Task: Look for Airbnb options in Jaroslaw, Poland from 2nd December, 2023 to 10th December, 2023 for 1 adult. Place can be private room with 1  bedroom having 1 bed and 1 bathroom. Property type can be hotel.
Action: Mouse moved to (493, 107)
Screenshot: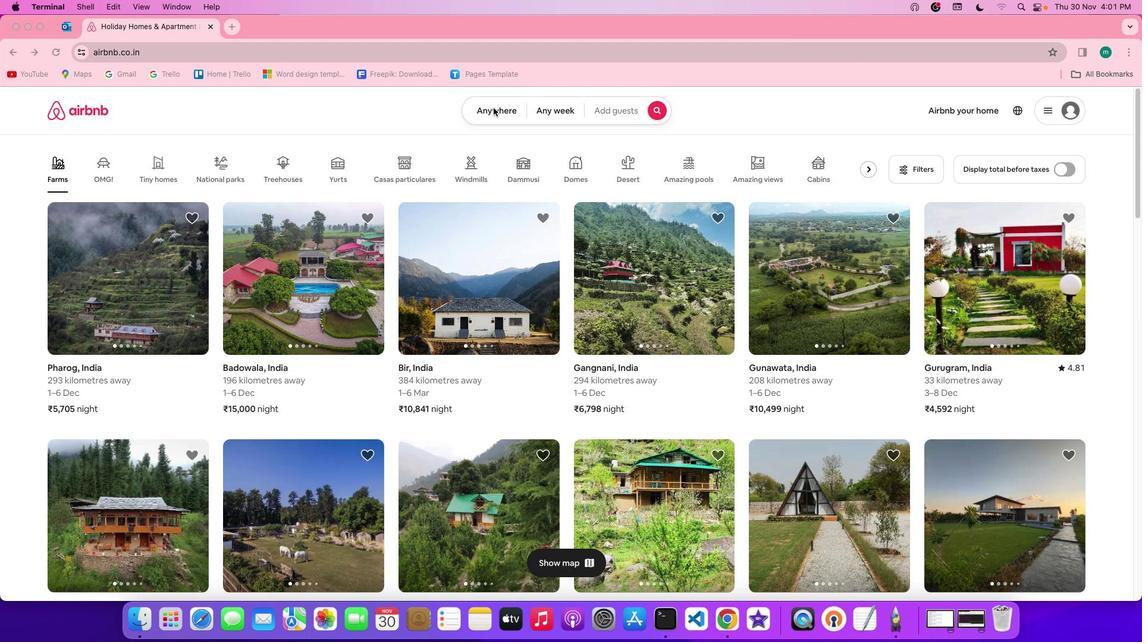 
Action: Mouse pressed left at (493, 107)
Screenshot: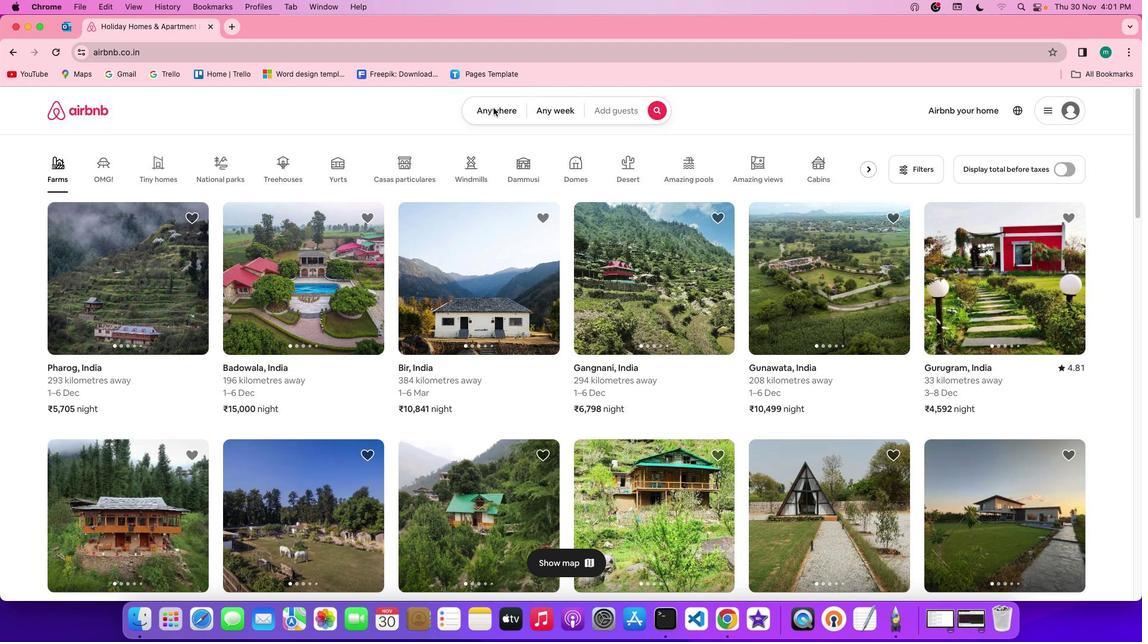 
Action: Mouse pressed left at (493, 107)
Screenshot: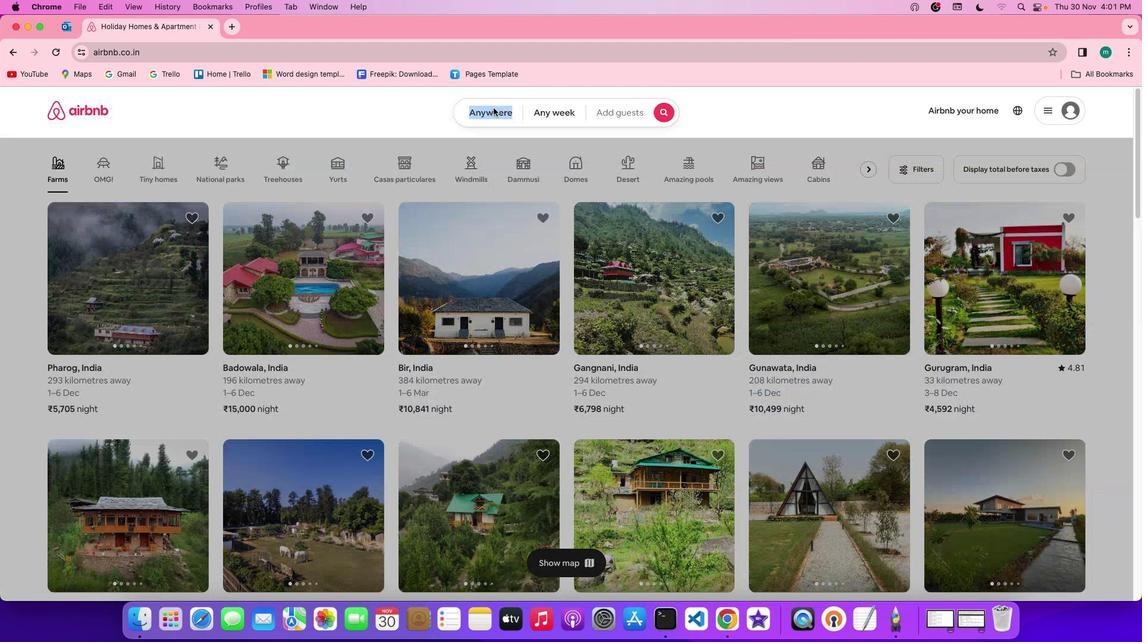 
Action: Mouse moved to (441, 152)
Screenshot: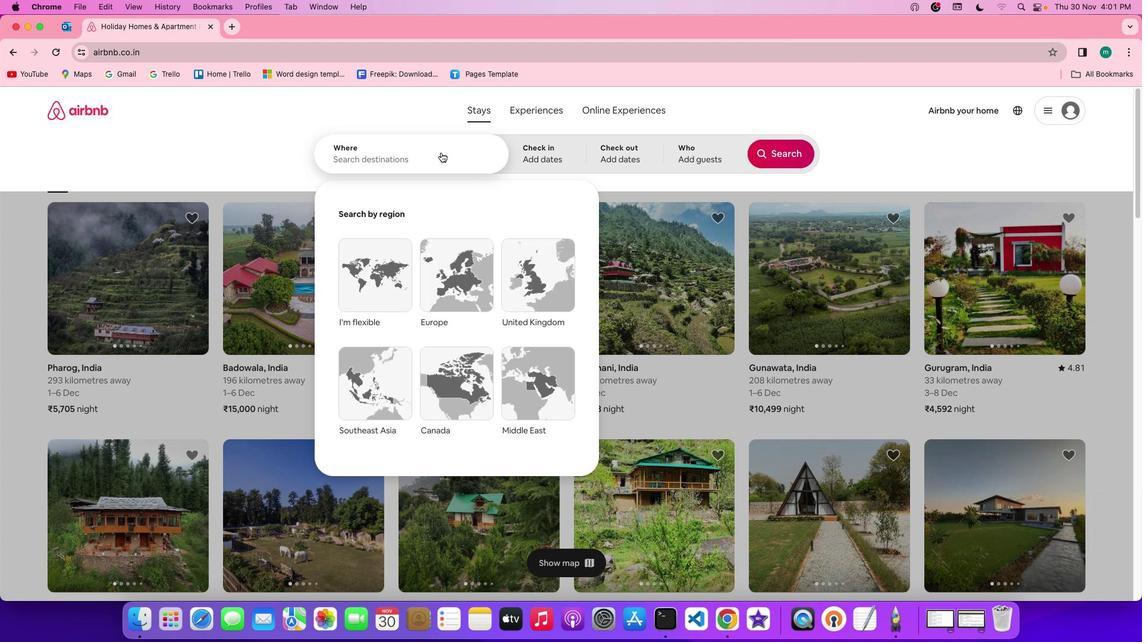 
Action: Mouse pressed left at (441, 152)
Screenshot: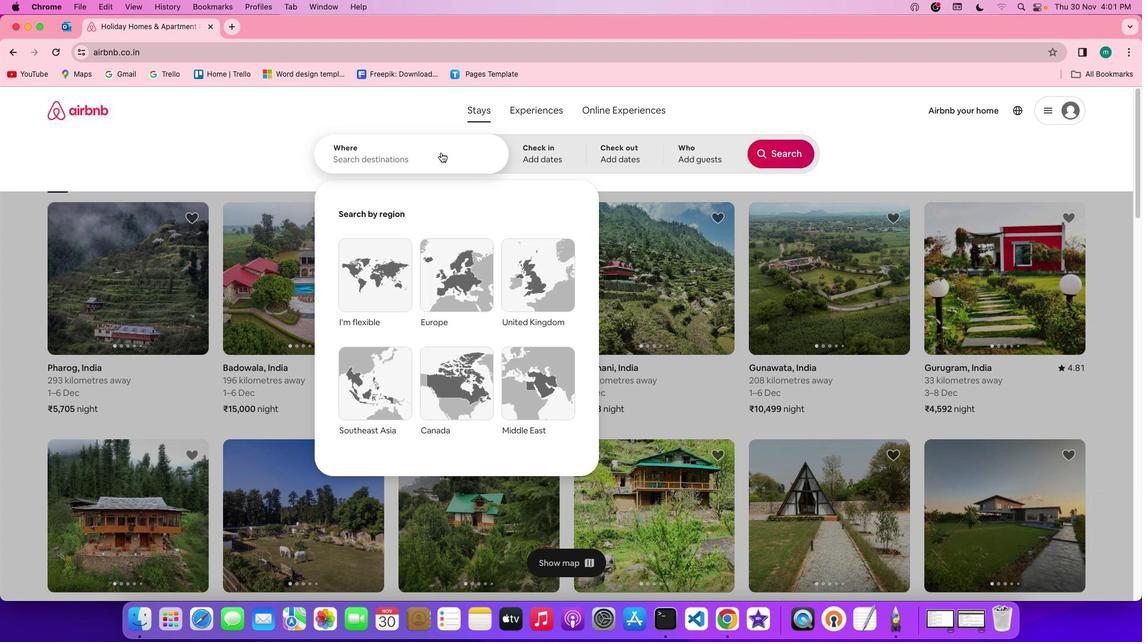
Action: Mouse moved to (435, 163)
Screenshot: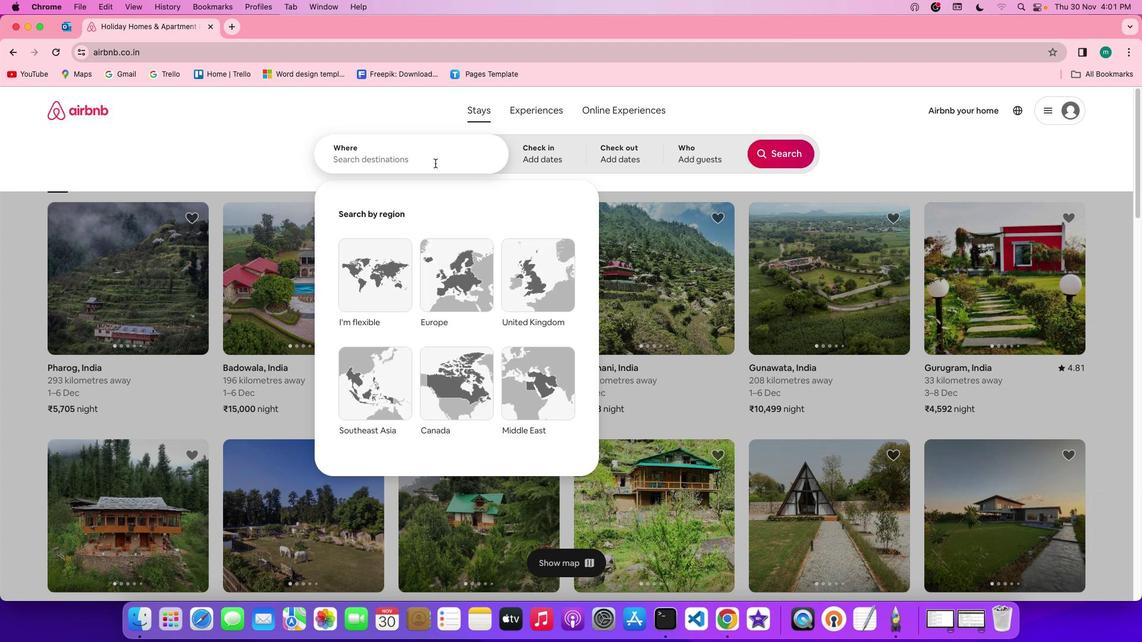 
Action: Mouse pressed left at (435, 163)
Screenshot: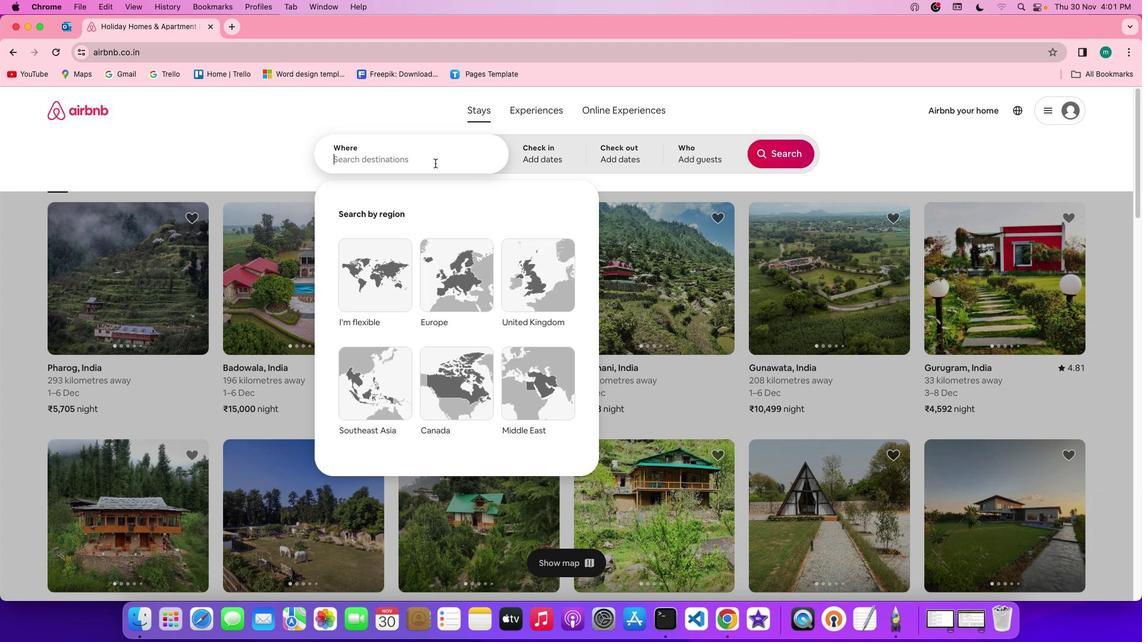 
Action: Key pressed Key.shift'J''a''r''o''s''l''a''w'','Key.spaceKey.shift'p''o''l''a''n''d'
Screenshot: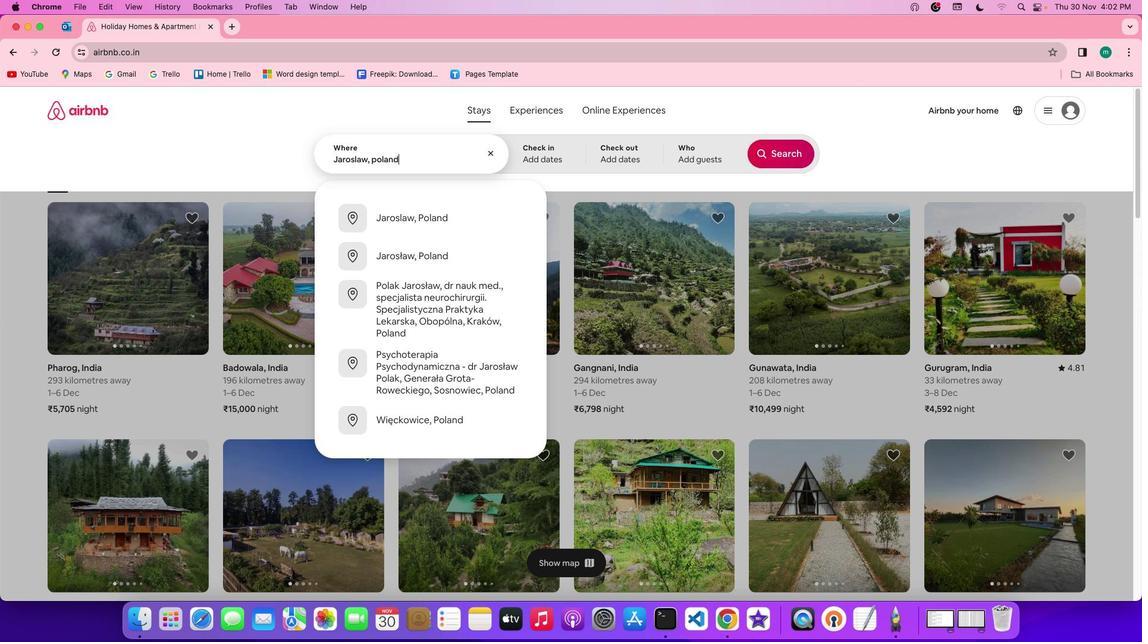 
Action: Mouse moved to (541, 151)
Screenshot: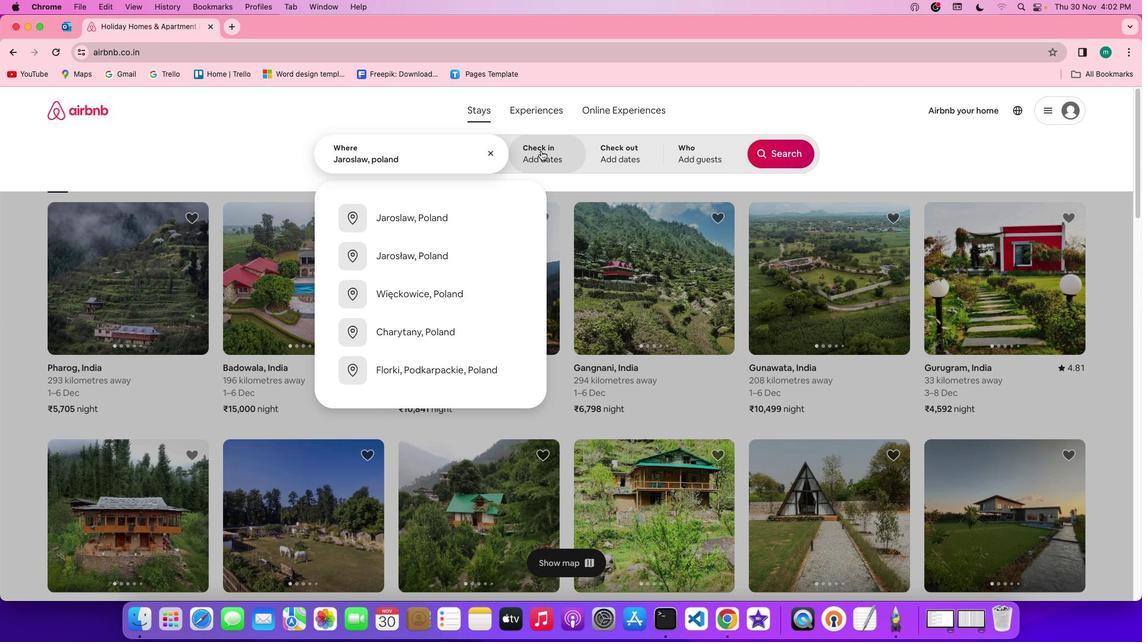 
Action: Mouse pressed left at (541, 151)
Screenshot: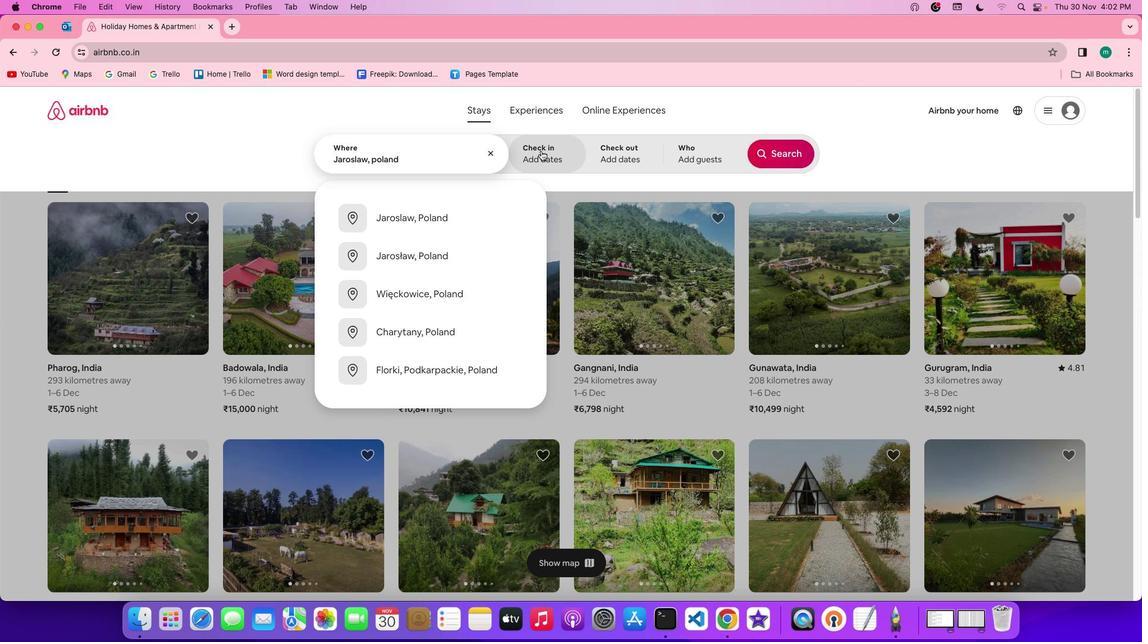 
Action: Mouse moved to (774, 295)
Screenshot: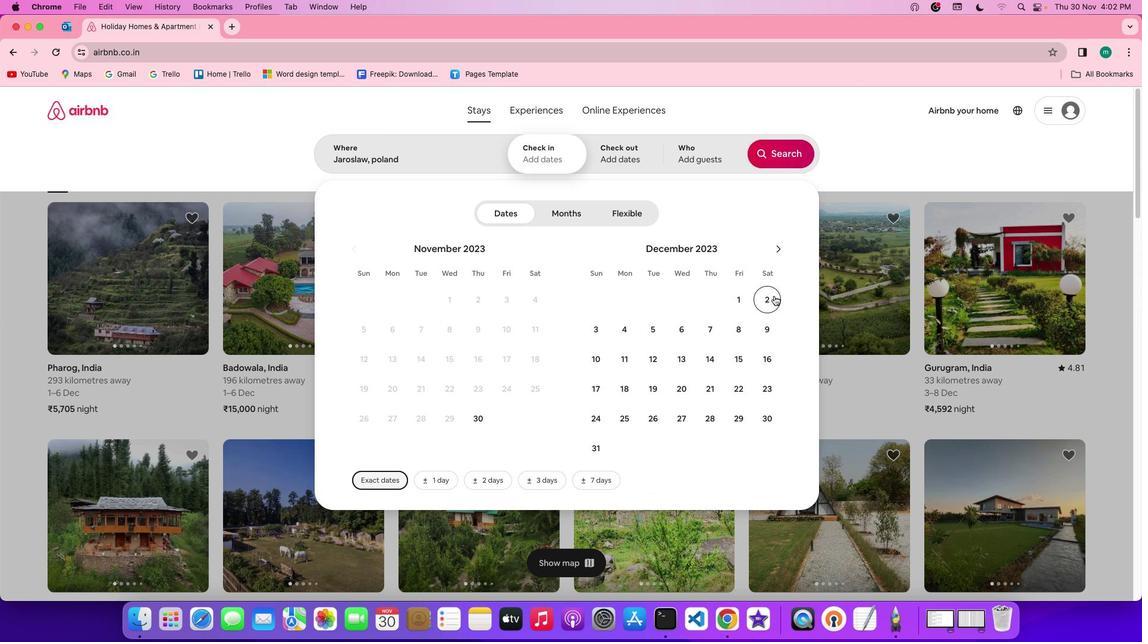 
Action: Mouse pressed left at (774, 295)
Screenshot: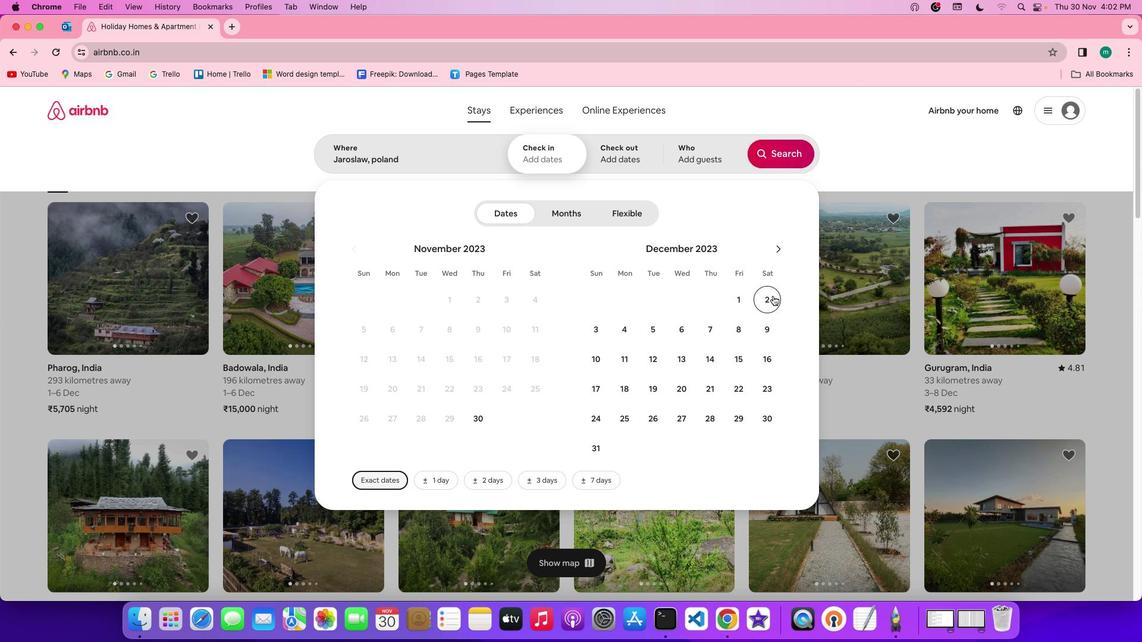 
Action: Mouse moved to (595, 365)
Screenshot: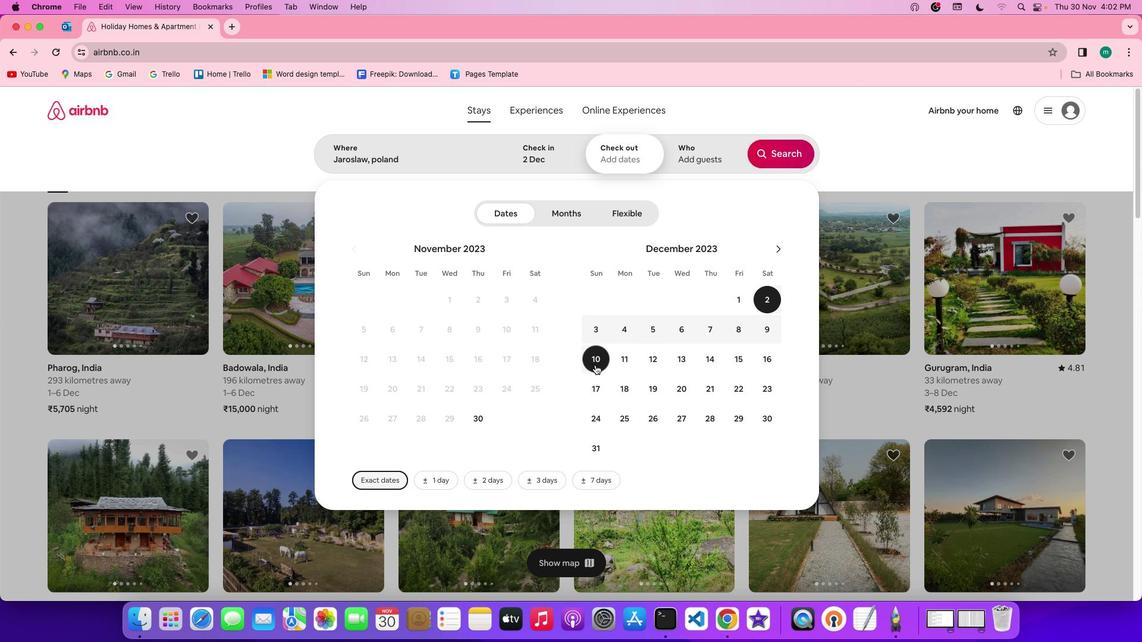 
Action: Mouse pressed left at (595, 365)
Screenshot: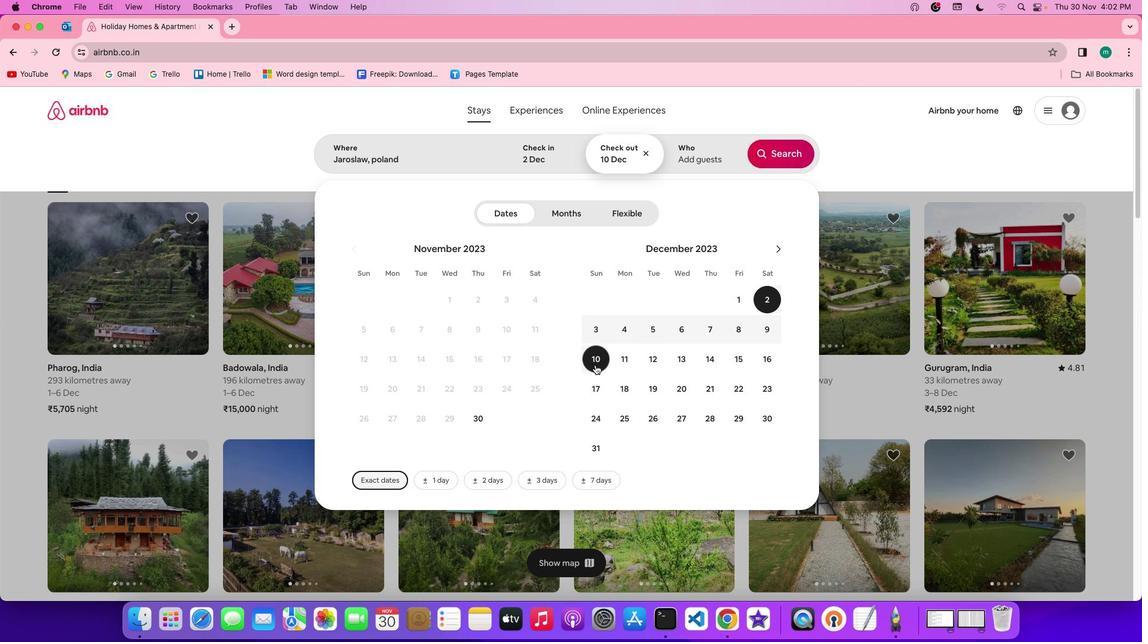 
Action: Mouse moved to (700, 160)
Screenshot: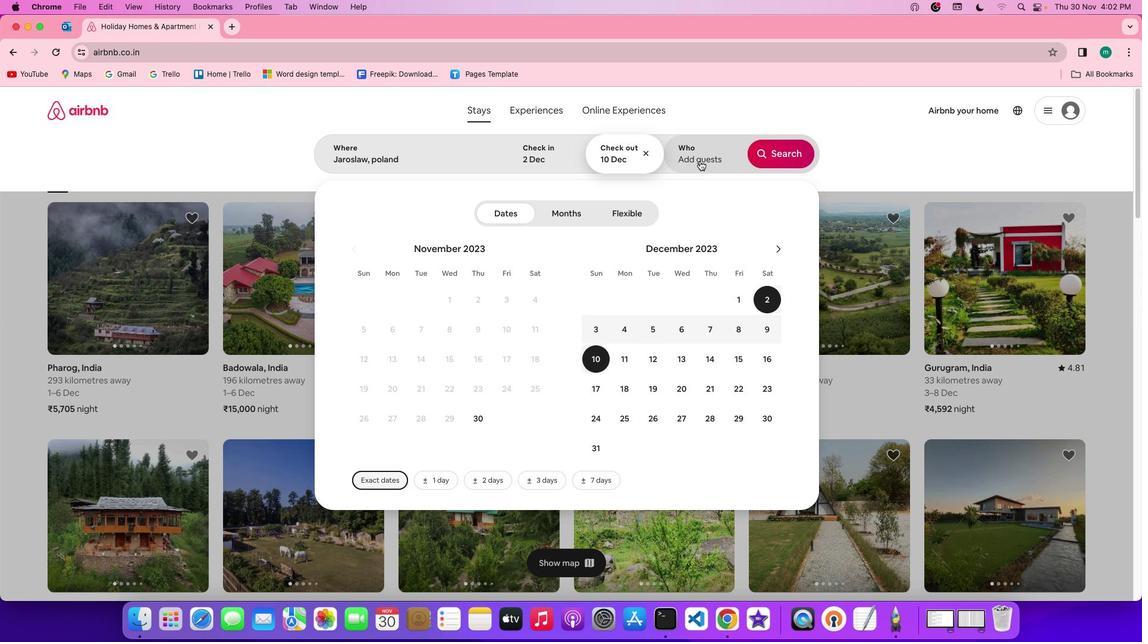 
Action: Mouse pressed left at (700, 160)
Screenshot: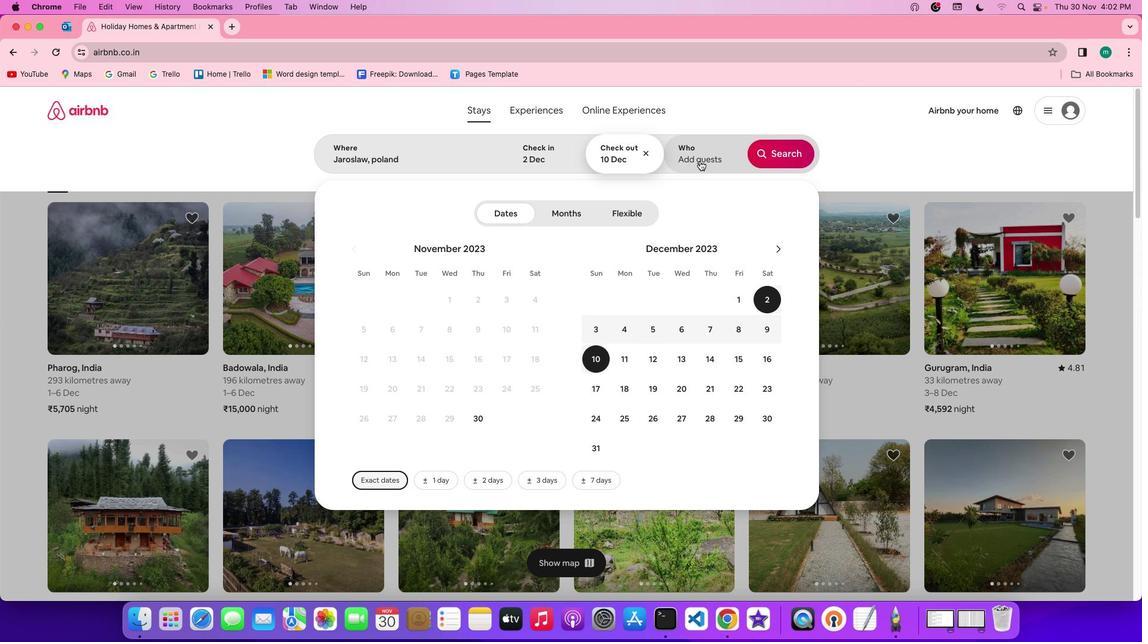 
Action: Mouse moved to (783, 212)
Screenshot: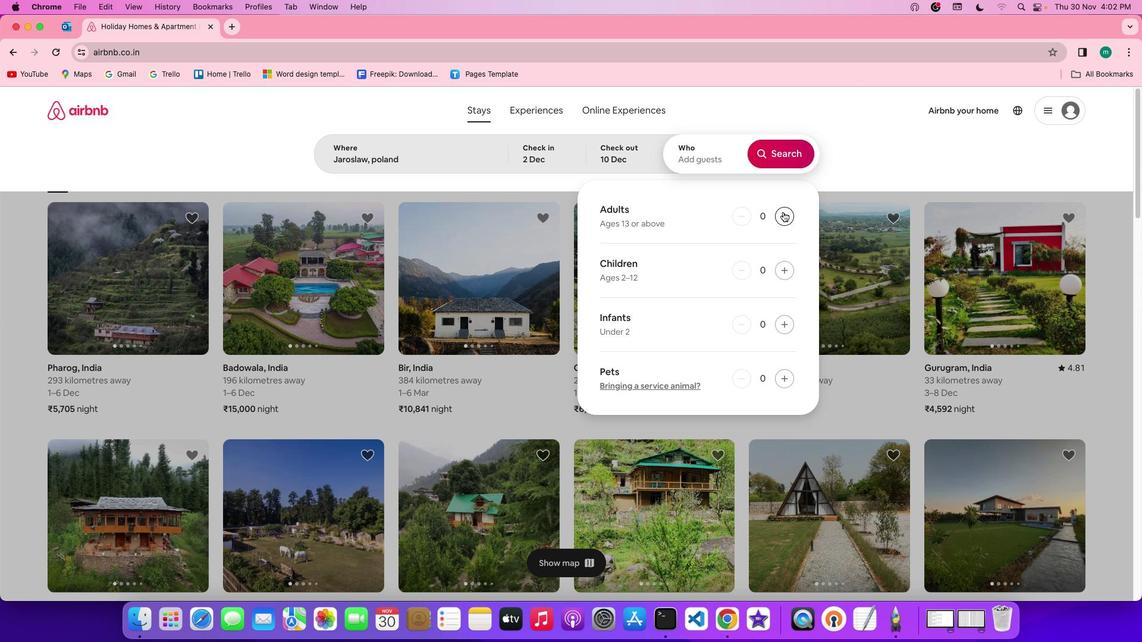 
Action: Mouse pressed left at (783, 212)
Screenshot: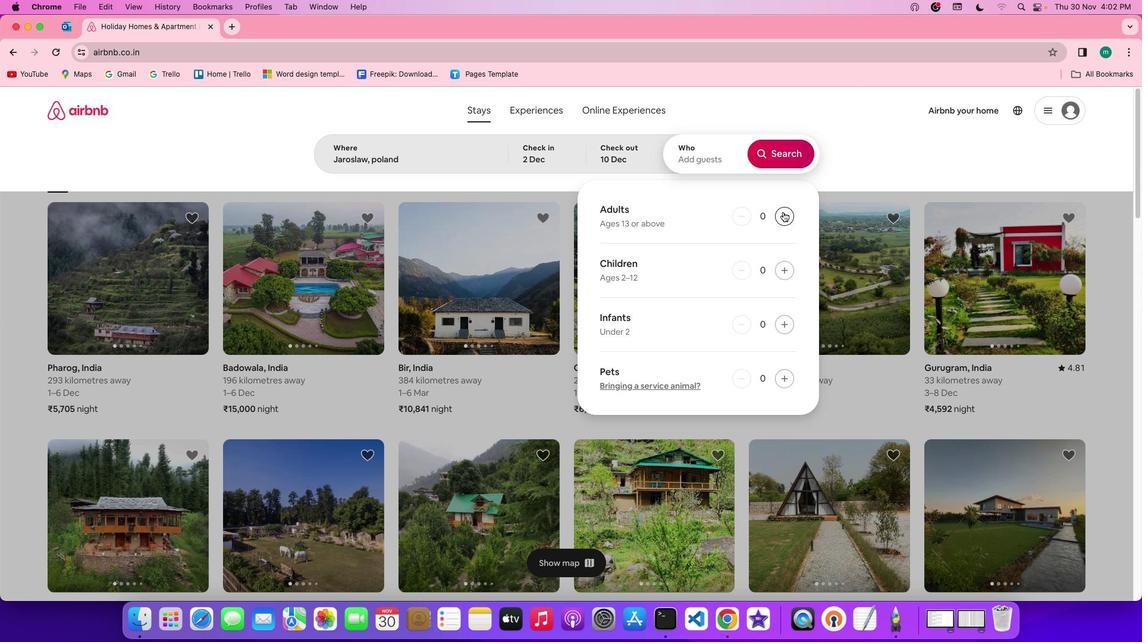 
Action: Mouse moved to (772, 151)
Screenshot: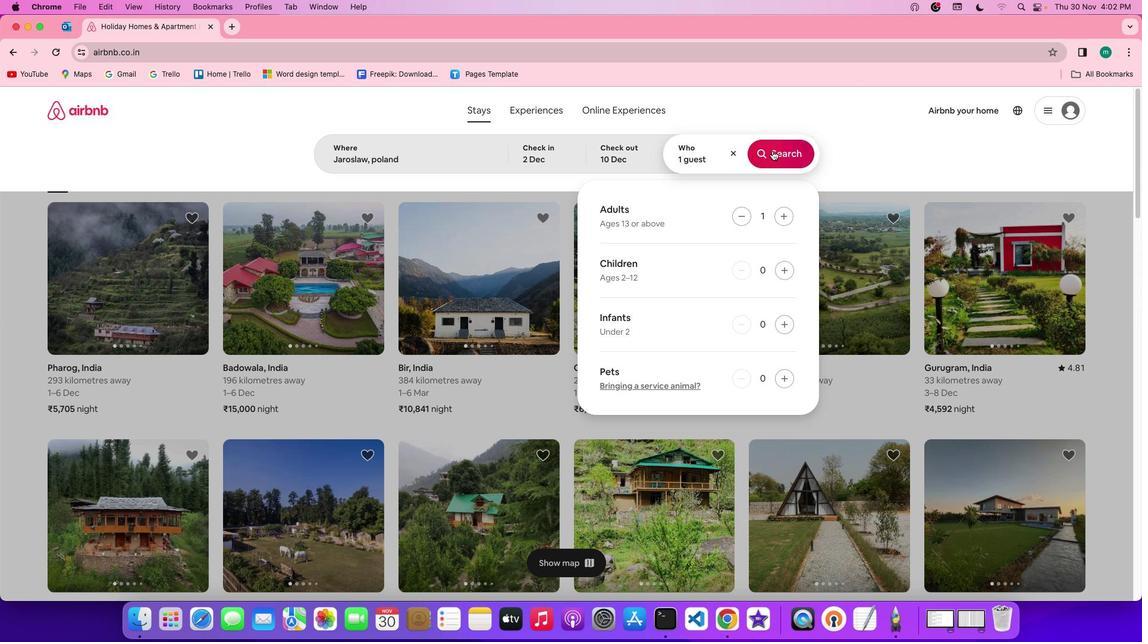 
Action: Mouse pressed left at (772, 151)
Screenshot: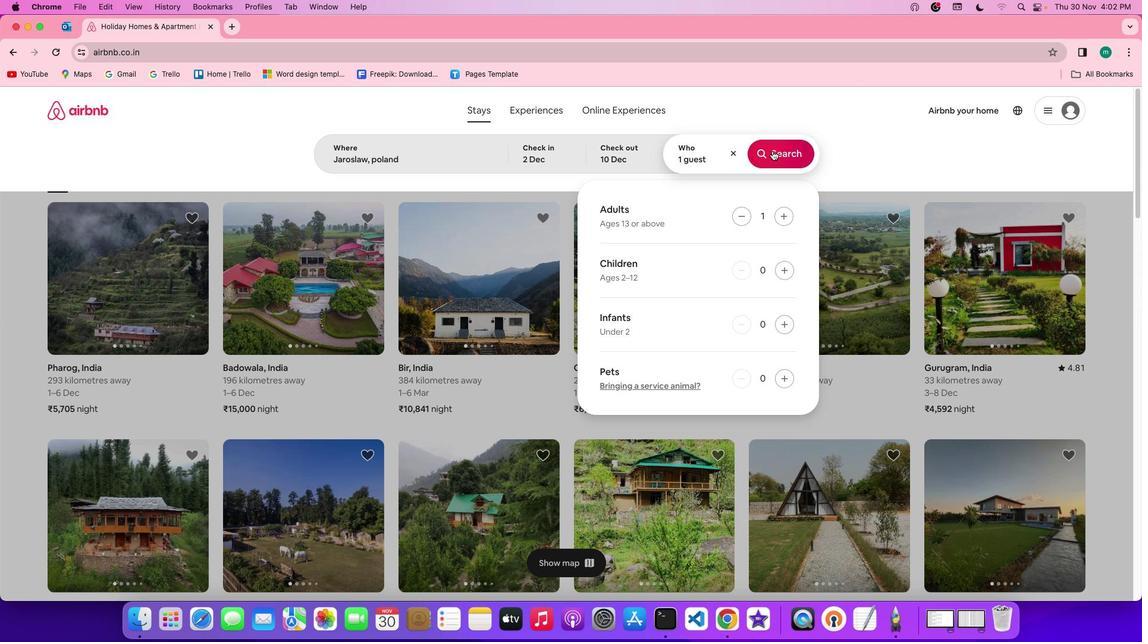 
Action: Mouse moved to (936, 161)
Screenshot: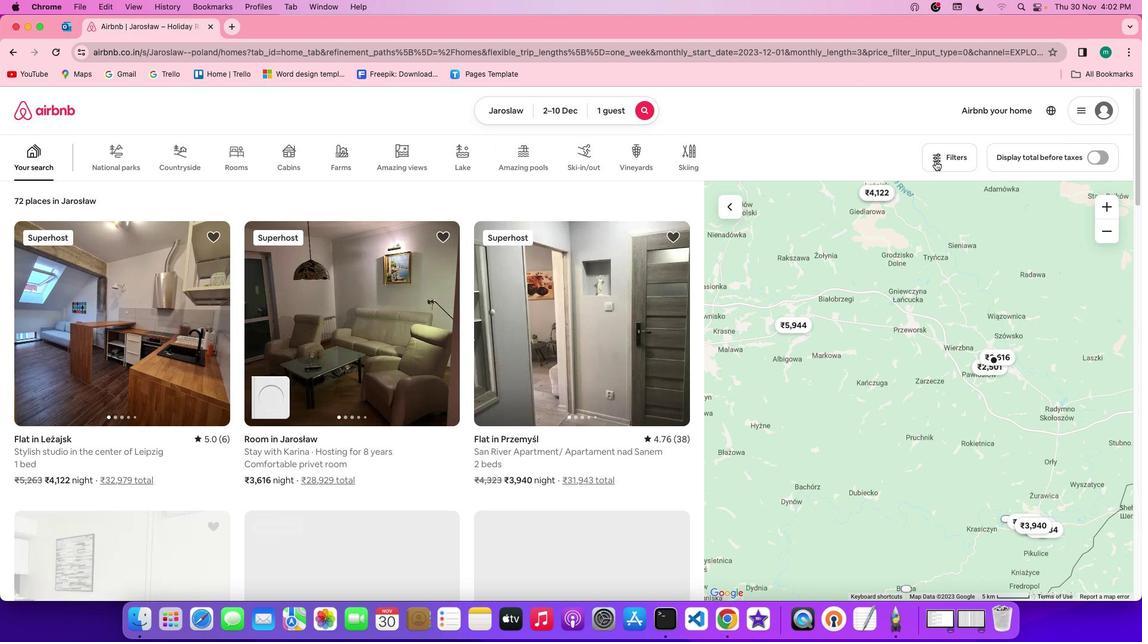 
Action: Mouse pressed left at (936, 161)
Screenshot: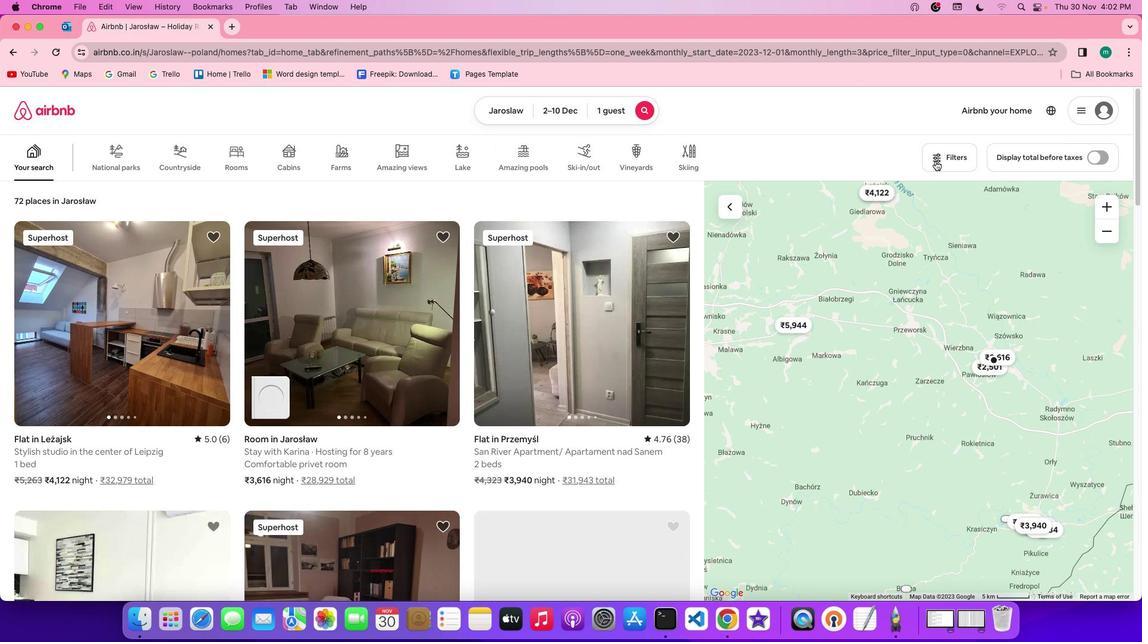 
Action: Mouse moved to (652, 317)
Screenshot: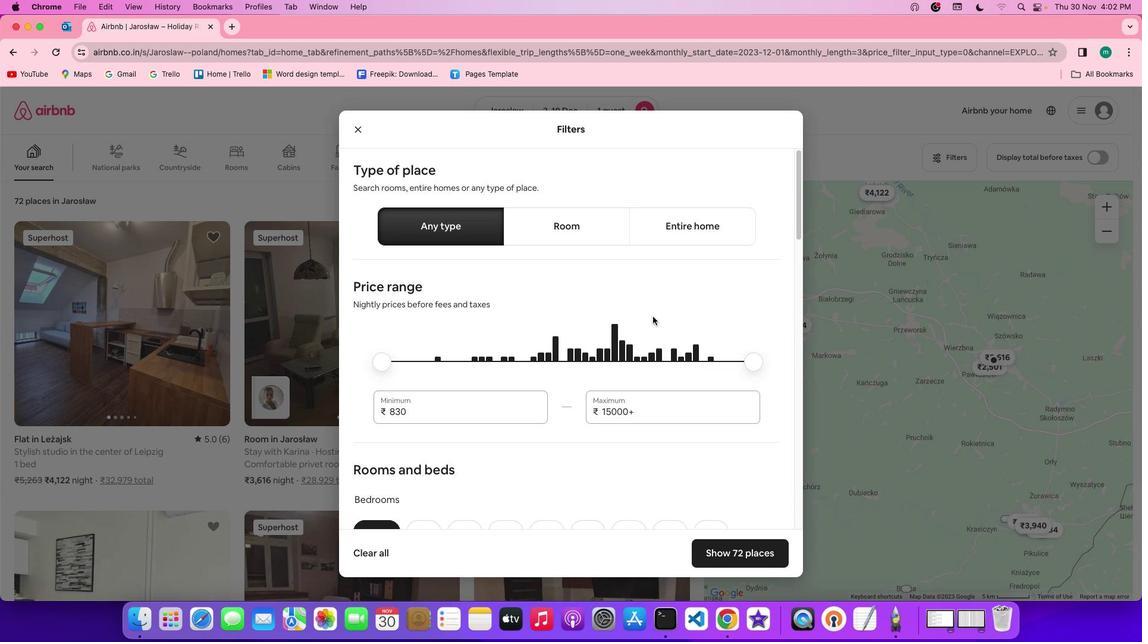
Action: Mouse scrolled (652, 317) with delta (0, 0)
Screenshot: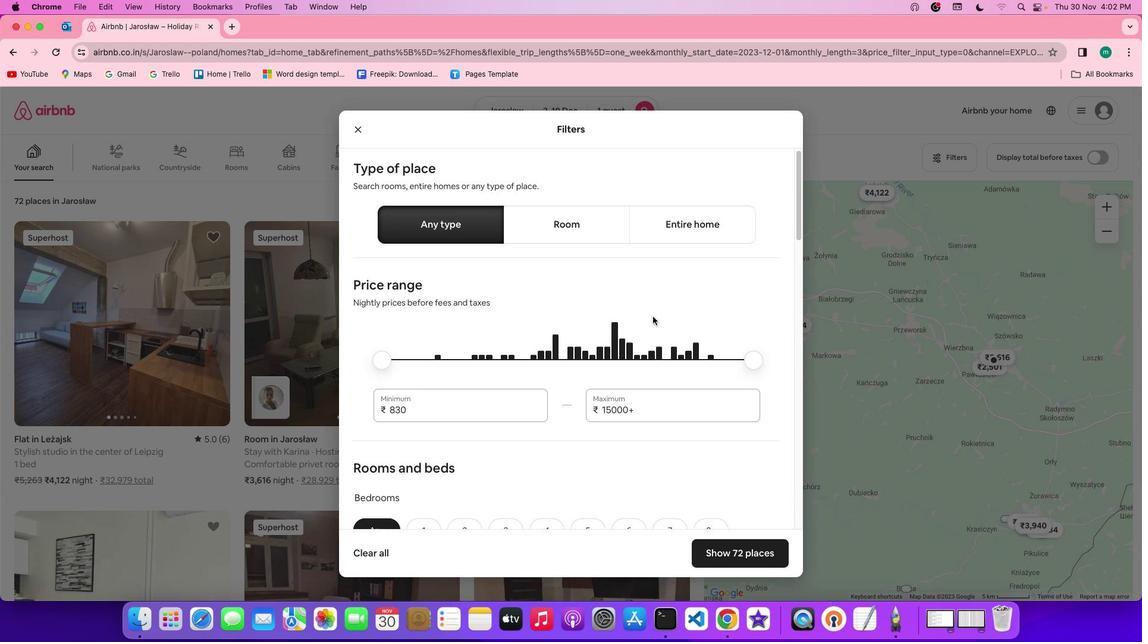 
Action: Mouse scrolled (652, 317) with delta (0, 0)
Screenshot: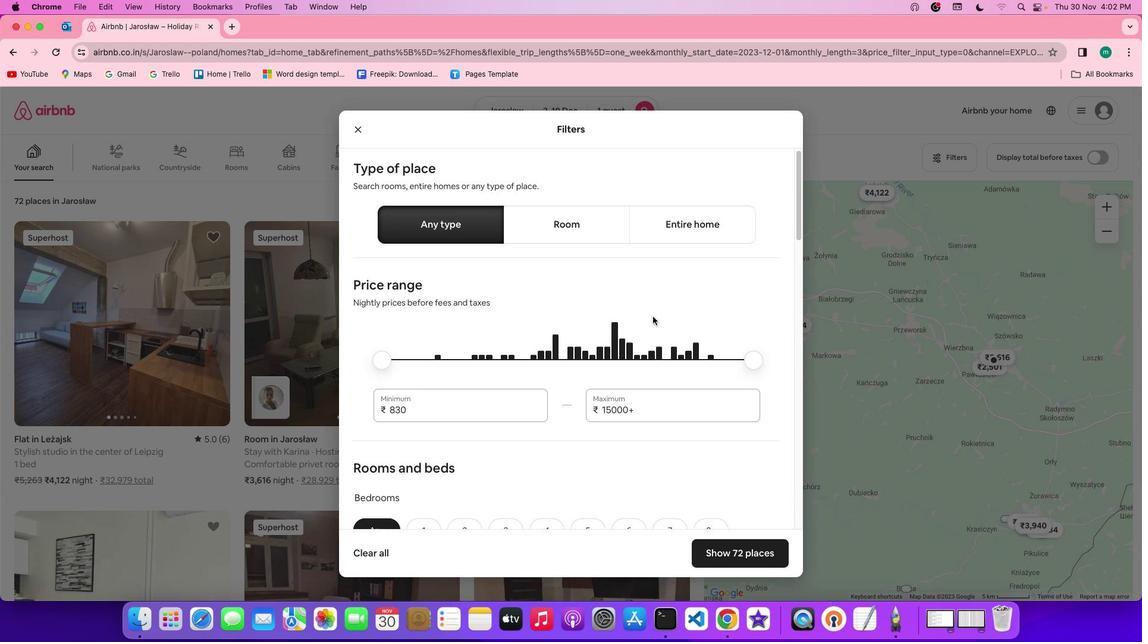 
Action: Mouse scrolled (652, 317) with delta (0, -1)
Screenshot: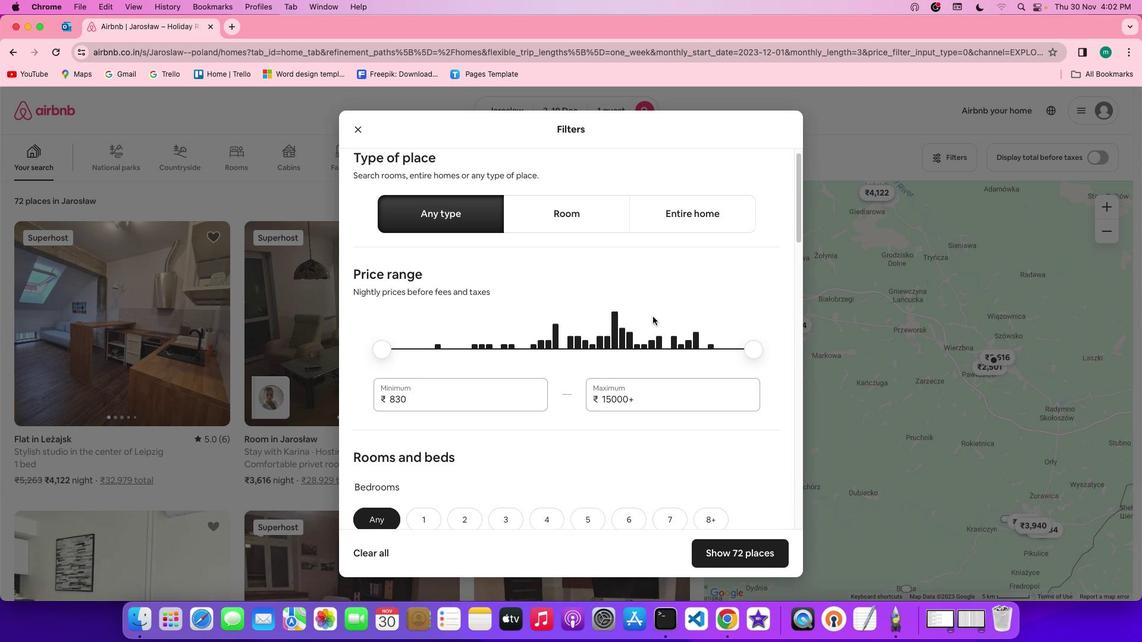 
Action: Mouse scrolled (652, 317) with delta (0, -1)
Screenshot: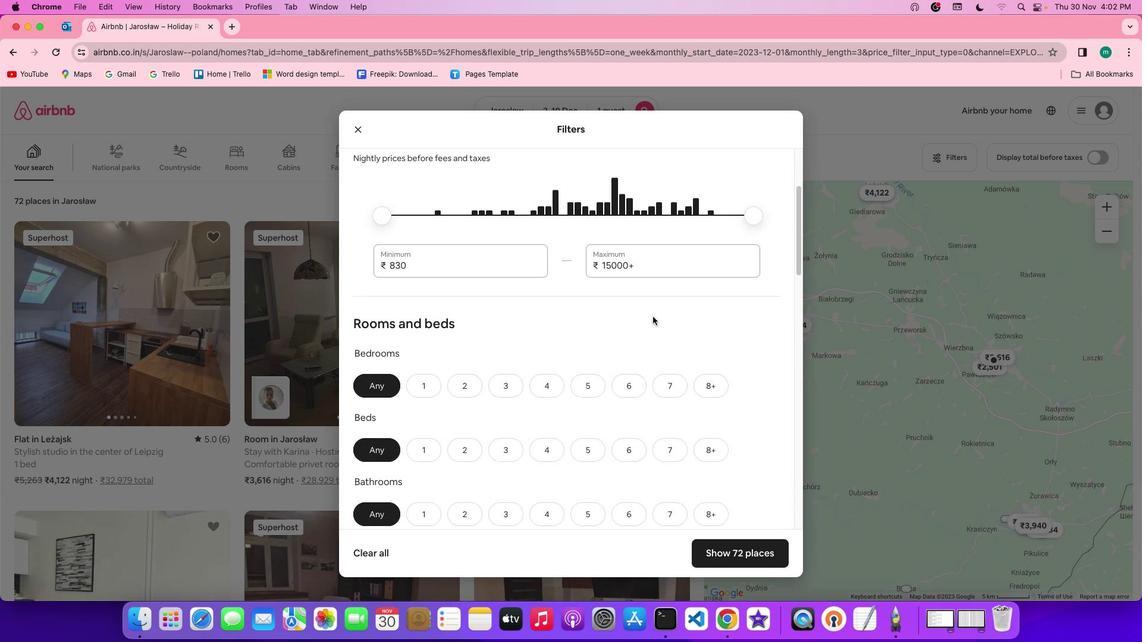 
Action: Mouse moved to (549, 311)
Screenshot: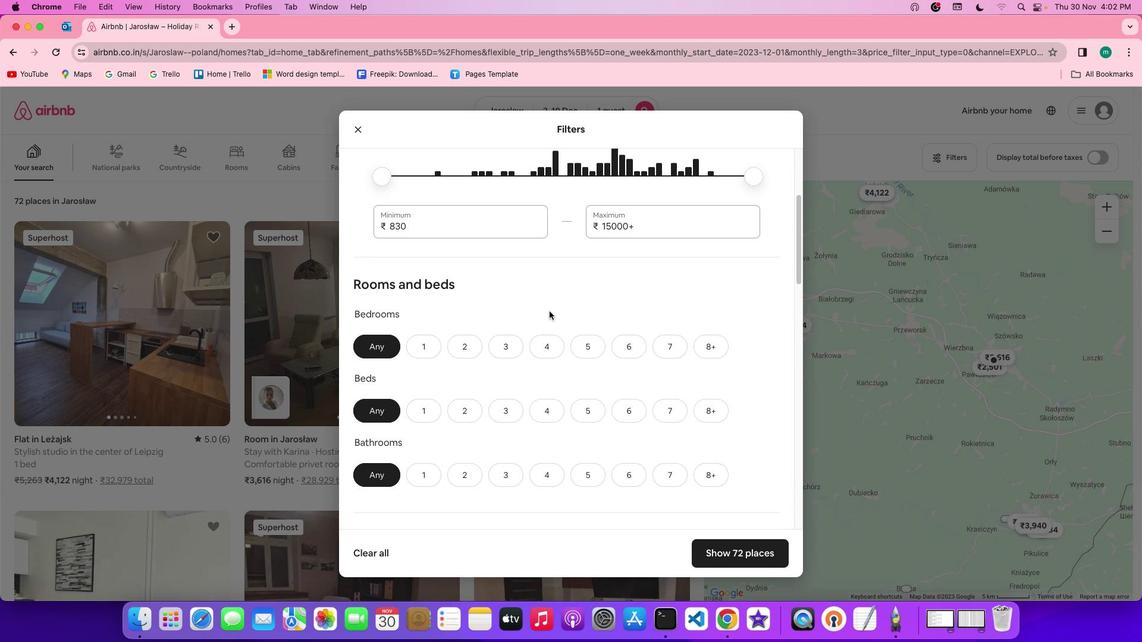 
Action: Mouse scrolled (549, 311) with delta (0, 0)
Screenshot: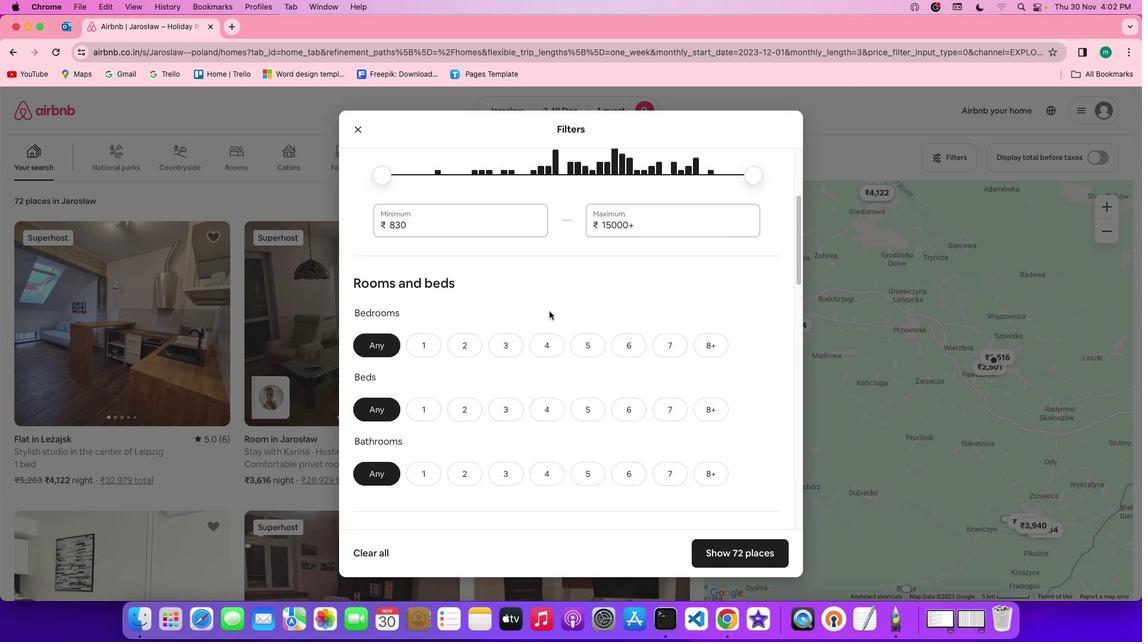 
Action: Mouse scrolled (549, 311) with delta (0, 0)
Screenshot: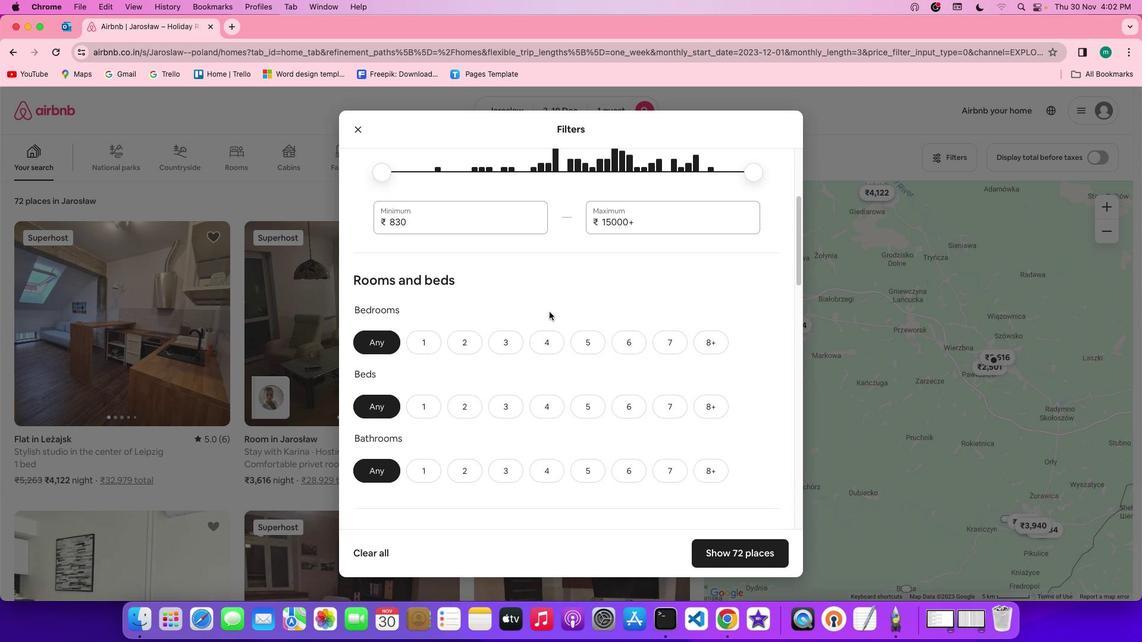 
Action: Mouse scrolled (549, 311) with delta (0, 0)
Screenshot: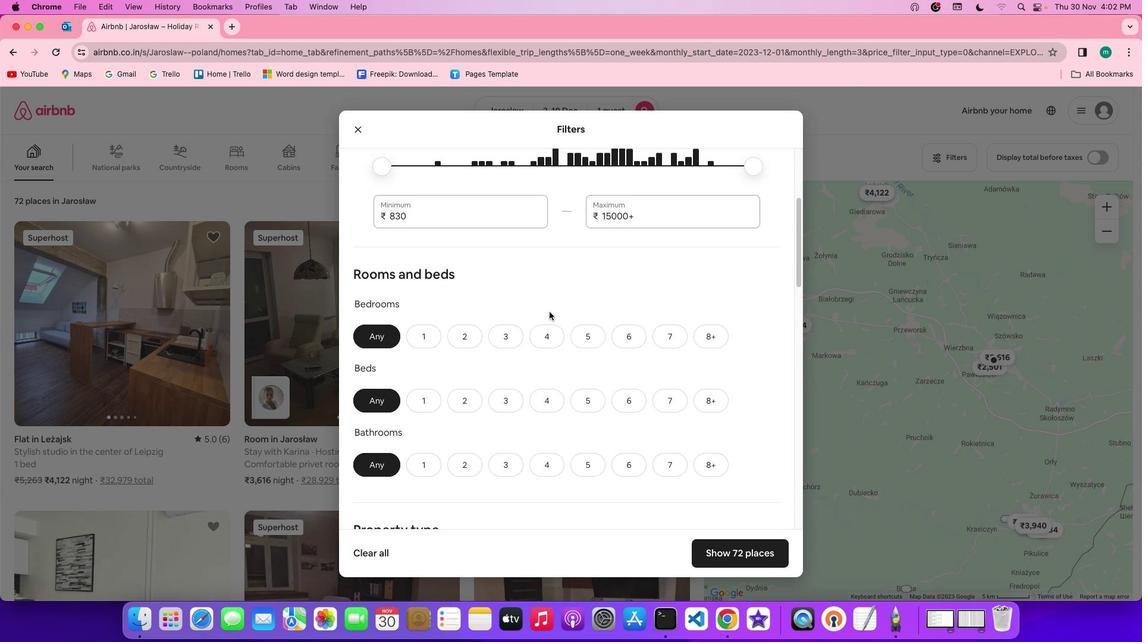 
Action: Mouse moved to (568, 311)
Screenshot: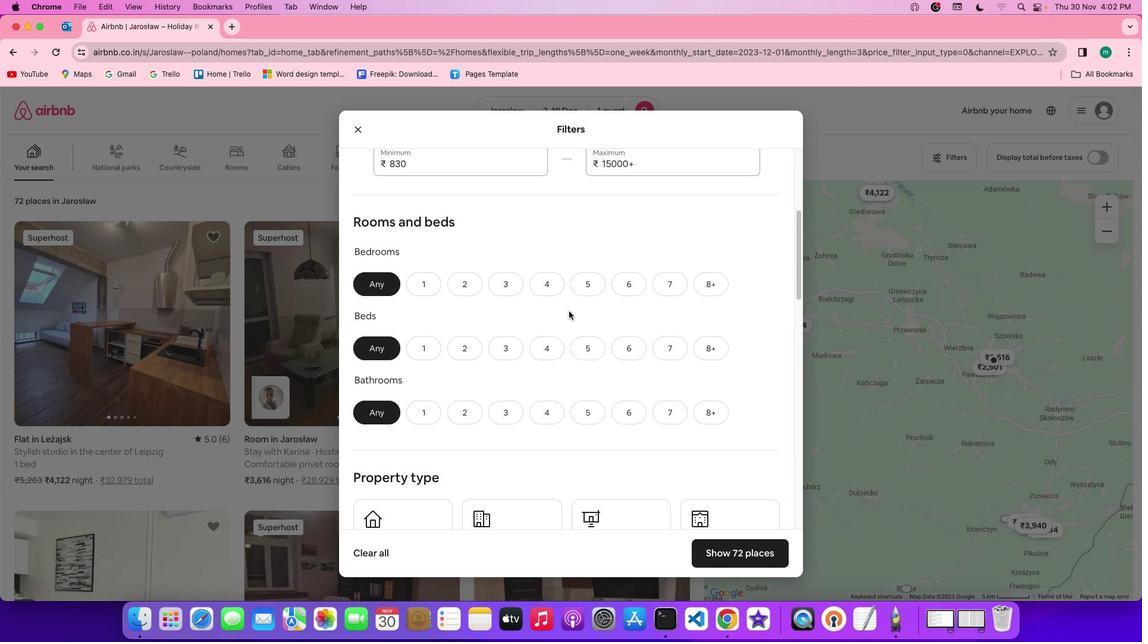 
Action: Mouse scrolled (568, 311) with delta (0, 0)
Screenshot: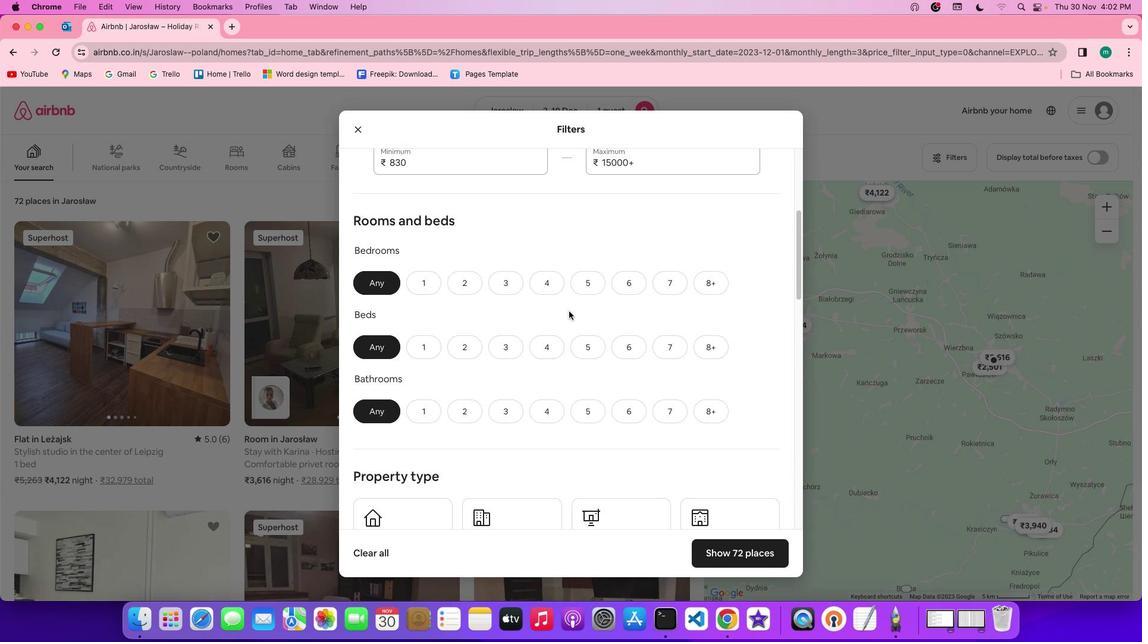 
Action: Mouse scrolled (568, 311) with delta (0, 0)
Screenshot: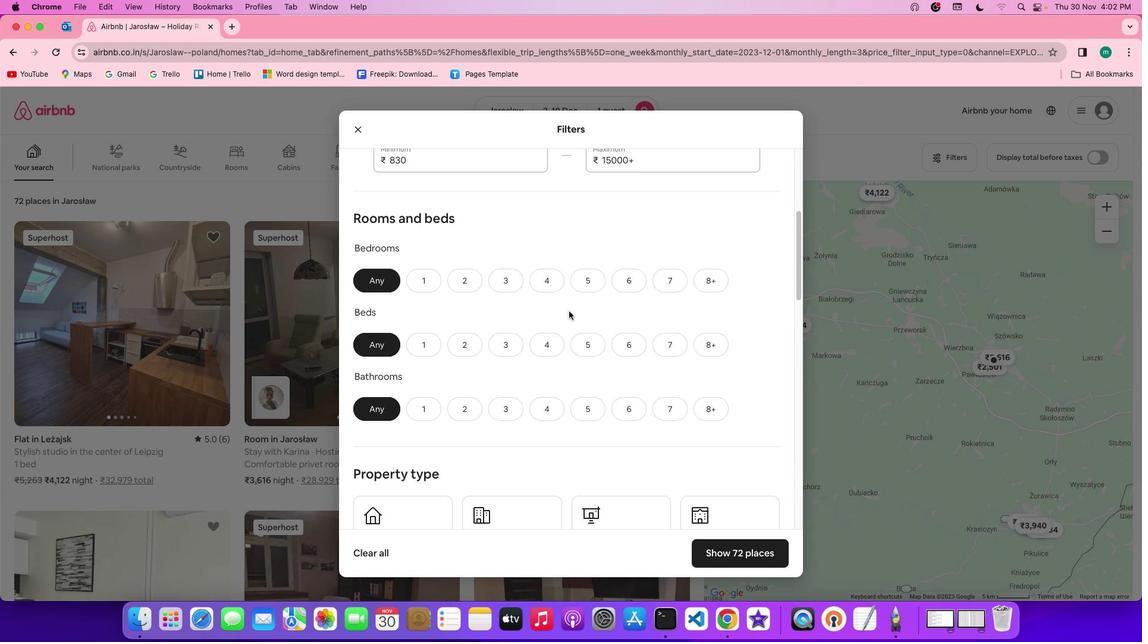 
Action: Mouse moved to (429, 282)
Screenshot: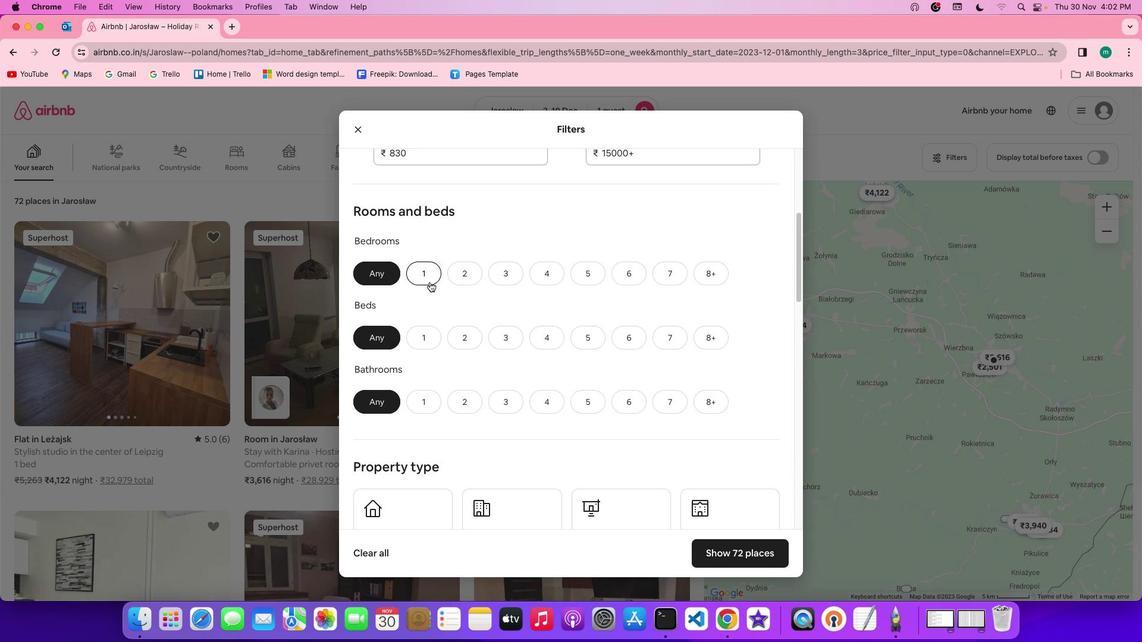 
Action: Mouse pressed left at (429, 282)
Screenshot: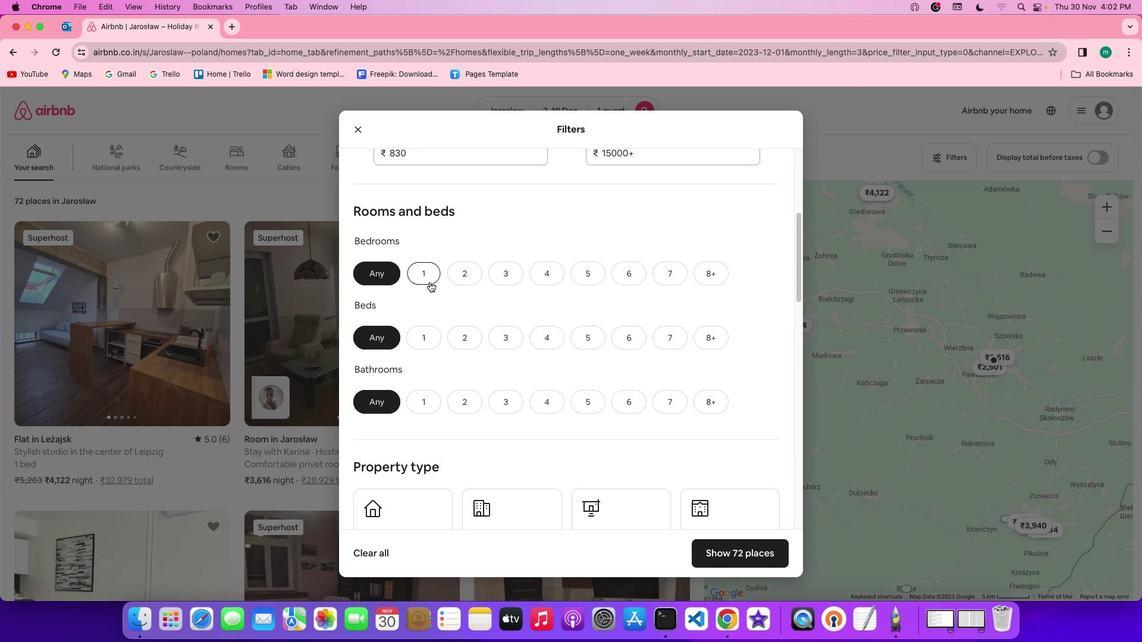 
Action: Mouse moved to (429, 337)
Screenshot: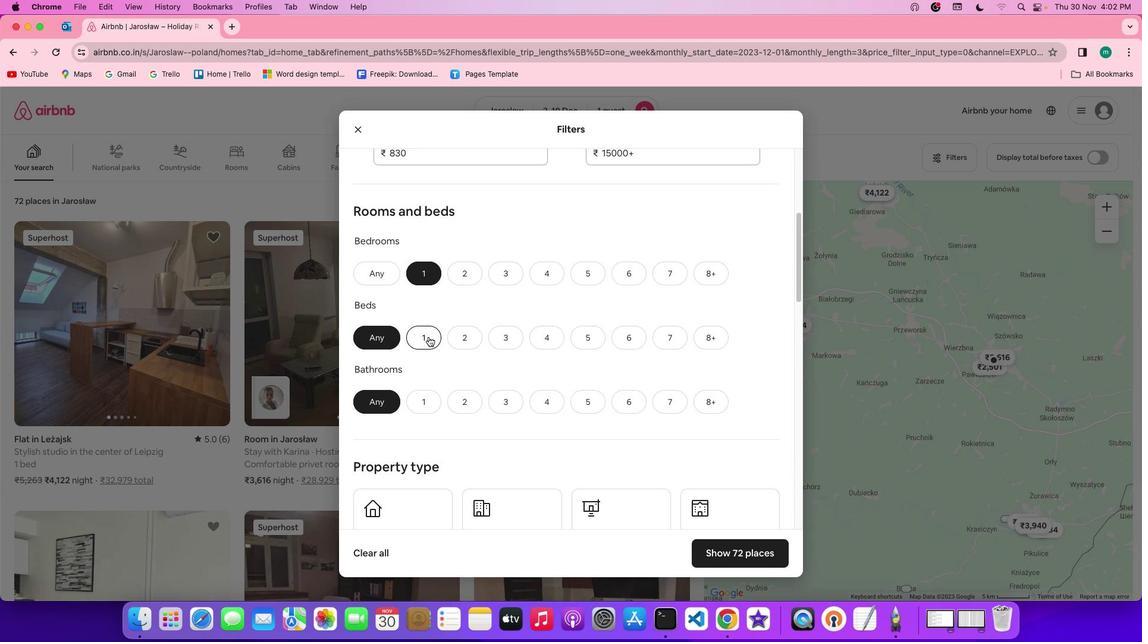
Action: Mouse pressed left at (429, 337)
Screenshot: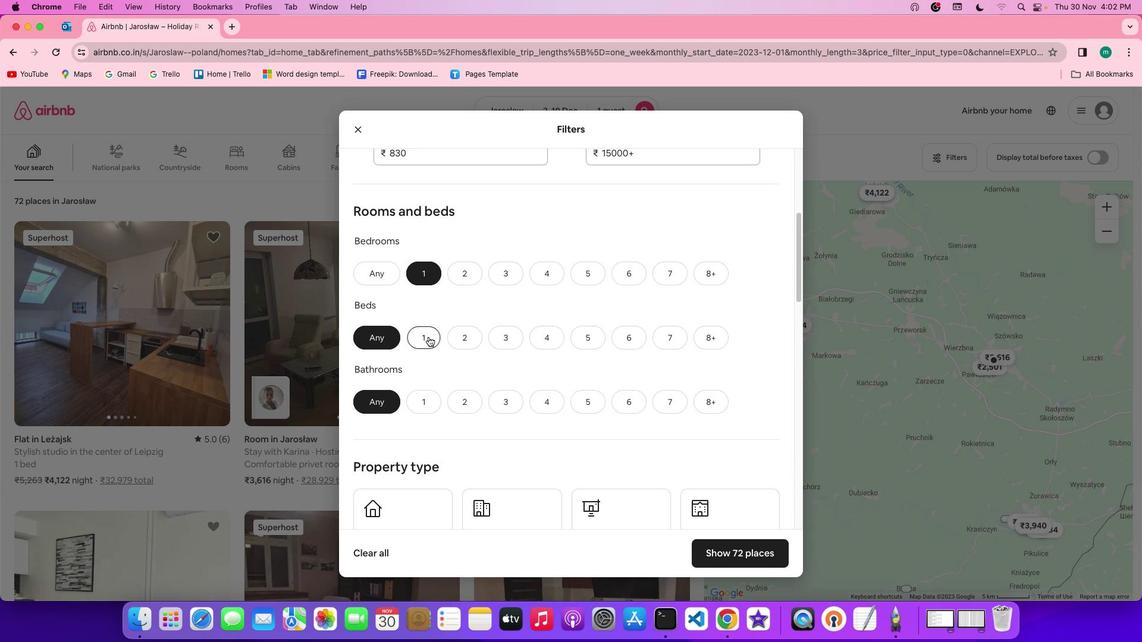 
Action: Mouse moved to (427, 404)
Screenshot: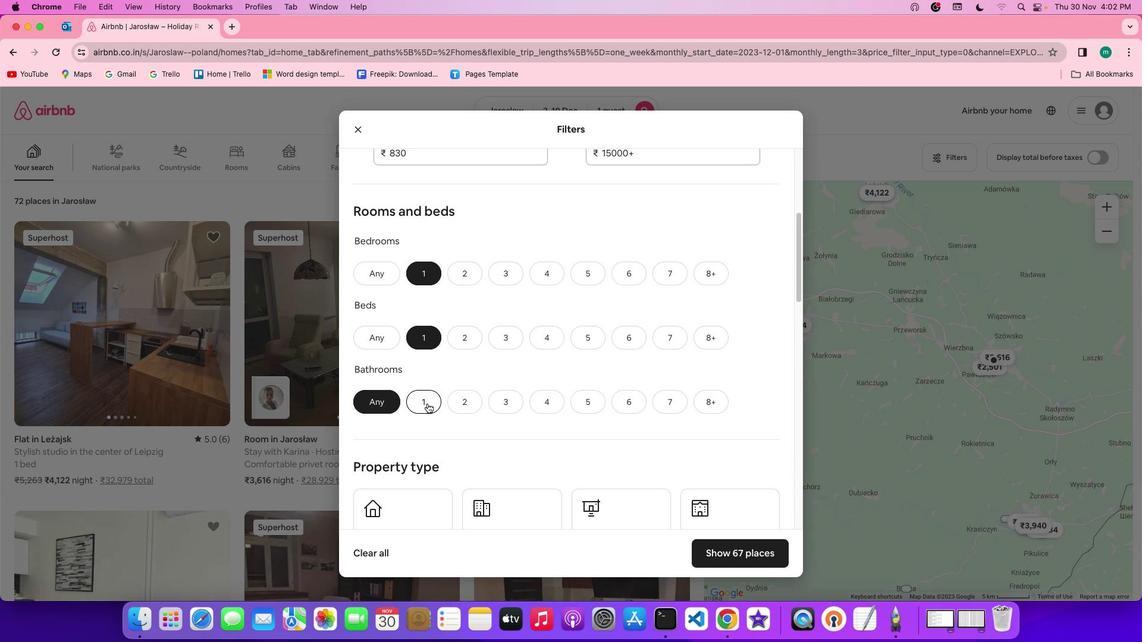 
Action: Mouse pressed left at (427, 404)
Screenshot: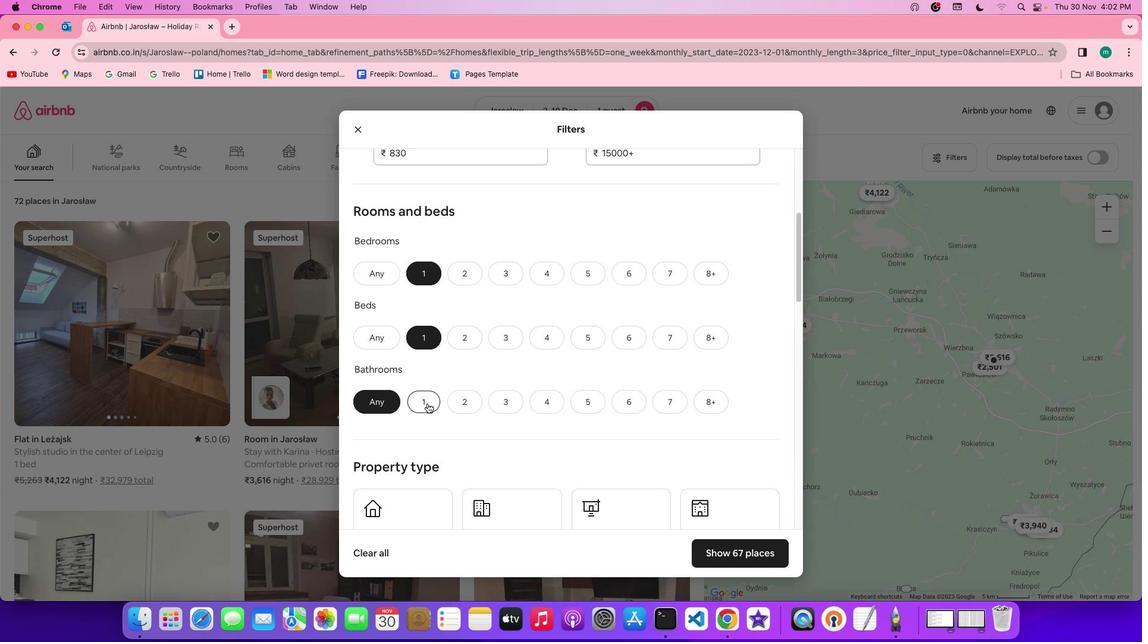
Action: Mouse moved to (542, 395)
Screenshot: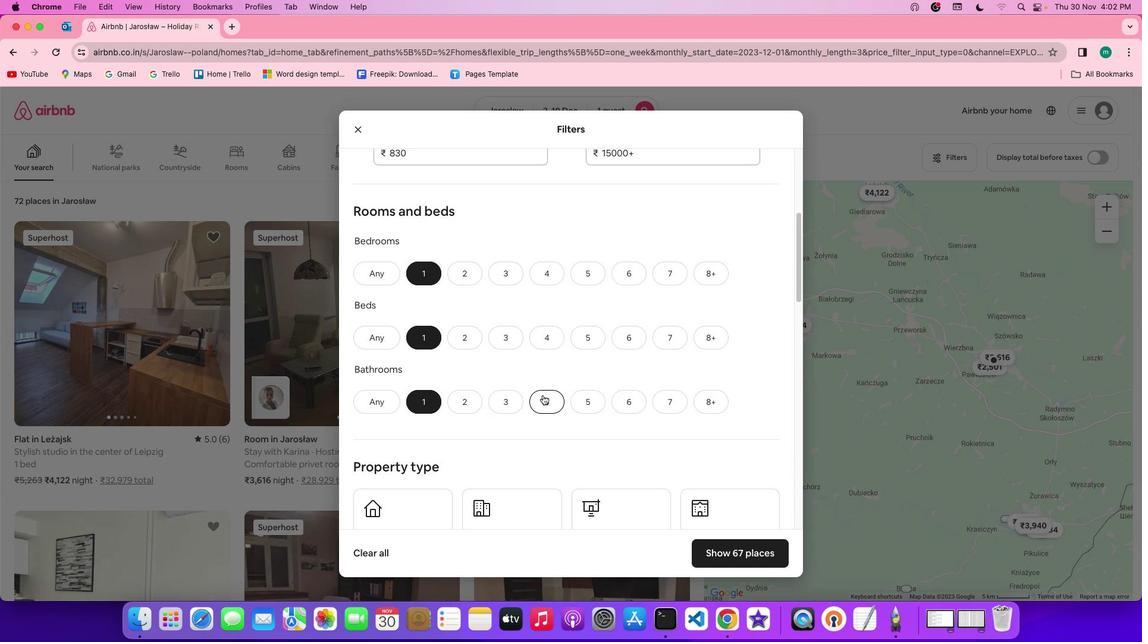 
Action: Mouse scrolled (542, 395) with delta (0, 0)
Screenshot: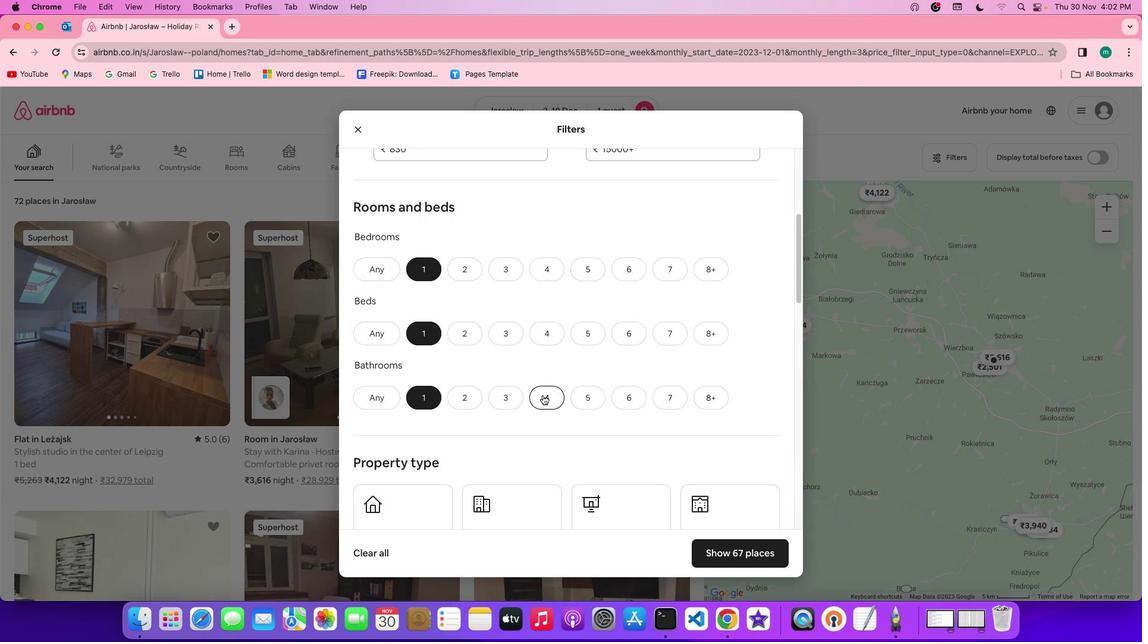 
Action: Mouse scrolled (542, 395) with delta (0, 0)
Screenshot: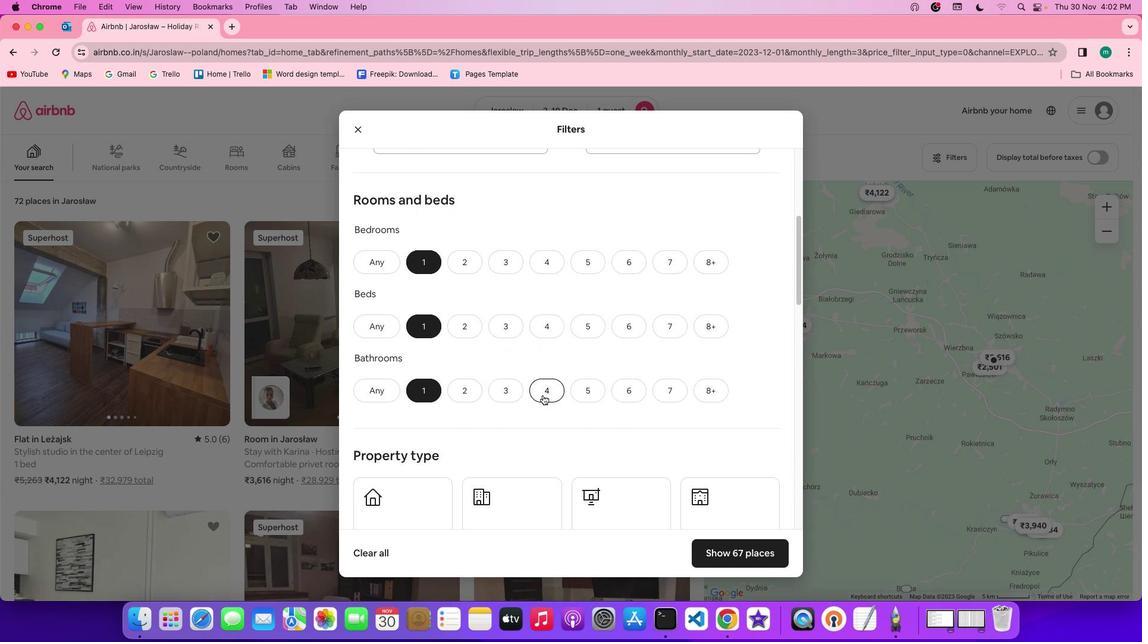 
Action: Mouse scrolled (542, 395) with delta (0, -1)
Screenshot: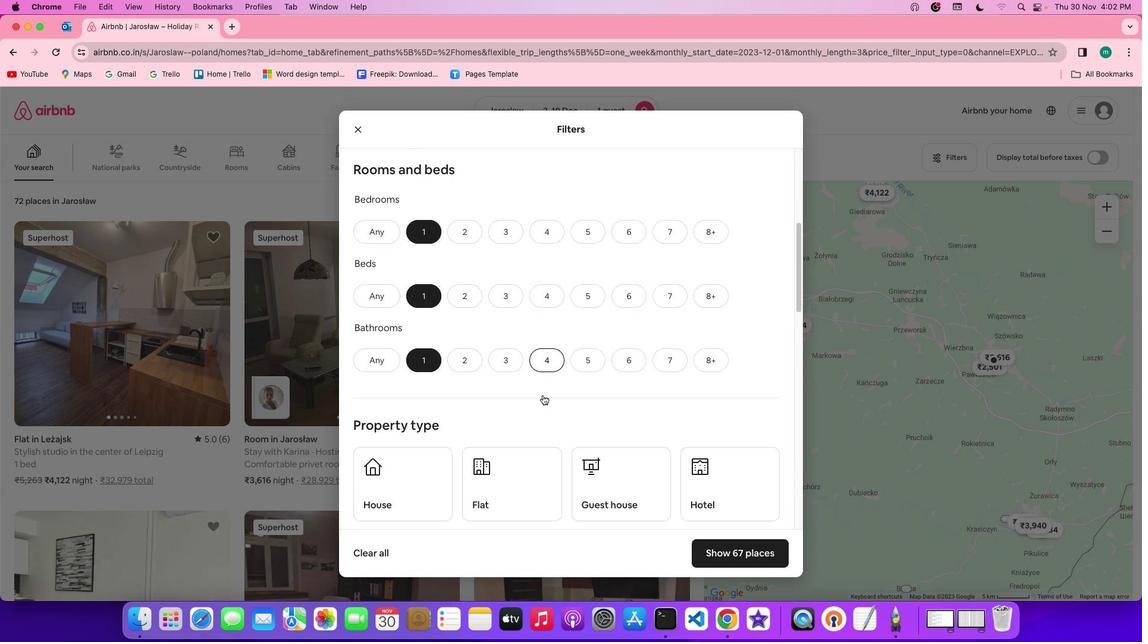 
Action: Mouse scrolled (542, 395) with delta (0, 0)
Screenshot: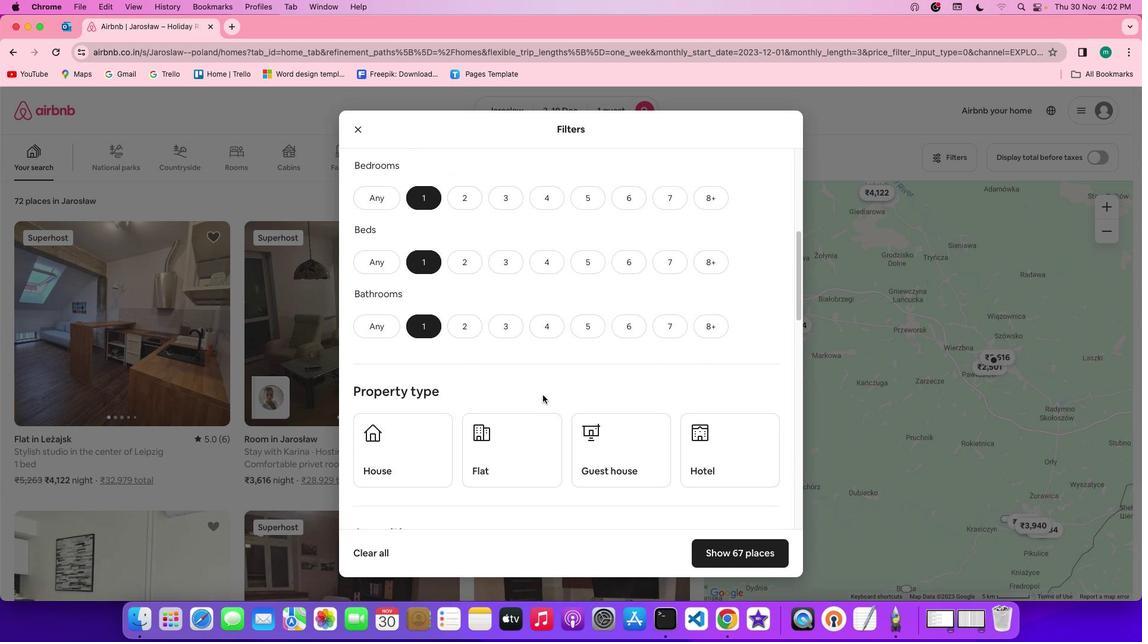 
Action: Mouse scrolled (542, 395) with delta (0, 0)
Screenshot: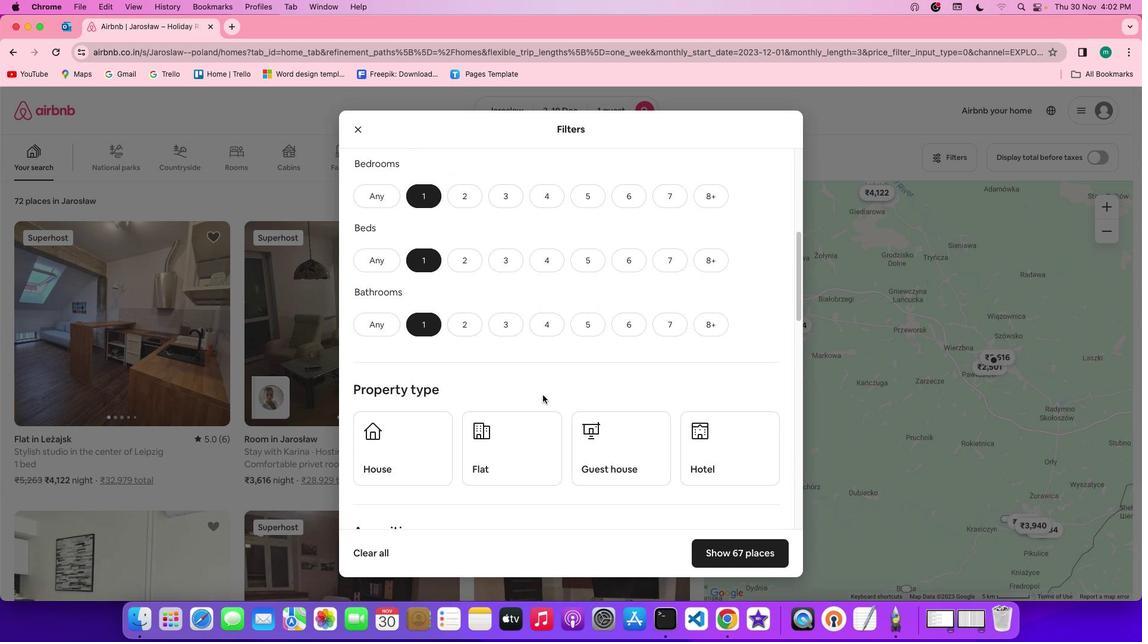 
Action: Mouse scrolled (542, 395) with delta (0, 0)
Screenshot: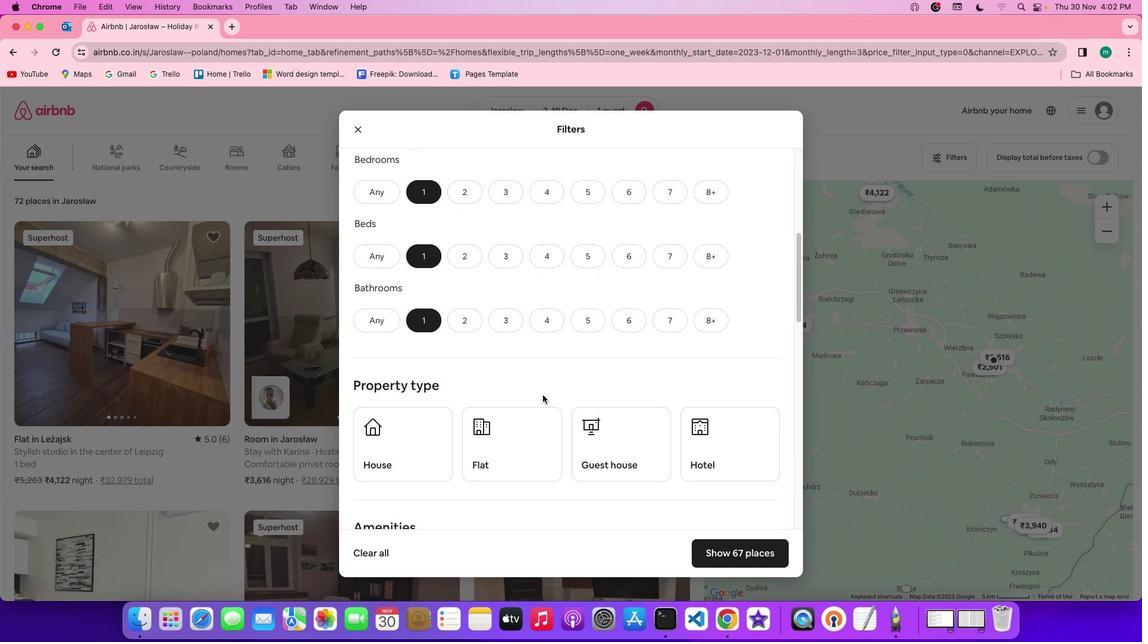 
Action: Mouse scrolled (542, 395) with delta (0, 0)
Screenshot: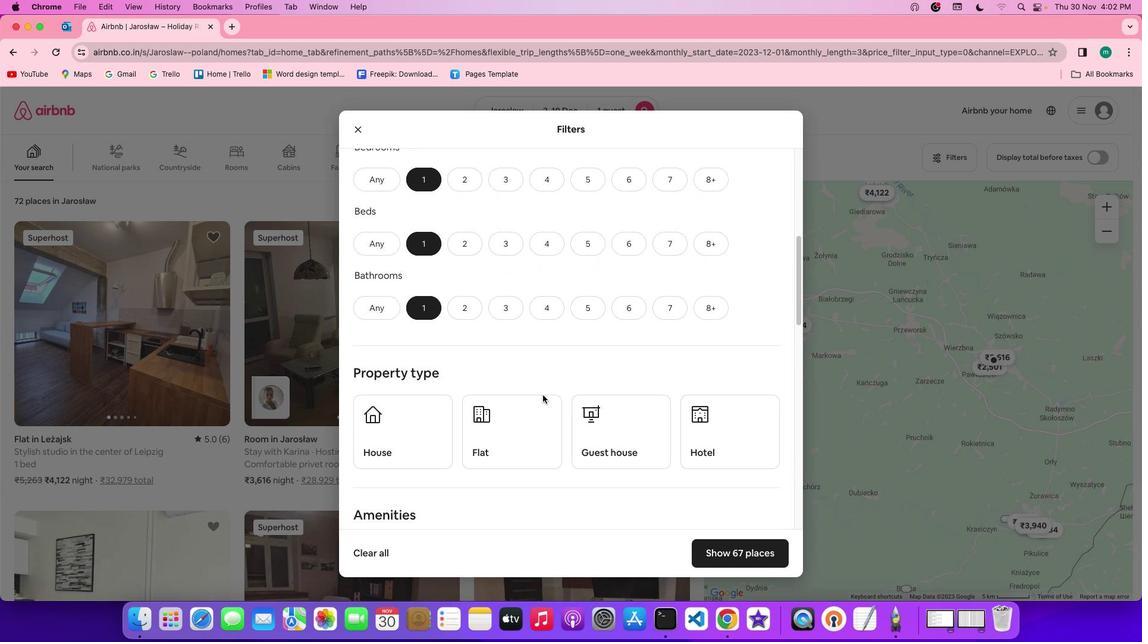 
Action: Mouse moved to (745, 395)
Screenshot: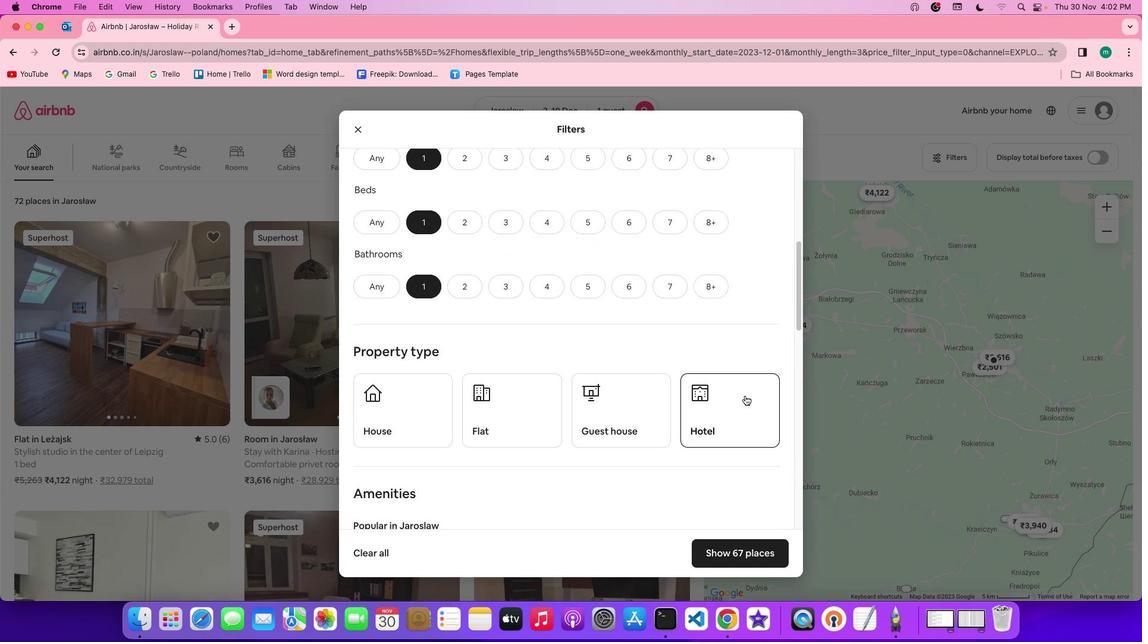 
Action: Mouse pressed left at (745, 395)
Screenshot: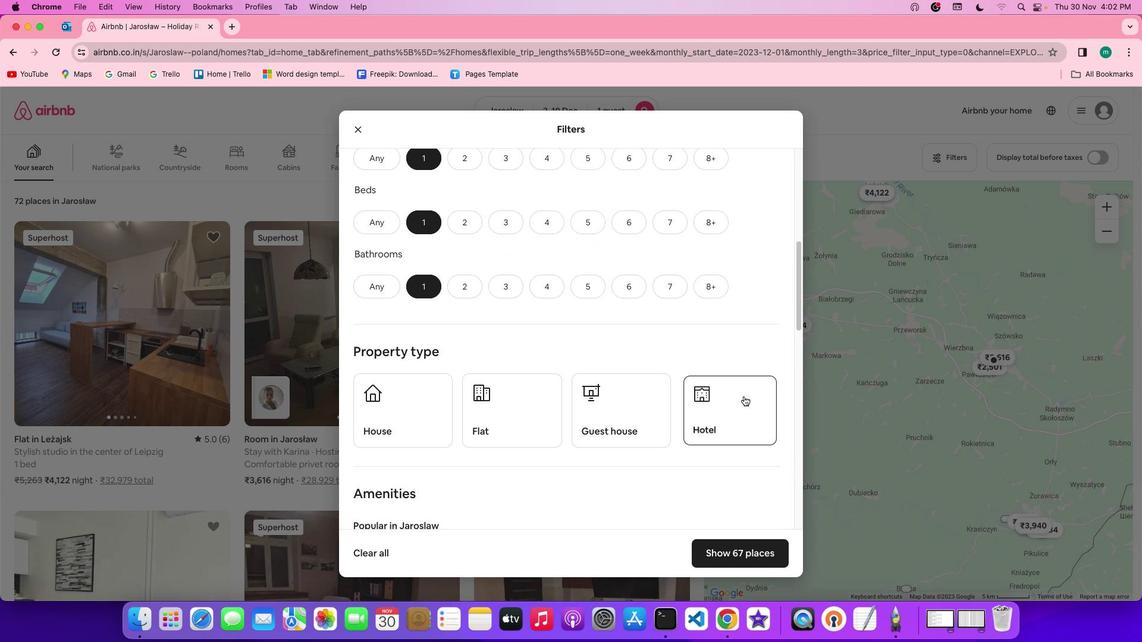 
Action: Mouse moved to (668, 429)
Screenshot: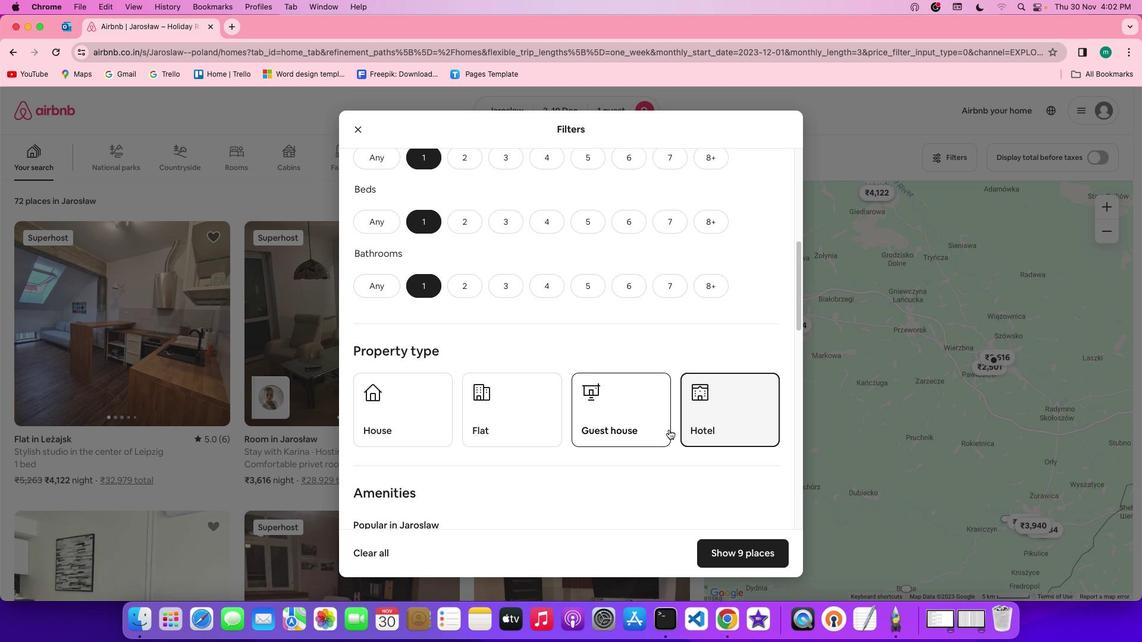 
Action: Mouse scrolled (668, 429) with delta (0, 0)
Screenshot: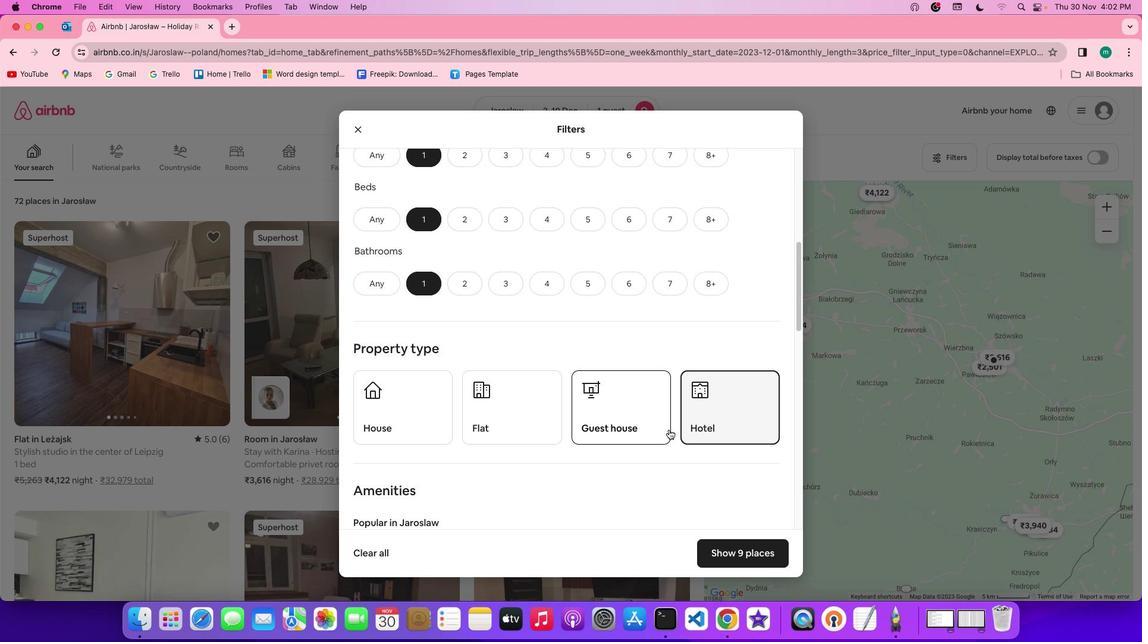 
Action: Mouse scrolled (668, 429) with delta (0, 0)
Screenshot: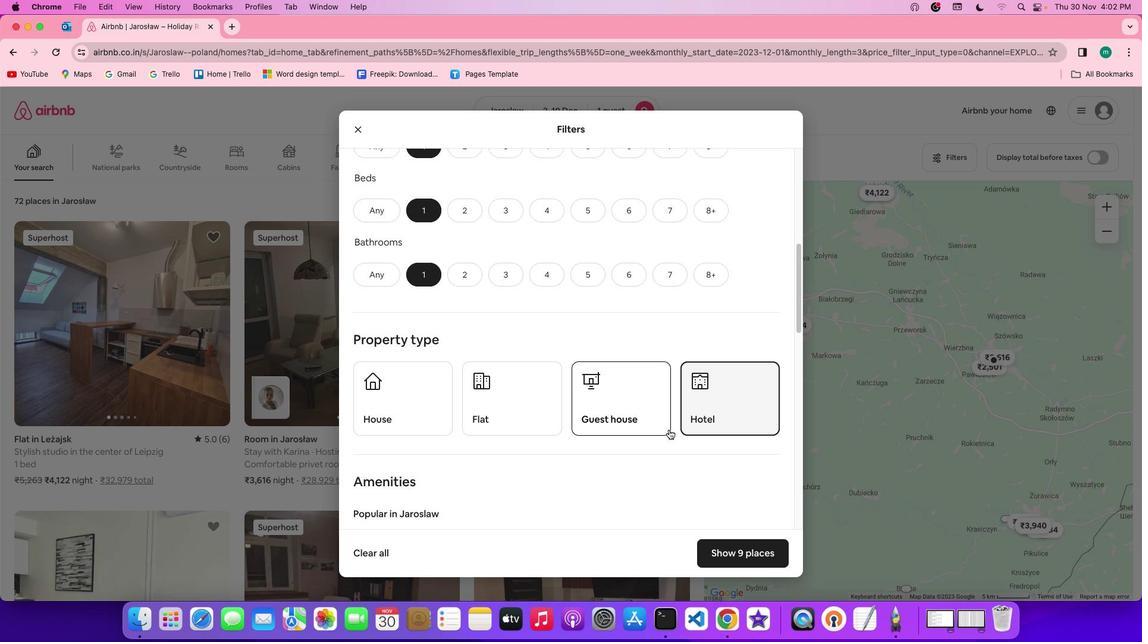 
Action: Mouse scrolled (668, 429) with delta (0, -1)
Screenshot: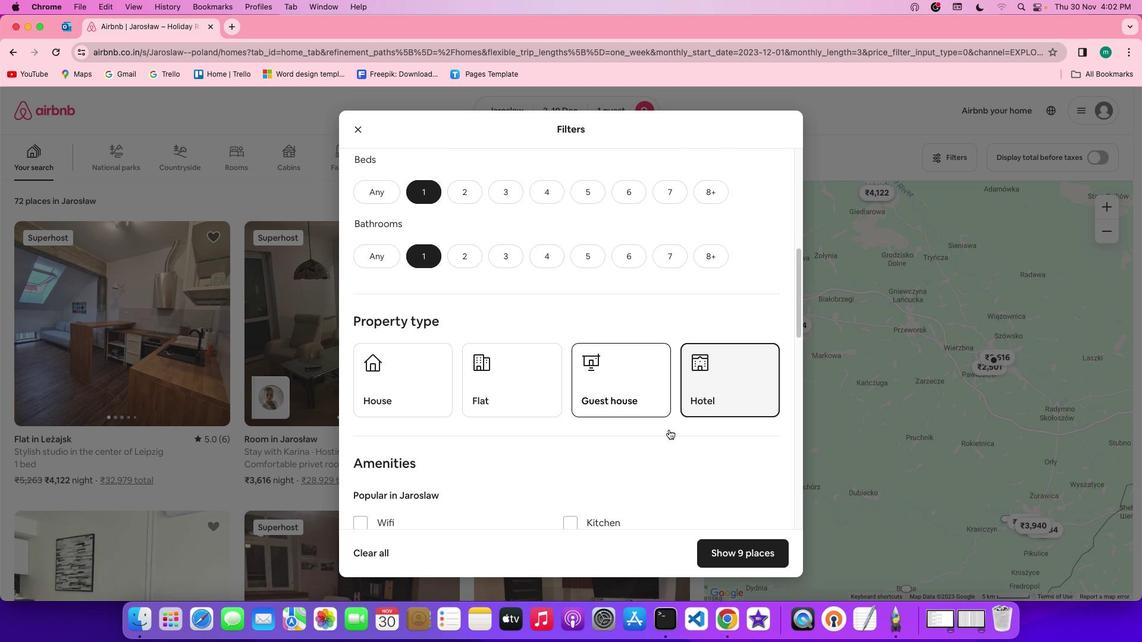 
Action: Mouse scrolled (668, 429) with delta (0, 0)
Screenshot: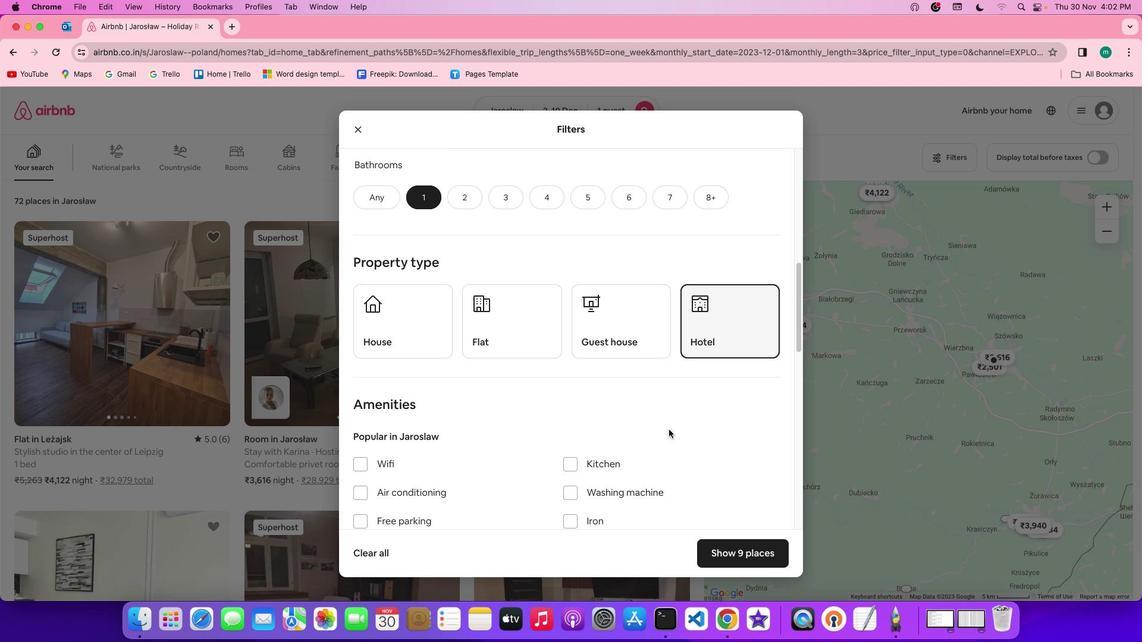 
Action: Mouse scrolled (668, 429) with delta (0, 0)
Screenshot: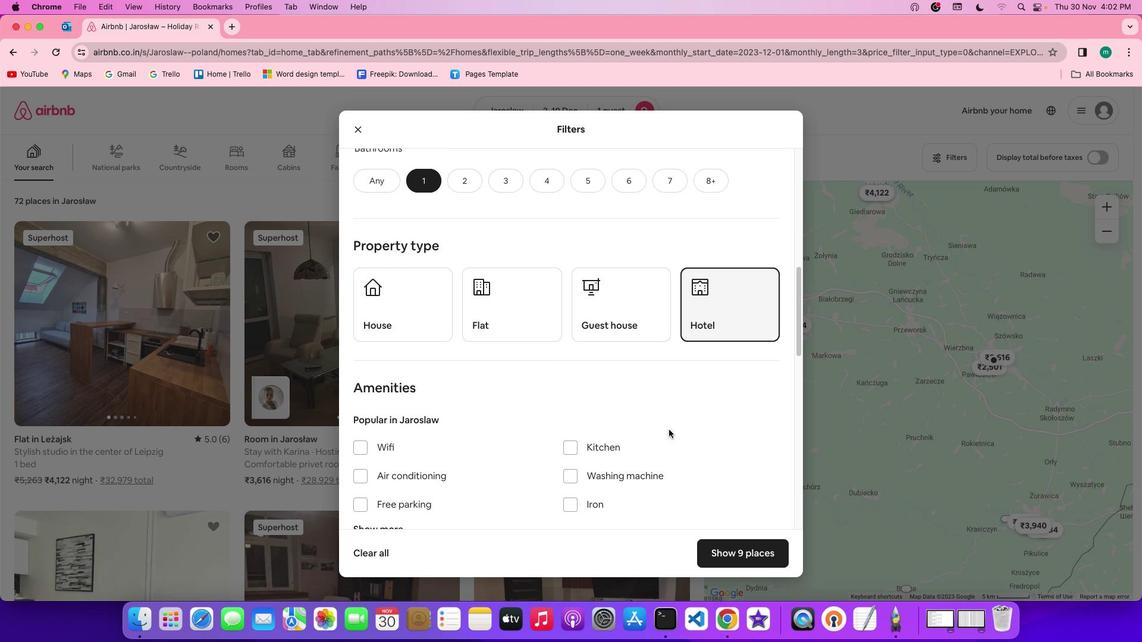 
Action: Mouse scrolled (668, 429) with delta (0, -1)
Screenshot: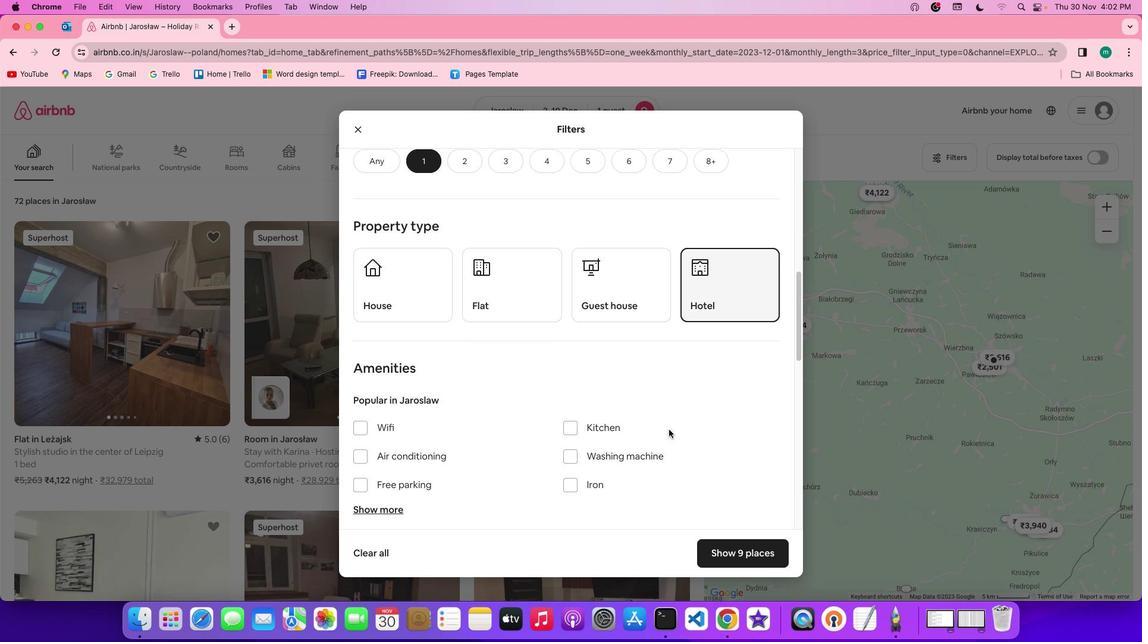 
Action: Mouse scrolled (668, 429) with delta (0, 0)
Screenshot: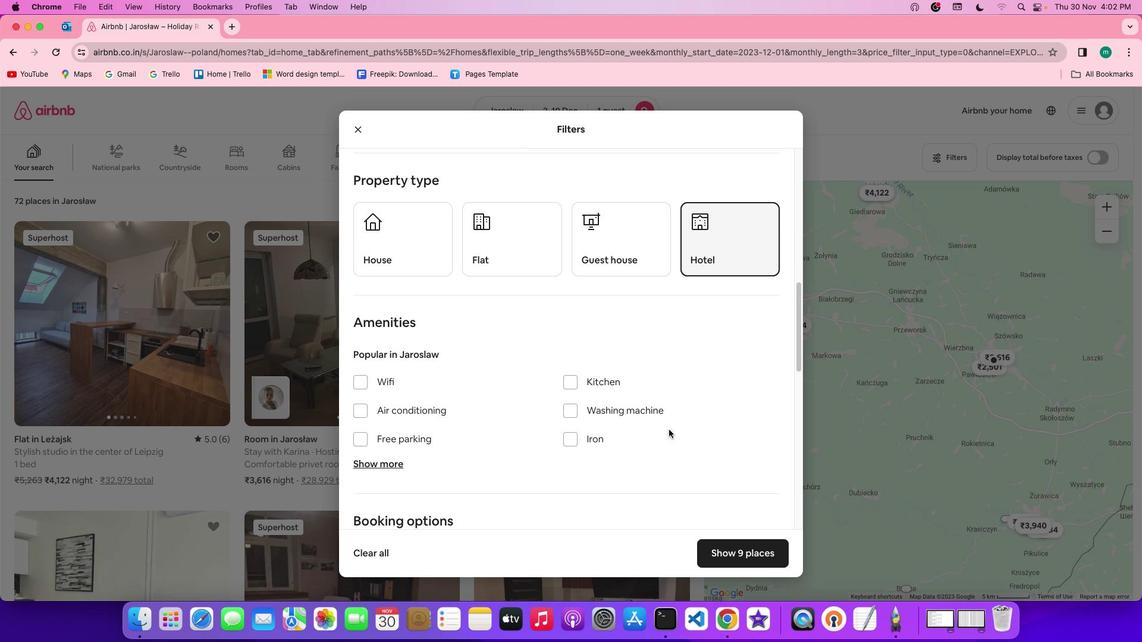 
Action: Mouse scrolled (668, 429) with delta (0, 0)
Screenshot: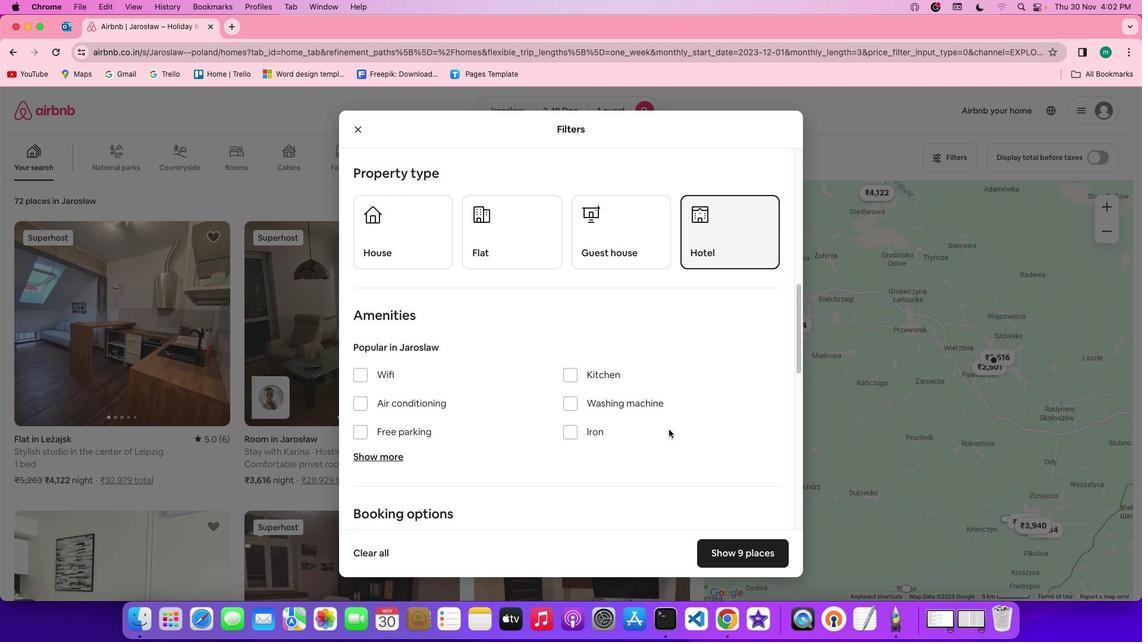 
Action: Mouse scrolled (668, 429) with delta (0, 0)
Screenshot: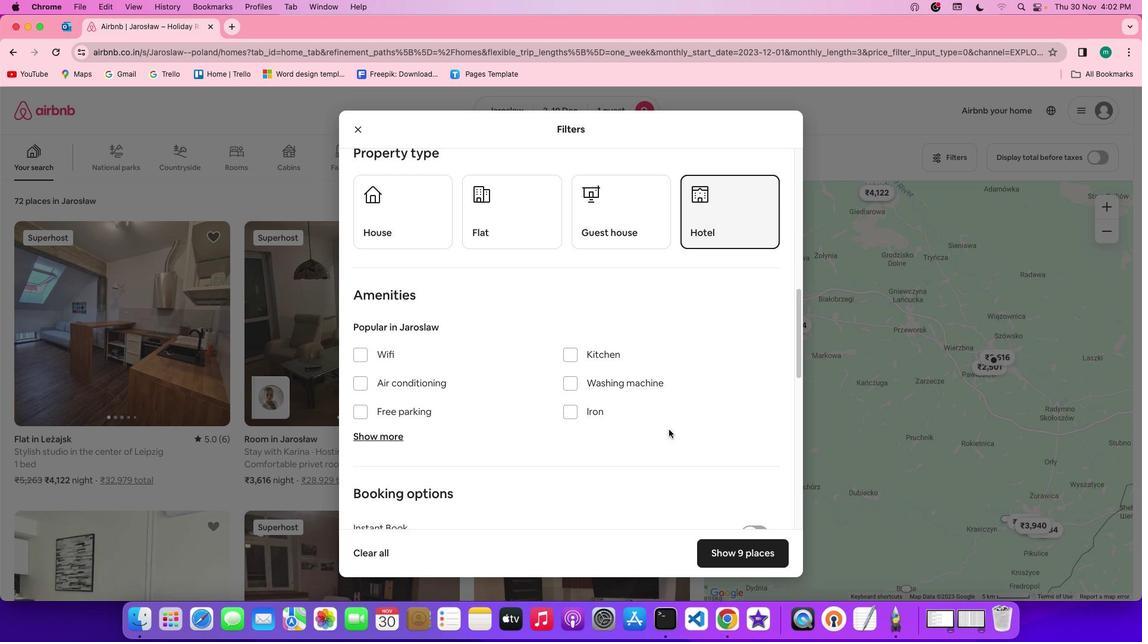 
Action: Mouse scrolled (668, 429) with delta (0, 0)
Screenshot: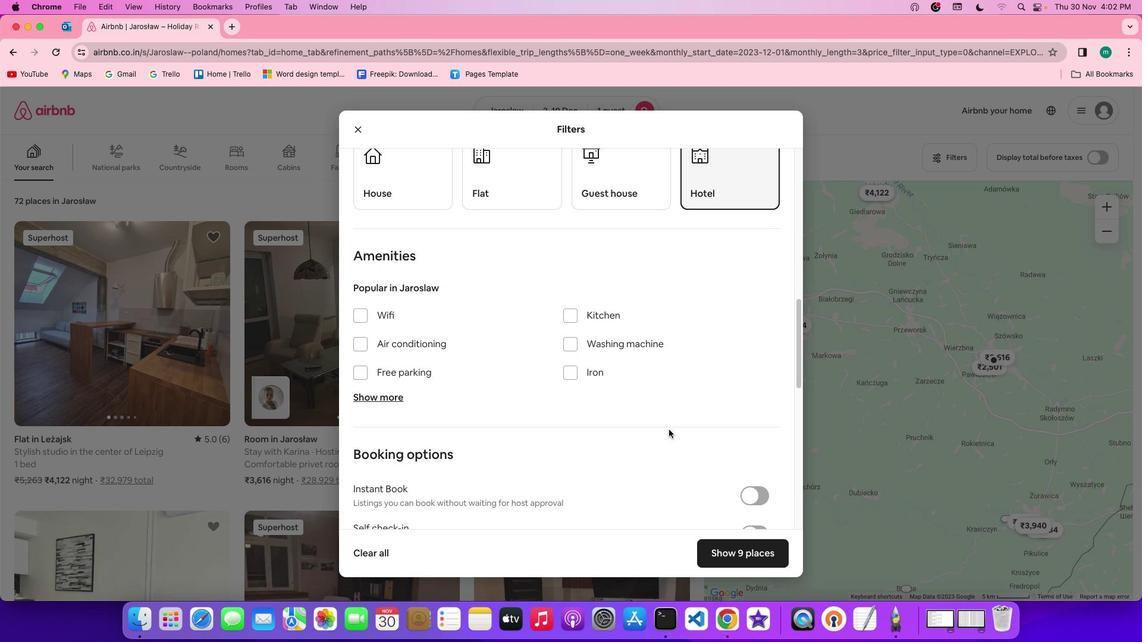 
Action: Mouse scrolled (668, 429) with delta (0, 0)
Screenshot: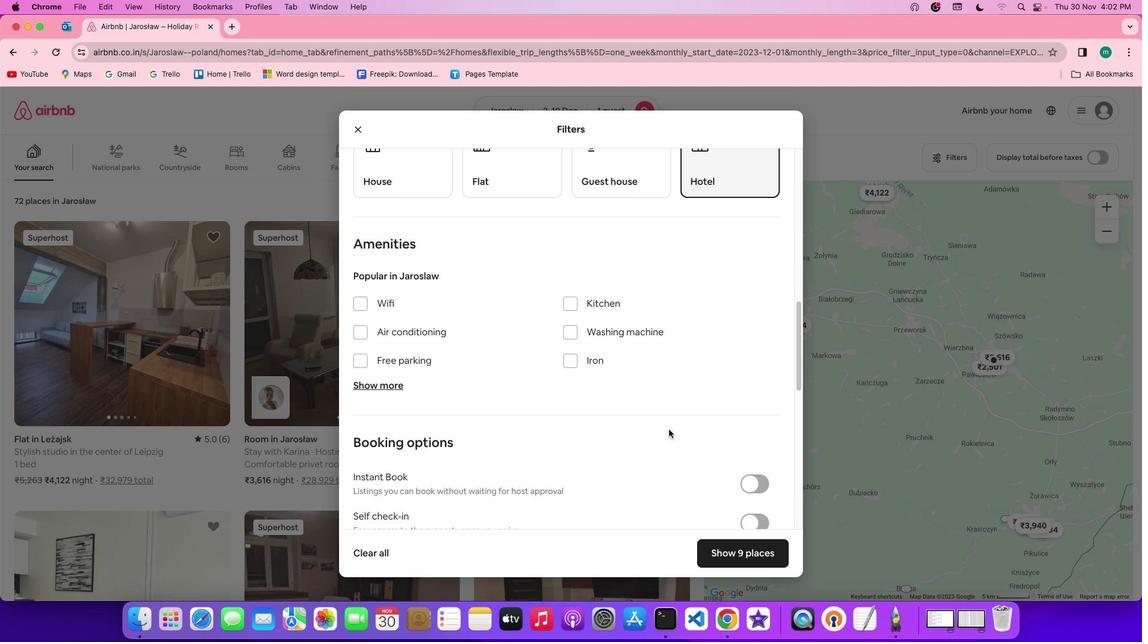 
Action: Mouse scrolled (668, 429) with delta (0, -1)
Screenshot: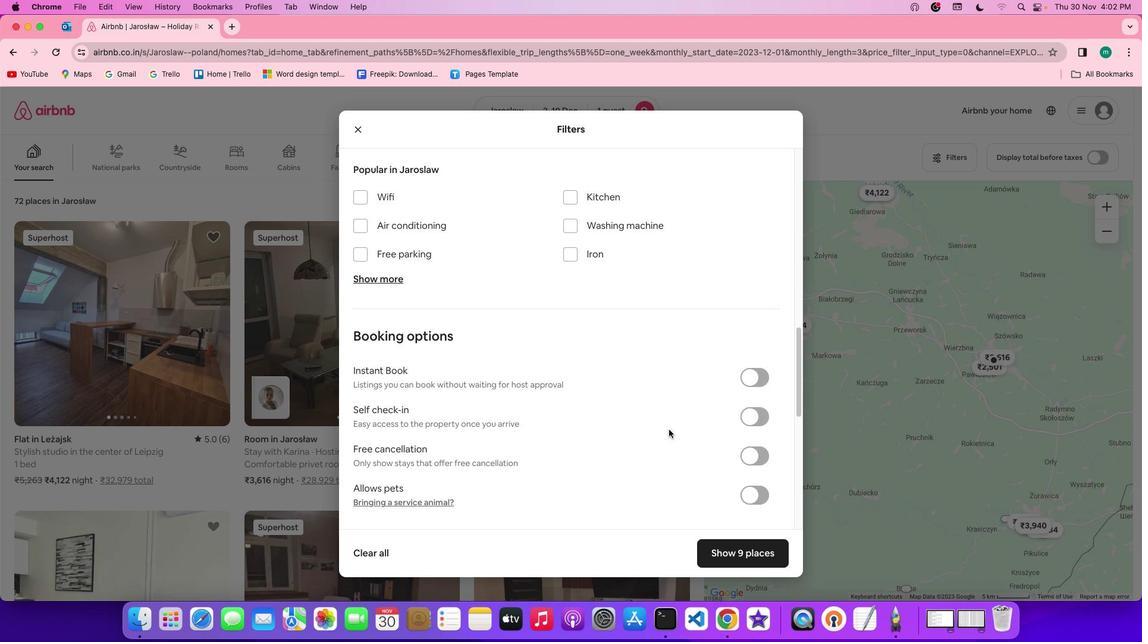 
Action: Mouse scrolled (668, 429) with delta (0, -2)
Screenshot: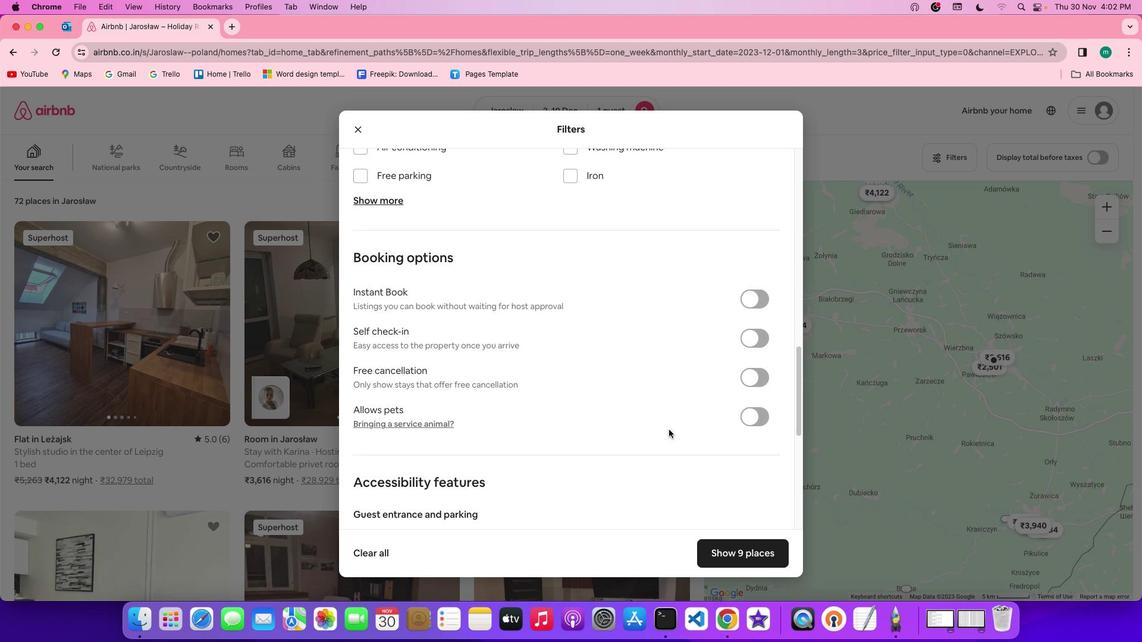 
Action: Mouse scrolled (668, 429) with delta (0, 0)
Screenshot: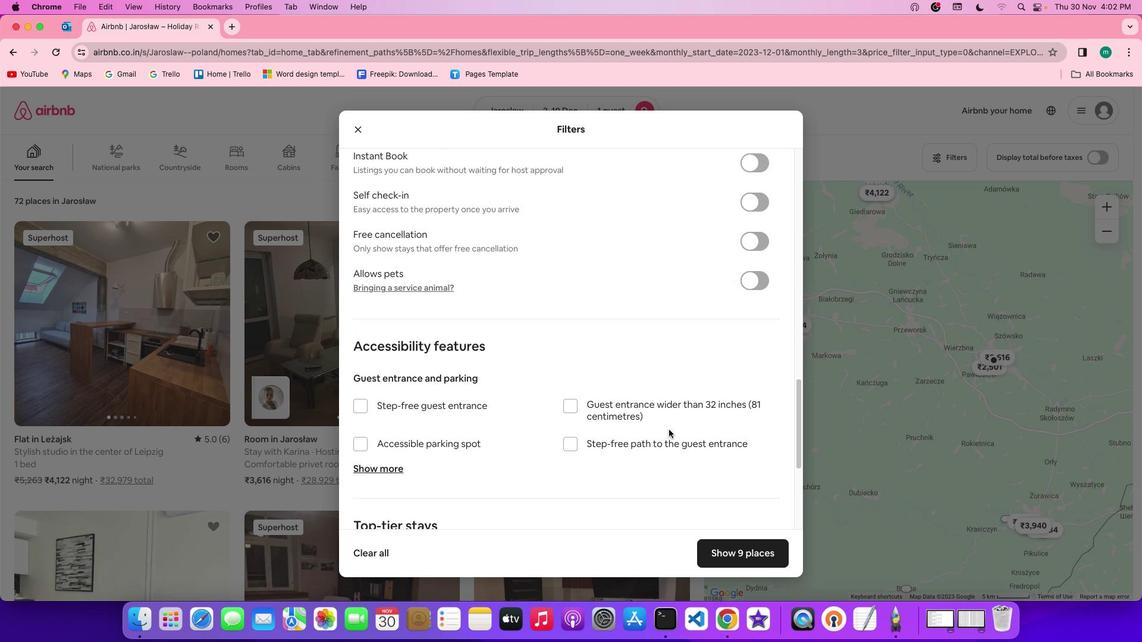 
Action: Mouse scrolled (668, 429) with delta (0, 0)
Screenshot: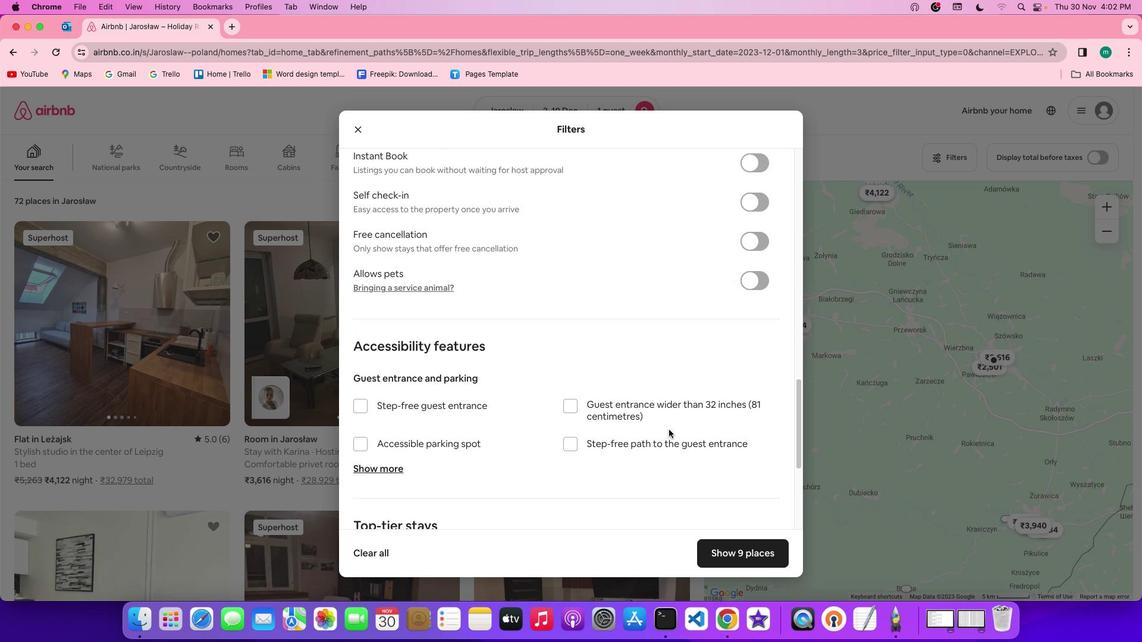 
Action: Mouse scrolled (668, 429) with delta (0, -1)
Screenshot: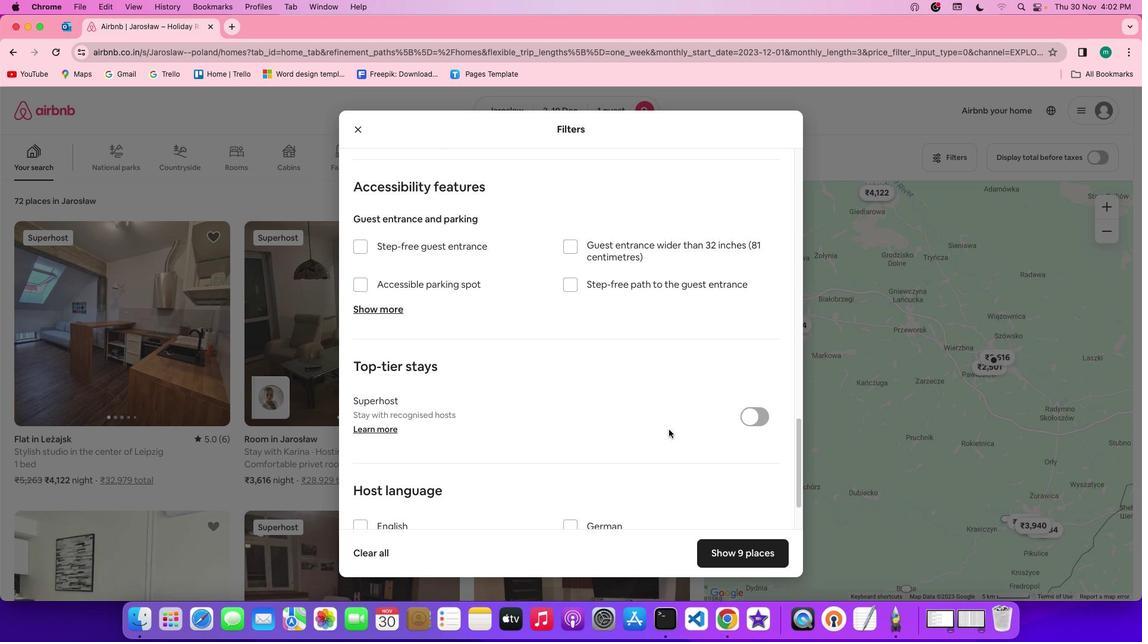 
Action: Mouse scrolled (668, 429) with delta (0, -2)
Screenshot: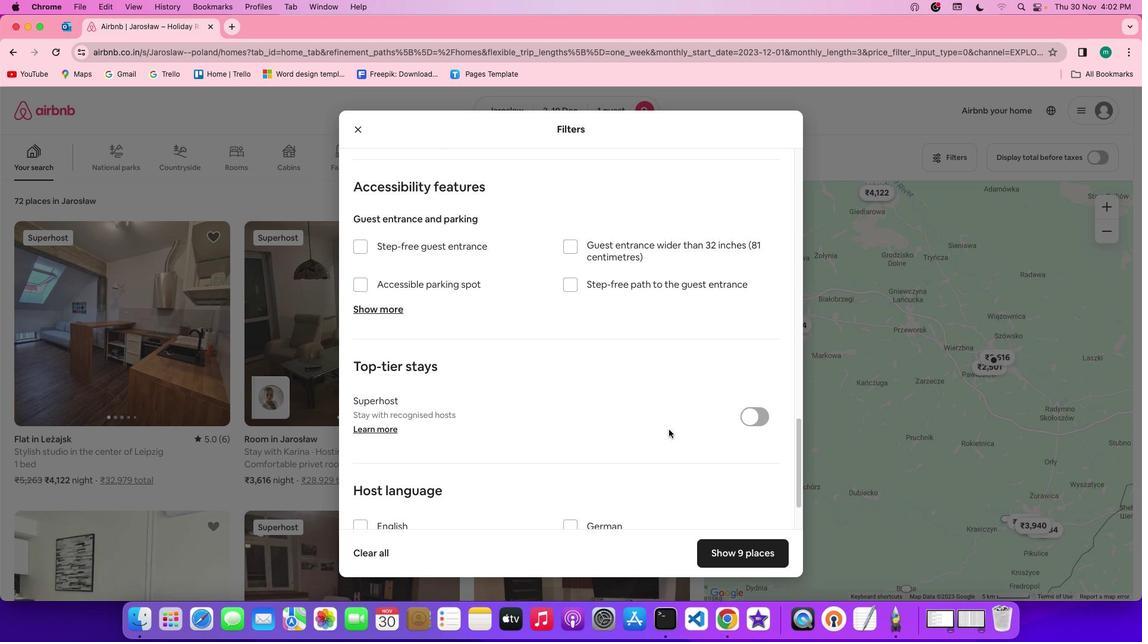 
Action: Mouse scrolled (668, 429) with delta (0, -3)
Screenshot: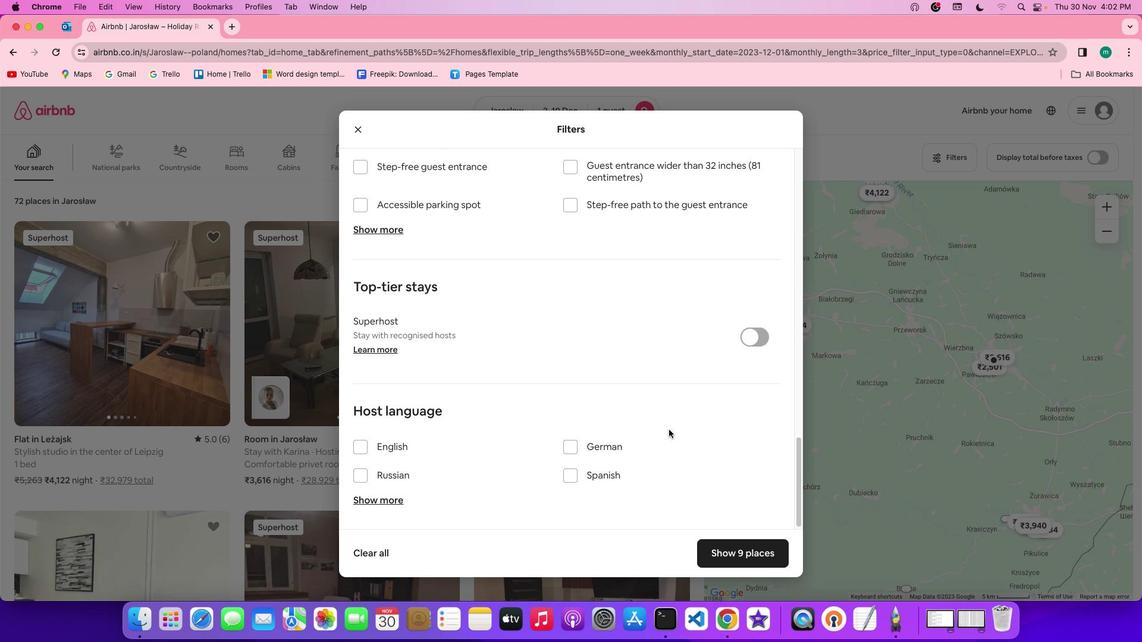 
Action: Mouse scrolled (668, 429) with delta (0, -3)
Screenshot: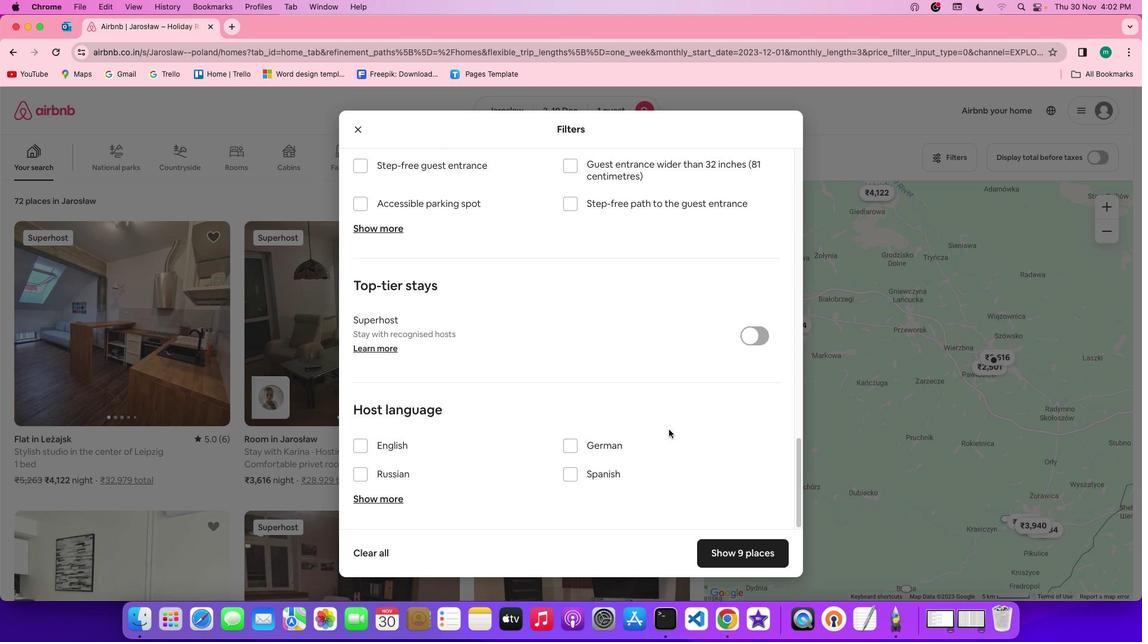 
Action: Mouse scrolled (668, 429) with delta (0, 0)
Screenshot: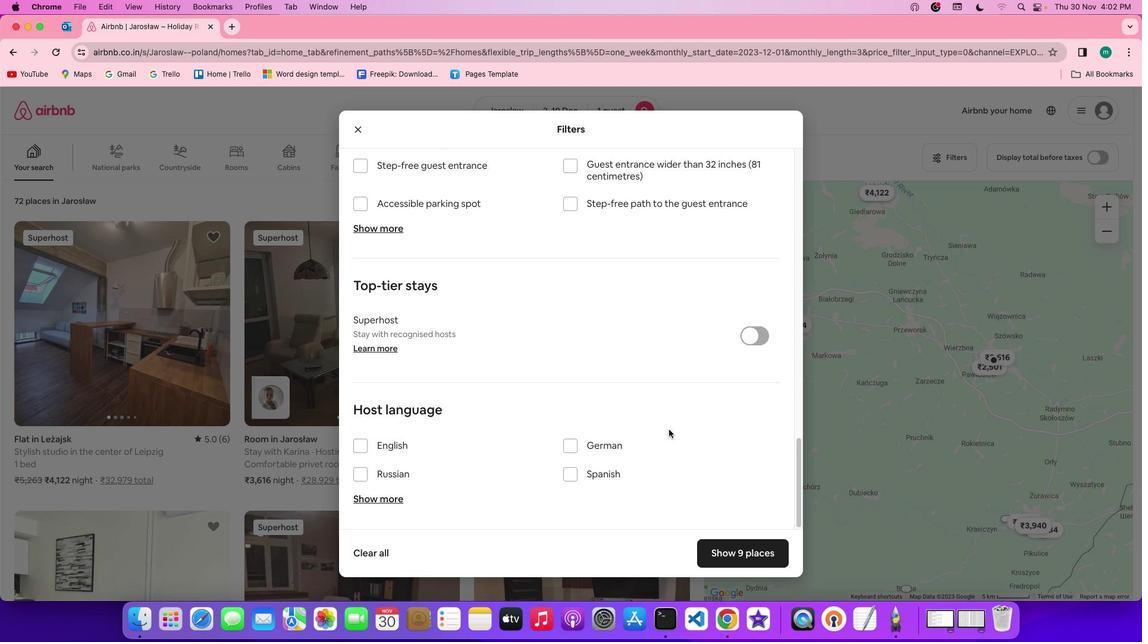 
Action: Mouse scrolled (668, 429) with delta (0, 0)
Screenshot: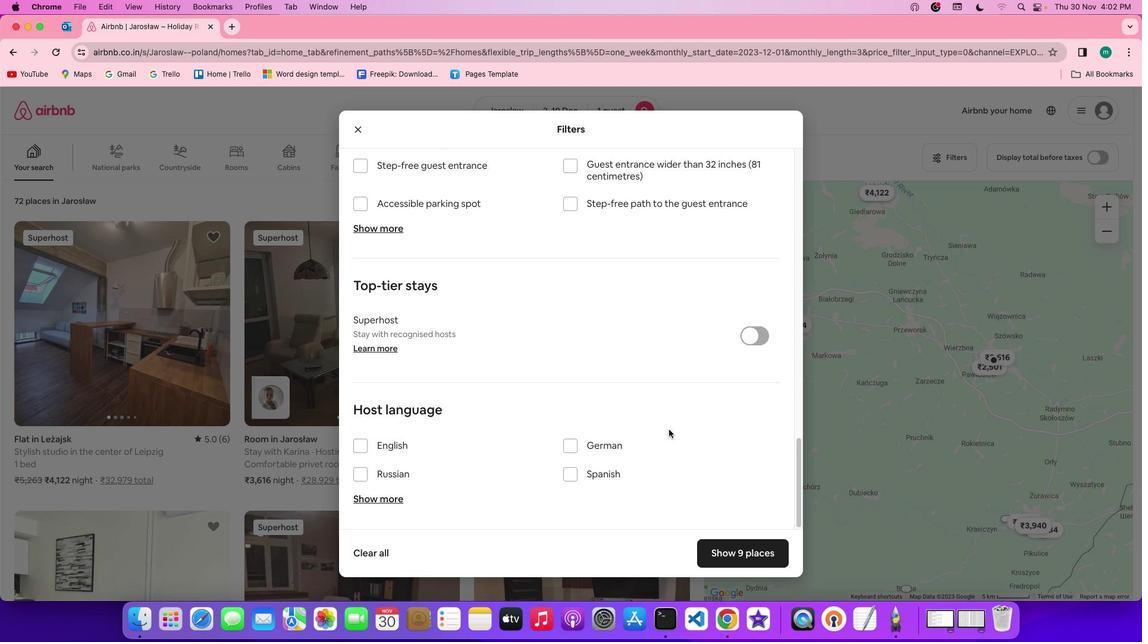 
Action: Mouse scrolled (668, 429) with delta (0, -1)
Screenshot: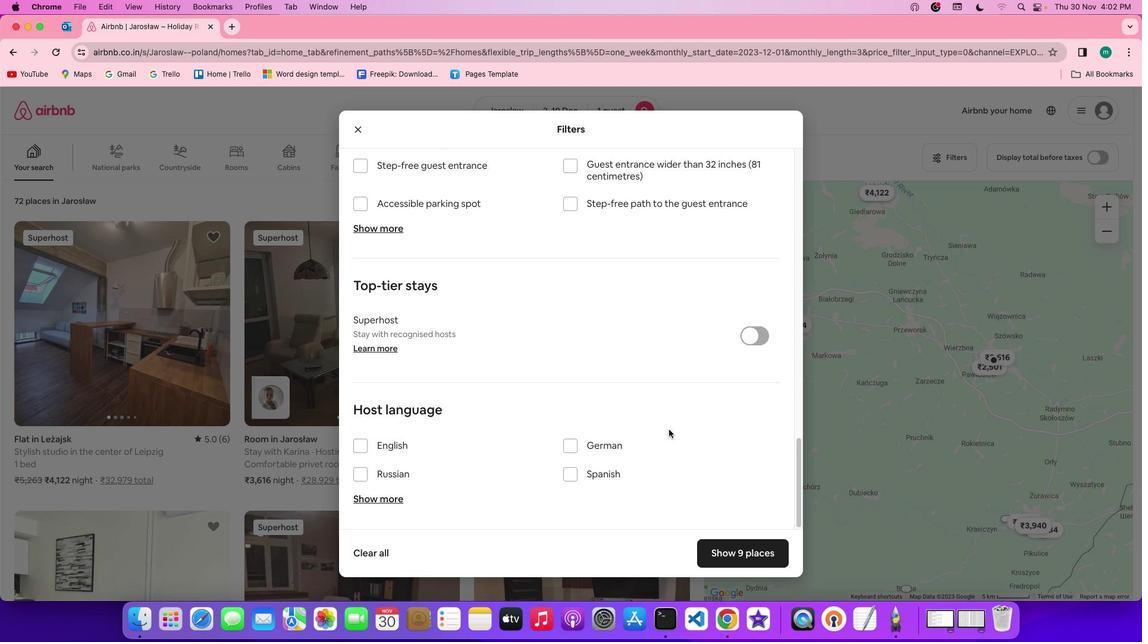 
Action: Mouse scrolled (668, 429) with delta (0, -2)
Screenshot: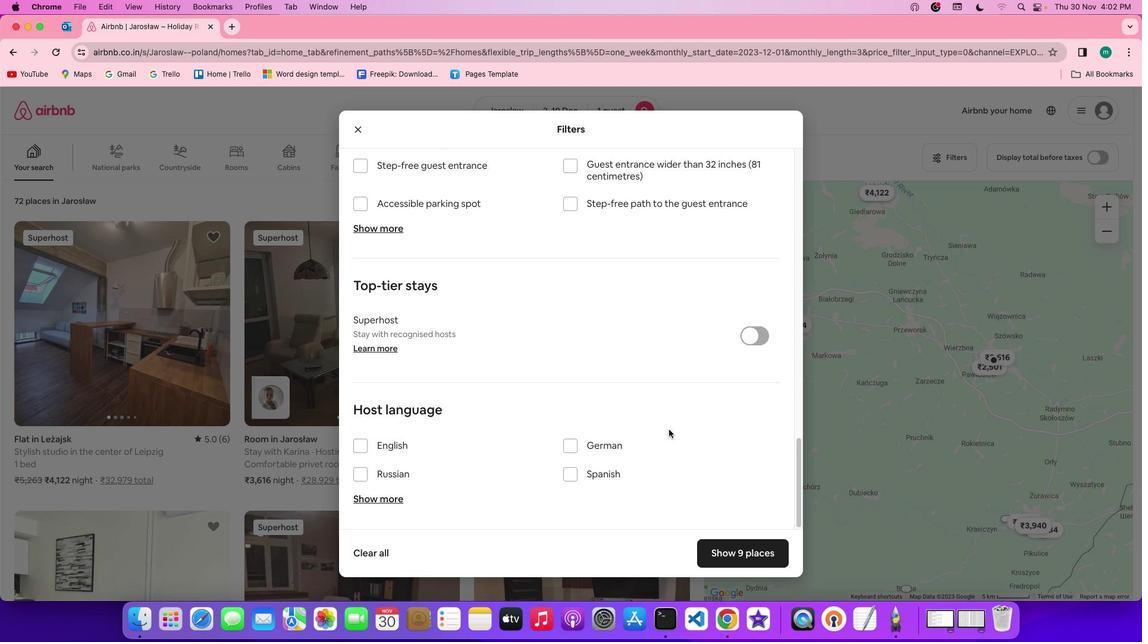 
Action: Mouse scrolled (668, 429) with delta (0, -3)
Screenshot: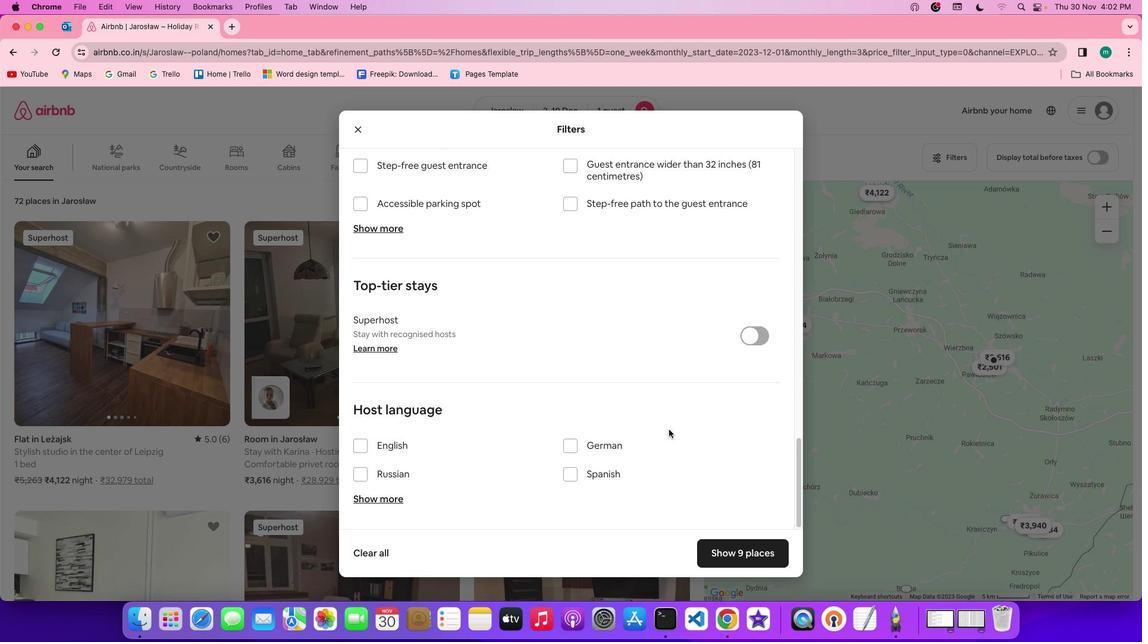 
Action: Mouse scrolled (668, 429) with delta (0, -3)
Screenshot: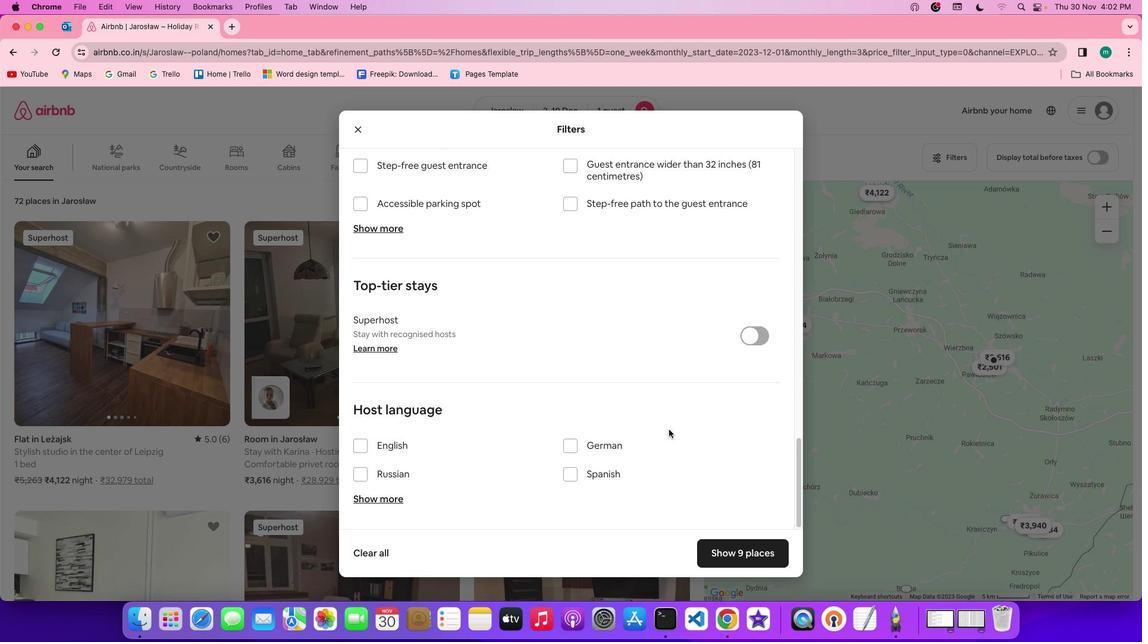 
Action: Mouse scrolled (668, 429) with delta (0, 0)
Screenshot: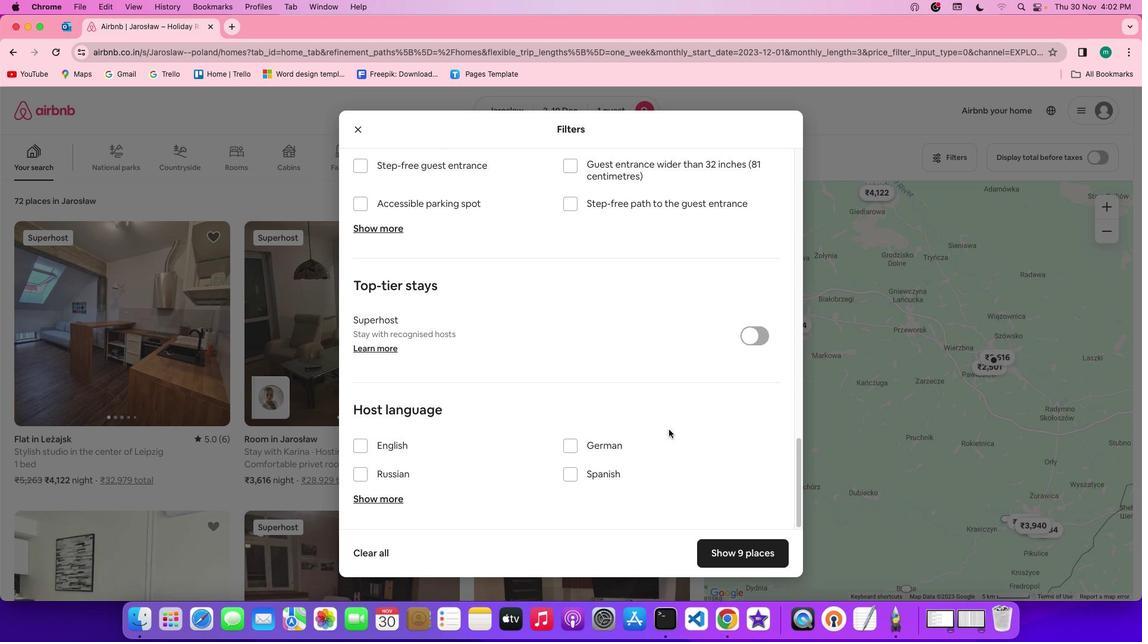 
Action: Mouse scrolled (668, 429) with delta (0, 0)
Screenshot: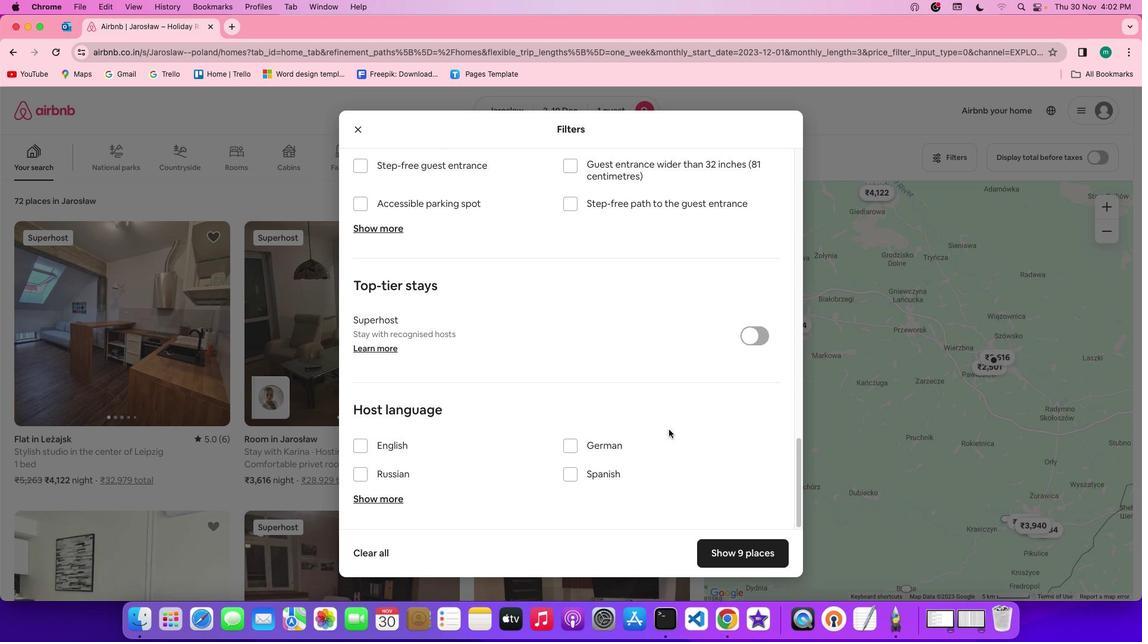 
Action: Mouse scrolled (668, 429) with delta (0, -1)
Screenshot: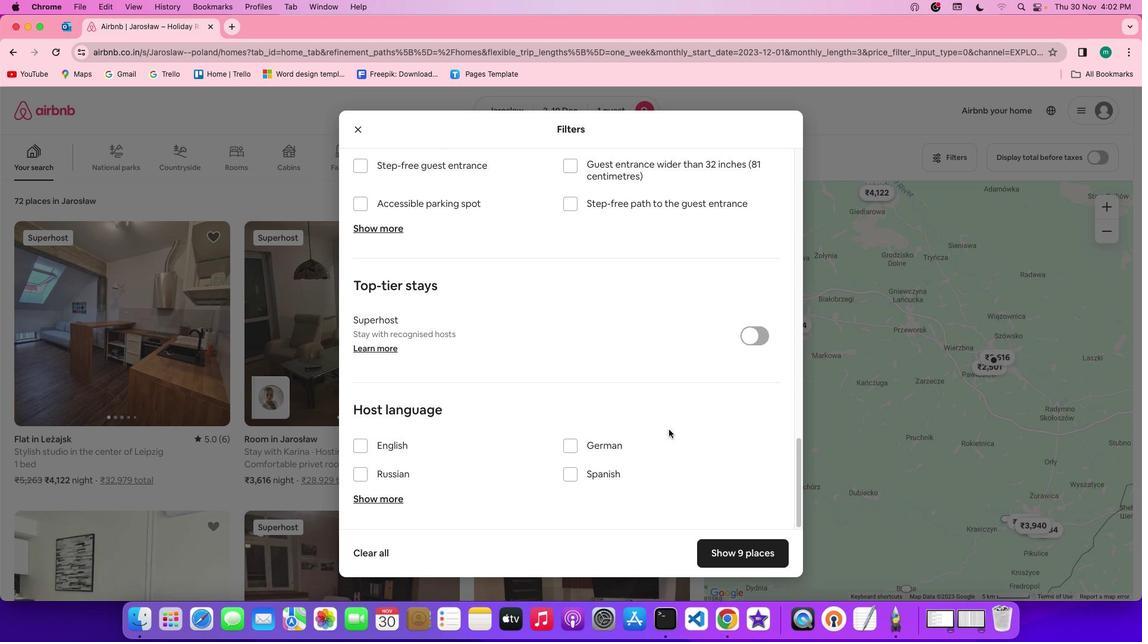 
Action: Mouse scrolled (668, 429) with delta (0, -2)
Screenshot: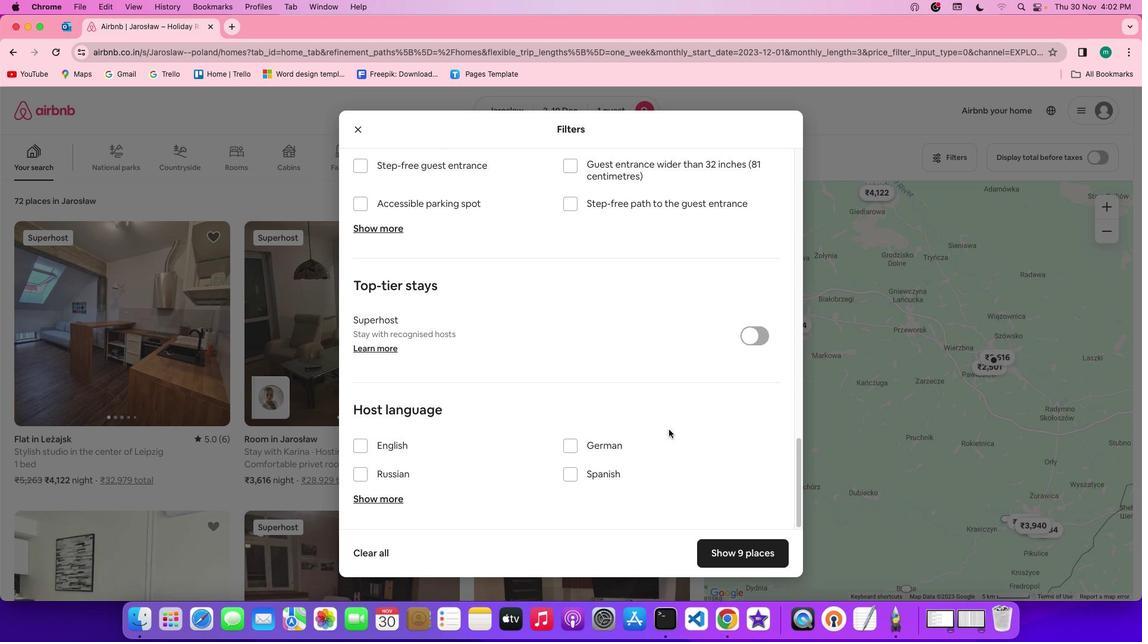 
Action: Mouse scrolled (668, 429) with delta (0, -3)
Screenshot: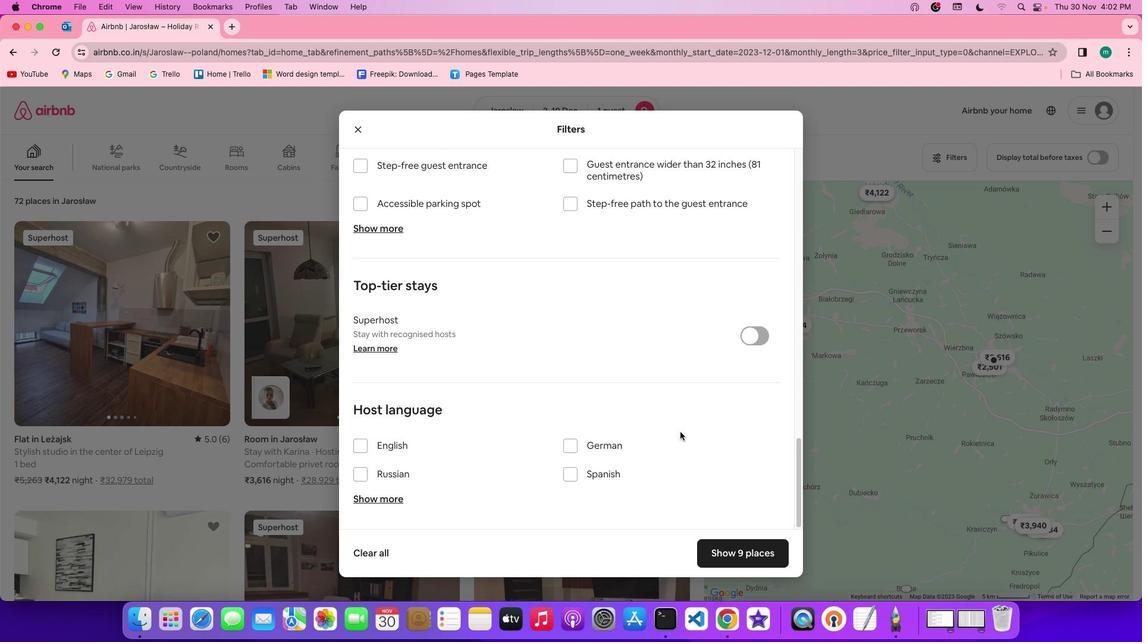 
Action: Mouse moved to (745, 551)
Screenshot: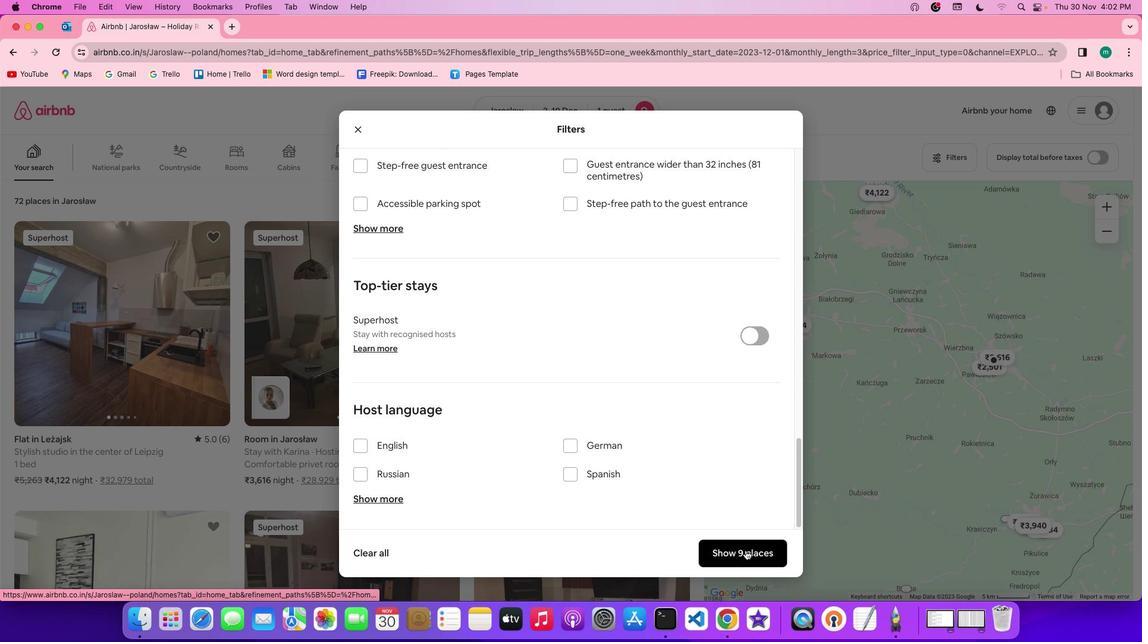 
Action: Mouse pressed left at (745, 551)
Screenshot: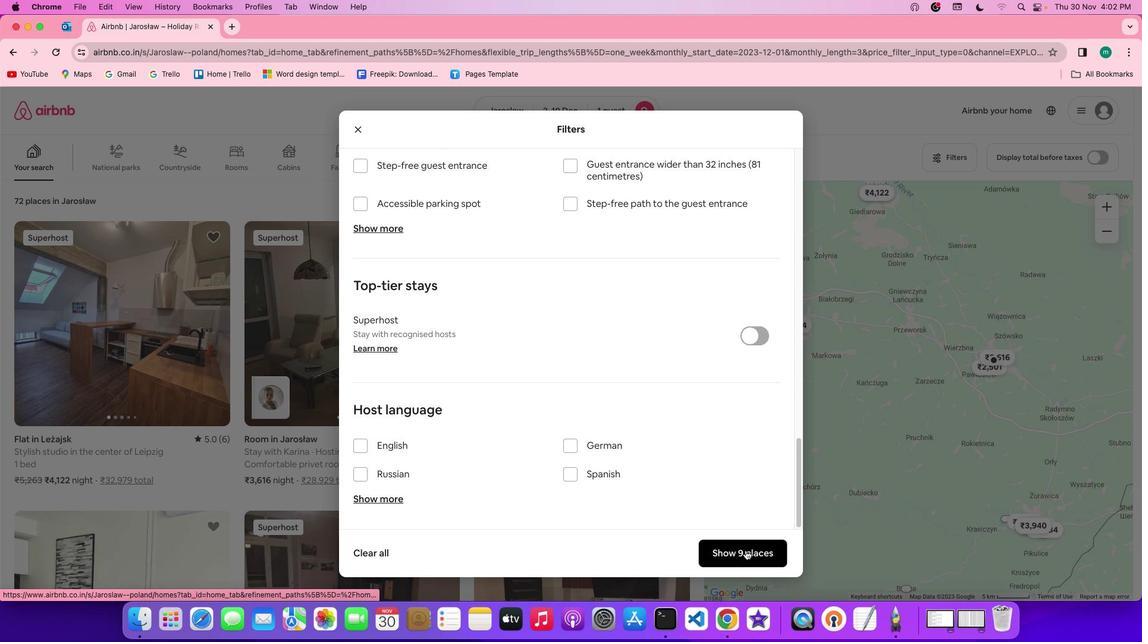 
Action: Mouse moved to (176, 357)
Screenshot: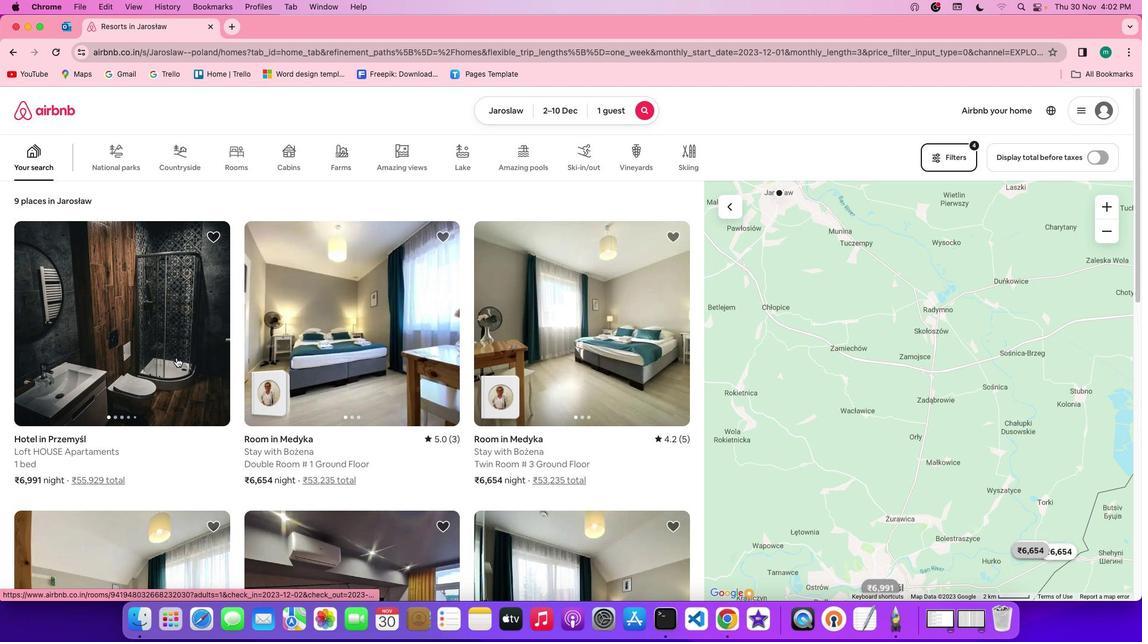 
Action: Mouse pressed left at (176, 357)
Screenshot: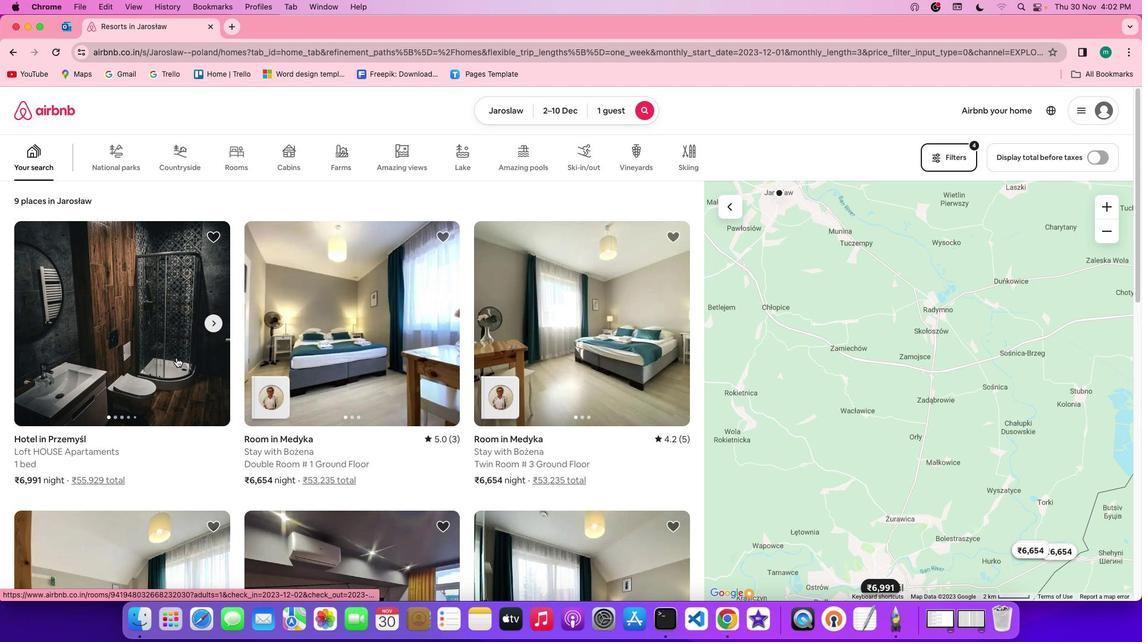 
Action: Mouse moved to (839, 451)
Screenshot: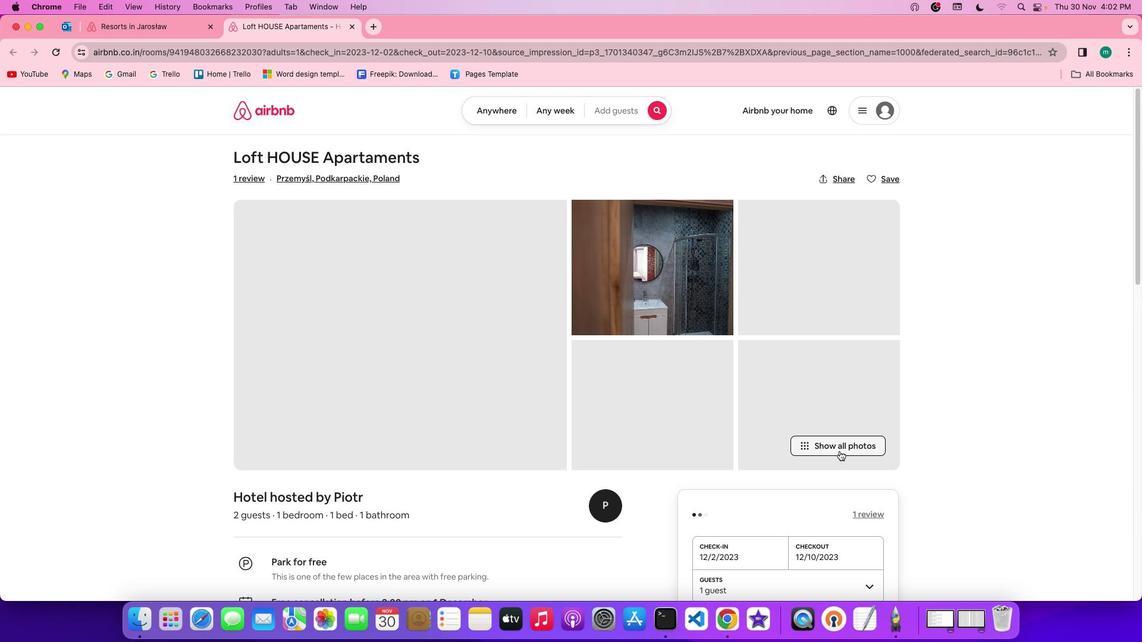 
Action: Mouse pressed left at (839, 451)
Screenshot: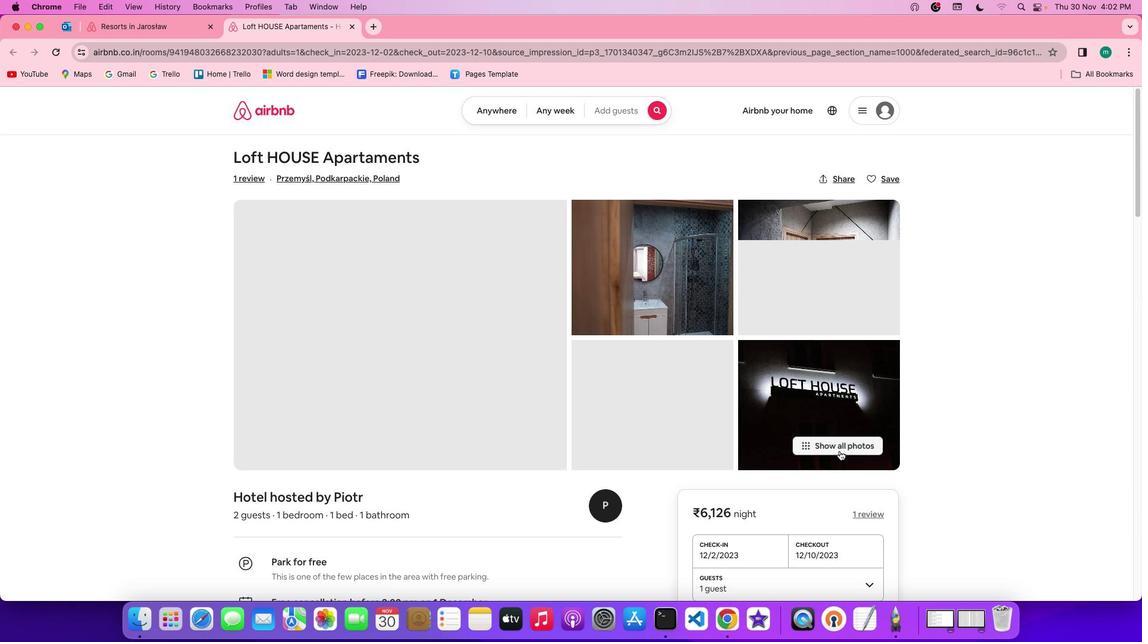 
Action: Mouse moved to (537, 508)
Screenshot: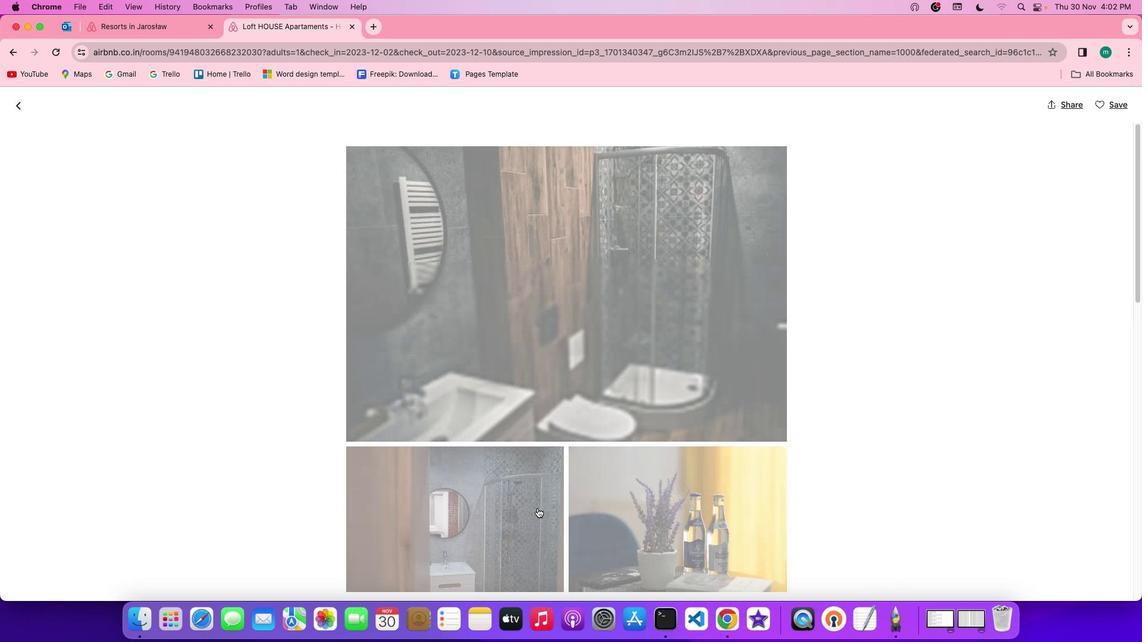 
Action: Mouse scrolled (537, 508) with delta (0, 0)
Screenshot: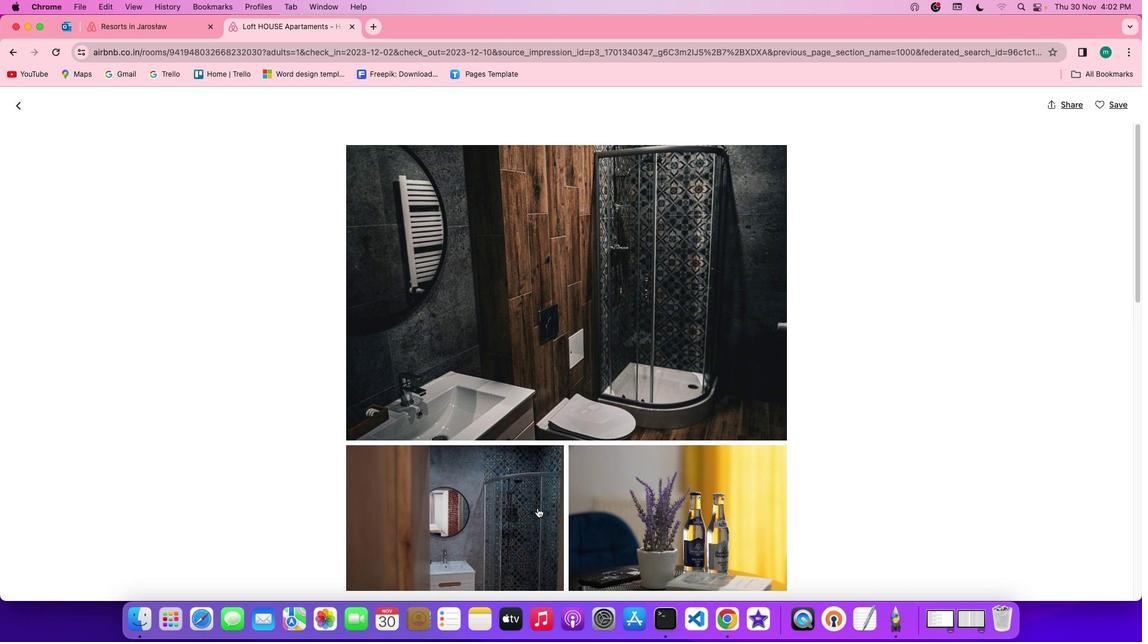 
Action: Mouse scrolled (537, 508) with delta (0, 0)
Screenshot: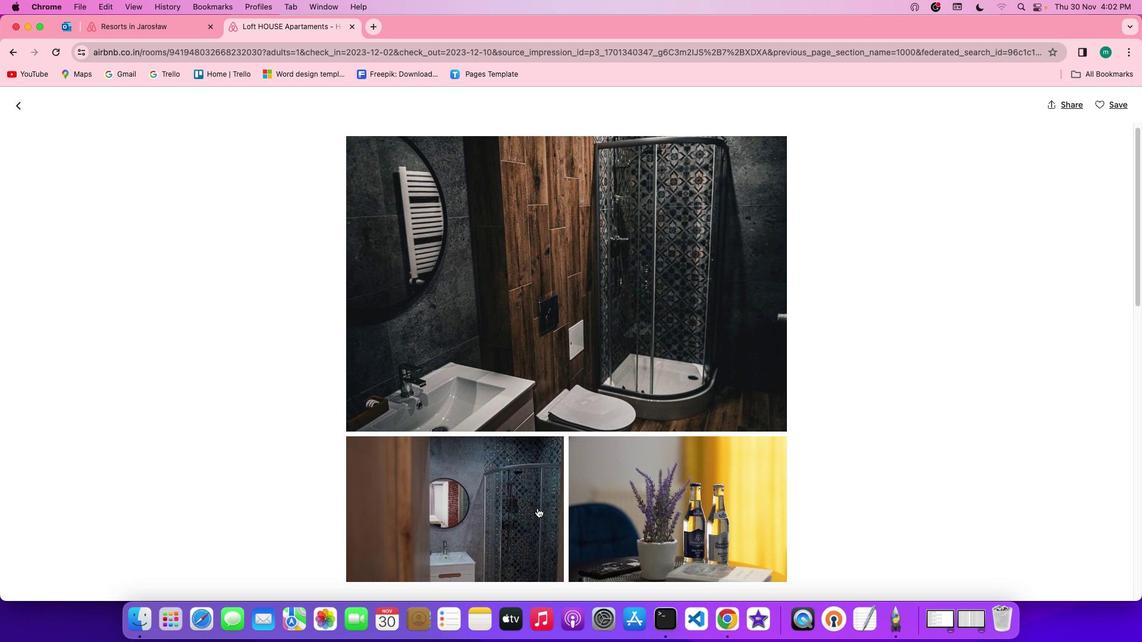 
Action: Mouse scrolled (537, 508) with delta (0, -1)
Screenshot: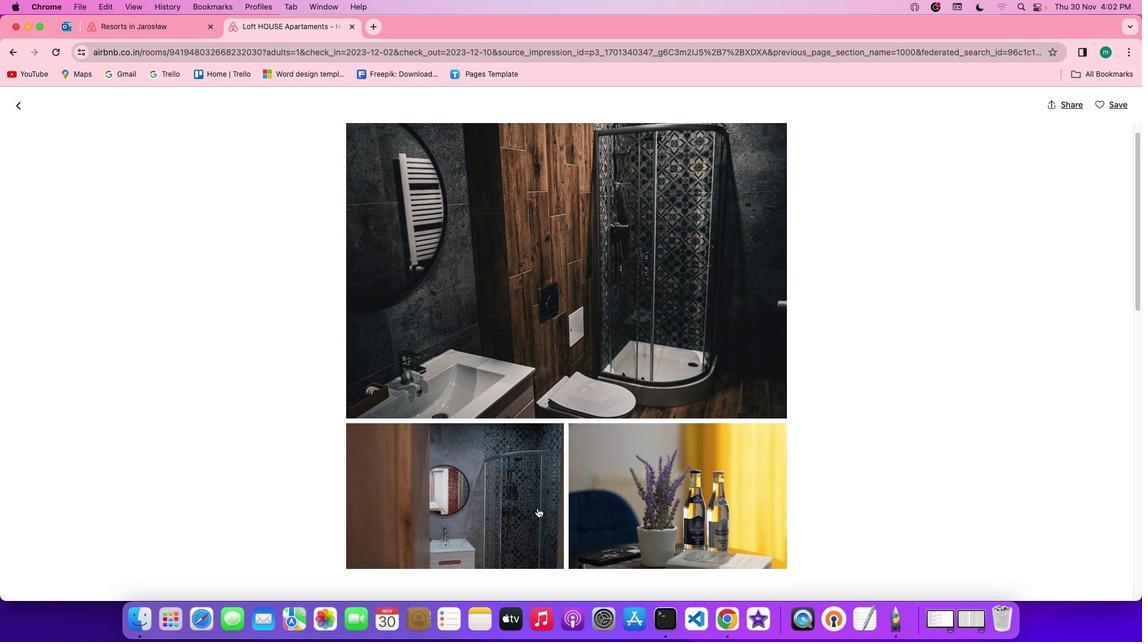 
Action: Mouse scrolled (537, 508) with delta (0, -1)
Screenshot: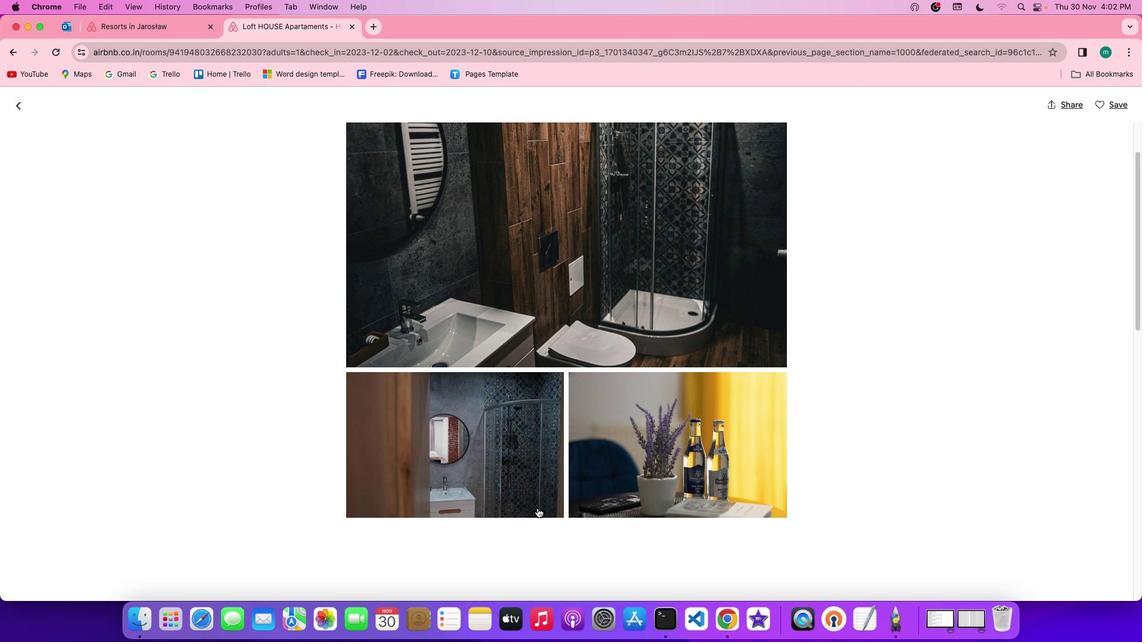 
Action: Mouse scrolled (537, 508) with delta (0, 0)
Screenshot: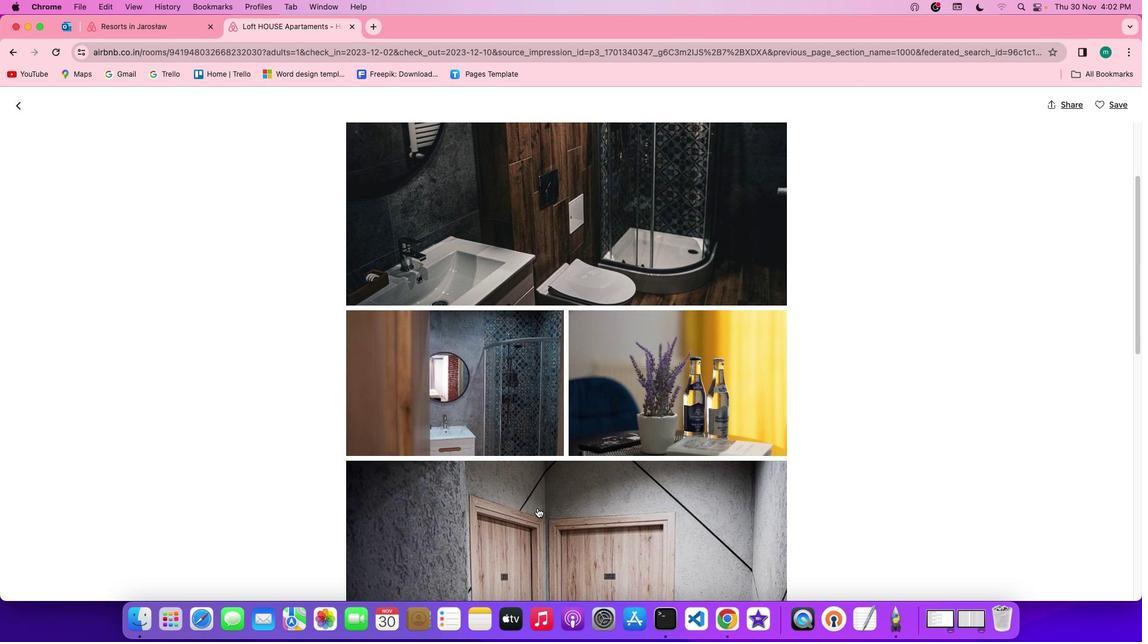 
Action: Mouse scrolled (537, 508) with delta (0, 0)
Screenshot: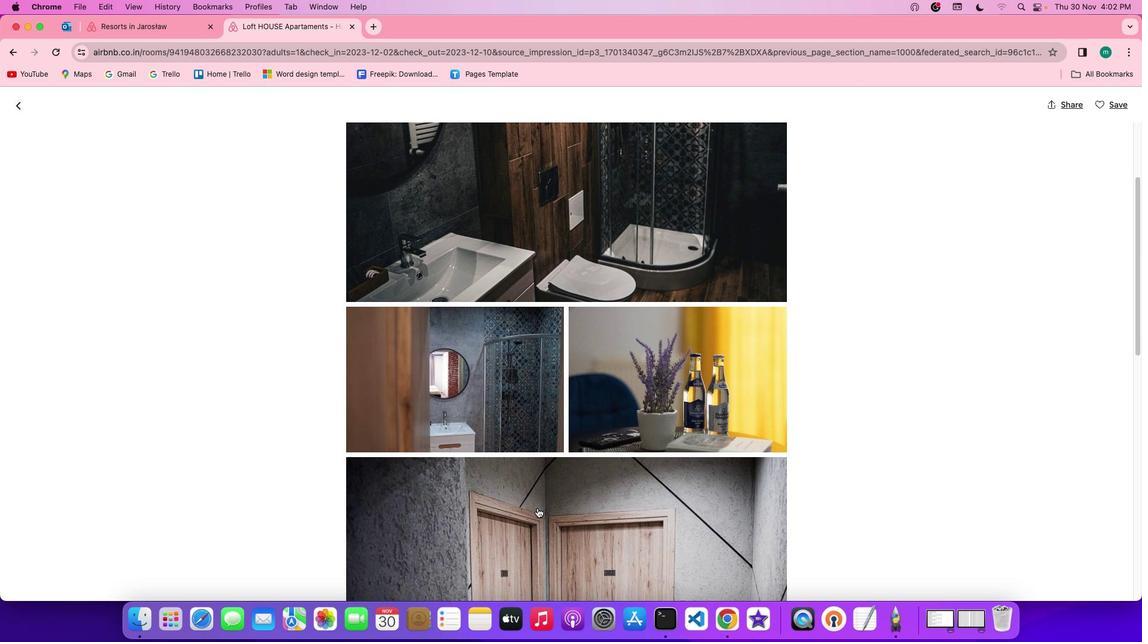 
Action: Mouse scrolled (537, 508) with delta (0, 0)
Screenshot: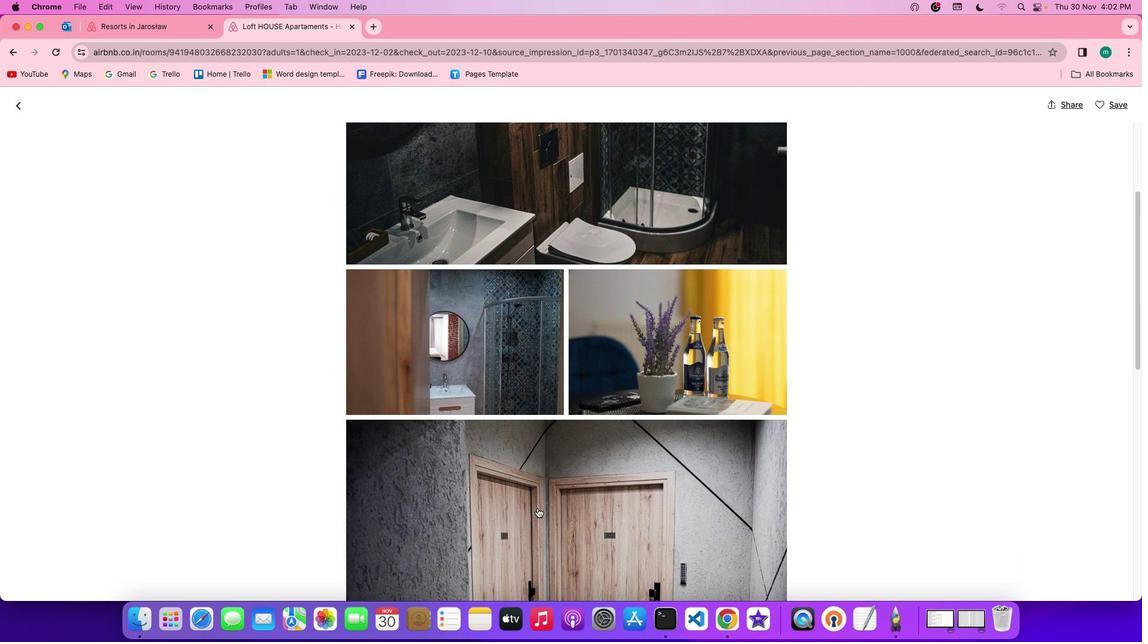 
Action: Mouse scrolled (537, 508) with delta (0, 0)
Screenshot: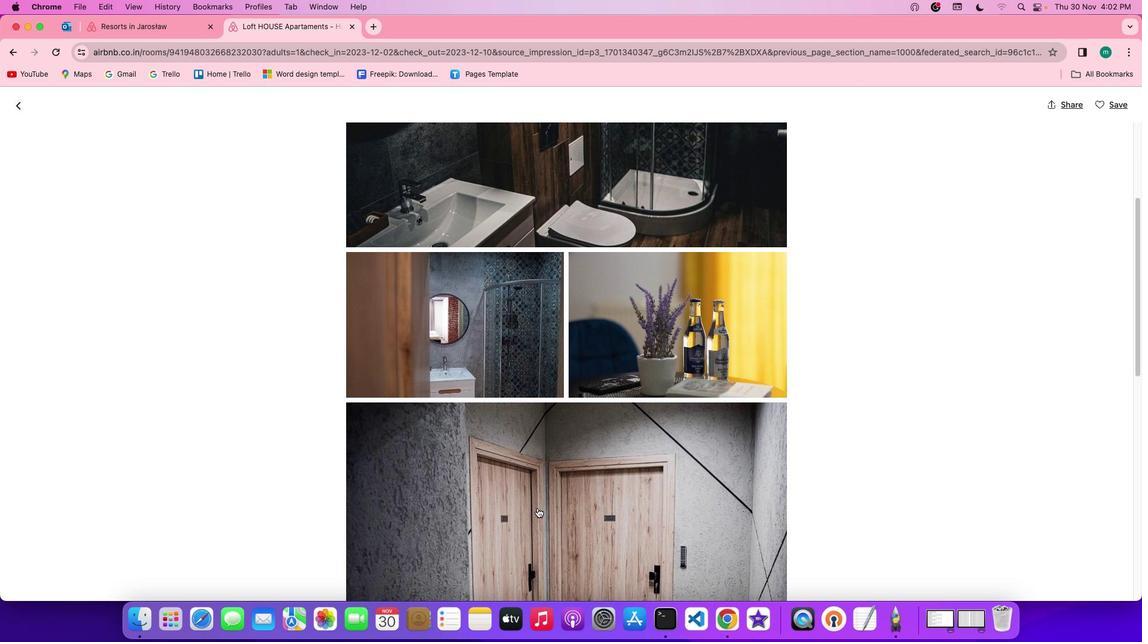 
Action: Mouse scrolled (537, 508) with delta (0, 0)
Screenshot: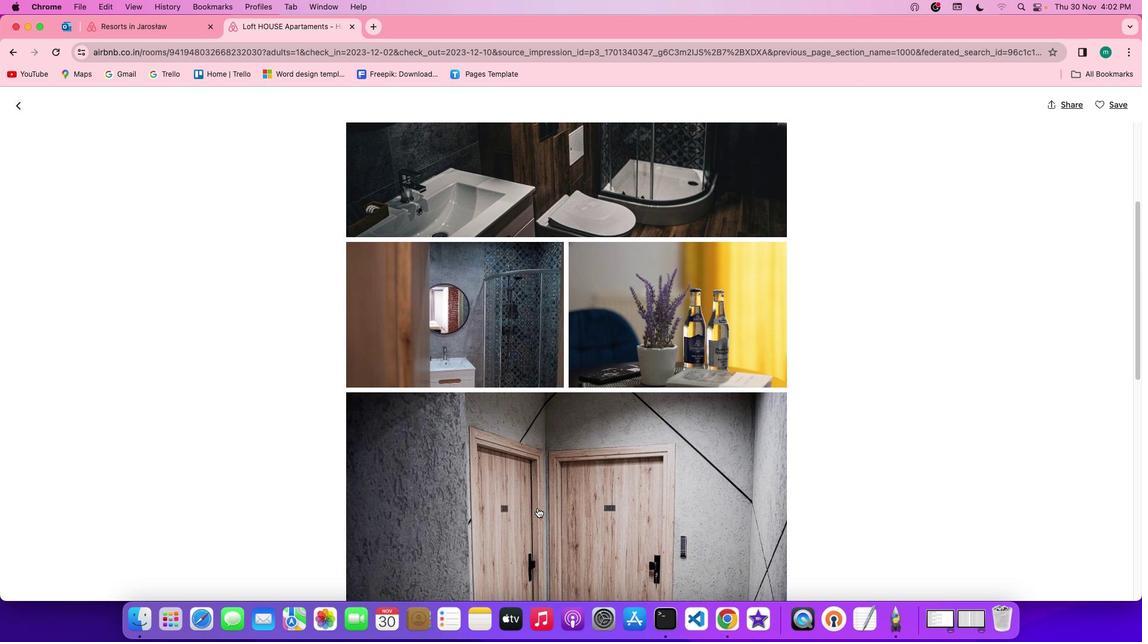 
Action: Mouse scrolled (537, 508) with delta (0, 0)
Screenshot: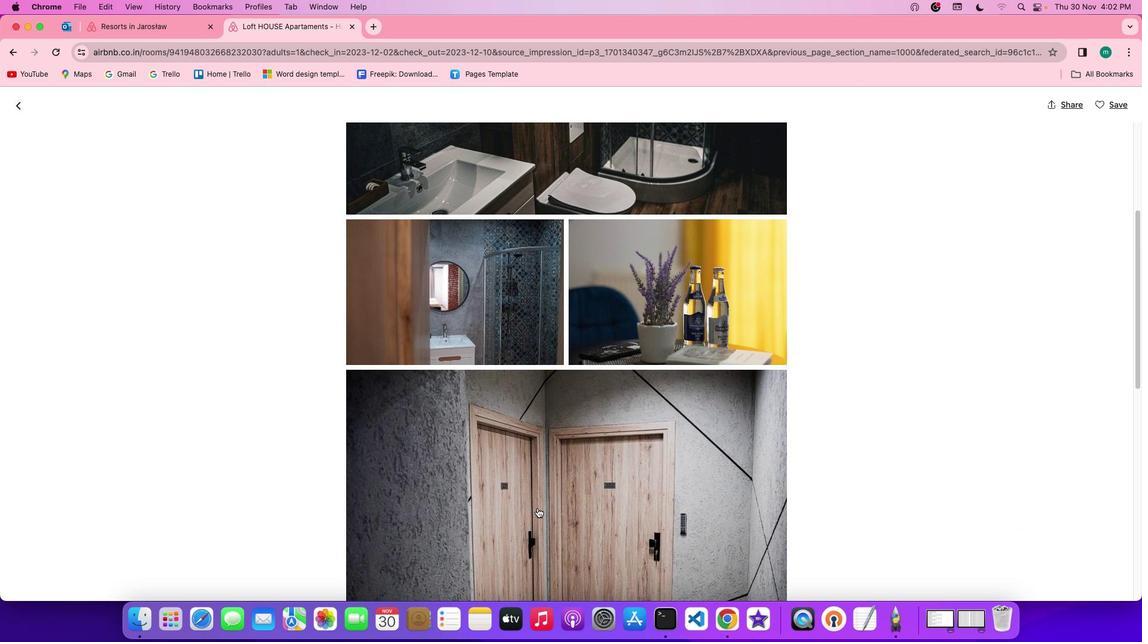 
Action: Mouse scrolled (537, 508) with delta (0, 0)
Screenshot: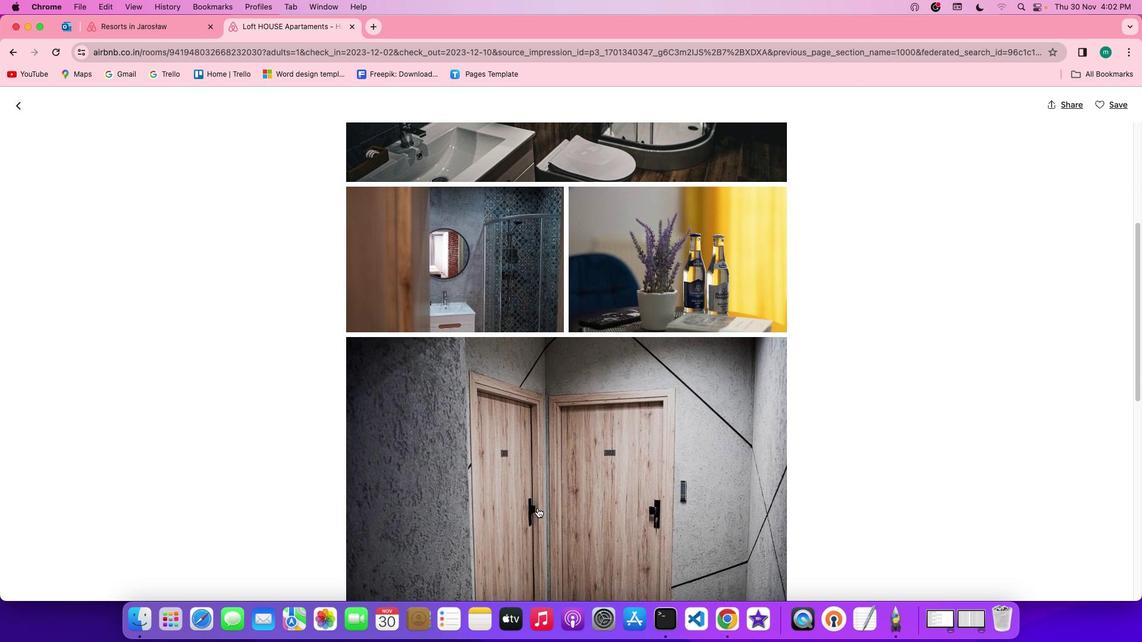 
Action: Mouse scrolled (537, 508) with delta (0, 0)
Screenshot: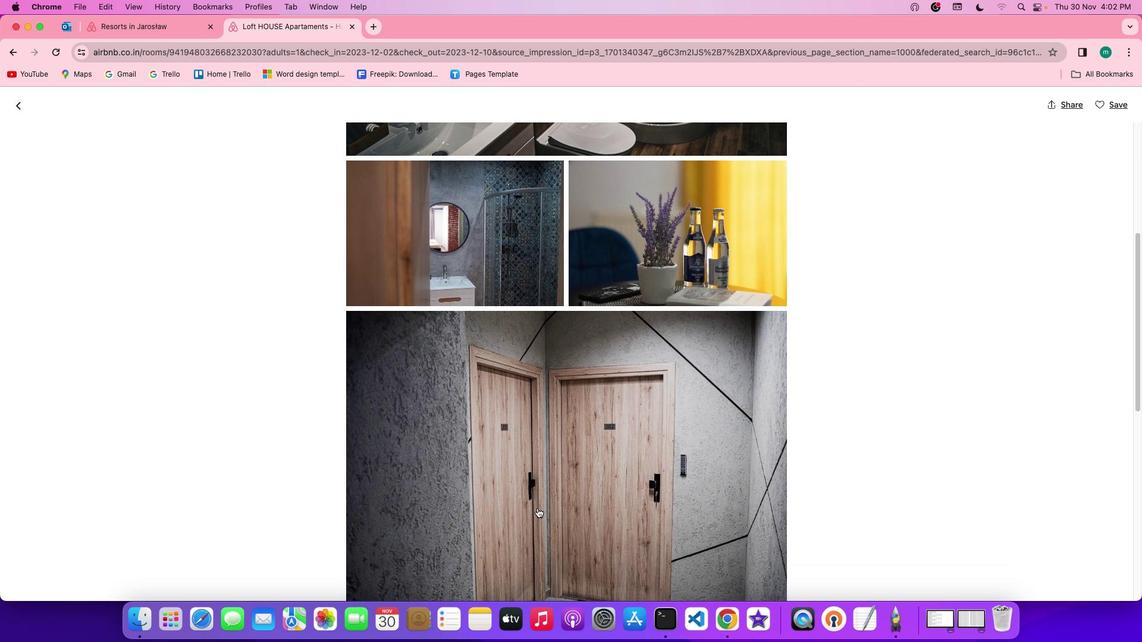 
Action: Mouse scrolled (537, 508) with delta (0, 0)
Screenshot: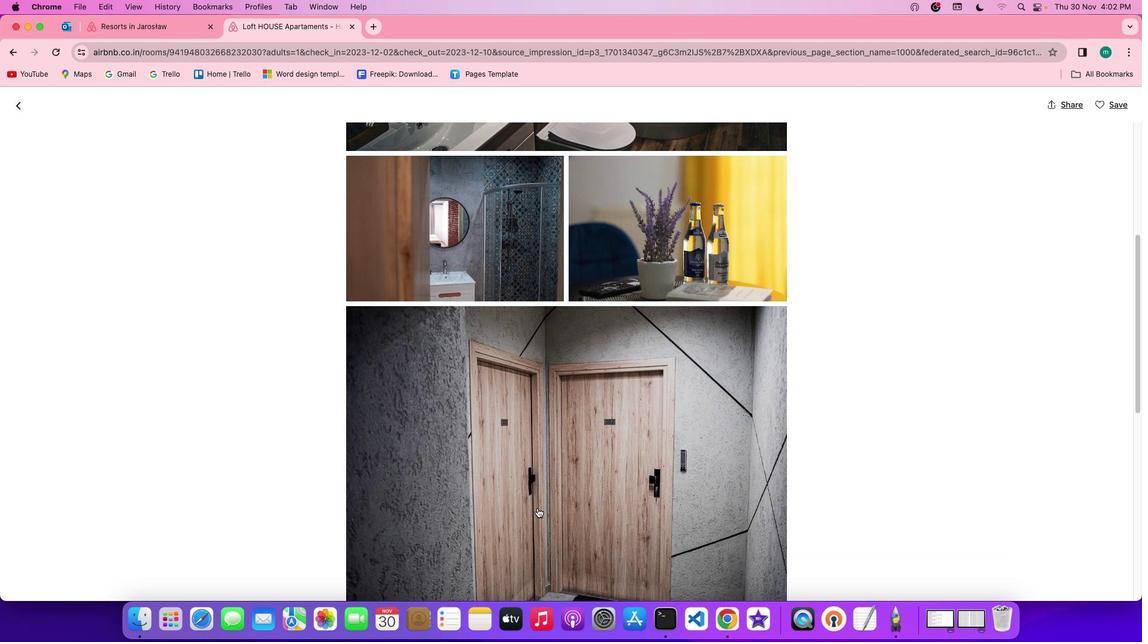 
Action: Mouse scrolled (537, 508) with delta (0, 0)
Screenshot: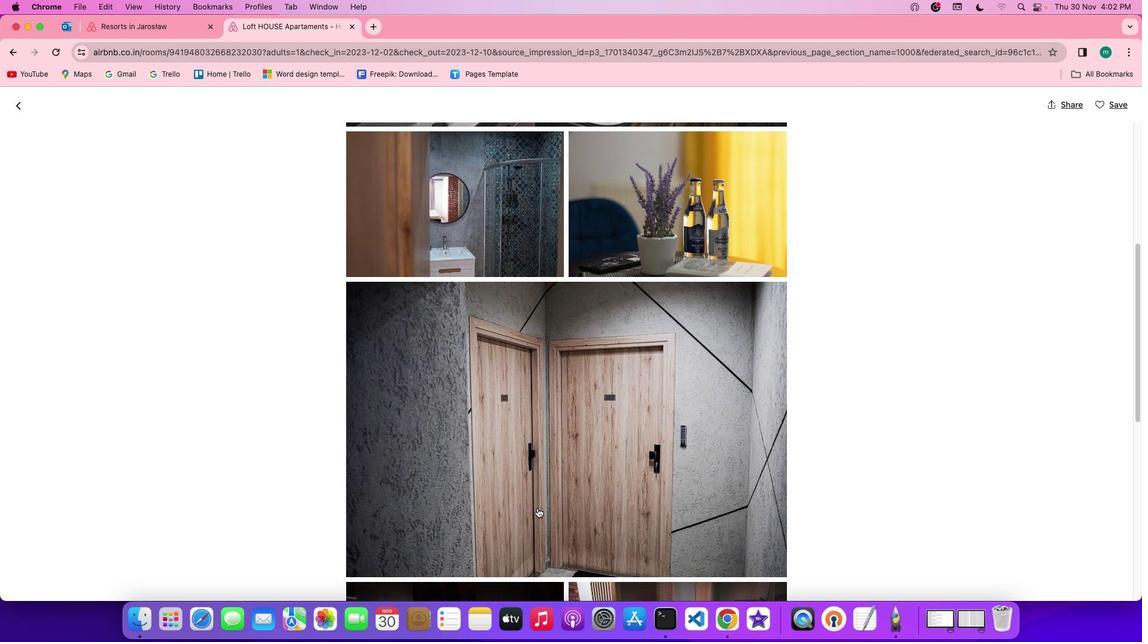 
Action: Mouse scrolled (537, 508) with delta (0, 0)
Screenshot: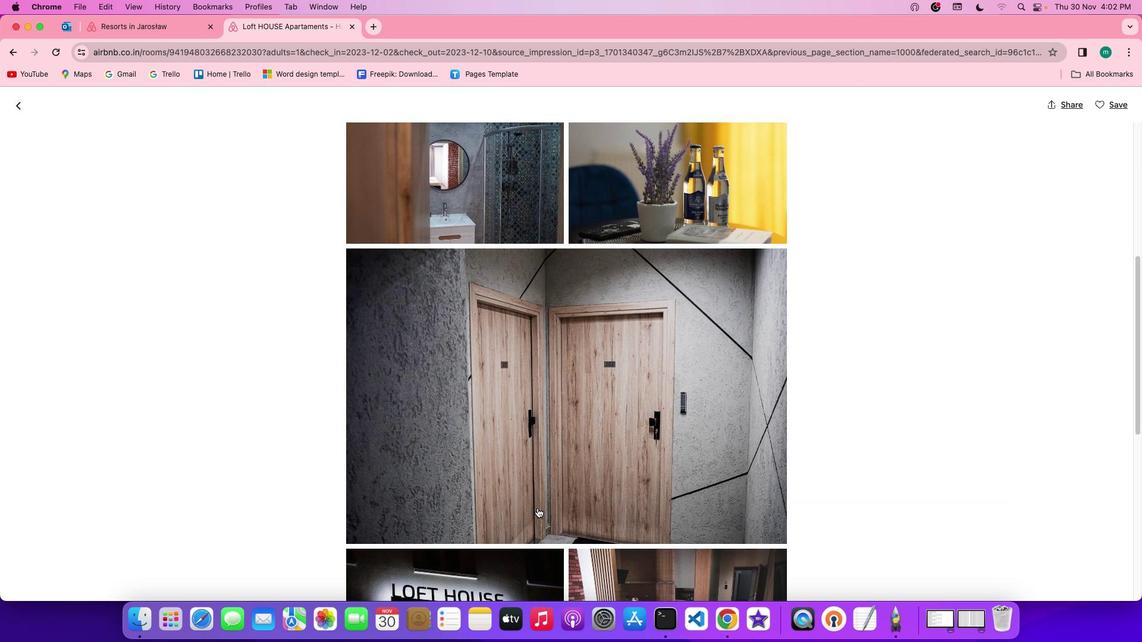 
Action: Mouse scrolled (537, 508) with delta (0, 0)
Screenshot: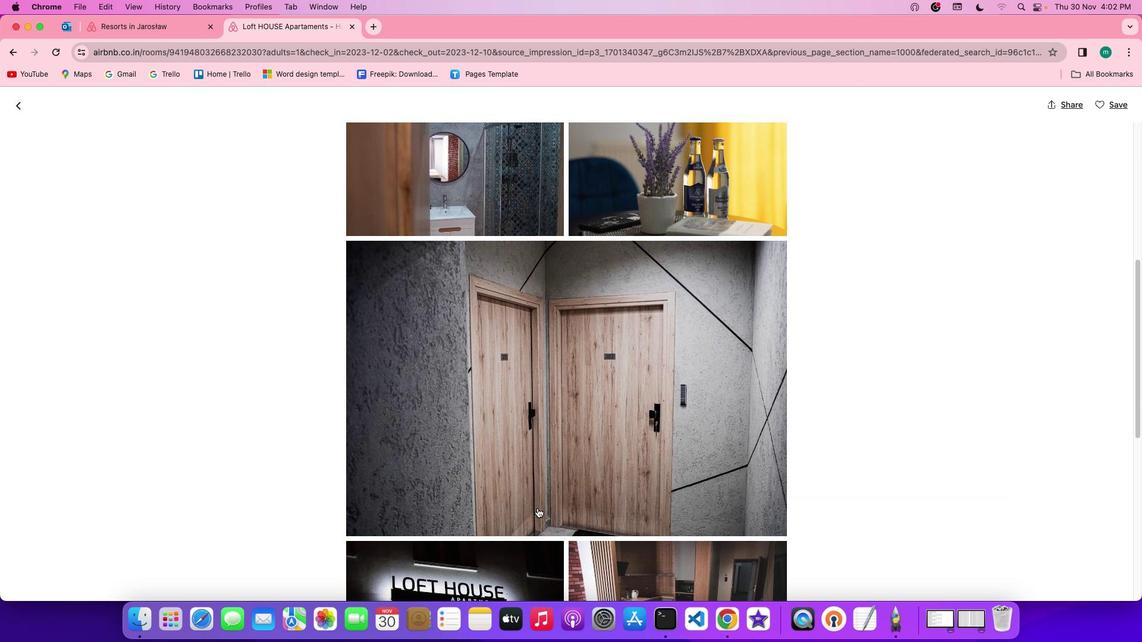 
Action: Mouse scrolled (537, 508) with delta (0, 0)
Screenshot: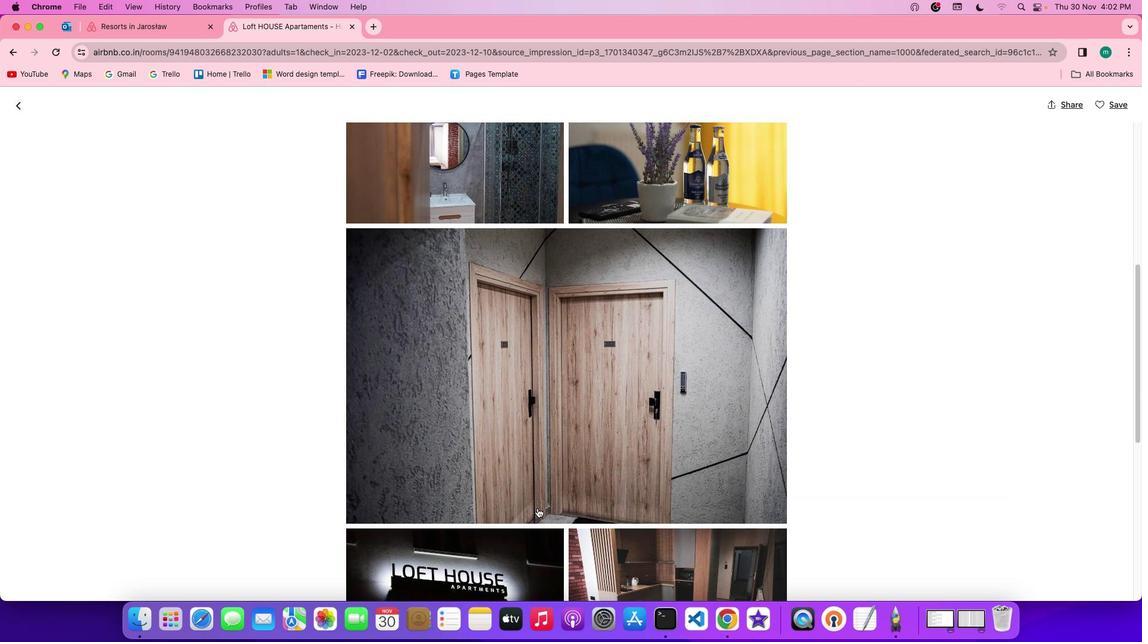 
Action: Mouse scrolled (537, 508) with delta (0, 0)
Screenshot: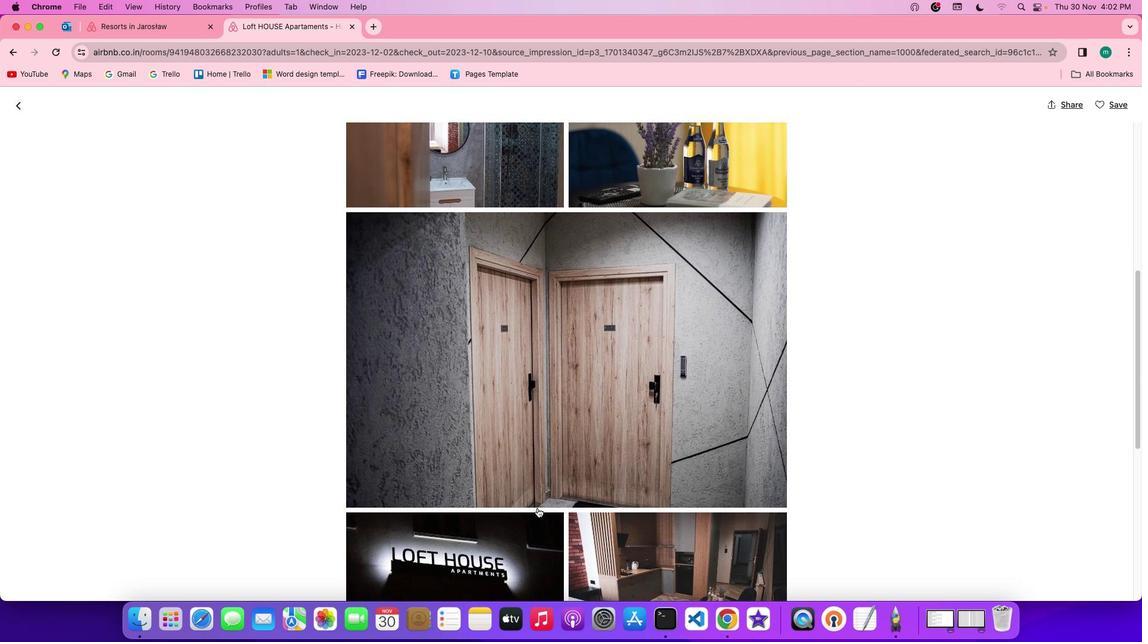 
Action: Mouse scrolled (537, 508) with delta (0, 0)
Screenshot: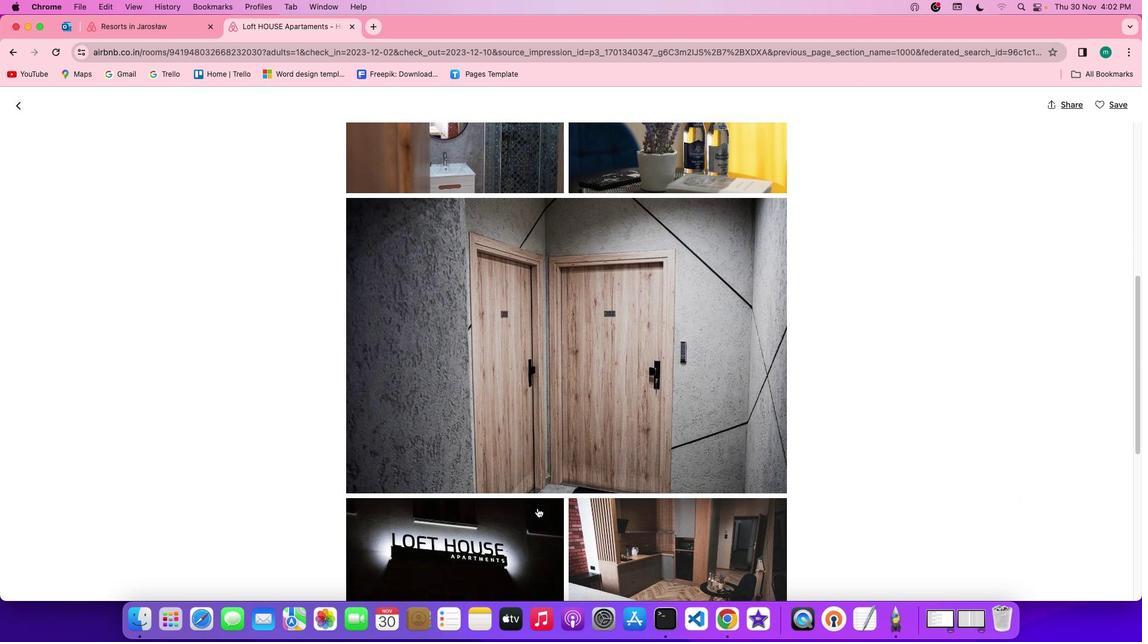 
Action: Mouse scrolled (537, 508) with delta (0, 0)
Screenshot: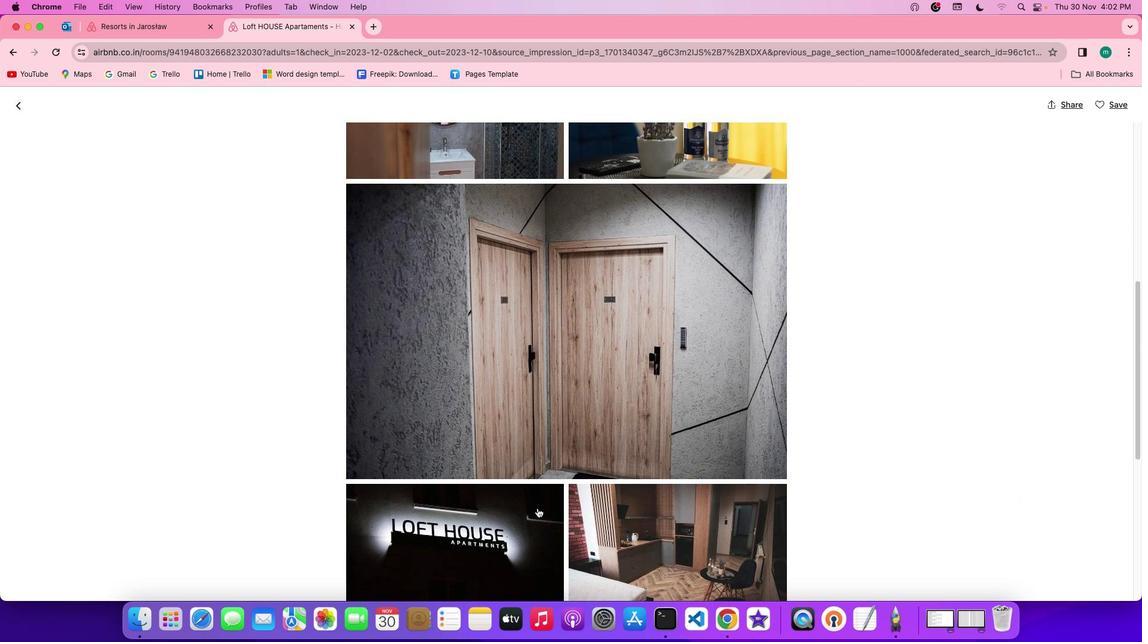 
Action: Mouse scrolled (537, 508) with delta (0, -1)
Screenshot: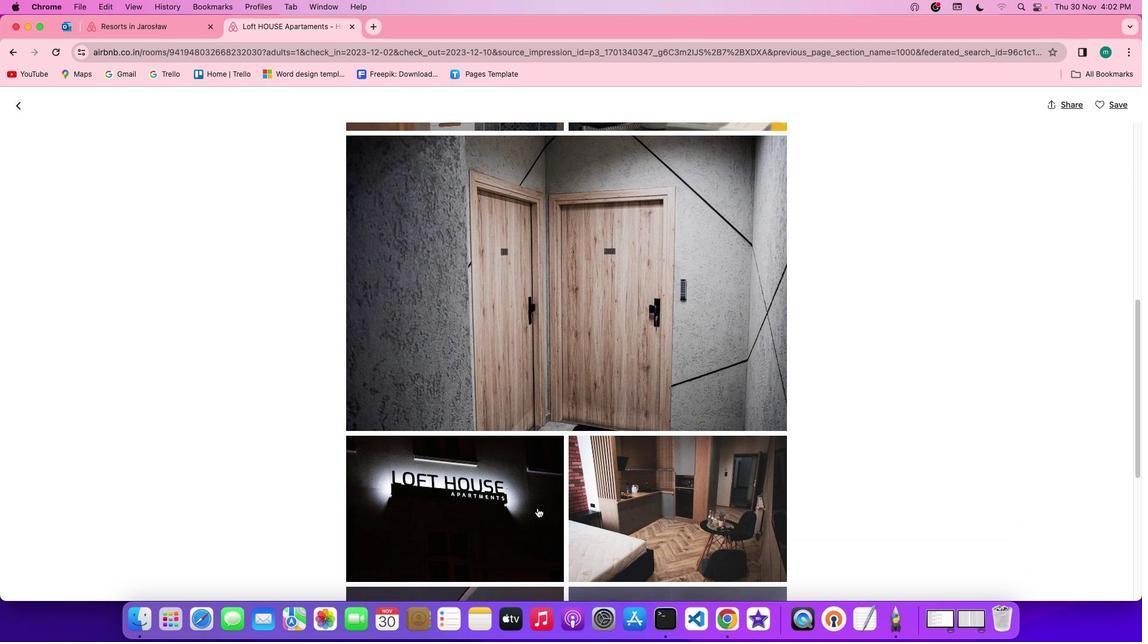 
Action: Mouse scrolled (537, 508) with delta (0, 0)
Screenshot: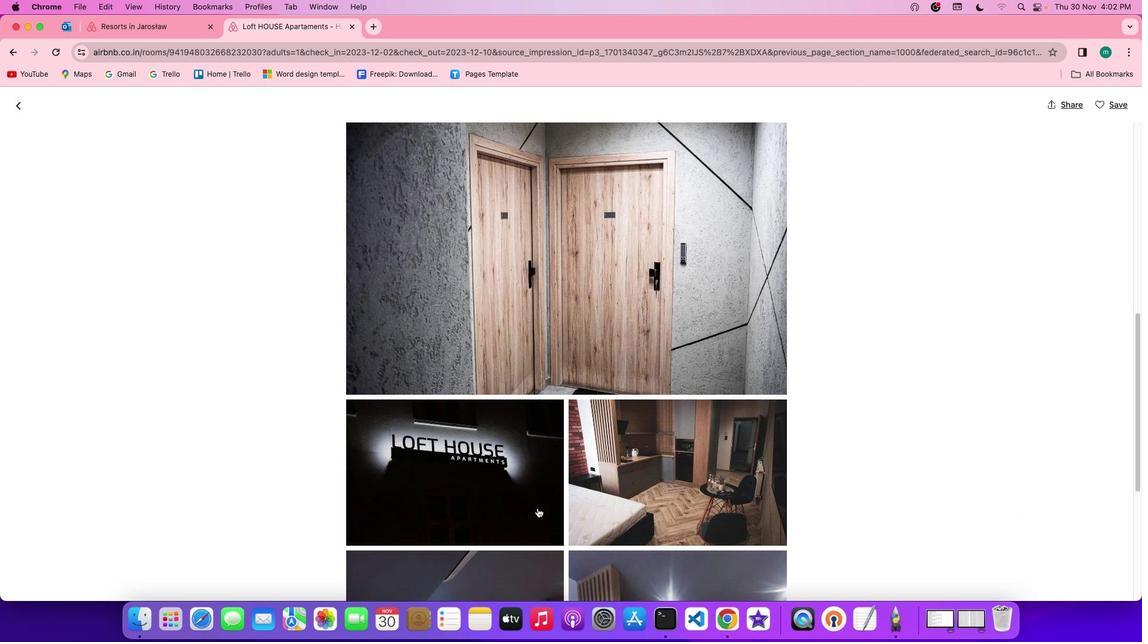 
Action: Mouse scrolled (537, 508) with delta (0, 0)
Screenshot: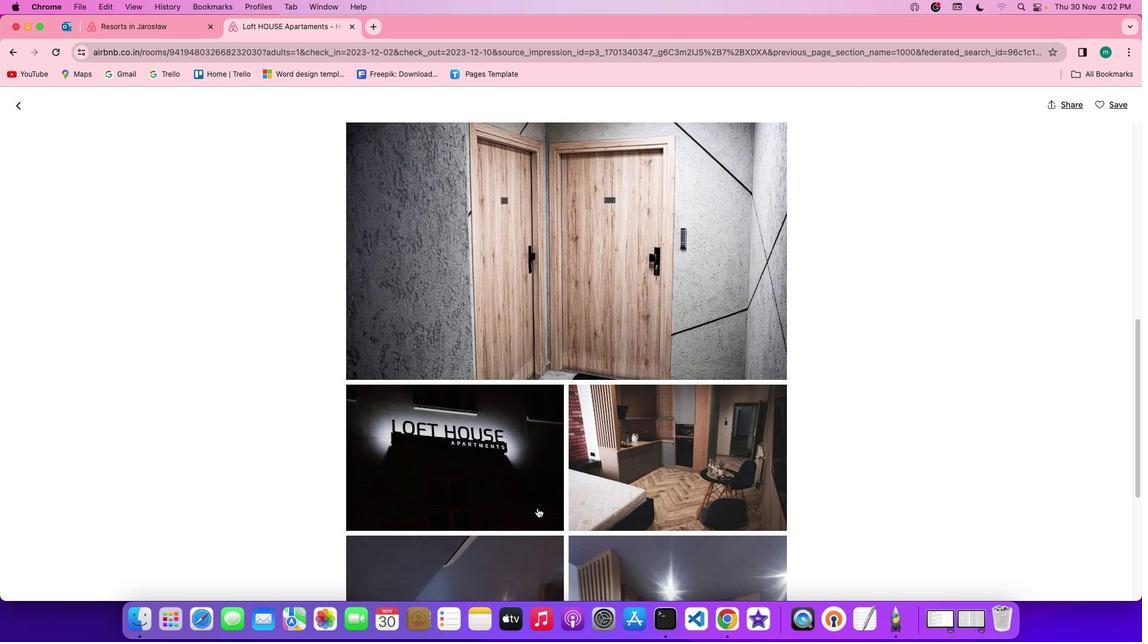 
Action: Mouse scrolled (537, 508) with delta (0, 0)
Screenshot: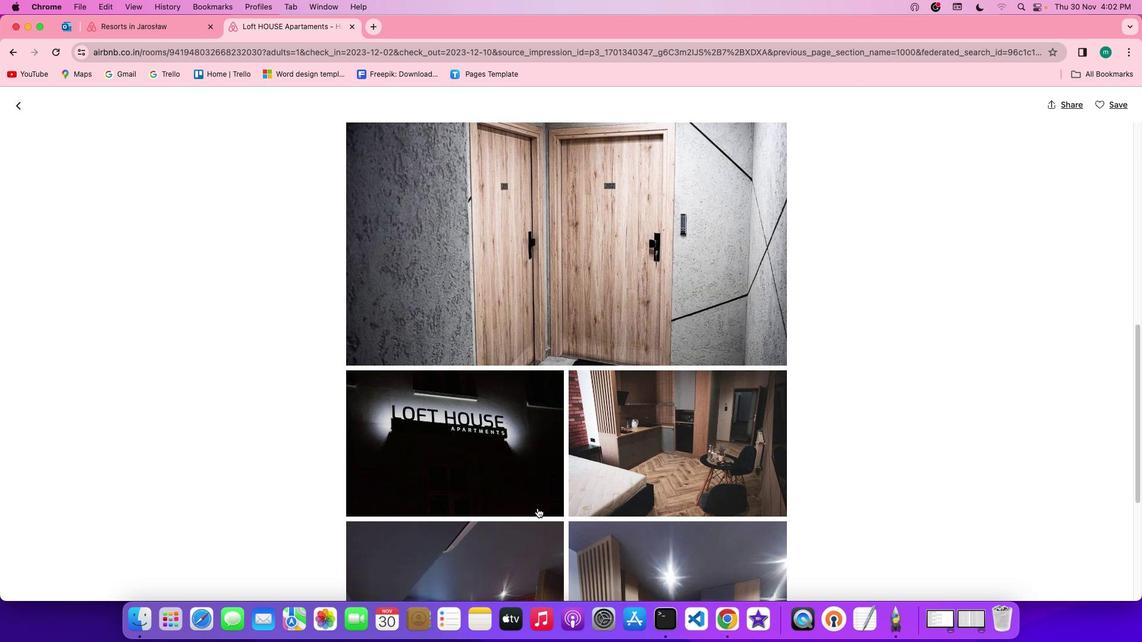 
Action: Mouse scrolled (537, 508) with delta (0, 0)
Screenshot: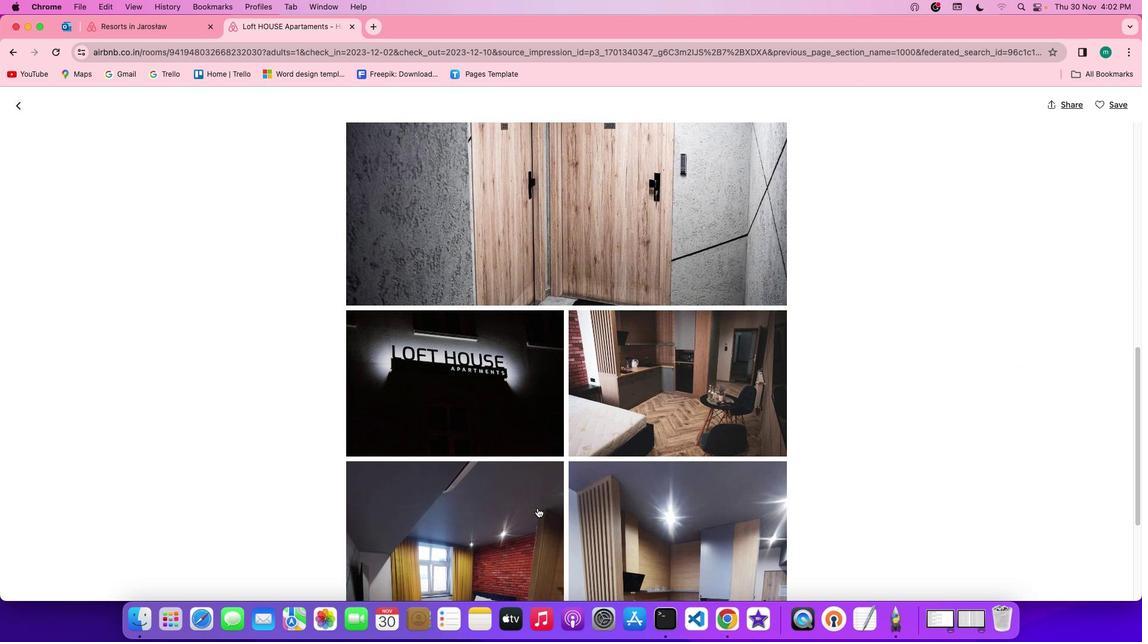 
Action: Mouse scrolled (537, 508) with delta (0, 0)
Screenshot: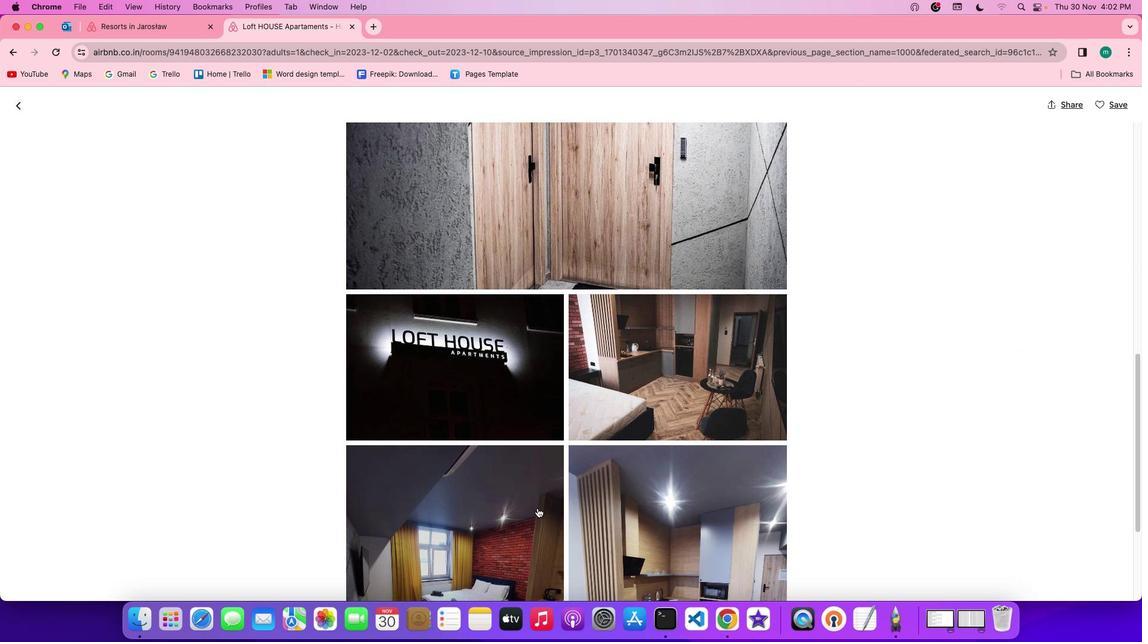 
Action: Mouse scrolled (537, 508) with delta (0, 0)
Screenshot: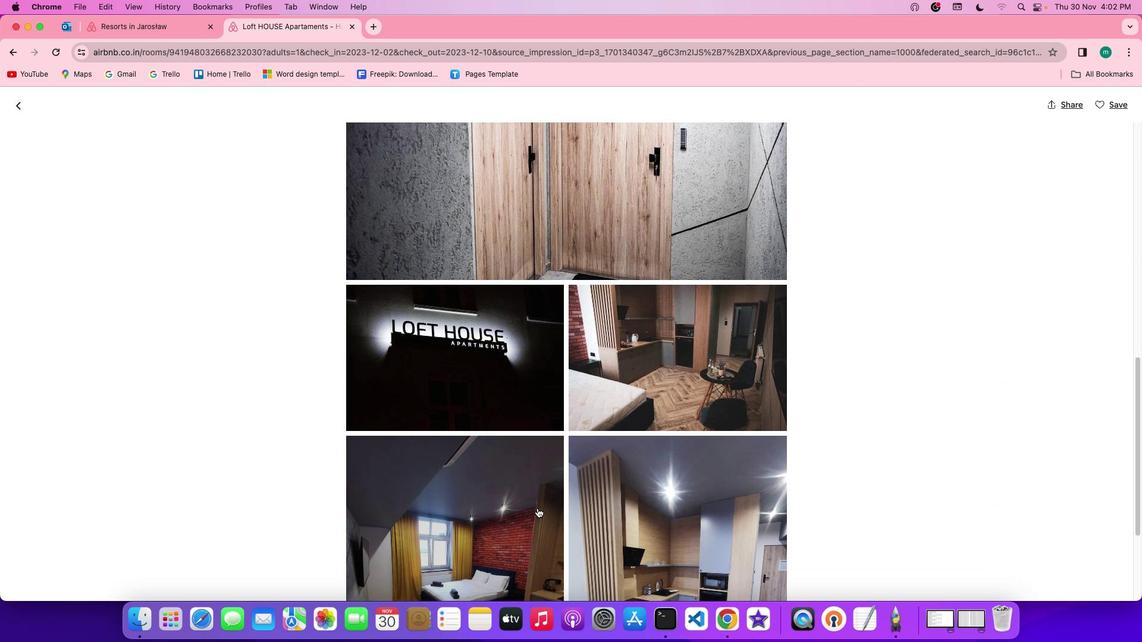 
Action: Mouse scrolled (537, 508) with delta (0, -1)
Screenshot: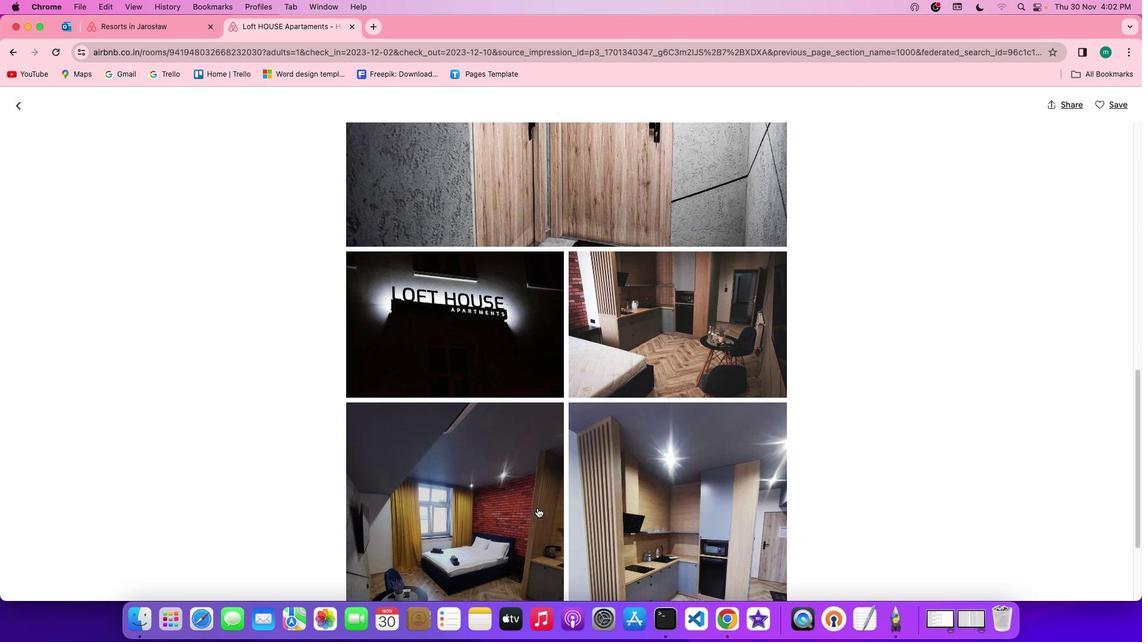 
Action: Mouse scrolled (537, 508) with delta (0, -1)
Screenshot: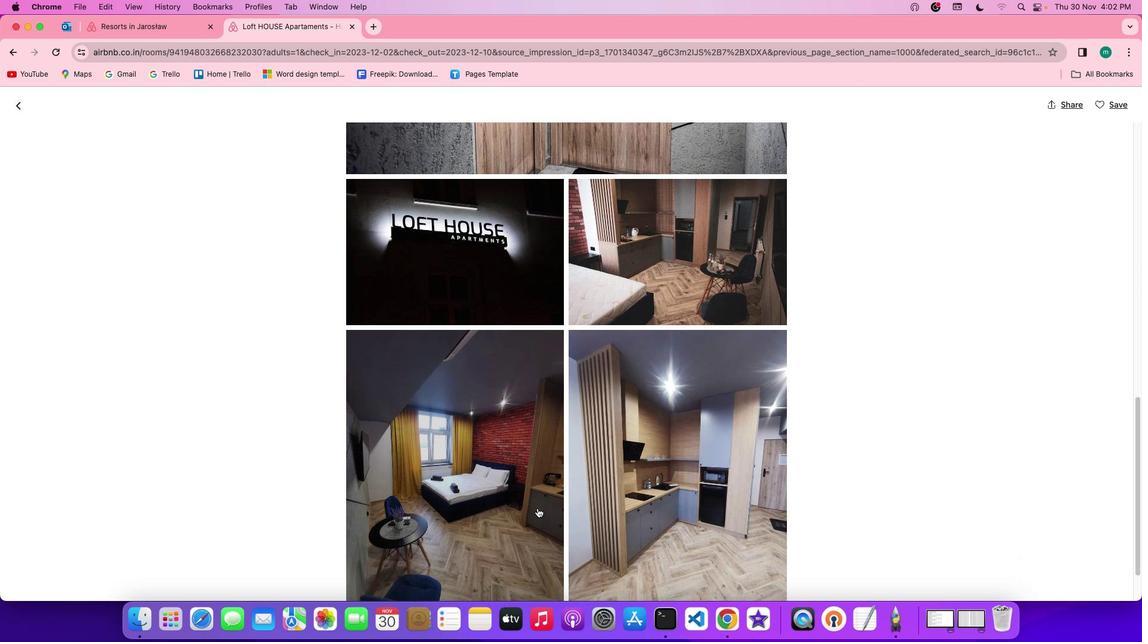 
Action: Mouse scrolled (537, 508) with delta (0, 0)
Screenshot: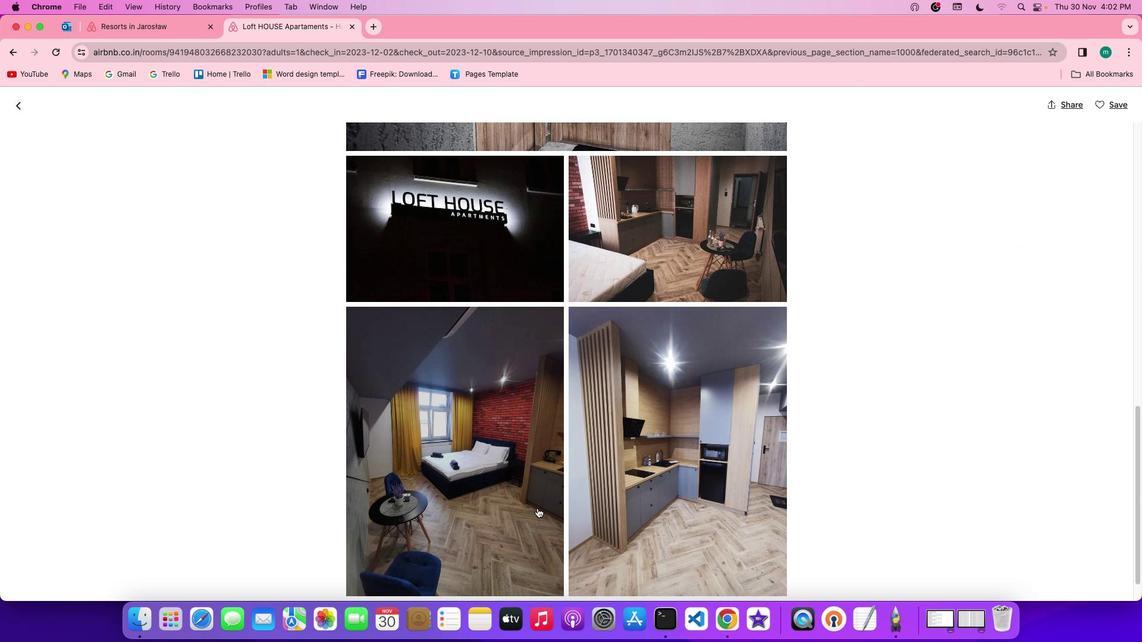 
Action: Mouse scrolled (537, 508) with delta (0, 0)
Screenshot: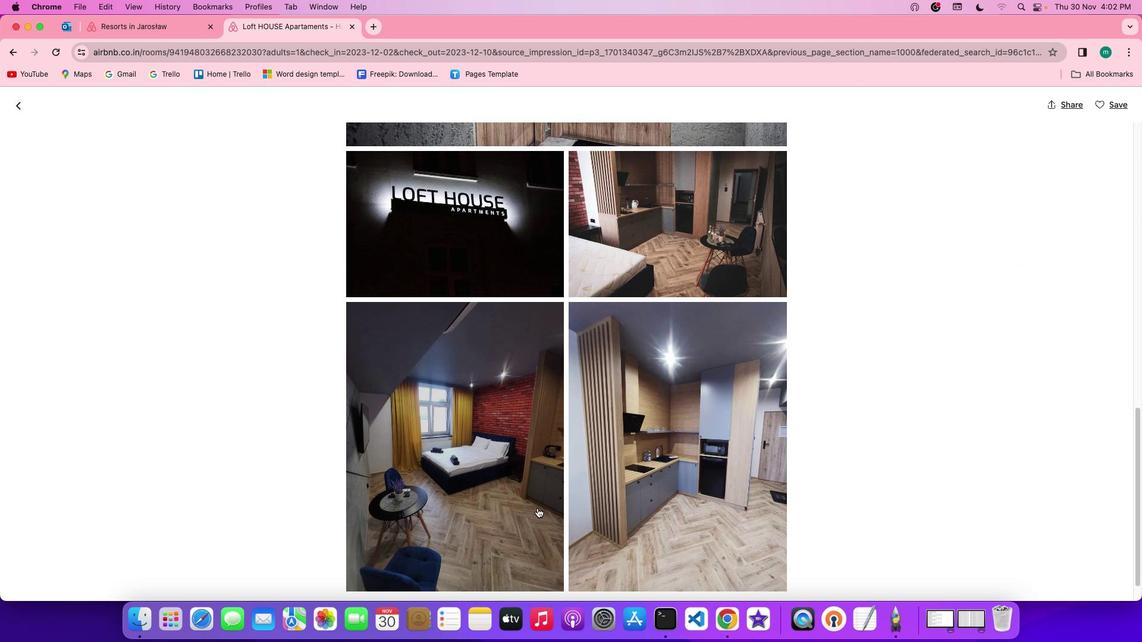 
Action: Mouse scrolled (537, 508) with delta (0, -1)
Screenshot: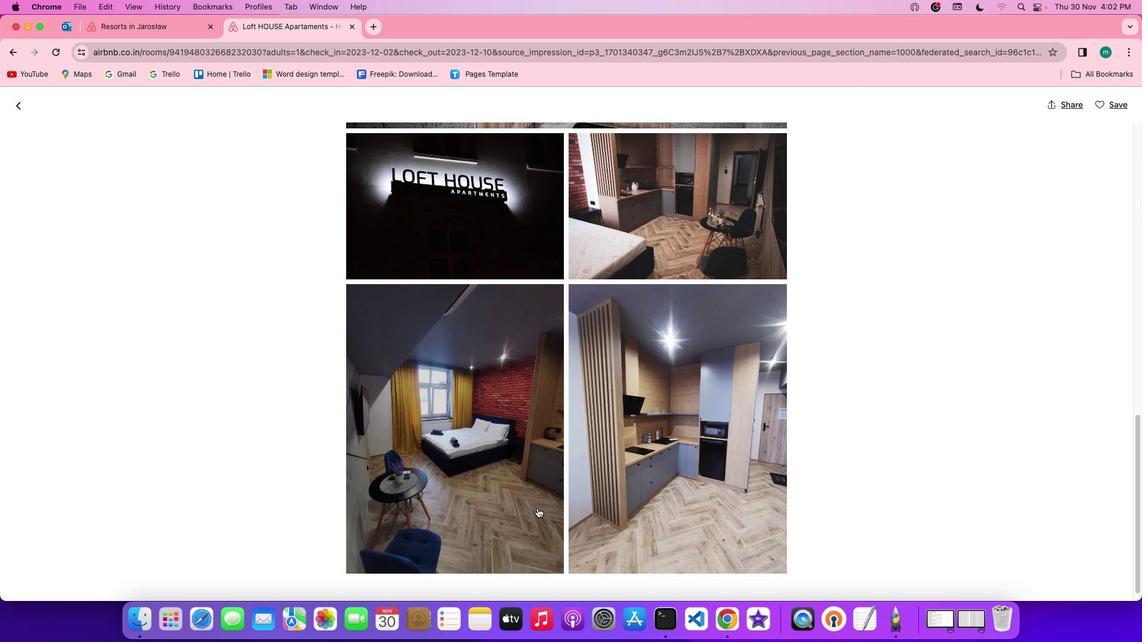 
Action: Mouse scrolled (537, 508) with delta (0, -1)
Screenshot: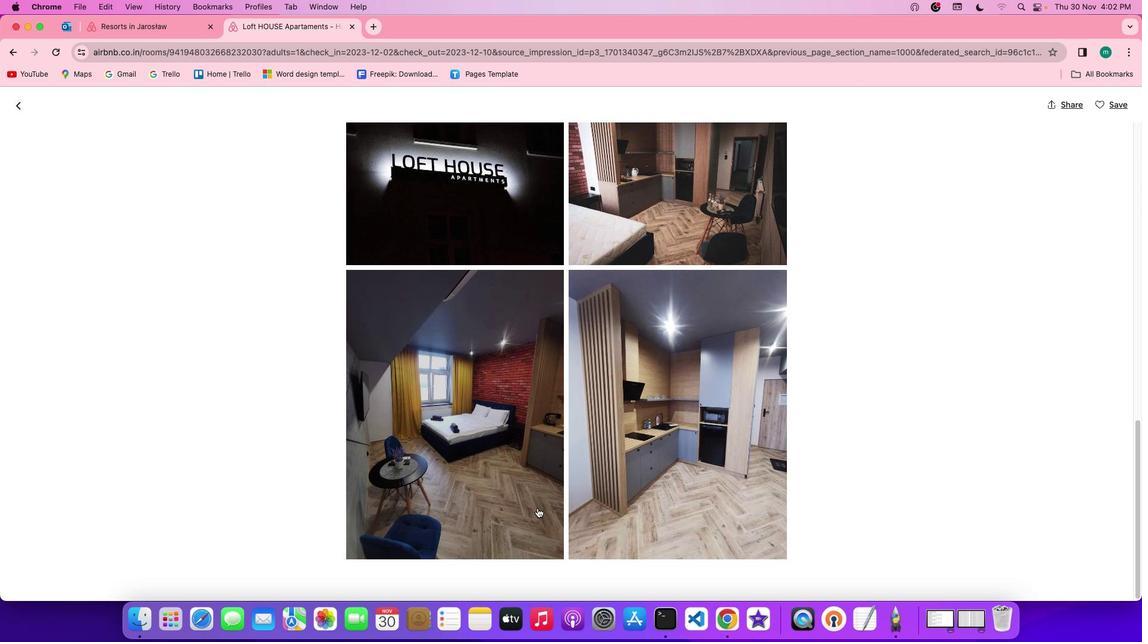 
Action: Mouse scrolled (537, 508) with delta (0, 0)
Screenshot: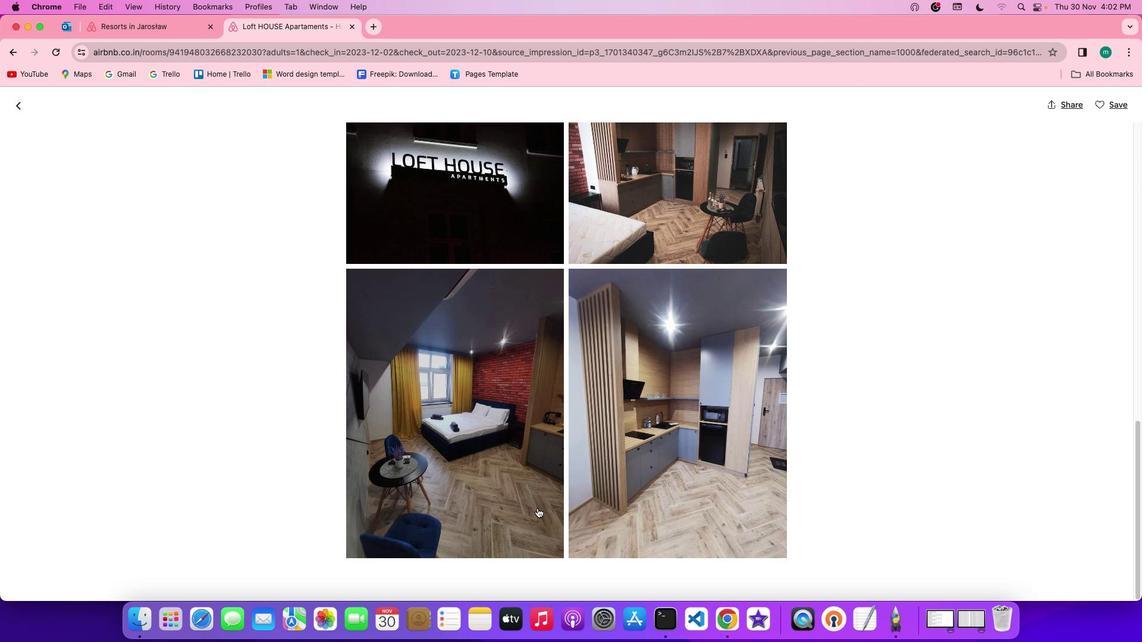 
Action: Mouse scrolled (537, 508) with delta (0, 0)
Screenshot: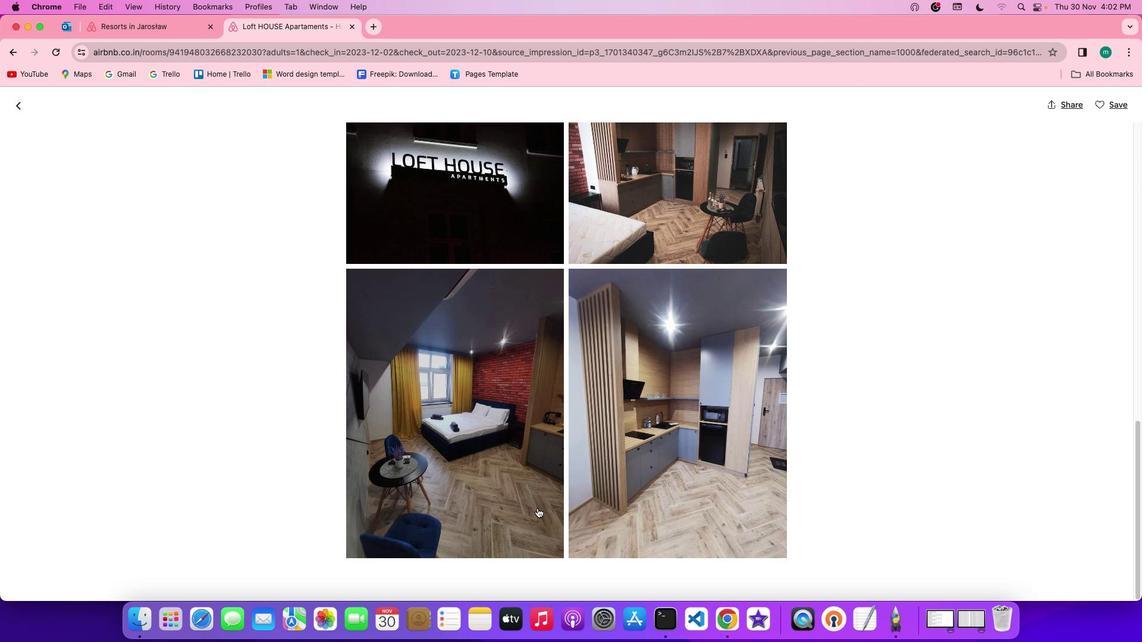 
Action: Mouse scrolled (537, 508) with delta (0, -1)
Screenshot: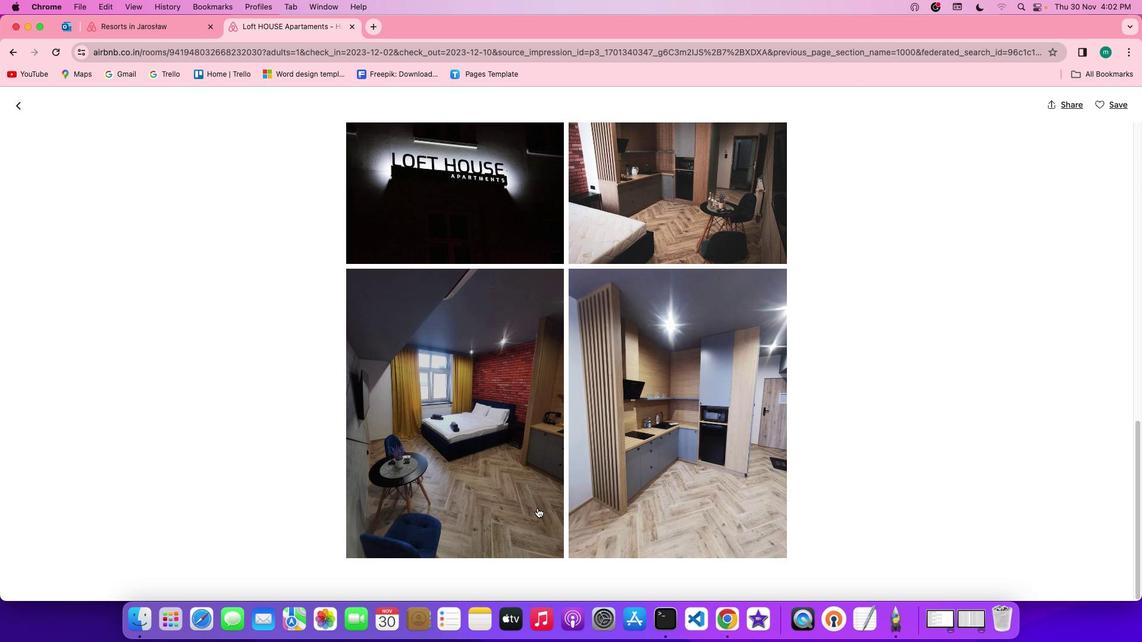 
Action: Mouse scrolled (537, 508) with delta (0, -1)
Screenshot: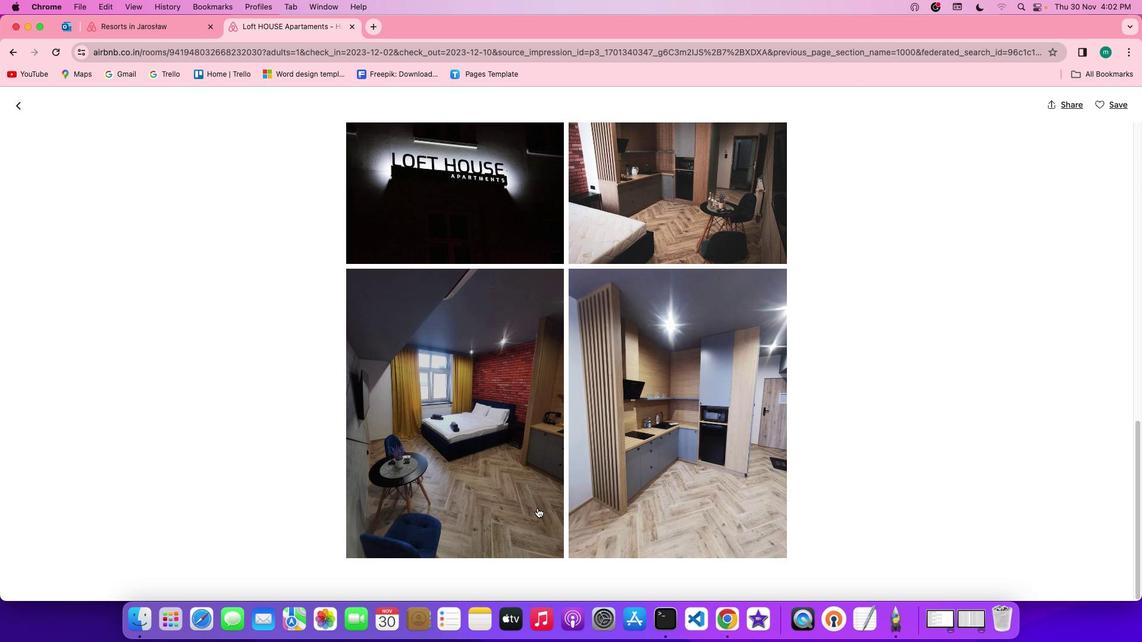 
Action: Mouse scrolled (537, 508) with delta (0, 0)
Screenshot: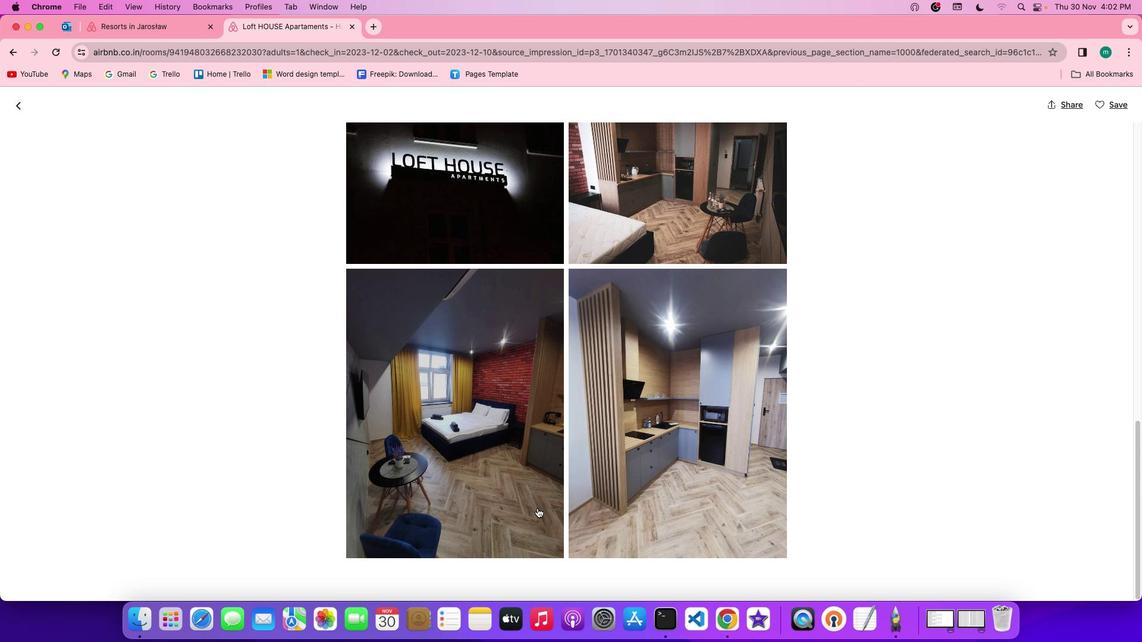 
Action: Mouse scrolled (537, 508) with delta (0, 0)
Screenshot: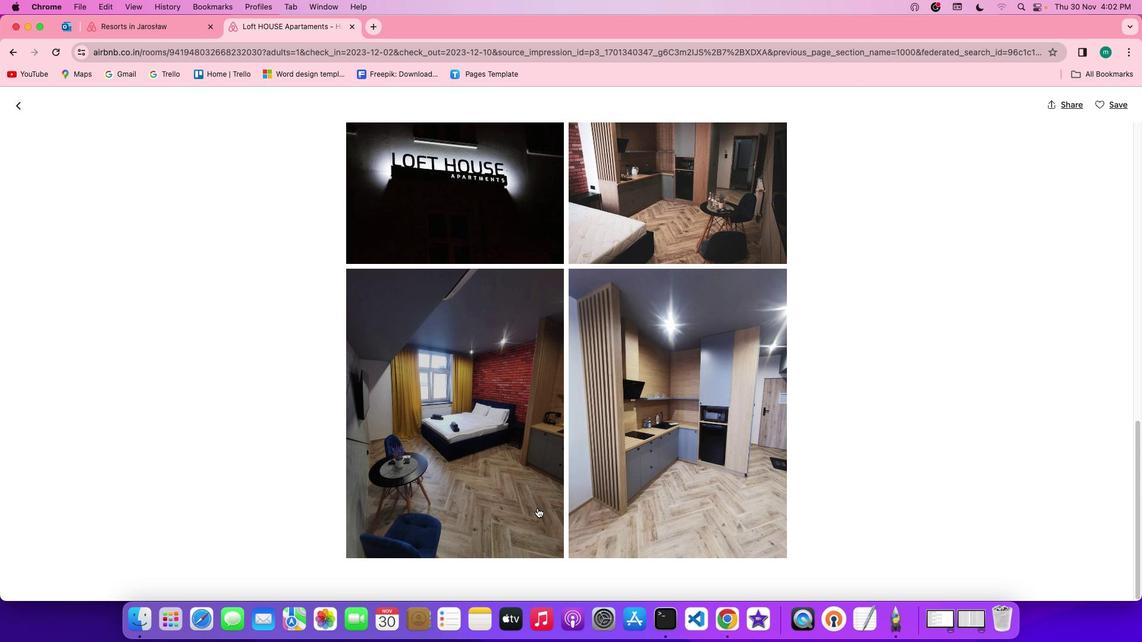 
Action: Mouse scrolled (537, 508) with delta (0, -1)
Screenshot: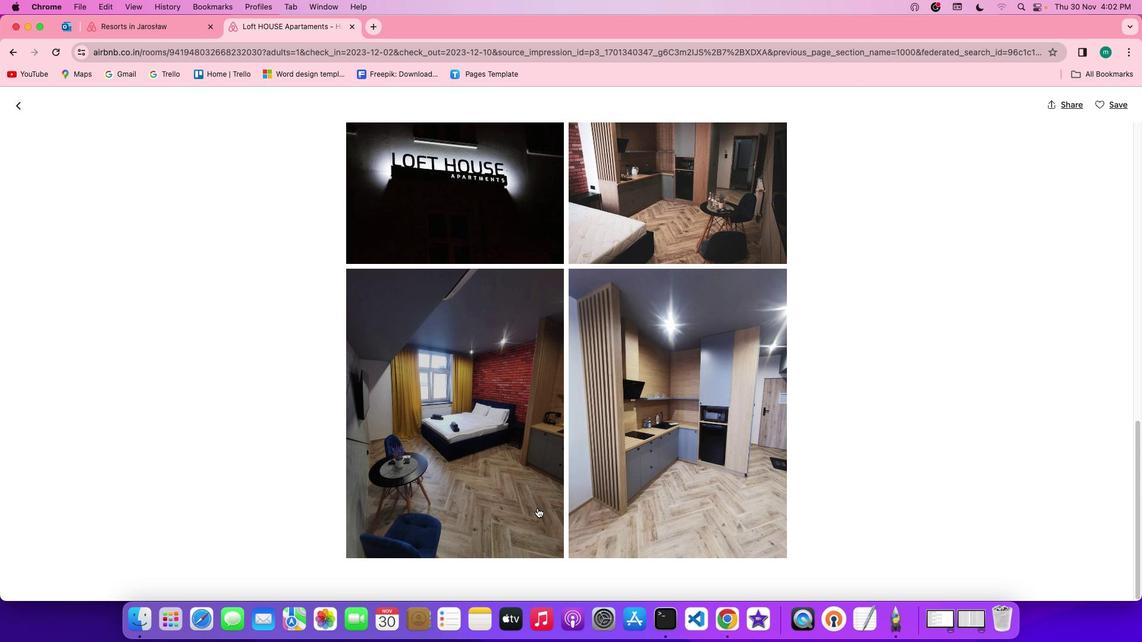 
Action: Mouse scrolled (537, 508) with delta (0, -2)
Screenshot: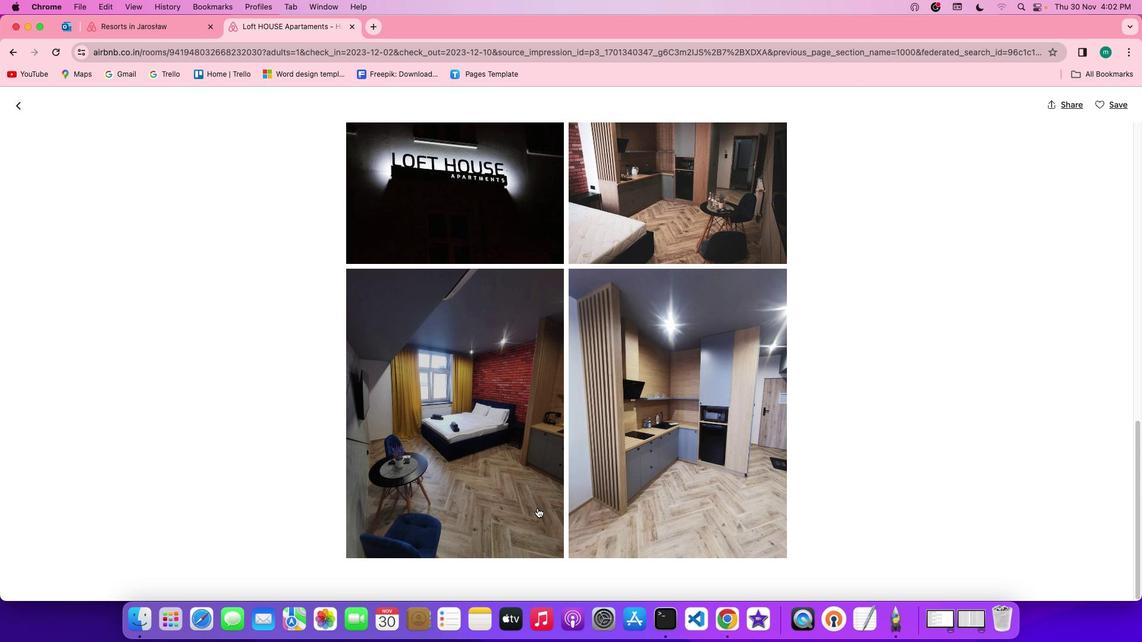 
Action: Mouse moved to (17, 105)
Screenshot: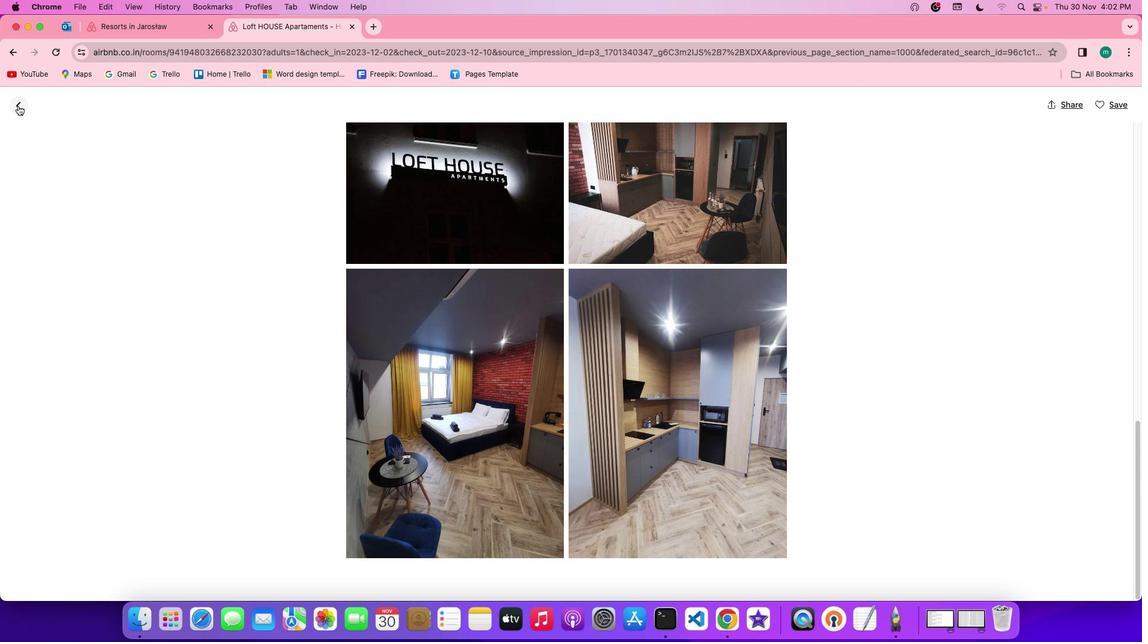 
Action: Mouse pressed left at (17, 105)
Screenshot: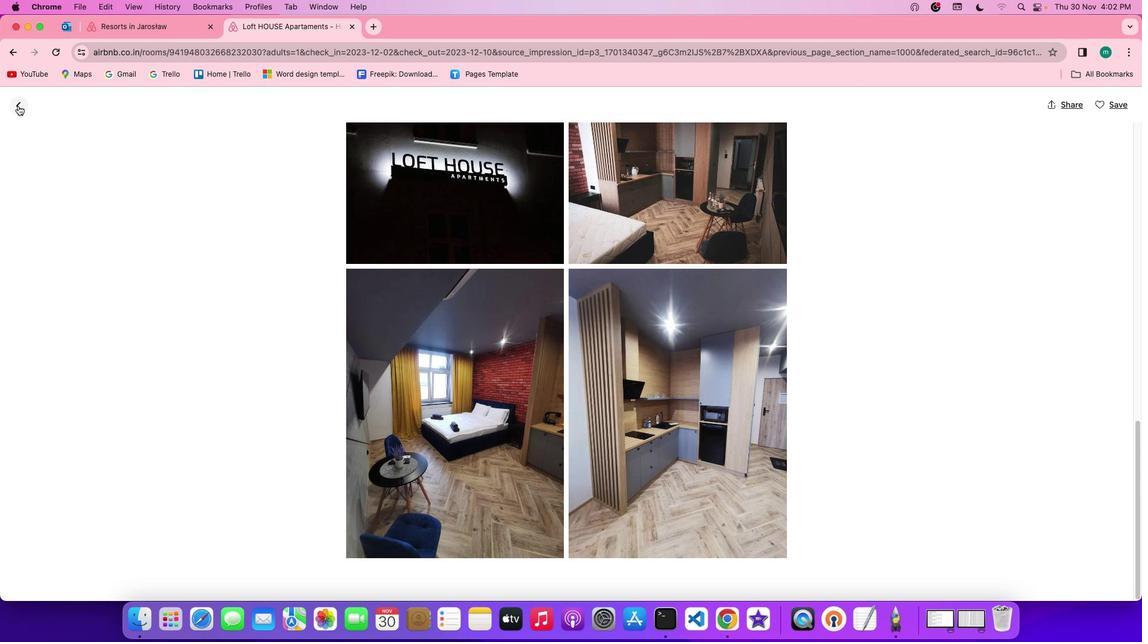 
Action: Mouse moved to (479, 329)
Screenshot: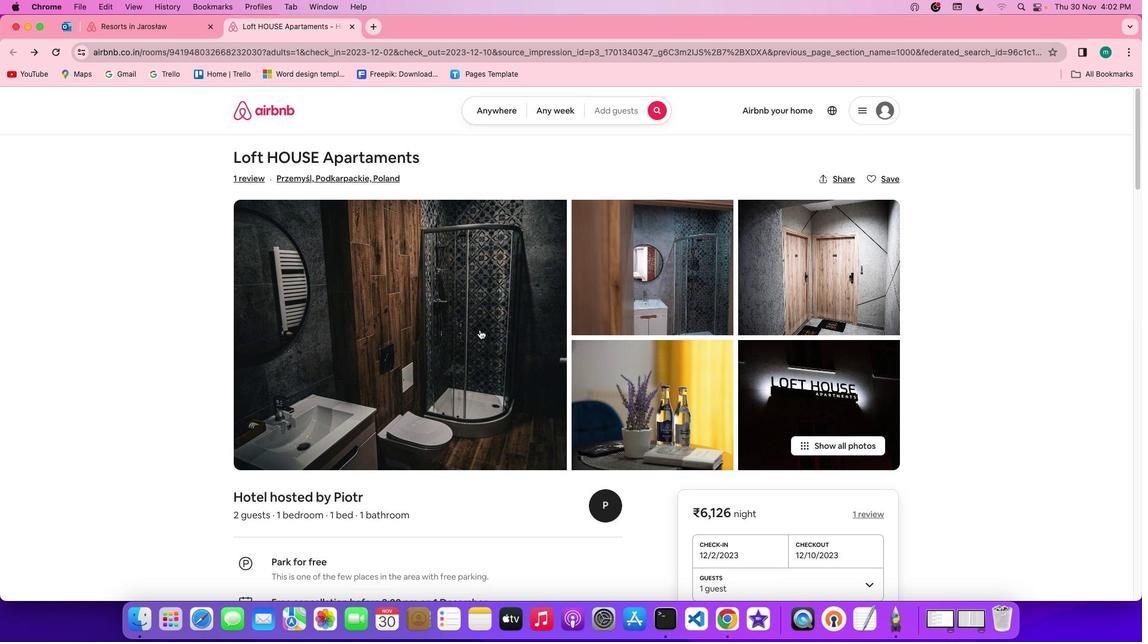 
Action: Mouse scrolled (479, 329) with delta (0, 0)
Screenshot: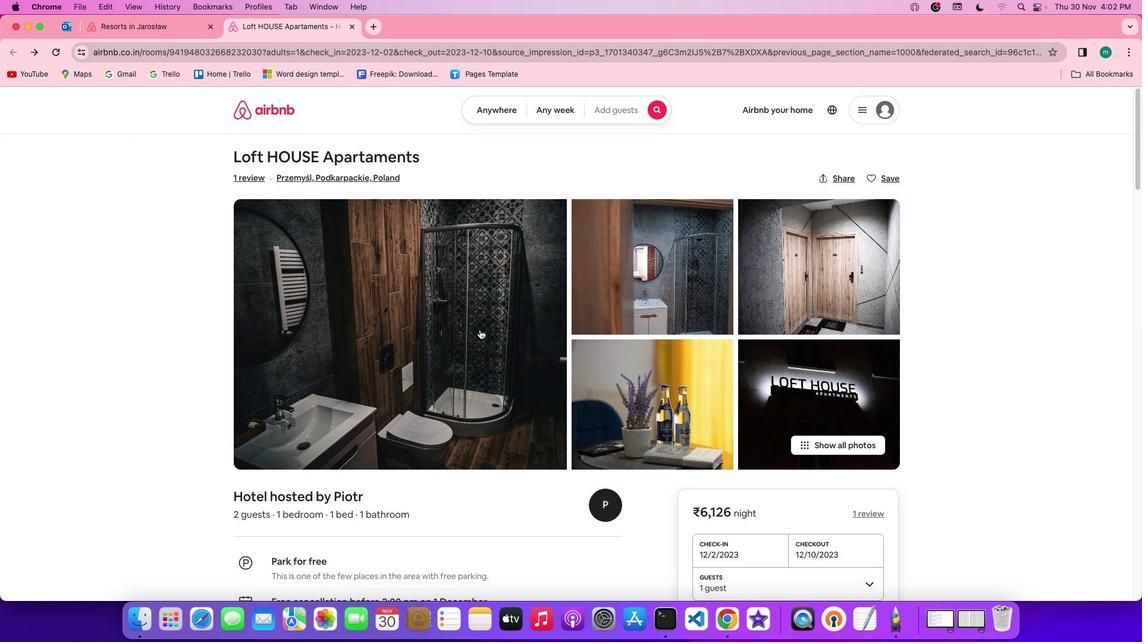 
Action: Mouse scrolled (479, 329) with delta (0, 0)
Screenshot: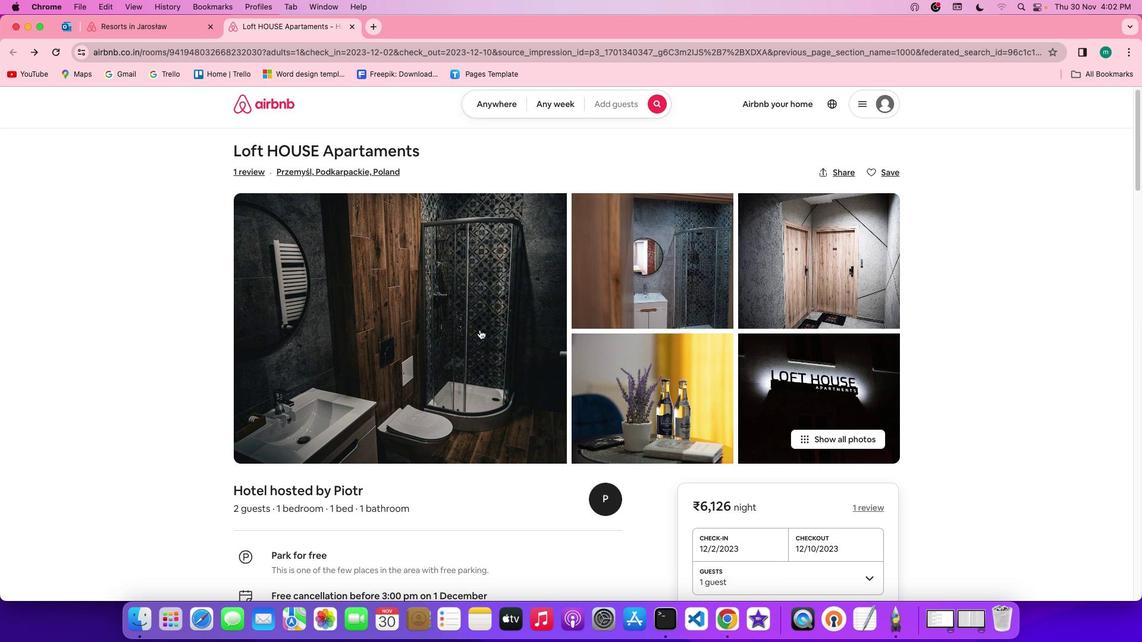 
Action: Mouse scrolled (479, 329) with delta (0, -1)
Screenshot: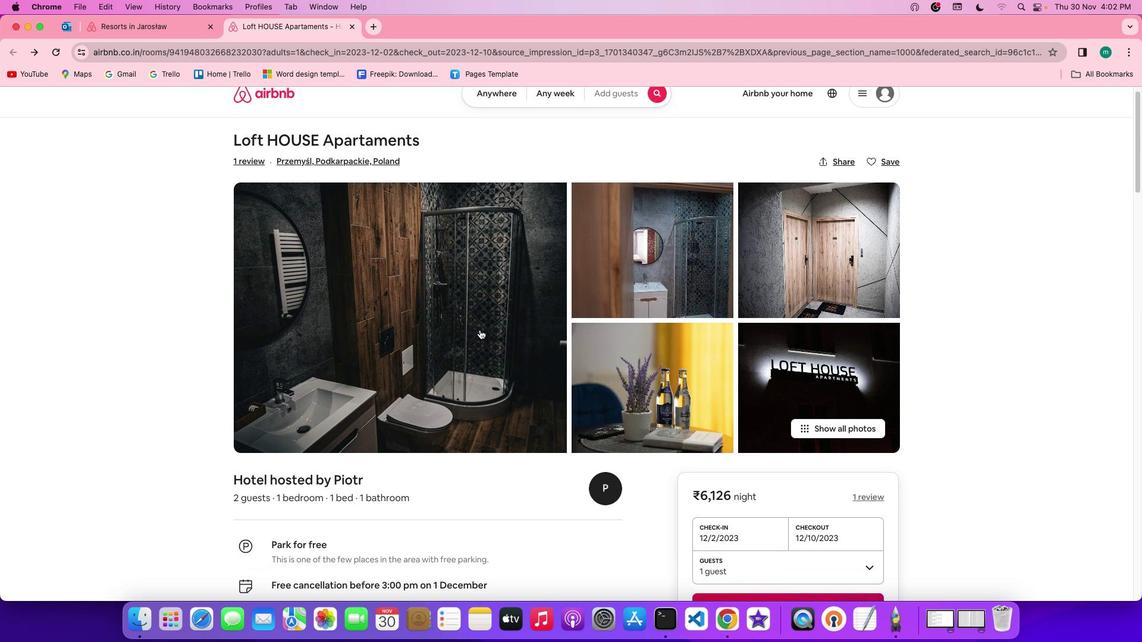 
Action: Mouse scrolled (479, 329) with delta (0, 0)
Screenshot: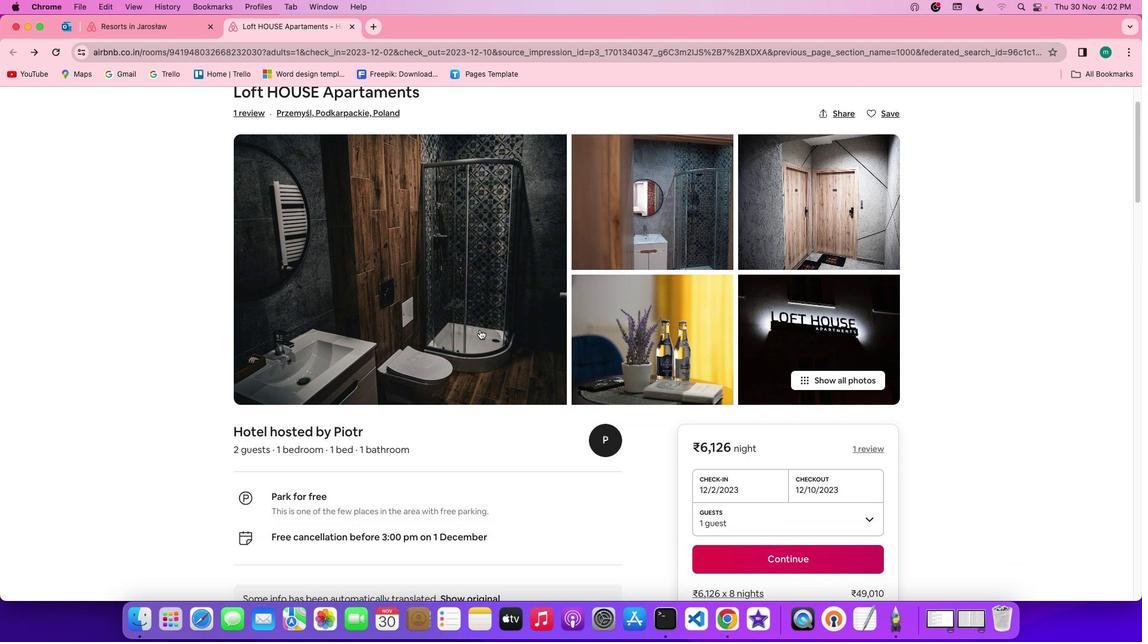 
Action: Mouse scrolled (479, 329) with delta (0, 0)
Screenshot: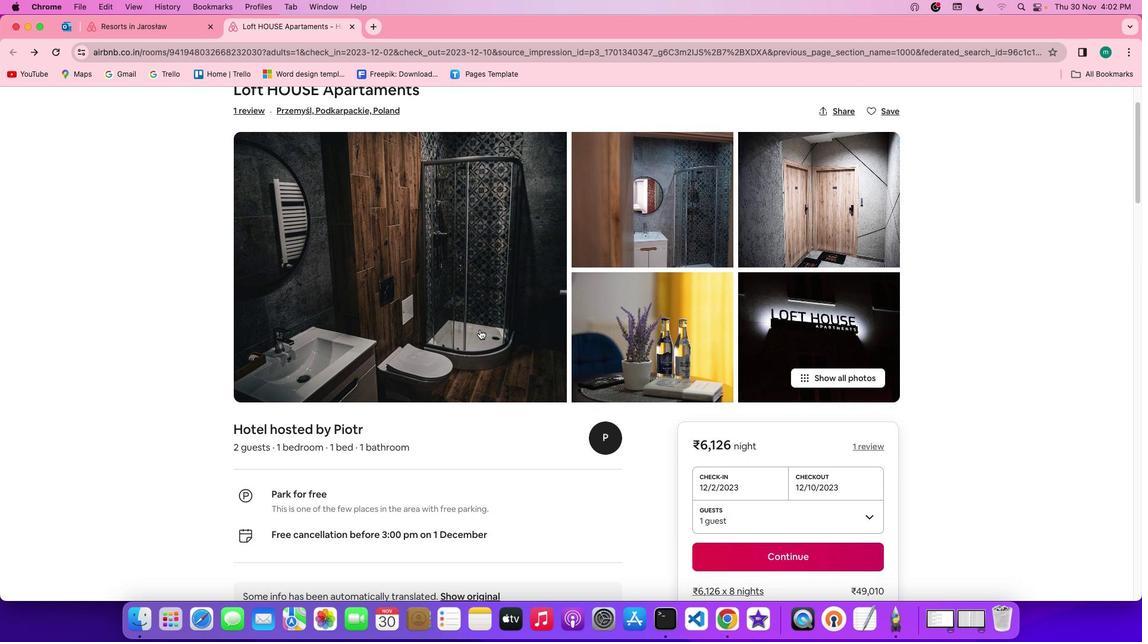 
Action: Mouse scrolled (479, 329) with delta (0, 0)
Screenshot: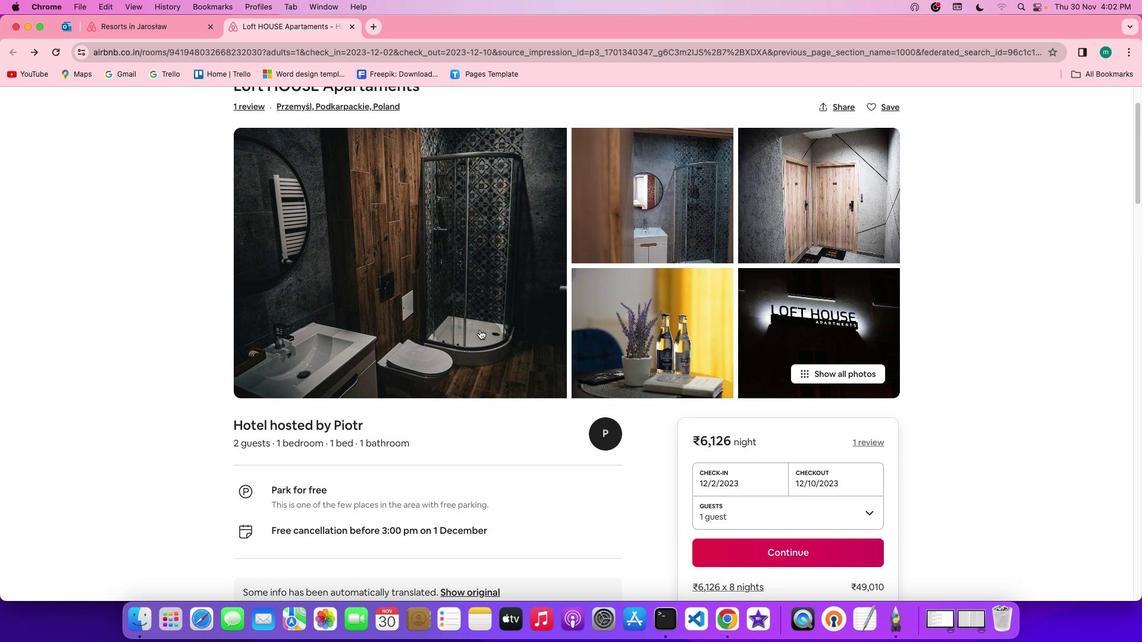 
Action: Mouse scrolled (479, 329) with delta (0, -1)
Screenshot: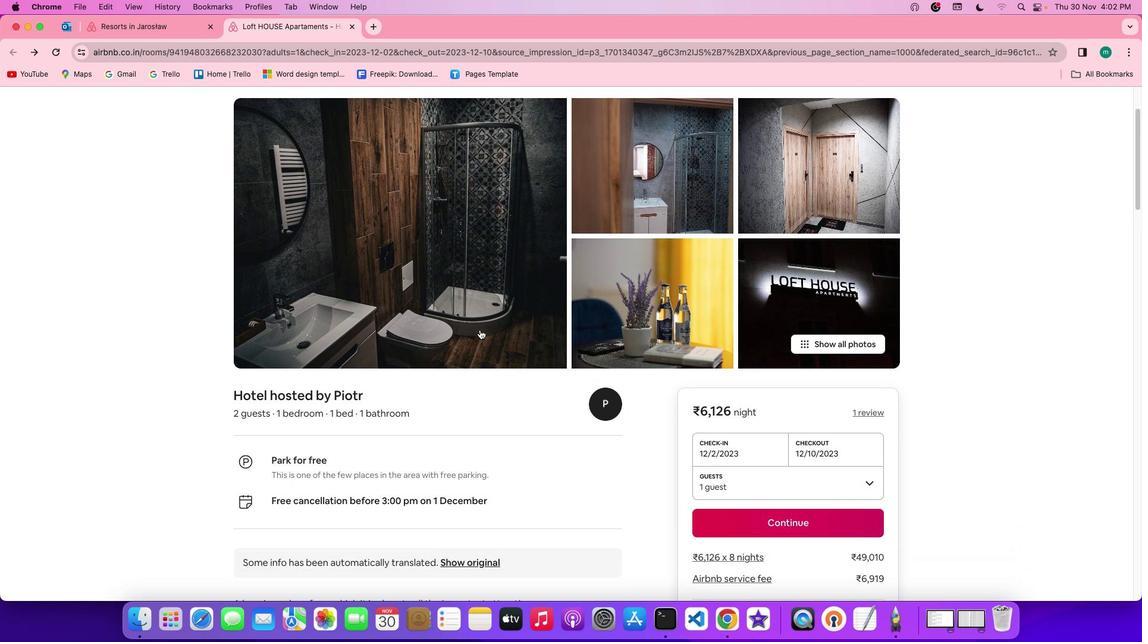 
Action: Mouse scrolled (479, 329) with delta (0, -1)
Screenshot: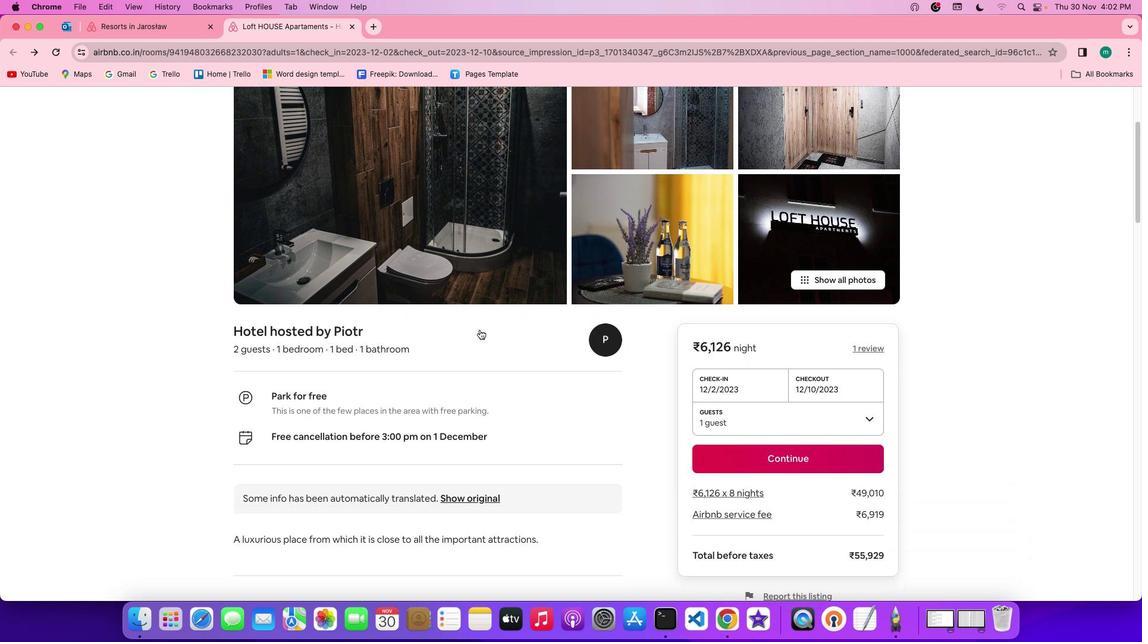 
Action: Mouse scrolled (479, 329) with delta (0, 0)
Screenshot: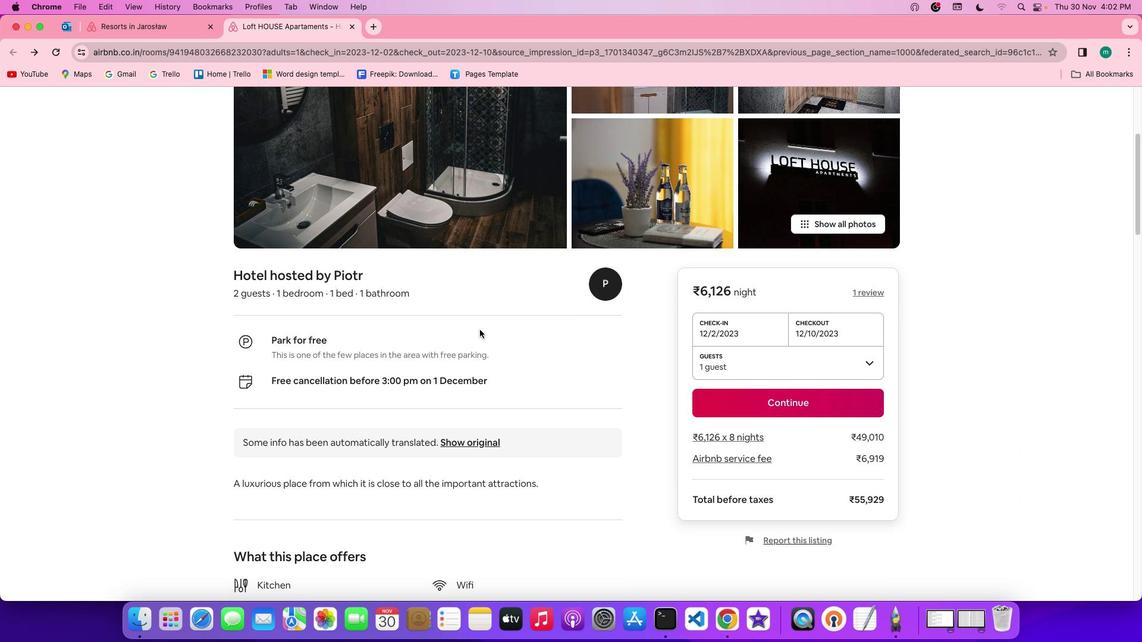 
Action: Mouse scrolled (479, 329) with delta (0, 0)
Screenshot: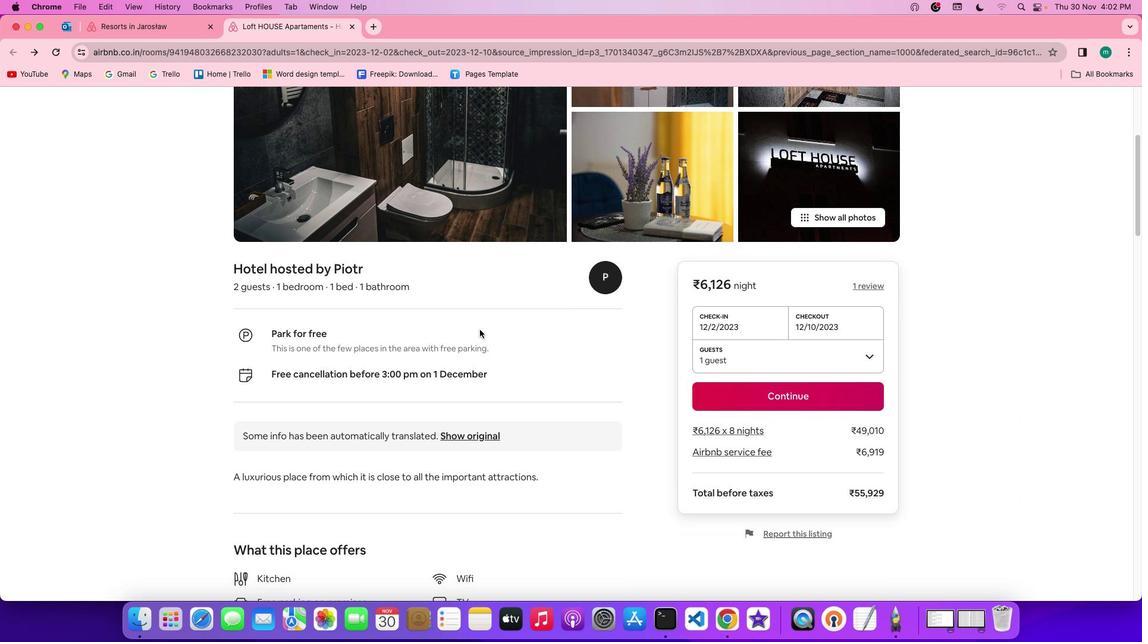 
Action: Mouse scrolled (479, 329) with delta (0, -1)
Screenshot: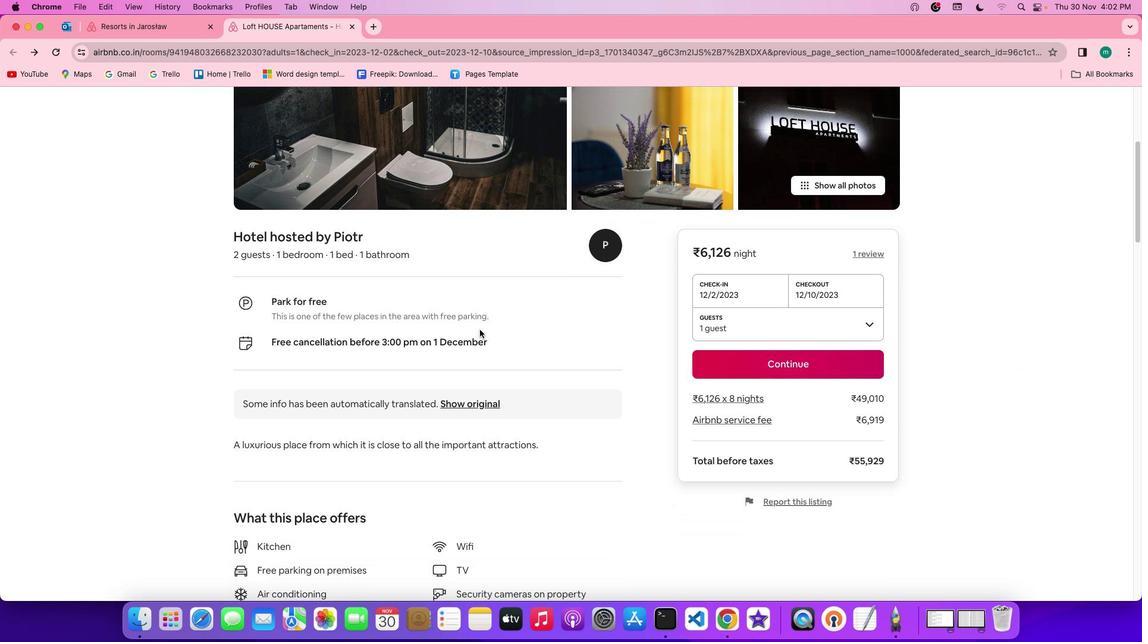 
Action: Mouse scrolled (479, 329) with delta (0, -1)
Screenshot: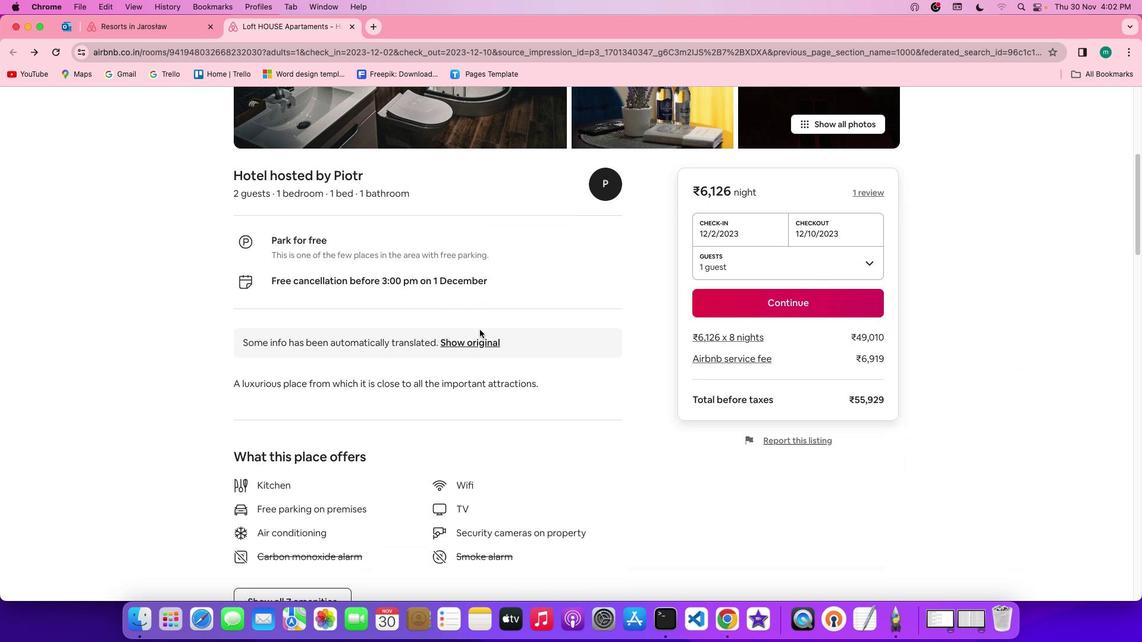 
Action: Mouse scrolled (479, 329) with delta (0, 0)
Screenshot: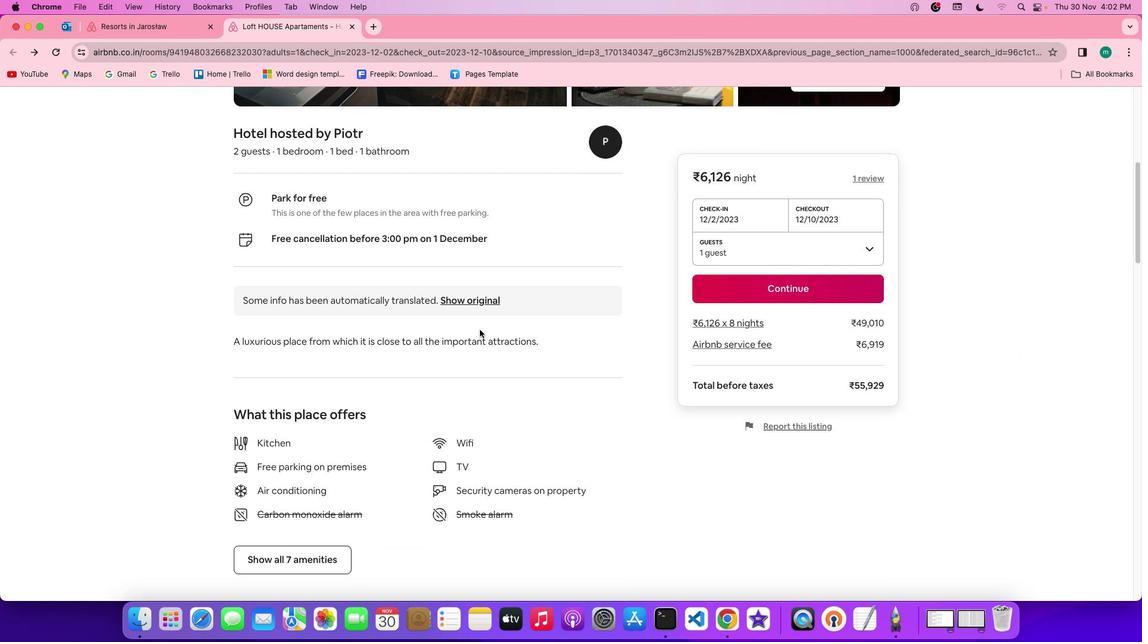 
Action: Mouse scrolled (479, 329) with delta (0, 0)
Screenshot: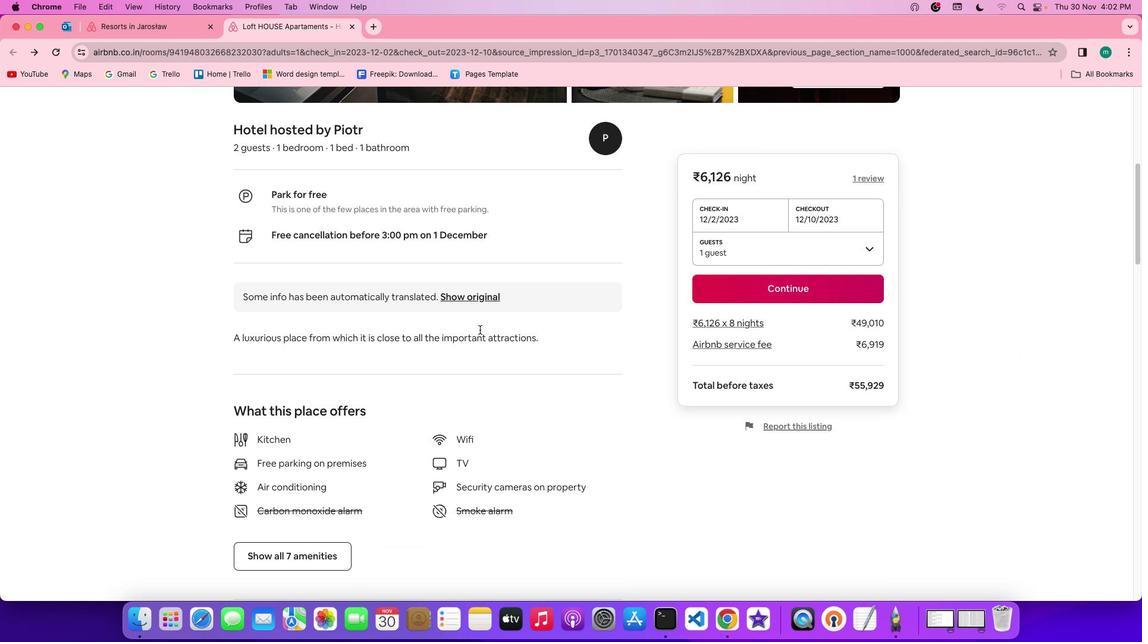 
Action: Mouse scrolled (479, 329) with delta (0, -1)
Screenshot: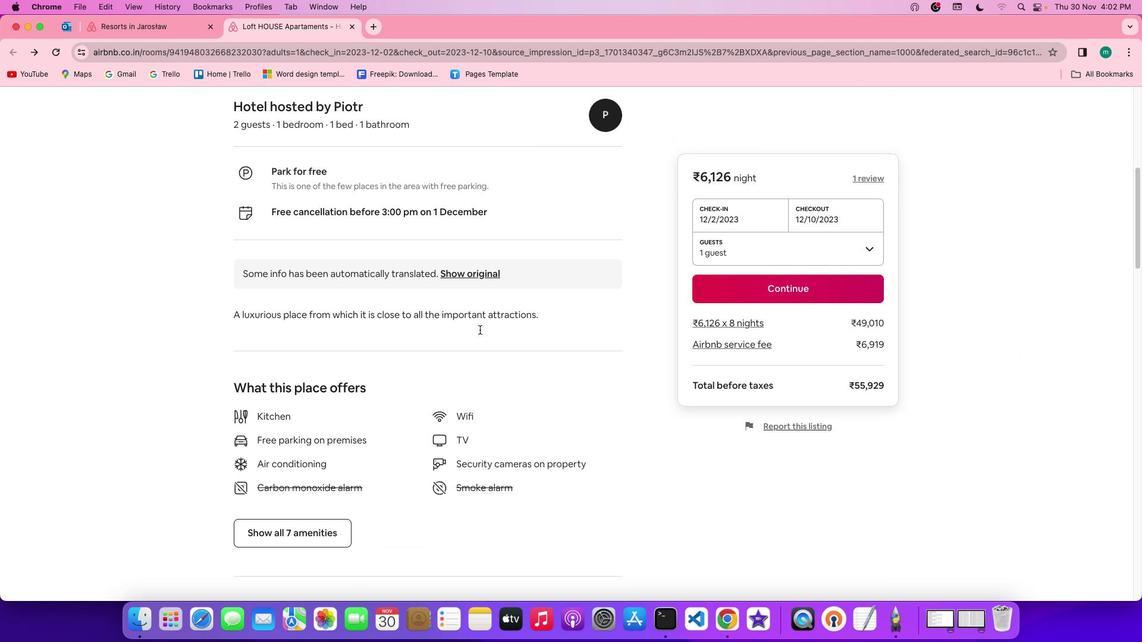 
Action: Mouse scrolled (479, 329) with delta (0, -1)
Screenshot: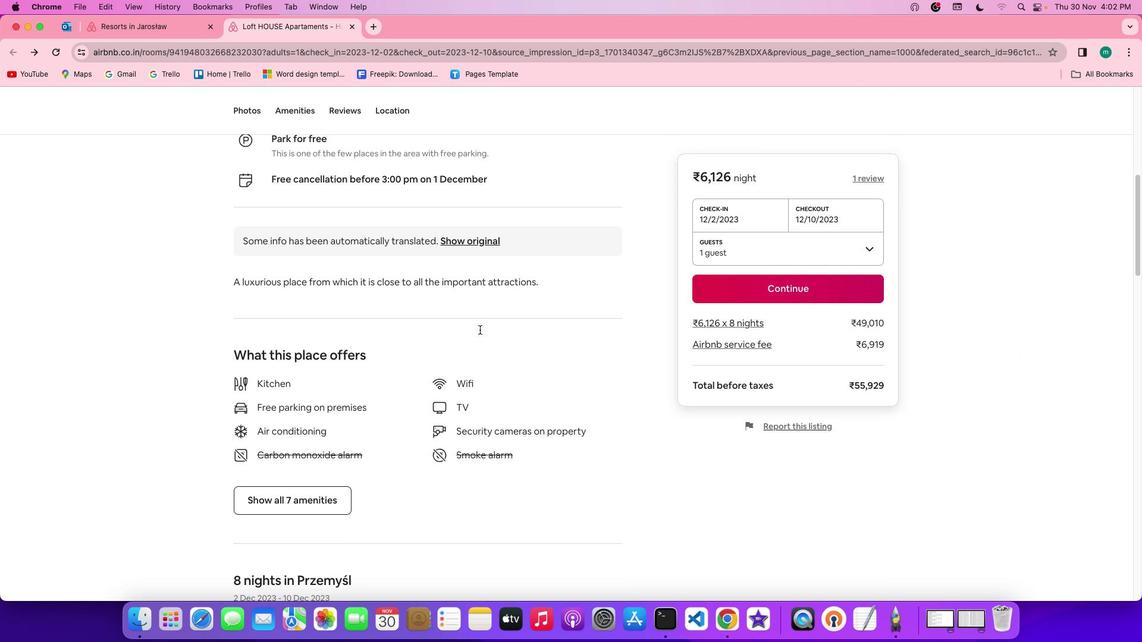 
Action: Mouse moved to (288, 426)
Screenshot: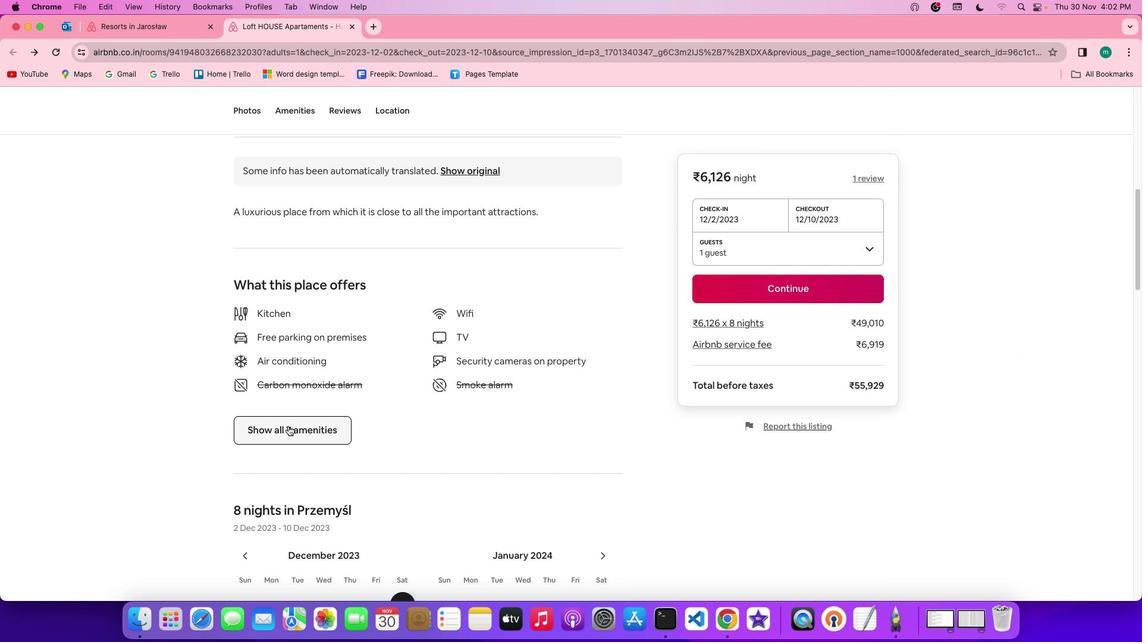 
Action: Mouse pressed left at (288, 426)
Screenshot: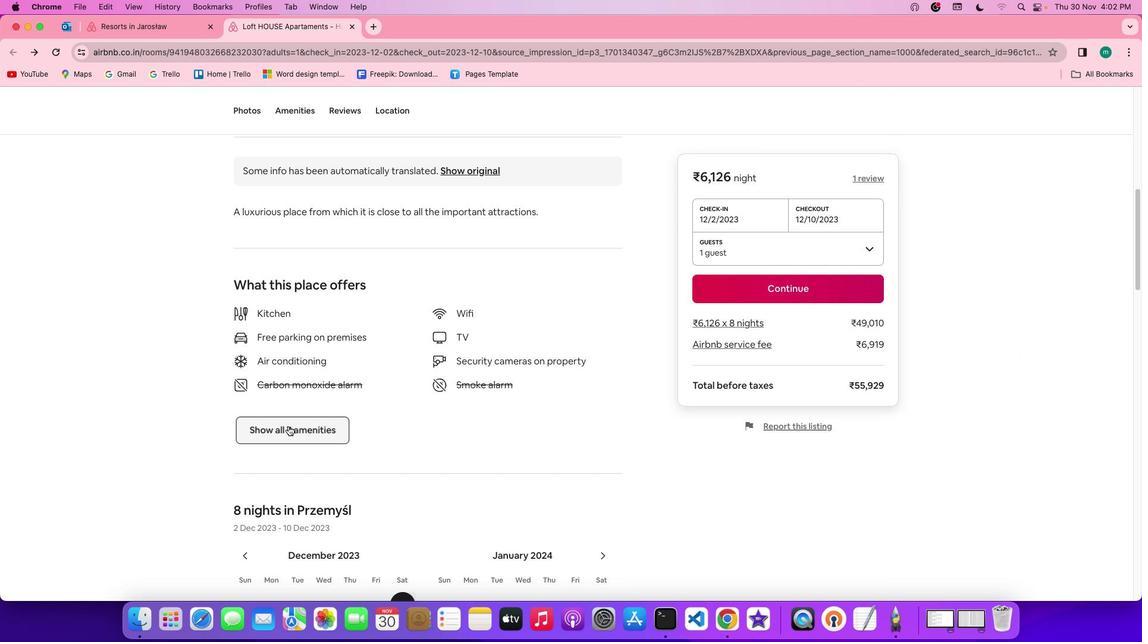 
Action: Mouse moved to (433, 507)
Screenshot: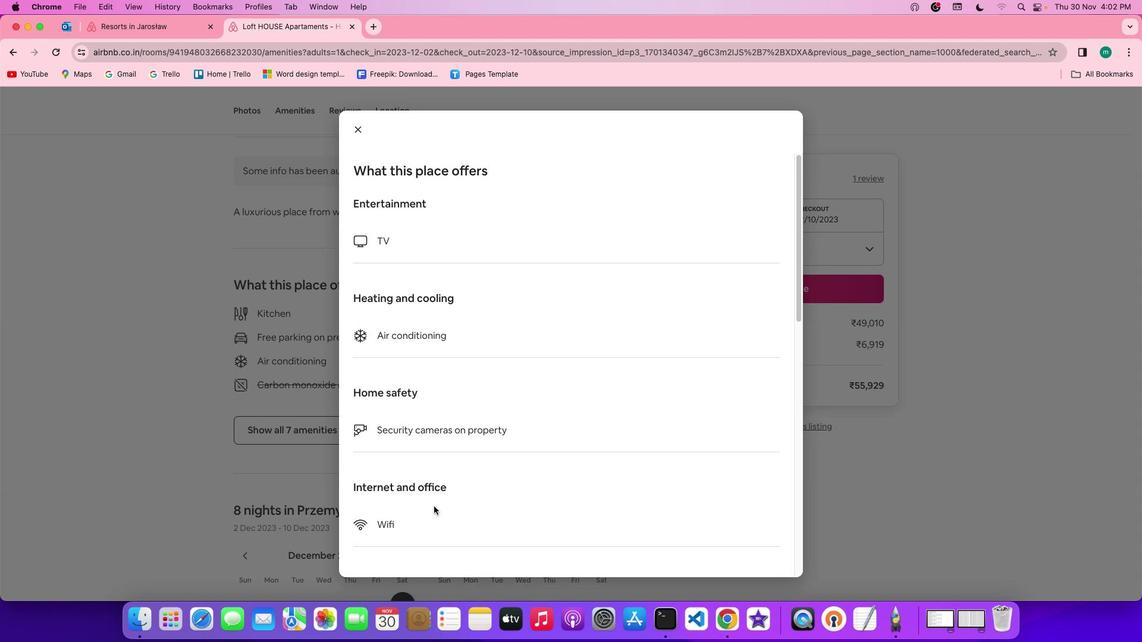 
Action: Mouse scrolled (433, 507) with delta (0, 0)
Screenshot: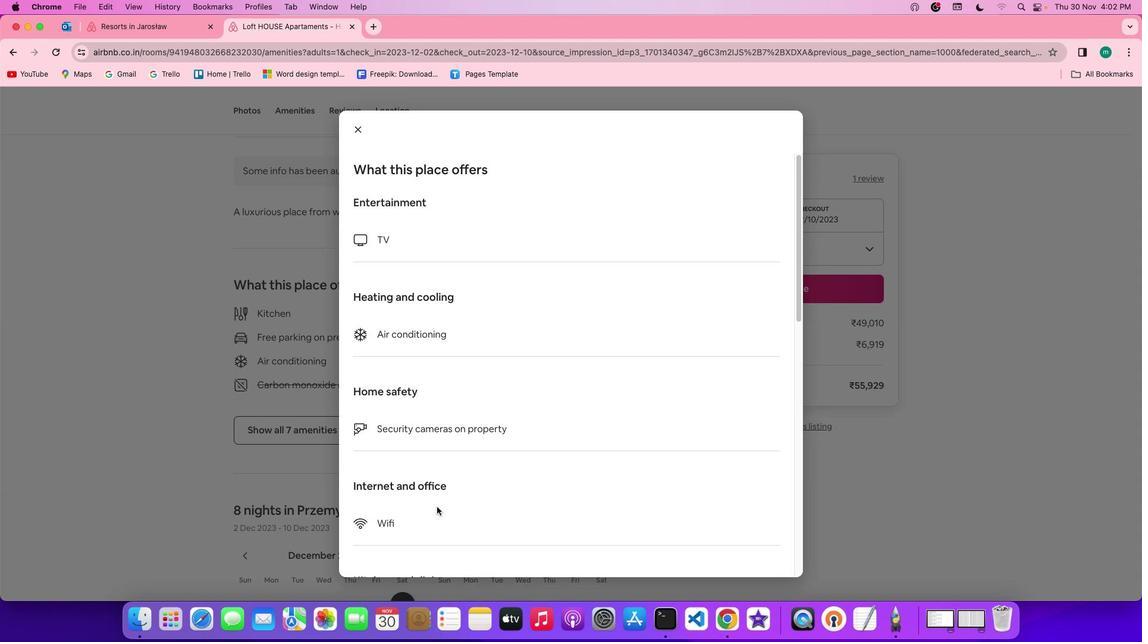 
Action: Mouse moved to (435, 507)
Screenshot: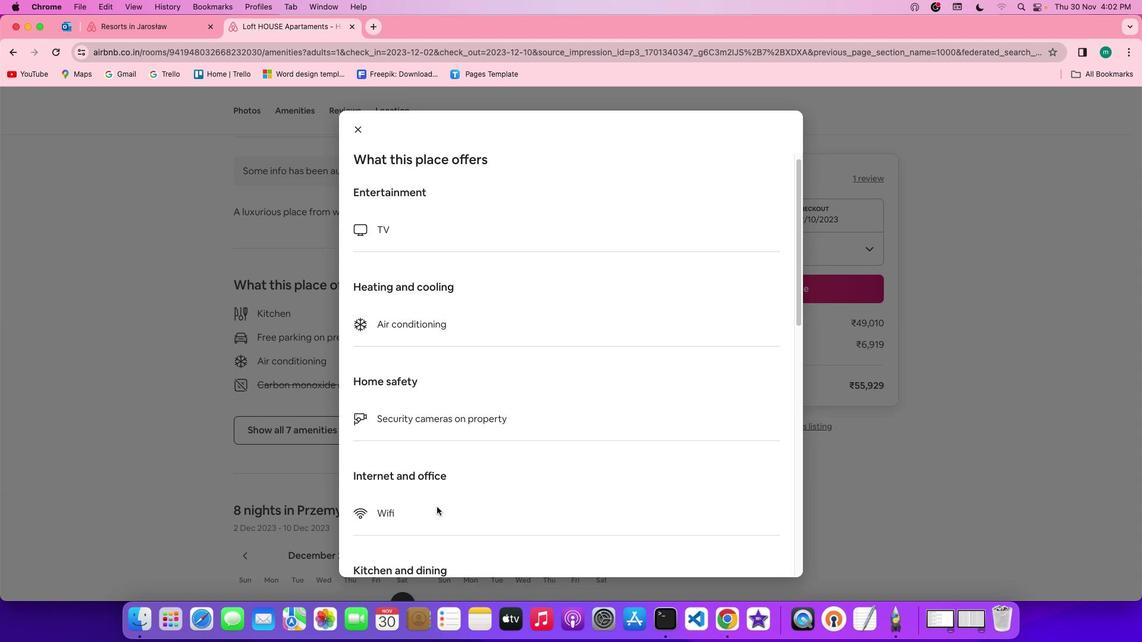 
Action: Mouse scrolled (435, 507) with delta (0, 0)
Screenshot: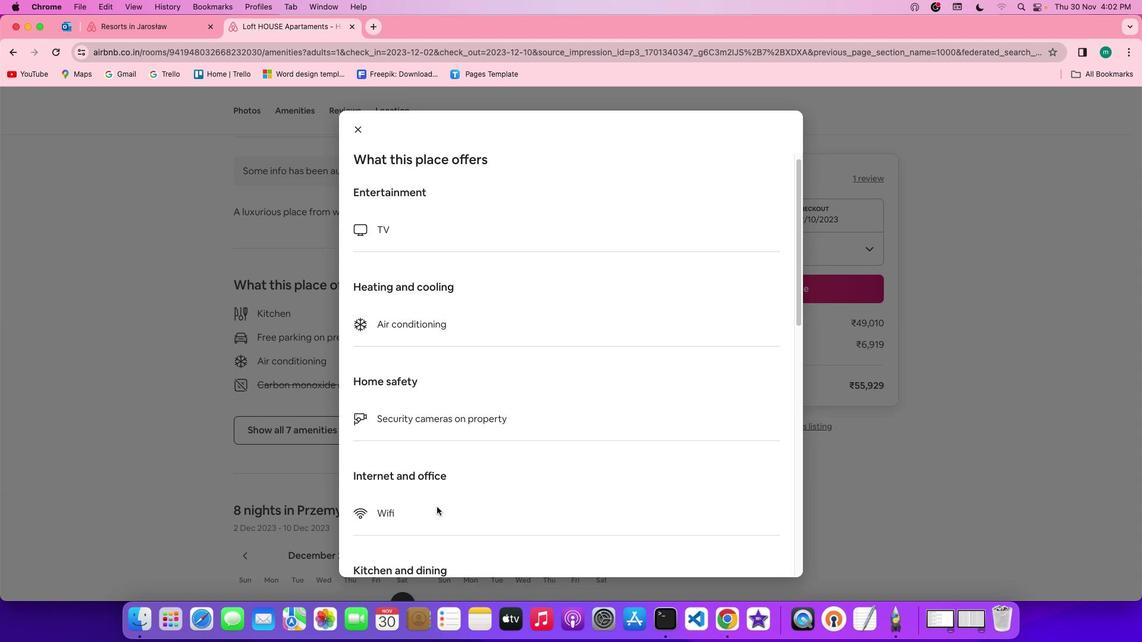 
Action: Mouse moved to (436, 507)
Screenshot: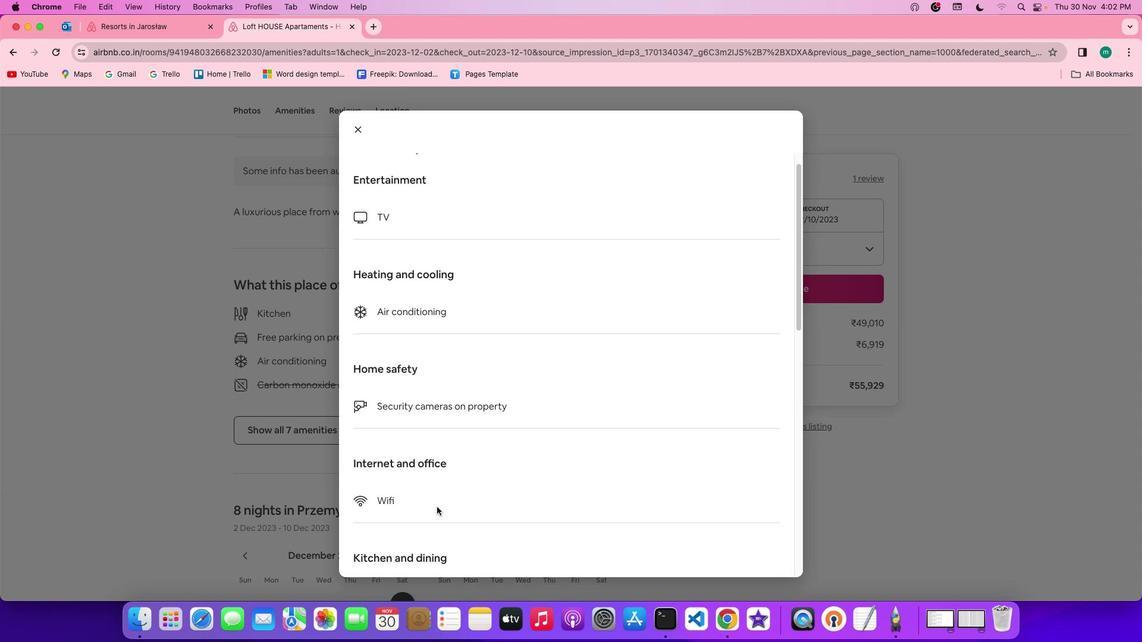 
Action: Mouse scrolled (436, 507) with delta (0, -1)
Screenshot: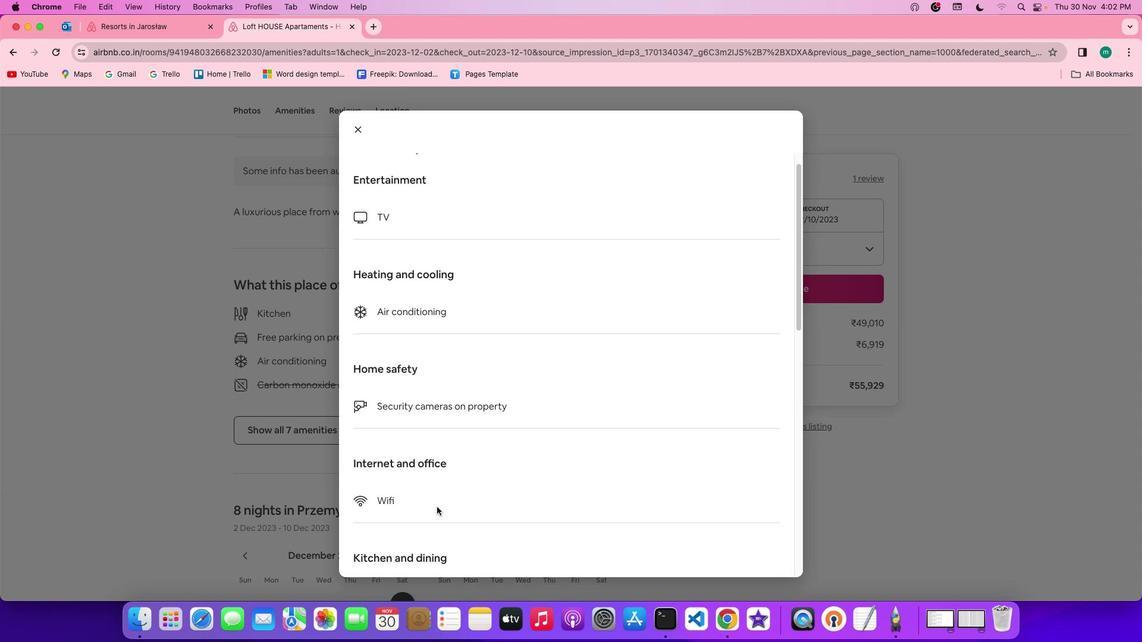 
Action: Mouse scrolled (436, 507) with delta (0, 0)
Screenshot: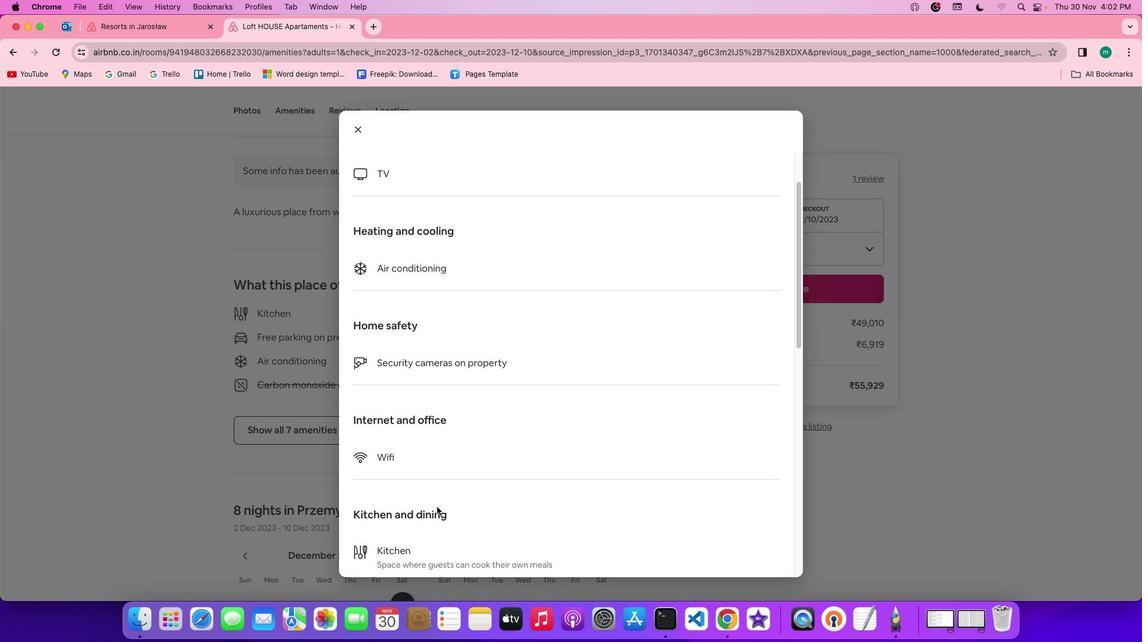 
Action: Mouse scrolled (436, 507) with delta (0, 0)
Screenshot: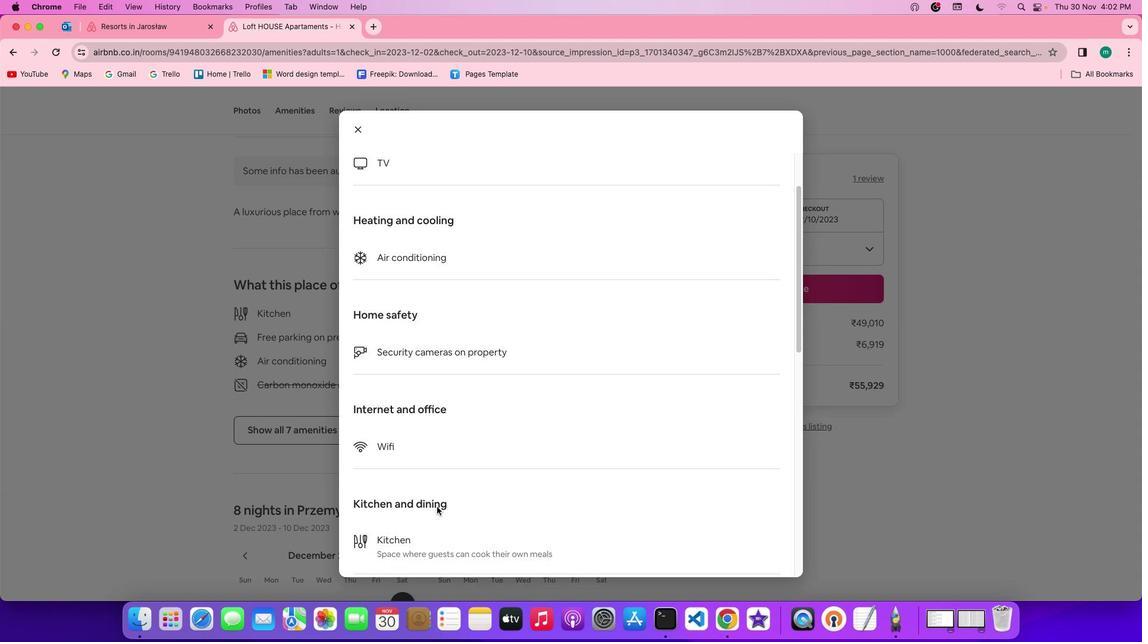 
Action: Mouse scrolled (436, 507) with delta (0, 0)
Screenshot: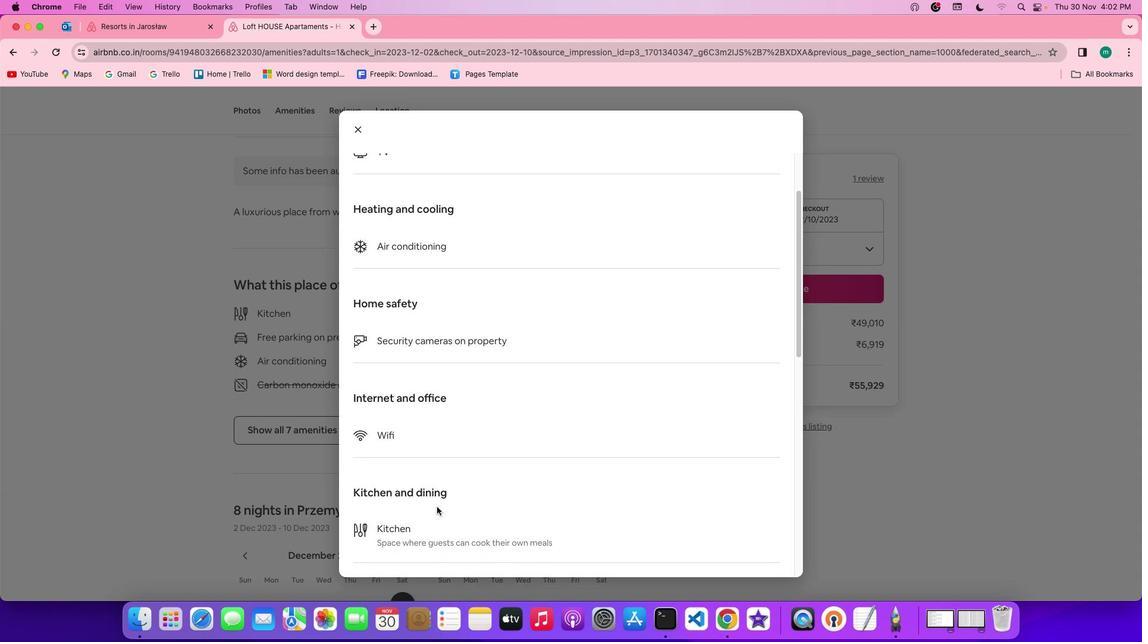 
Action: Mouse scrolled (436, 507) with delta (0, -1)
Screenshot: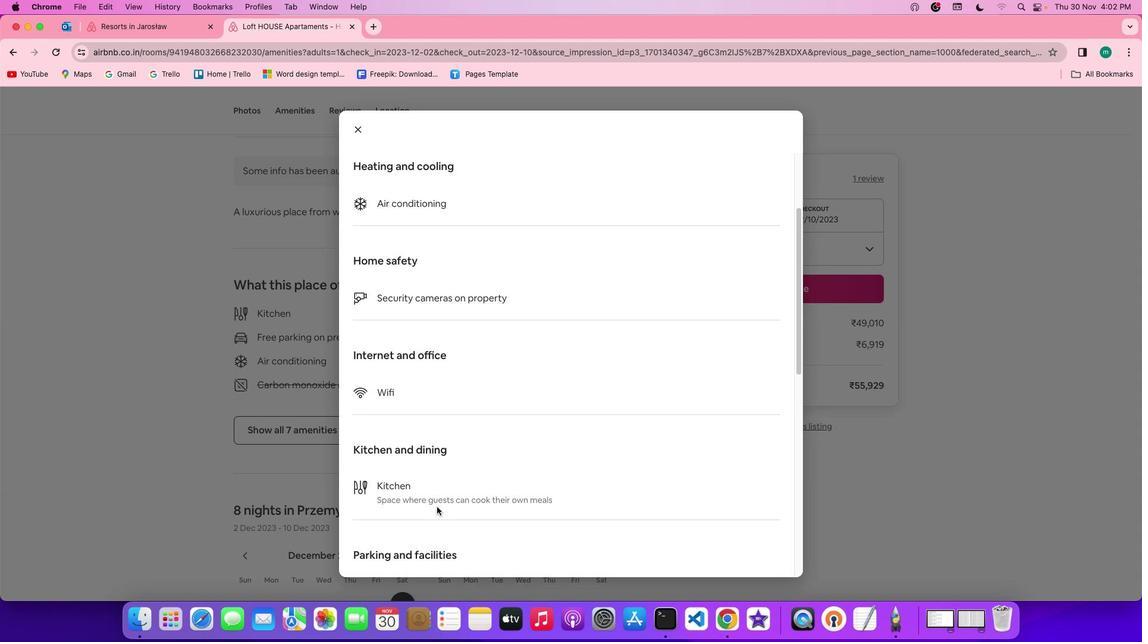 
Action: Mouse scrolled (436, 507) with delta (0, 0)
Screenshot: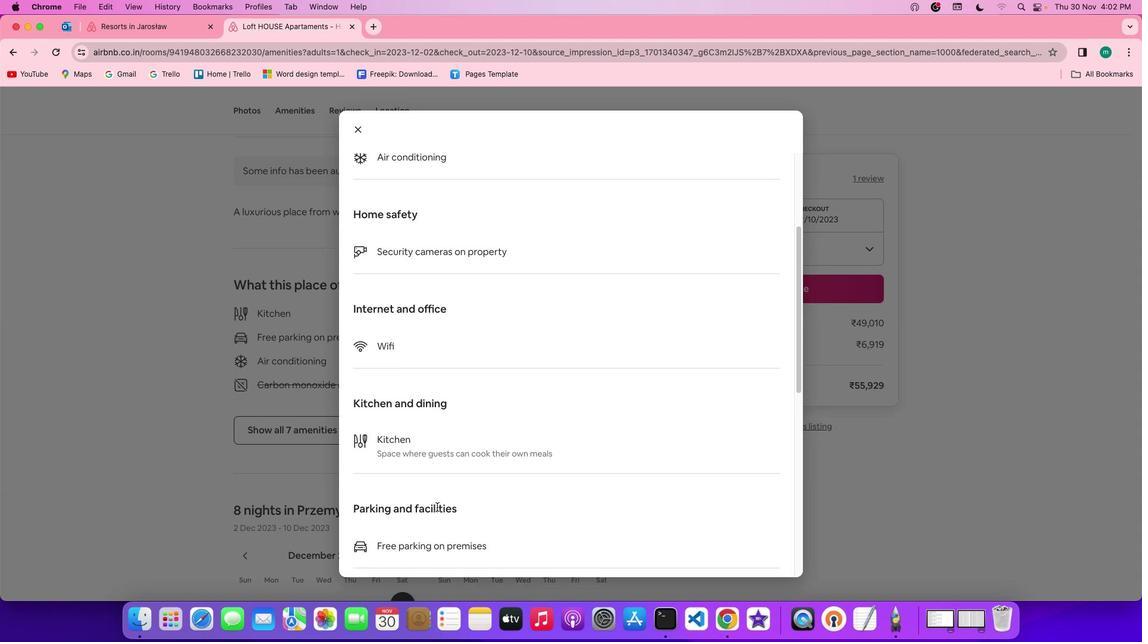 
Action: Mouse scrolled (436, 507) with delta (0, 0)
Screenshot: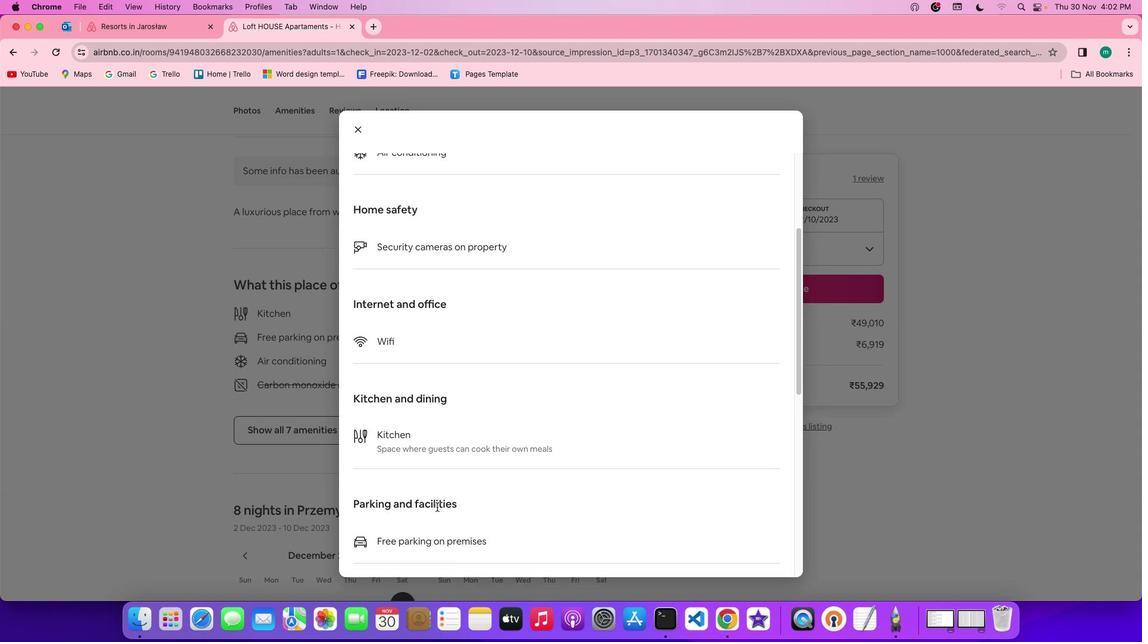 
Action: Mouse scrolled (436, 507) with delta (0, -1)
Screenshot: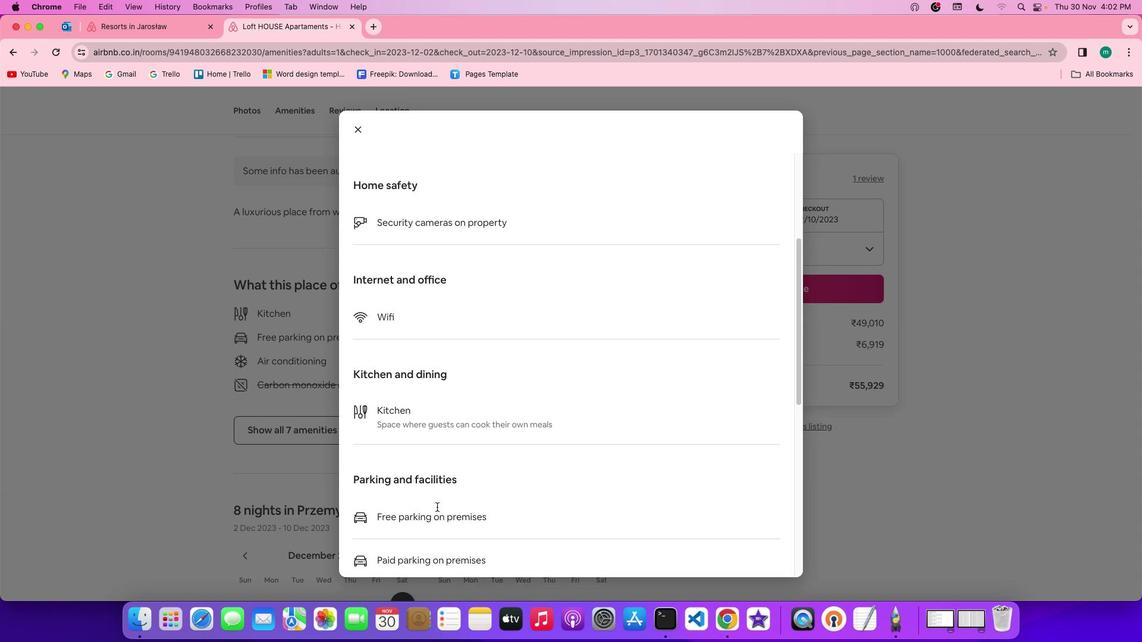 
Action: Mouse scrolled (436, 507) with delta (0, 0)
Screenshot: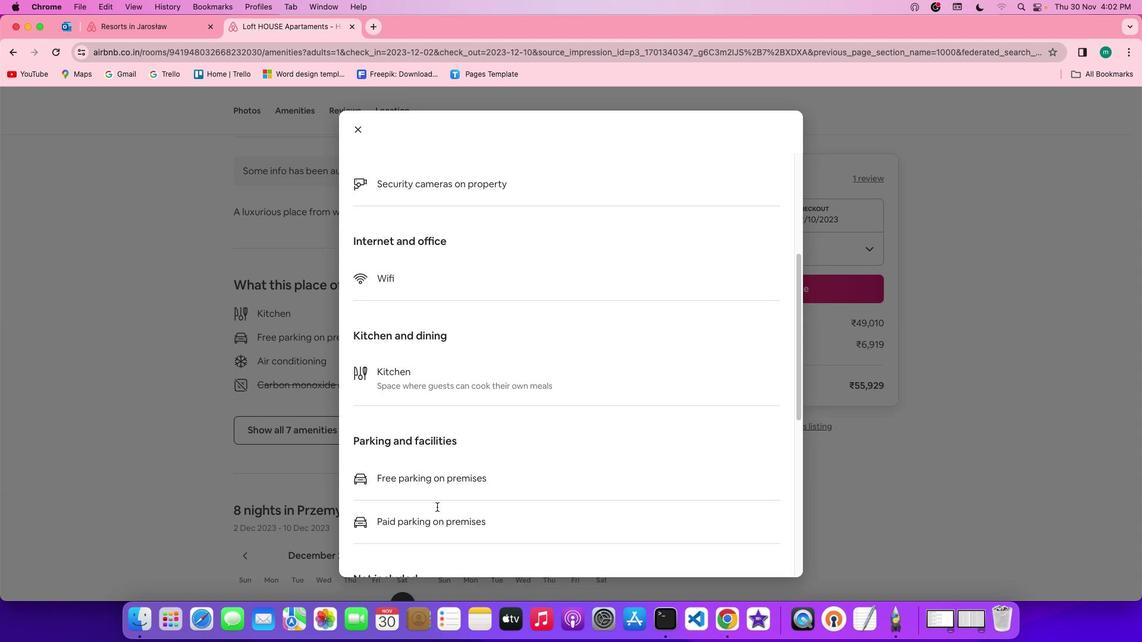 
Action: Mouse scrolled (436, 507) with delta (0, 0)
Screenshot: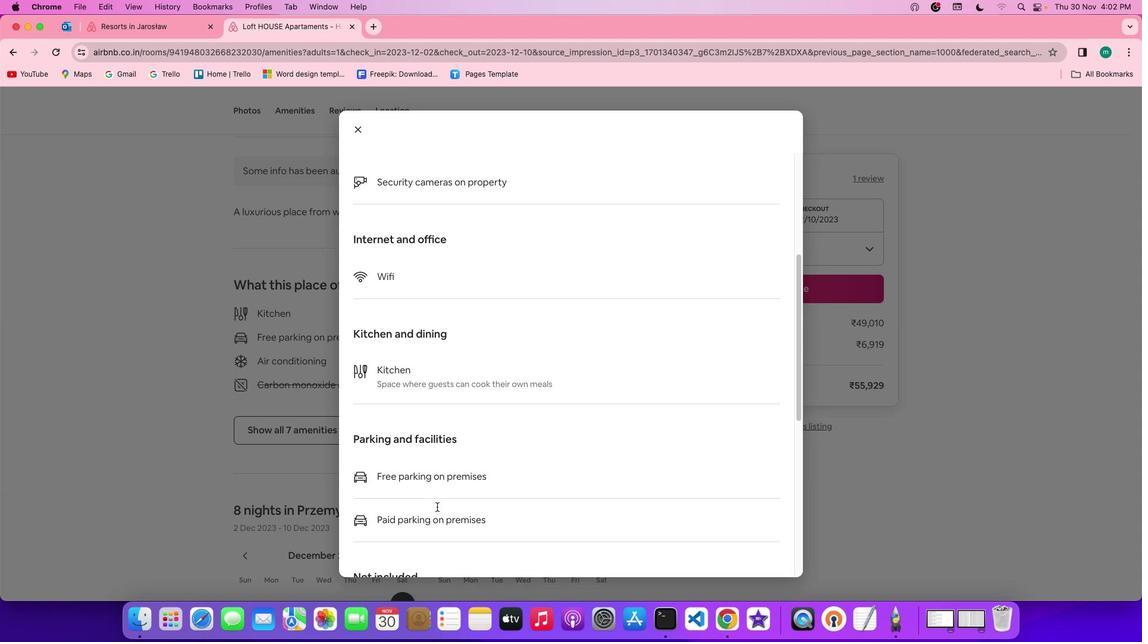 
Action: Mouse scrolled (436, 507) with delta (0, 0)
Screenshot: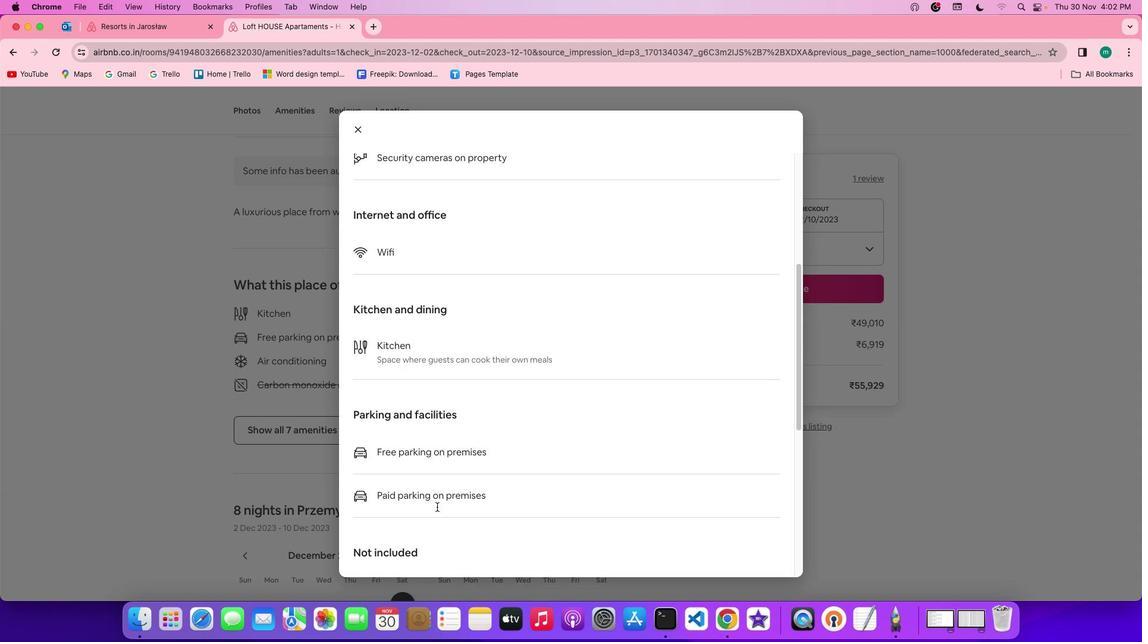 
Action: Mouse scrolled (436, 507) with delta (0, -1)
Screenshot: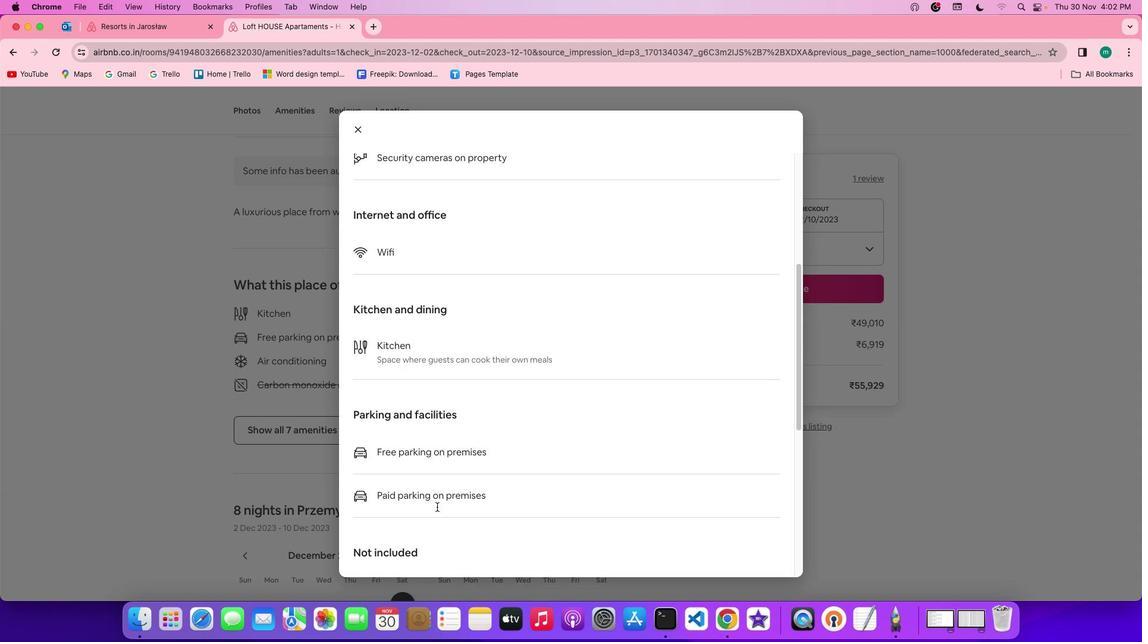 
Action: Mouse scrolled (436, 507) with delta (0, -1)
Screenshot: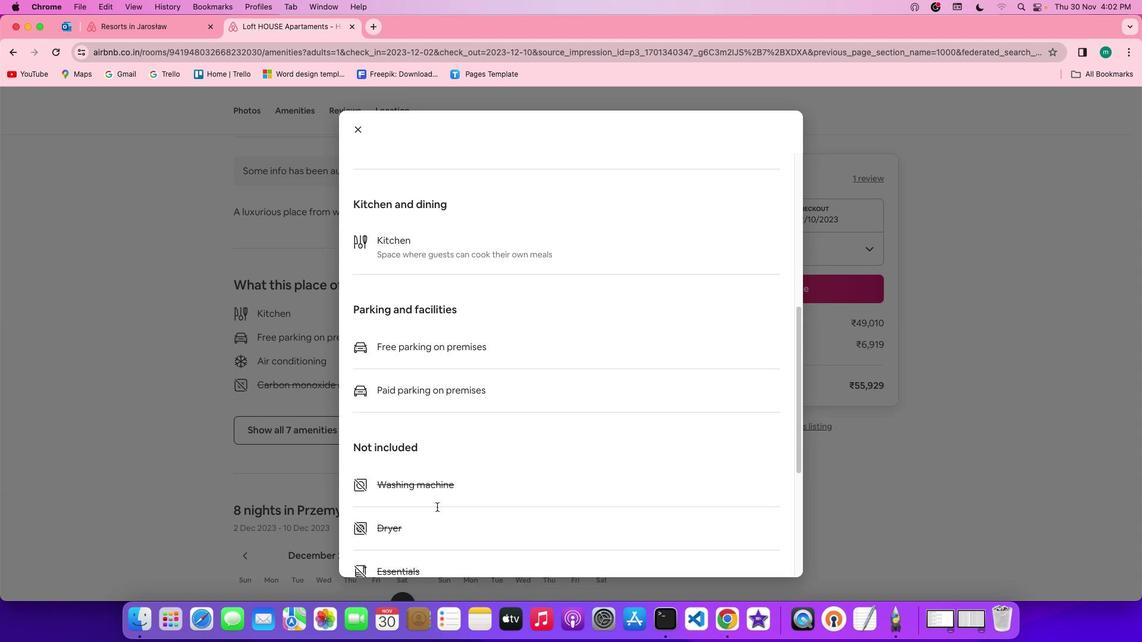 
Action: Mouse scrolled (436, 507) with delta (0, 0)
Screenshot: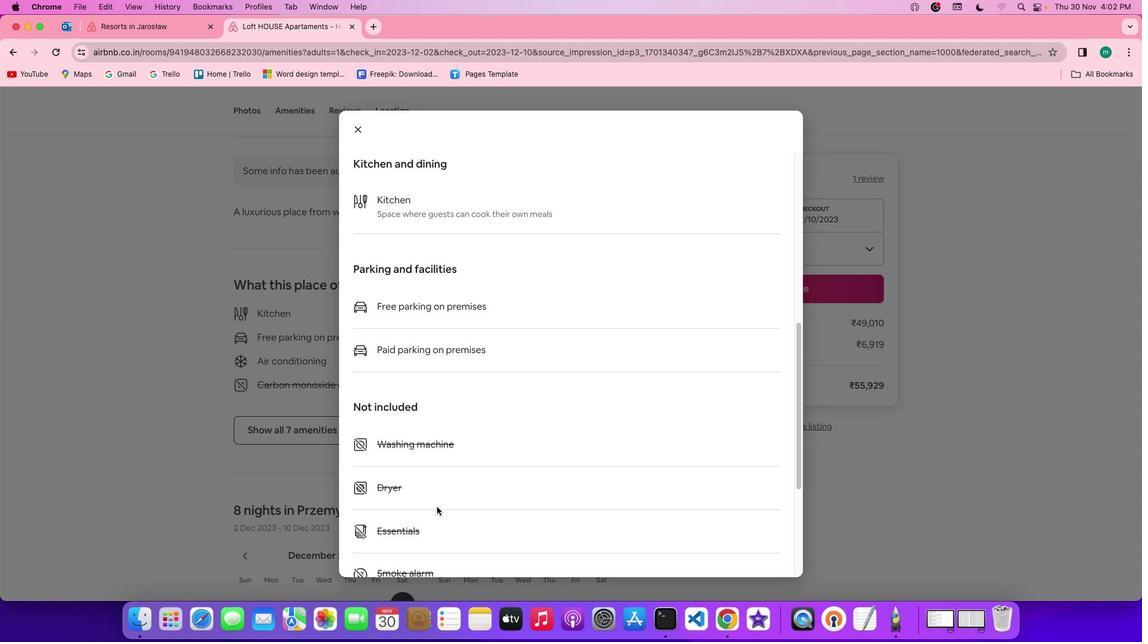 
Action: Mouse scrolled (436, 507) with delta (0, 0)
Screenshot: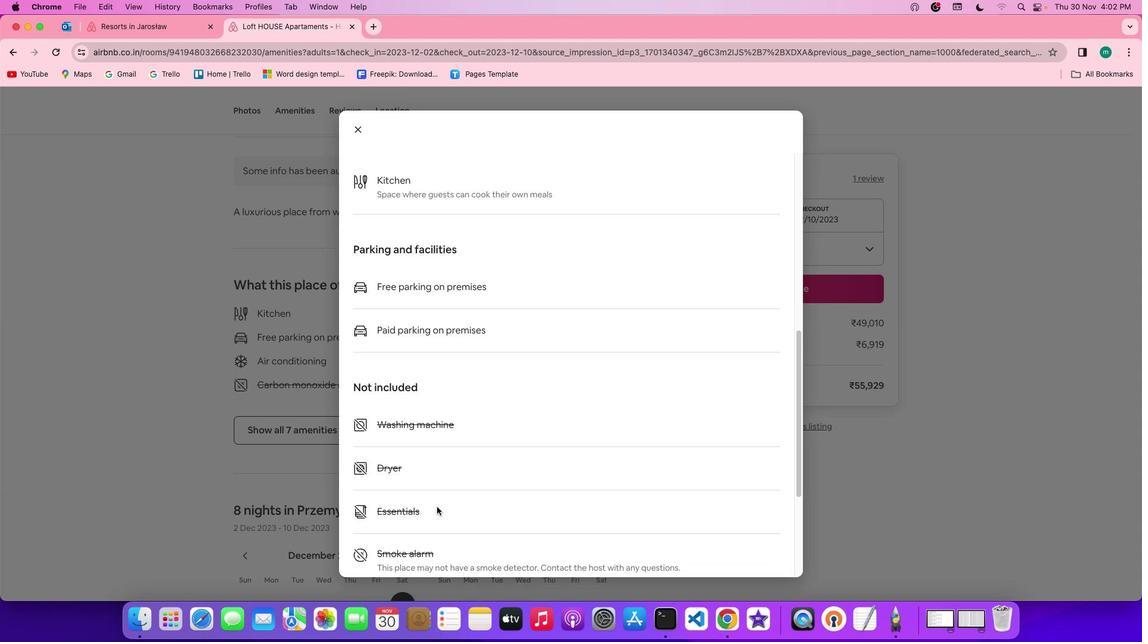 
Action: Mouse scrolled (436, 507) with delta (0, -1)
Screenshot: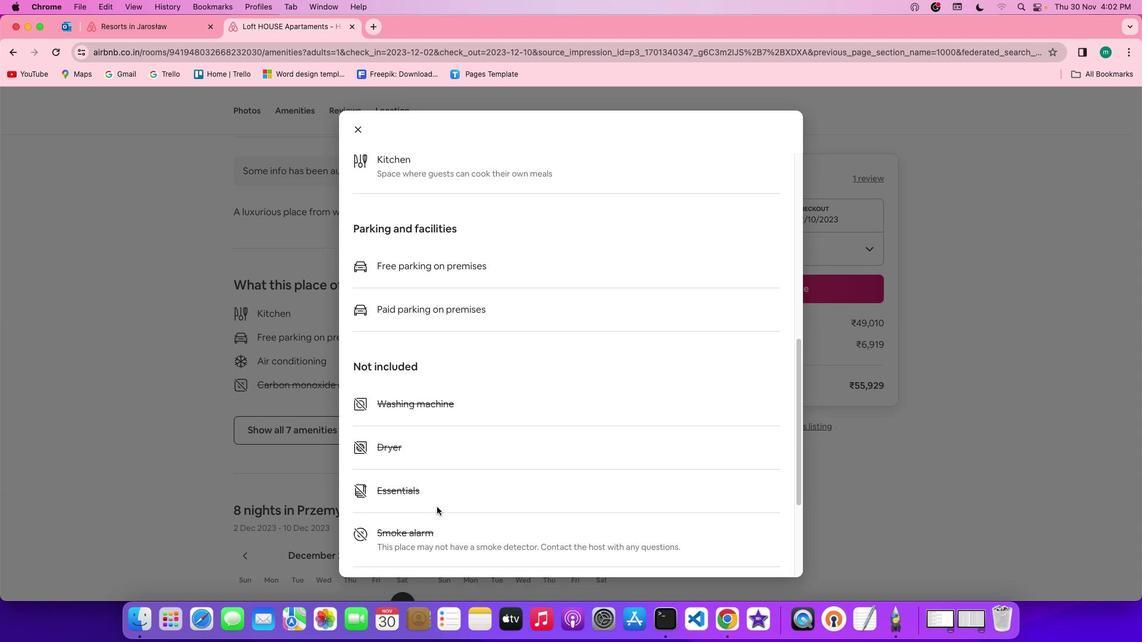 
Action: Mouse scrolled (436, 507) with delta (0, -1)
Screenshot: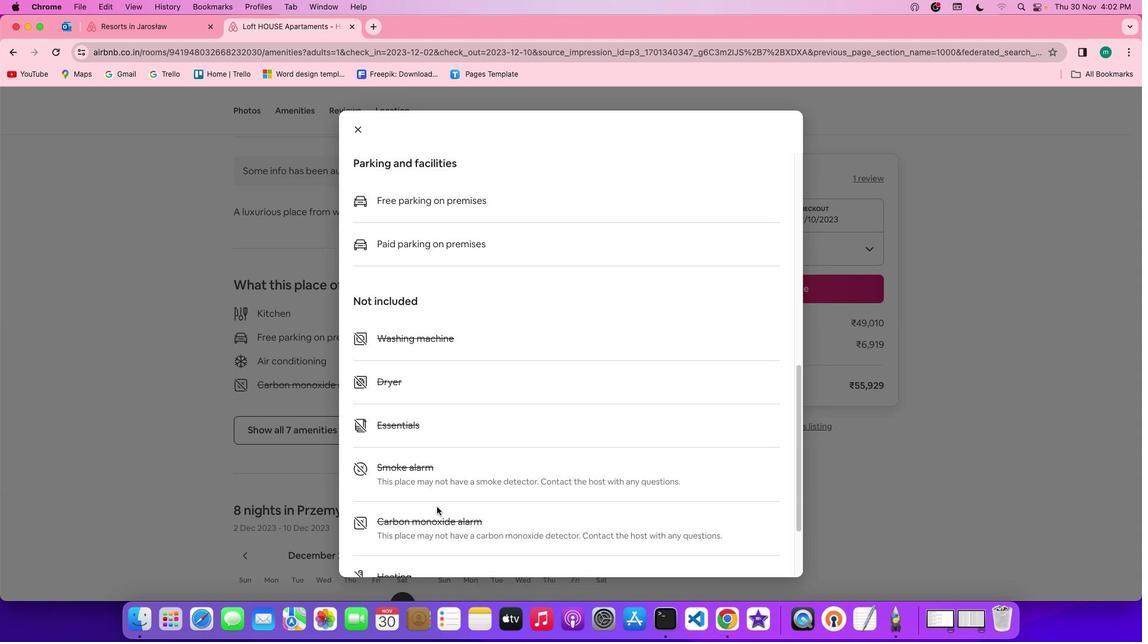 
Action: Mouse scrolled (436, 507) with delta (0, 0)
Screenshot: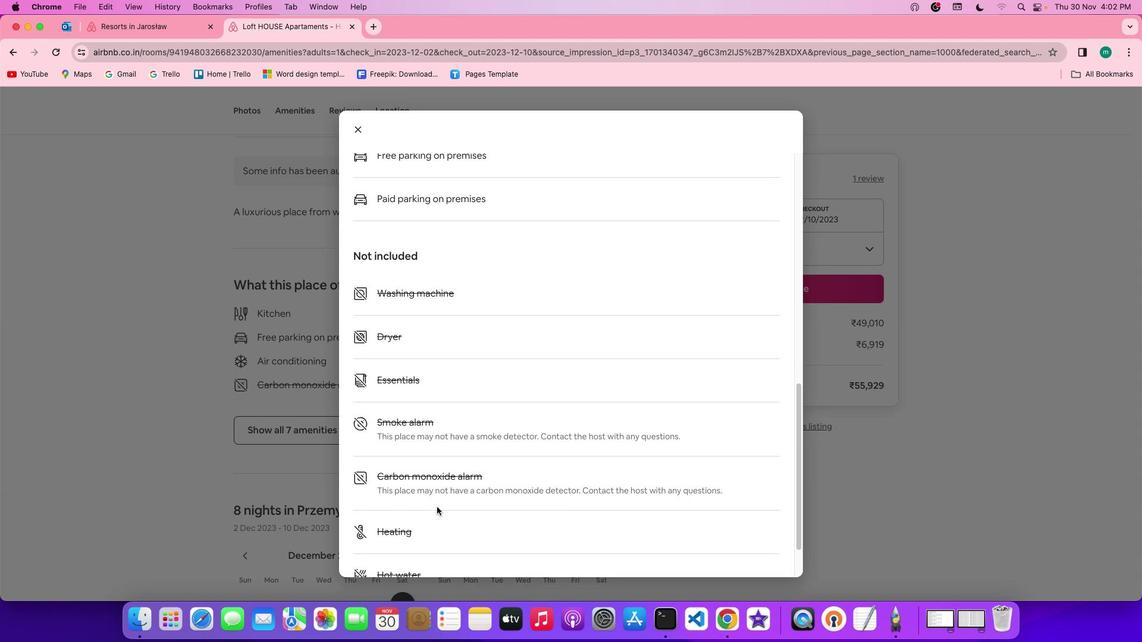 
Action: Mouse scrolled (436, 507) with delta (0, 0)
Screenshot: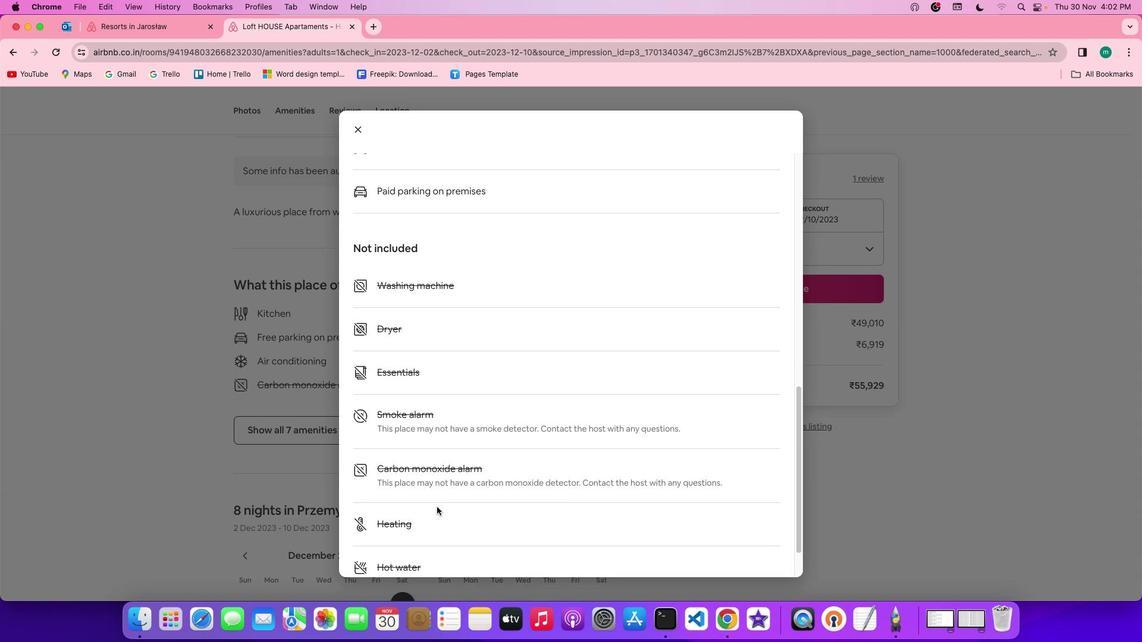 
Action: Mouse scrolled (436, 507) with delta (0, -1)
Screenshot: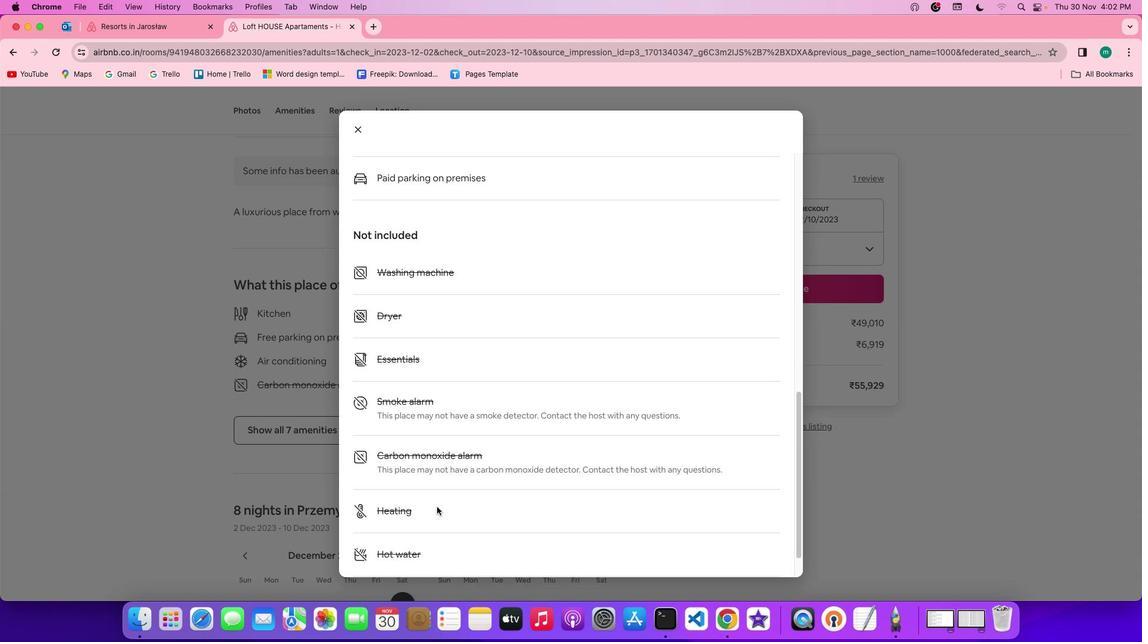 
Action: Mouse scrolled (436, 507) with delta (0, -2)
Screenshot: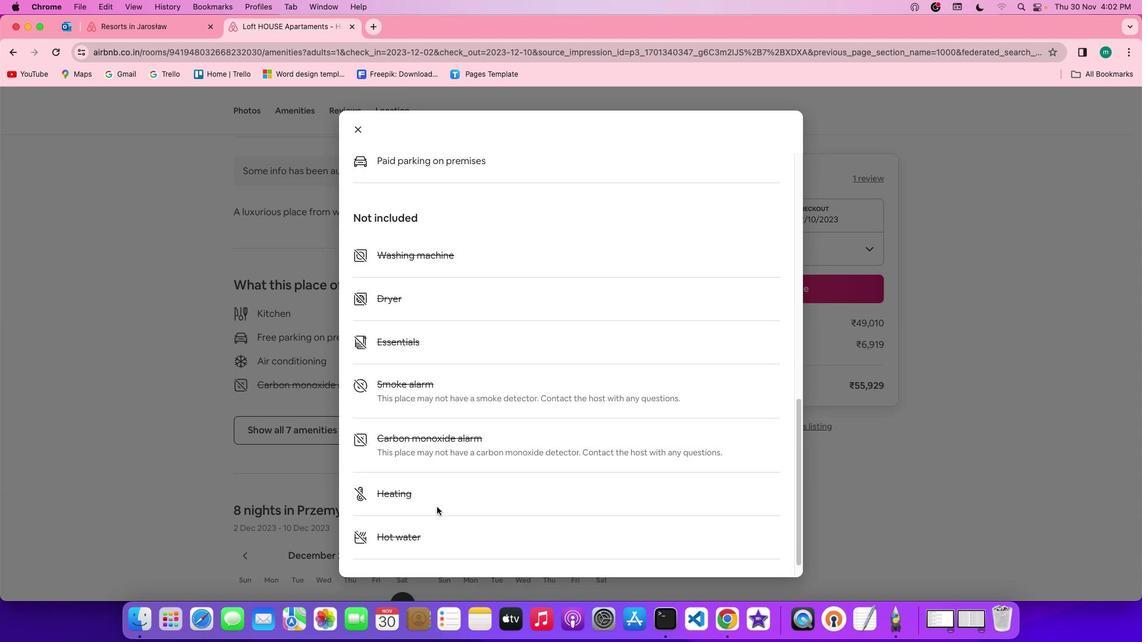 
Action: Mouse moved to (436, 507)
Screenshot: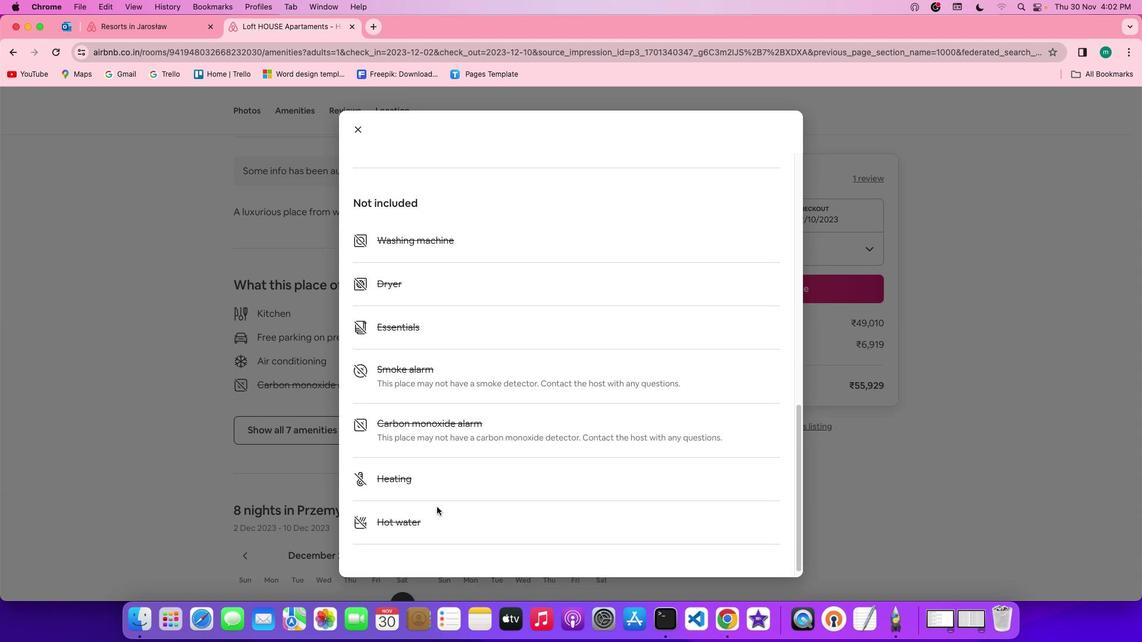 
Action: Mouse scrolled (436, 507) with delta (0, -2)
Screenshot: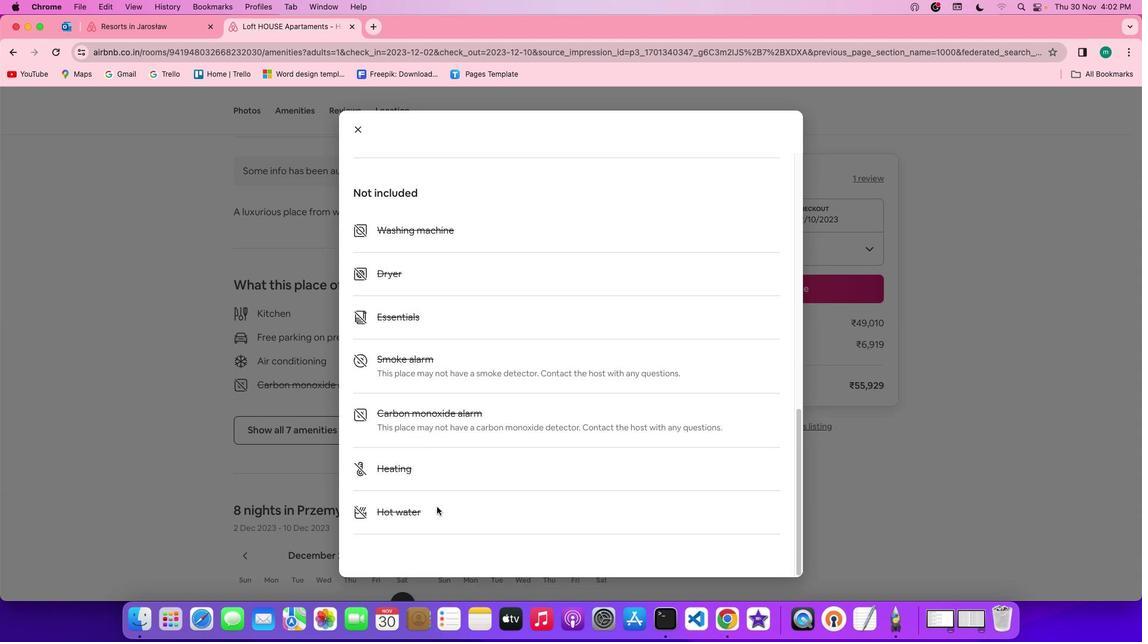 
Action: Mouse scrolled (436, 507) with delta (0, 0)
Screenshot: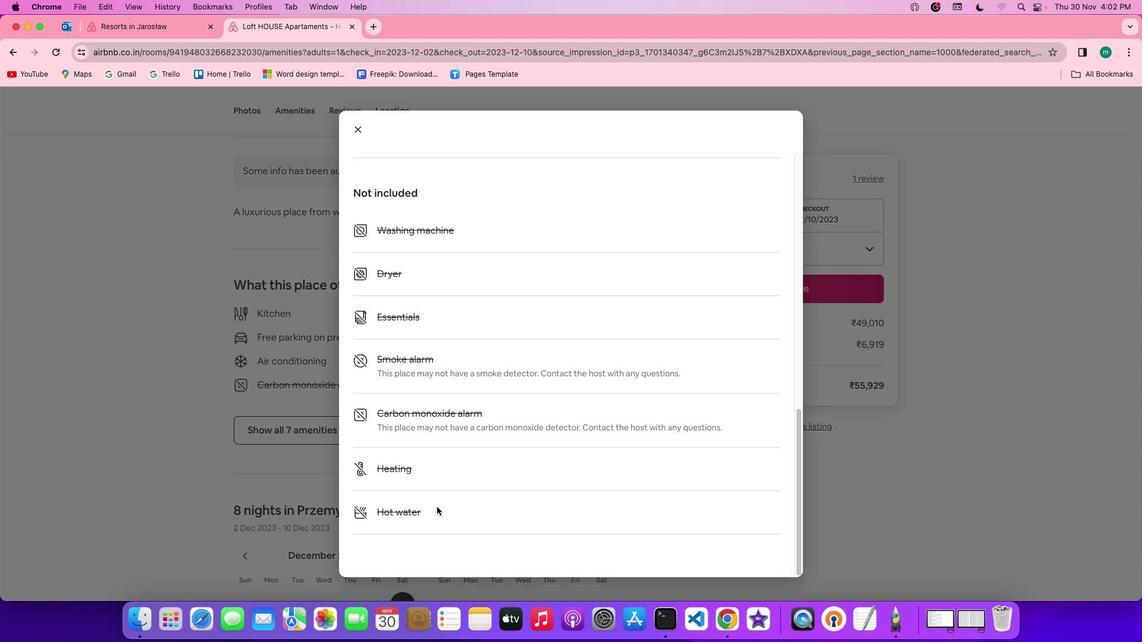 
Action: Mouse scrolled (436, 507) with delta (0, 0)
Screenshot: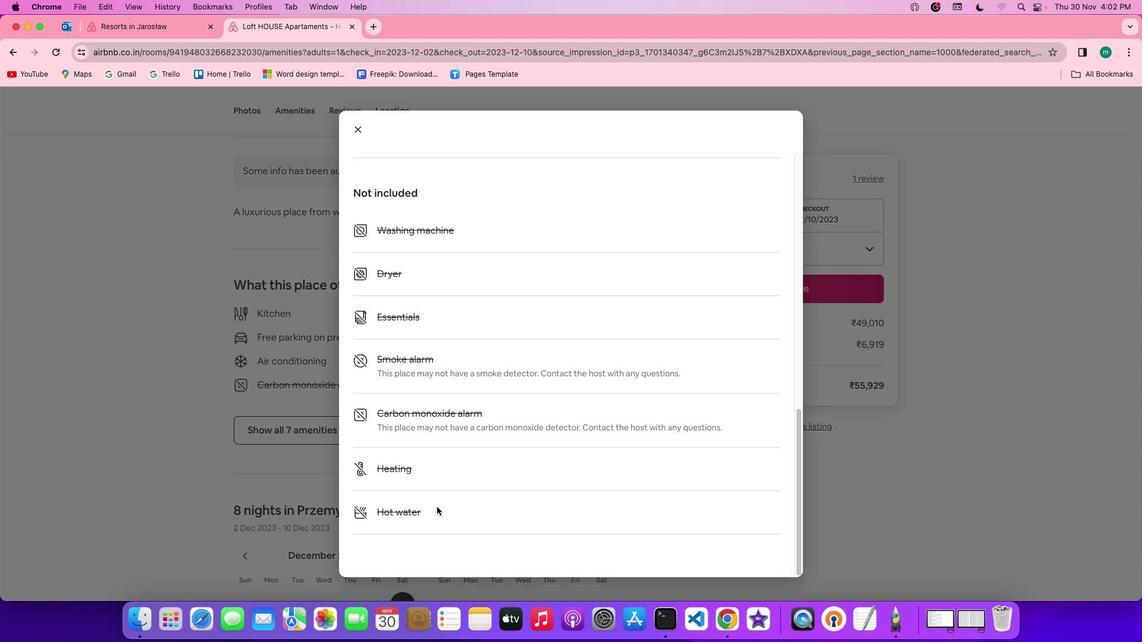 
Action: Mouse scrolled (436, 507) with delta (0, -1)
Screenshot: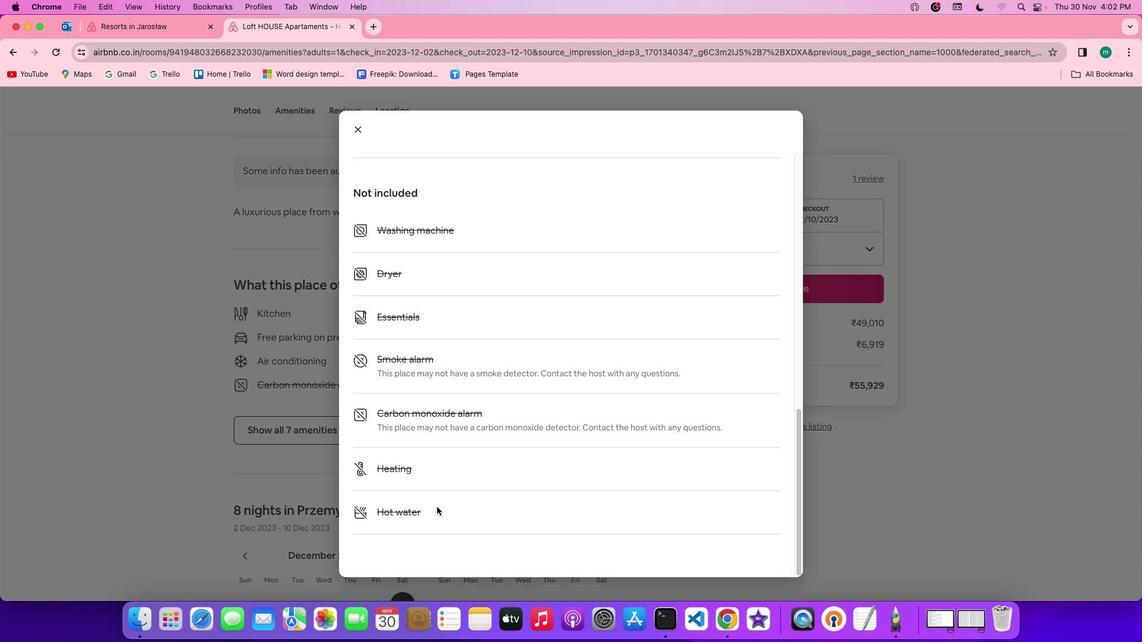 
Action: Mouse scrolled (436, 507) with delta (0, -2)
Screenshot: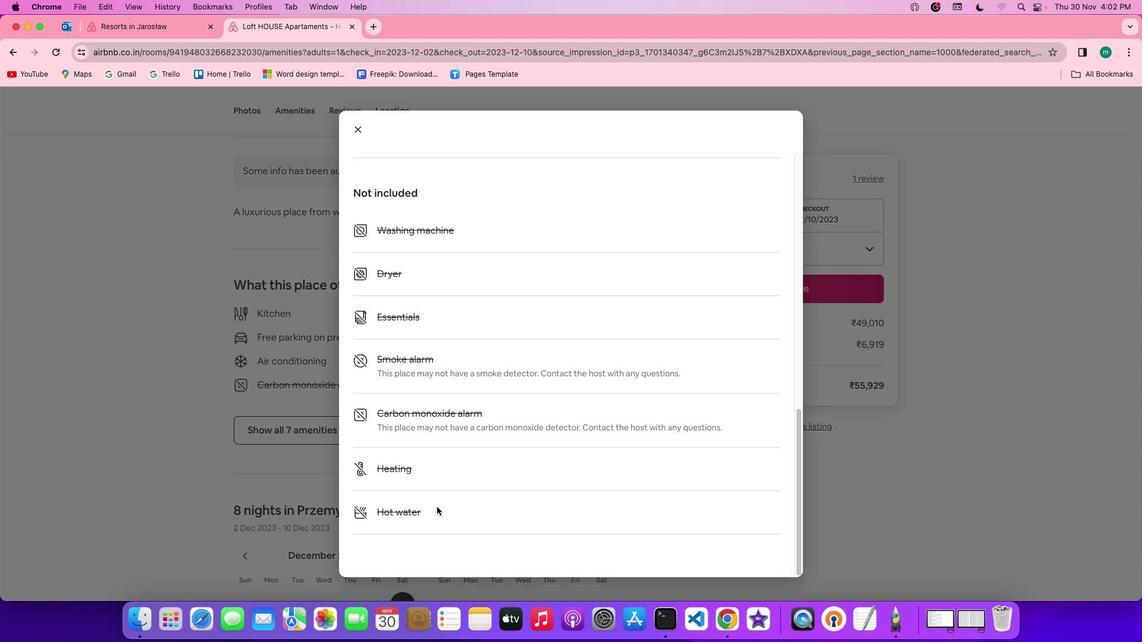
Action: Mouse scrolled (436, 507) with delta (0, -2)
Screenshot: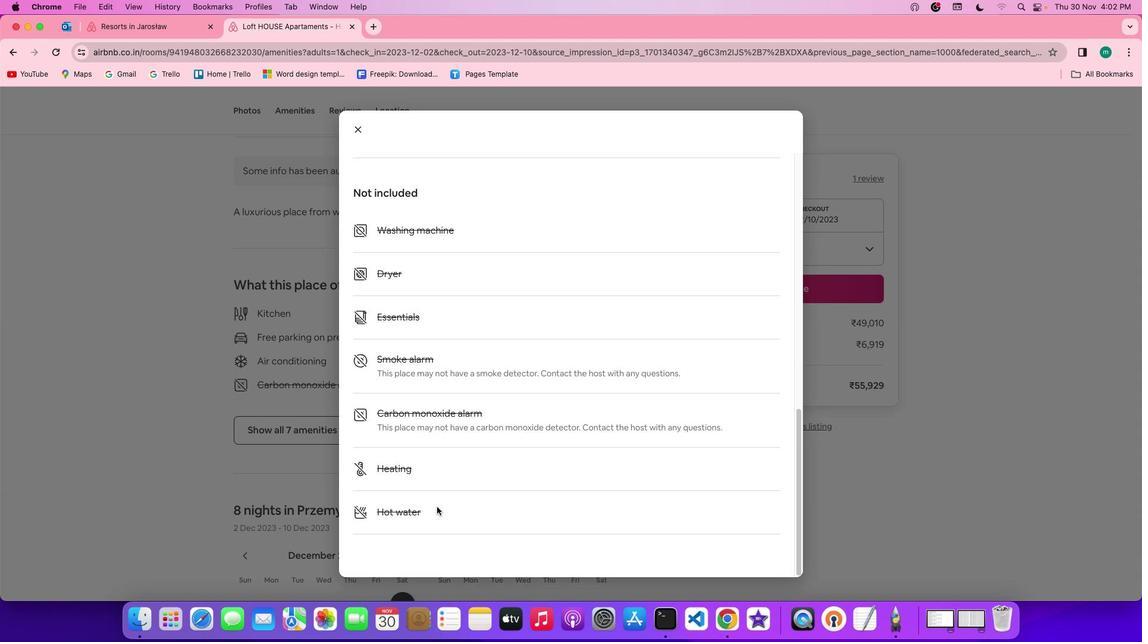 
Action: Mouse moved to (362, 130)
Screenshot: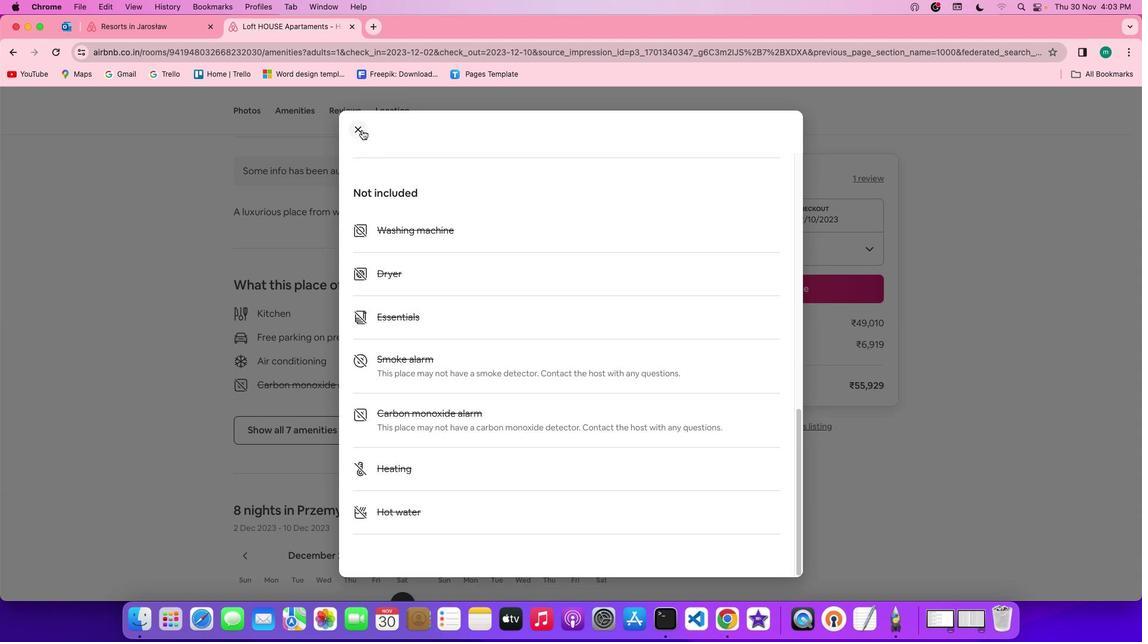 
Action: Mouse pressed left at (362, 130)
Screenshot: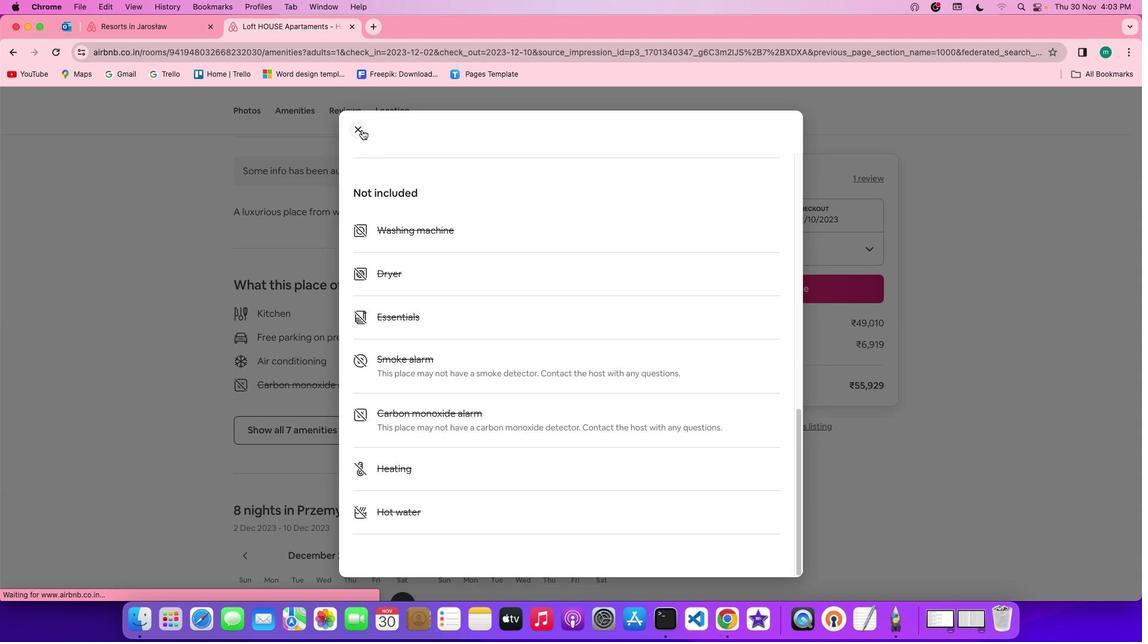 
Action: Mouse moved to (405, 369)
Screenshot: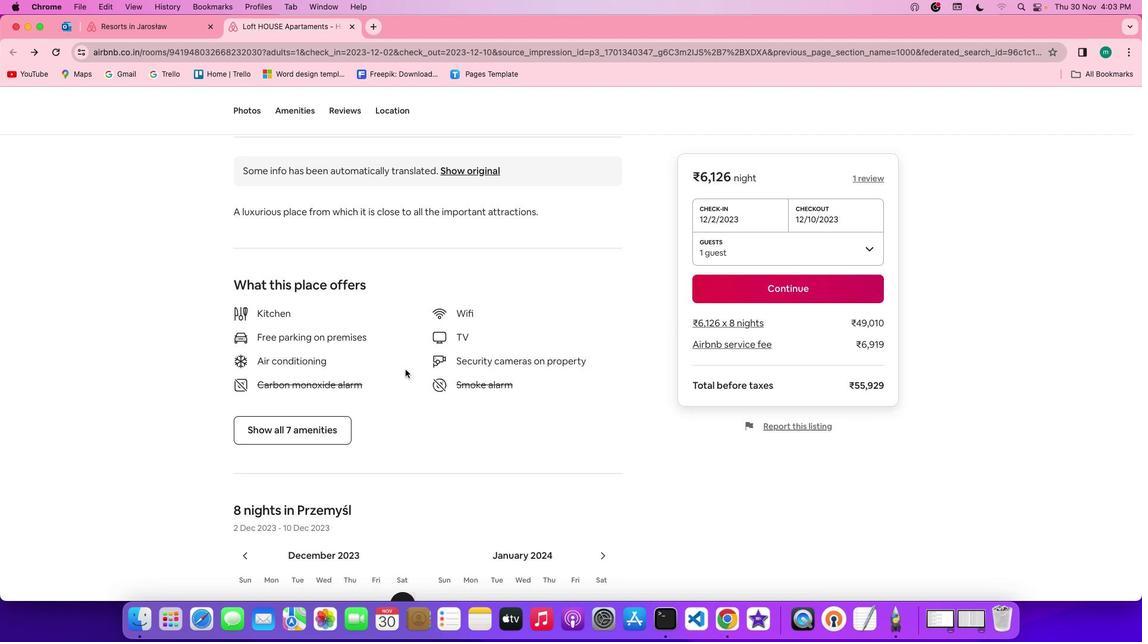 
Action: Mouse scrolled (405, 369) with delta (0, 0)
Screenshot: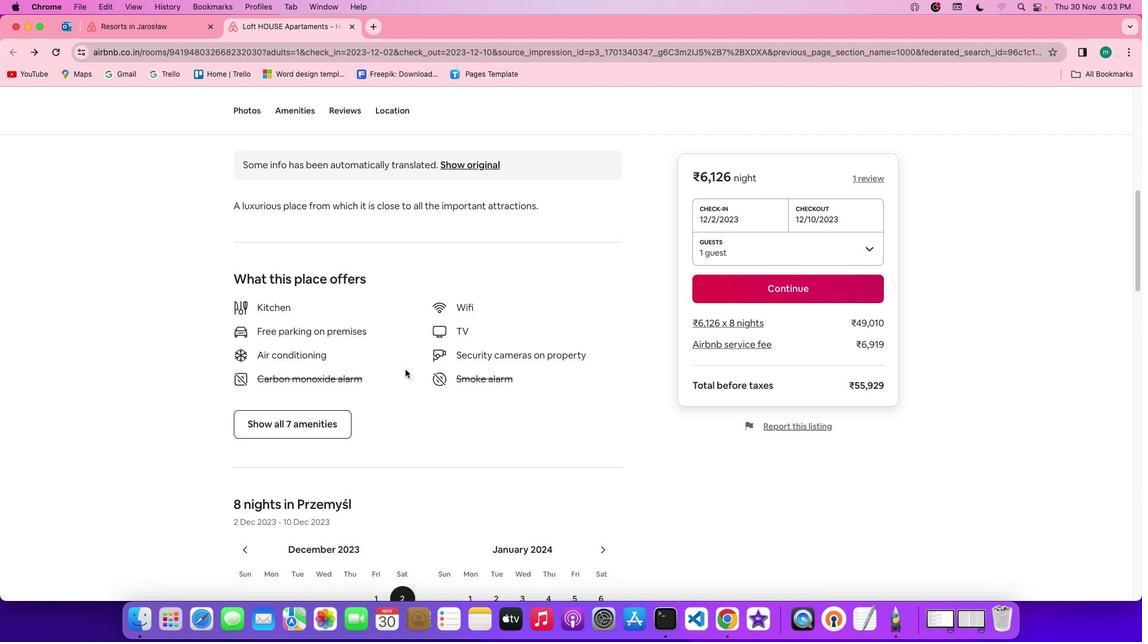 
Action: Mouse scrolled (405, 369) with delta (0, 0)
Screenshot: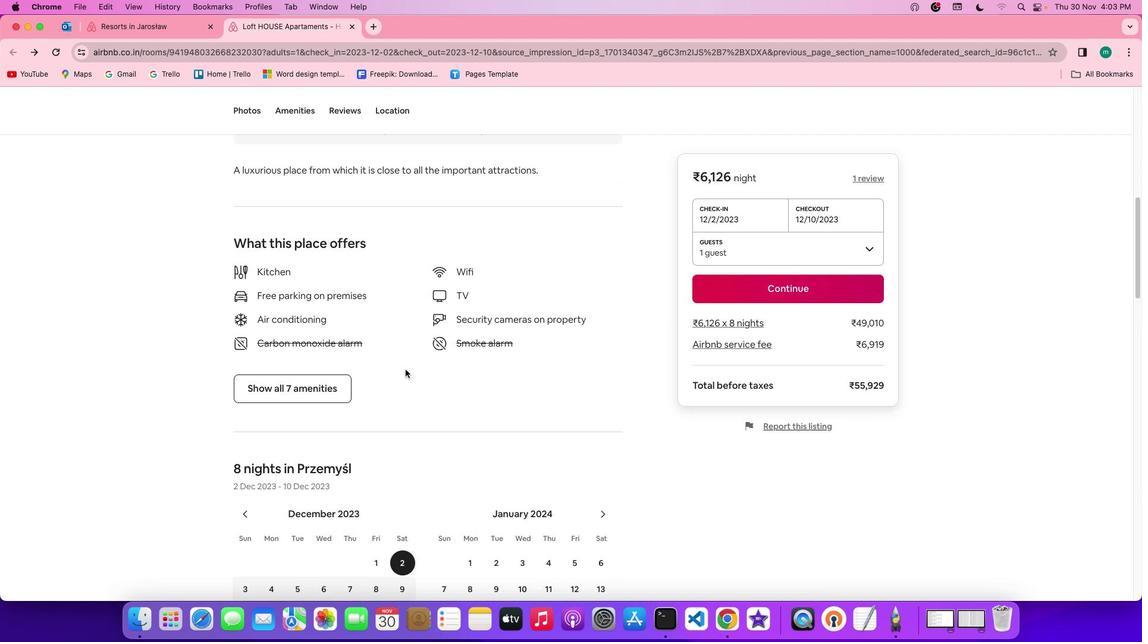 
Action: Mouse scrolled (405, 369) with delta (0, -1)
Screenshot: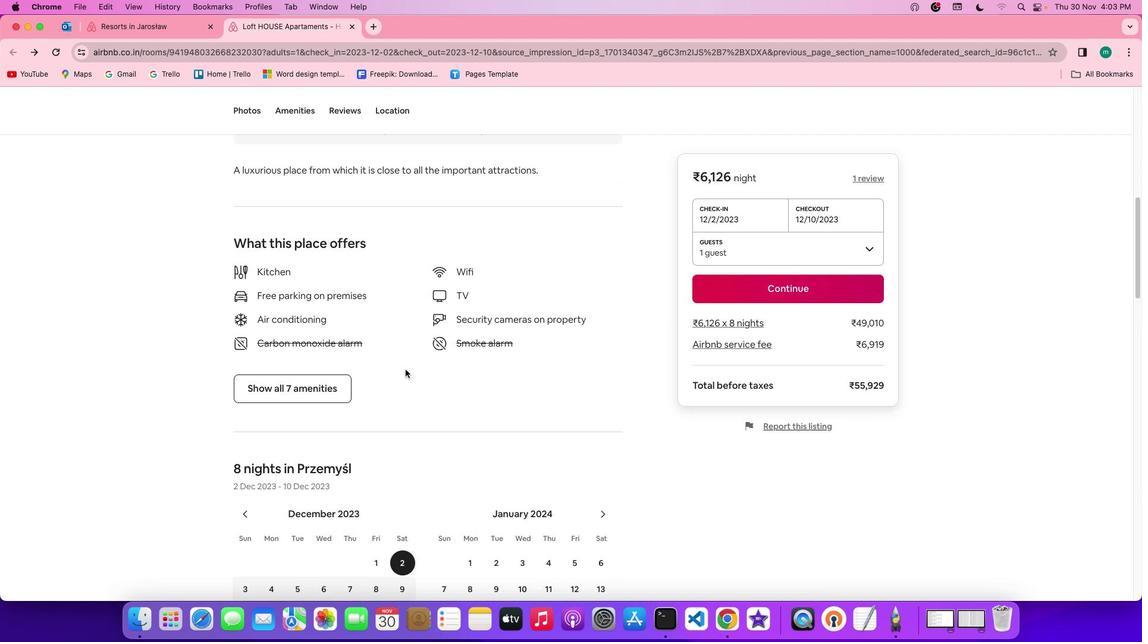 
Action: Mouse scrolled (405, 369) with delta (0, -2)
Screenshot: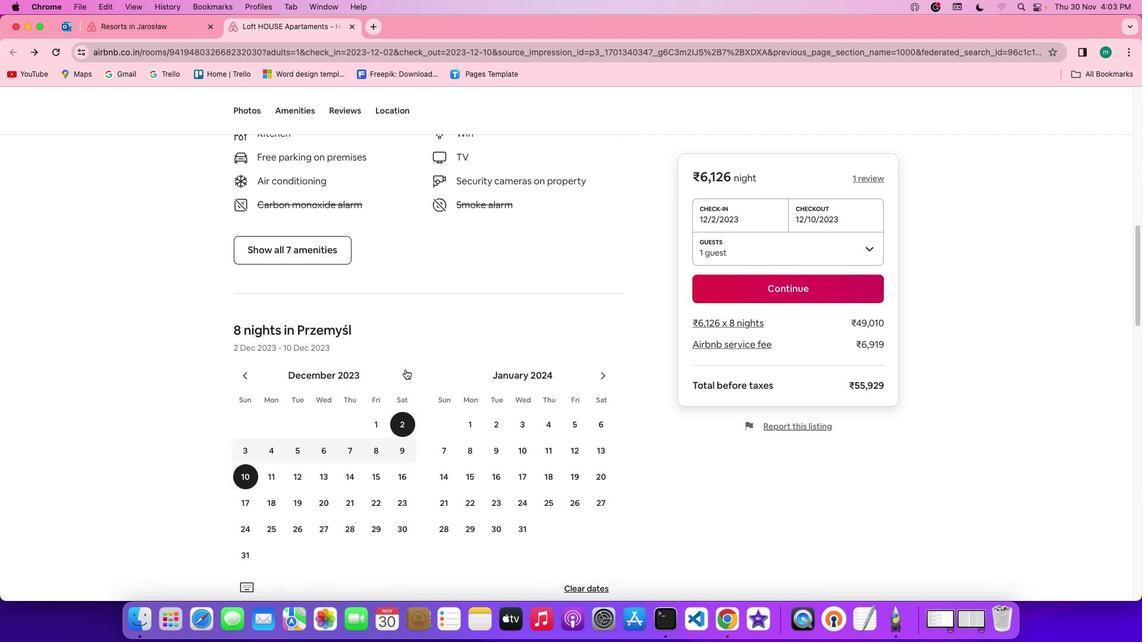 
Action: Mouse scrolled (405, 369) with delta (0, -2)
Screenshot: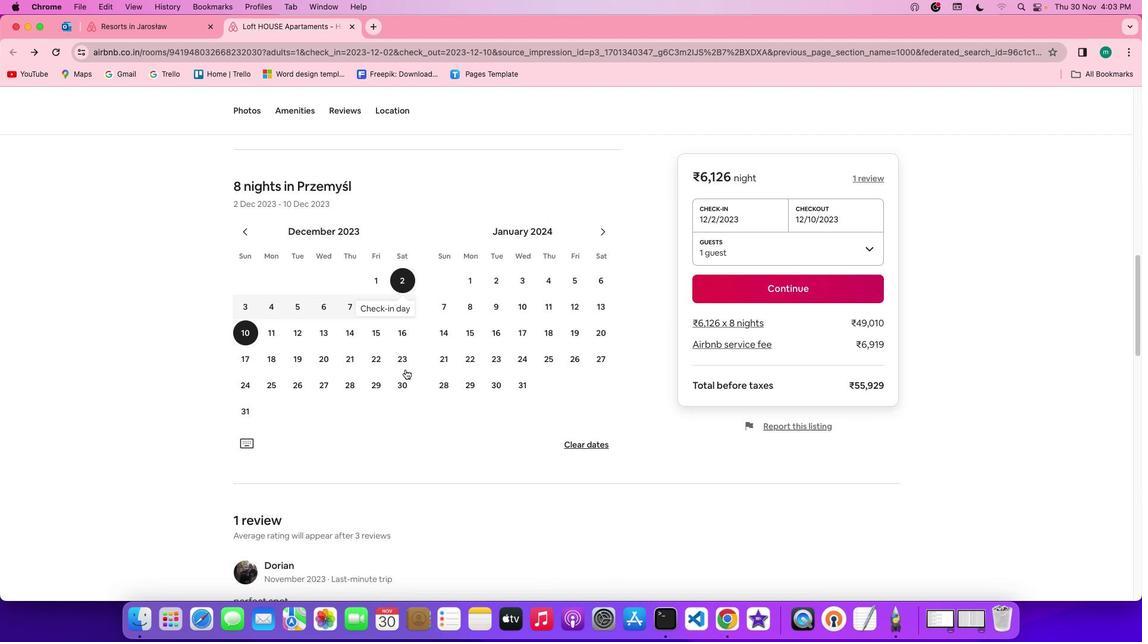 
Action: Mouse scrolled (405, 369) with delta (0, 0)
Screenshot: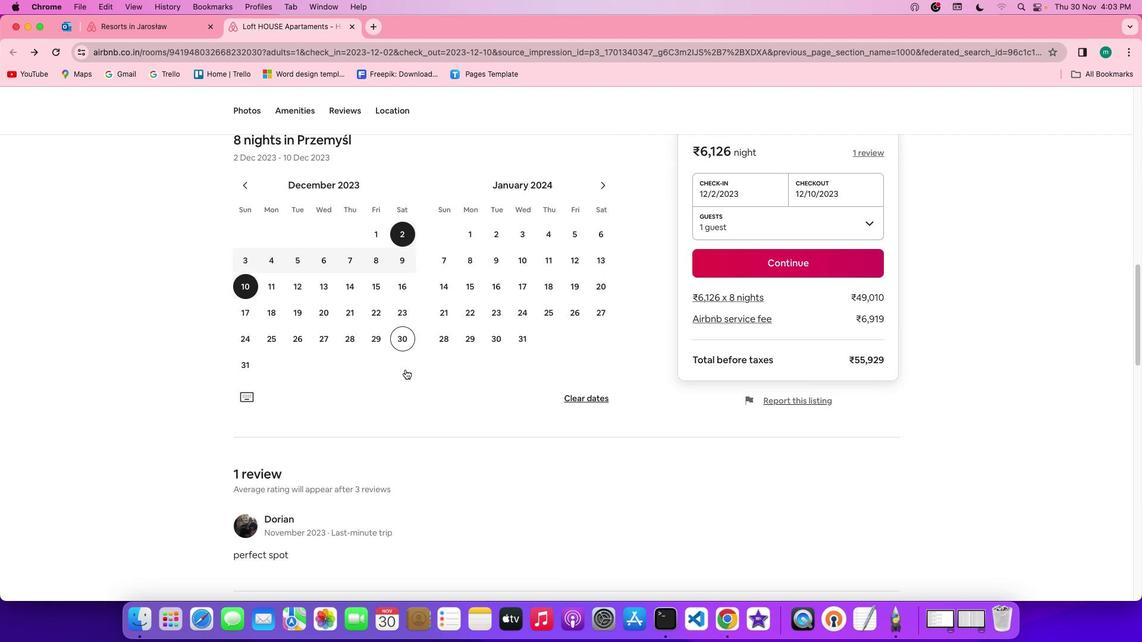 
Action: Mouse scrolled (405, 369) with delta (0, 0)
Screenshot: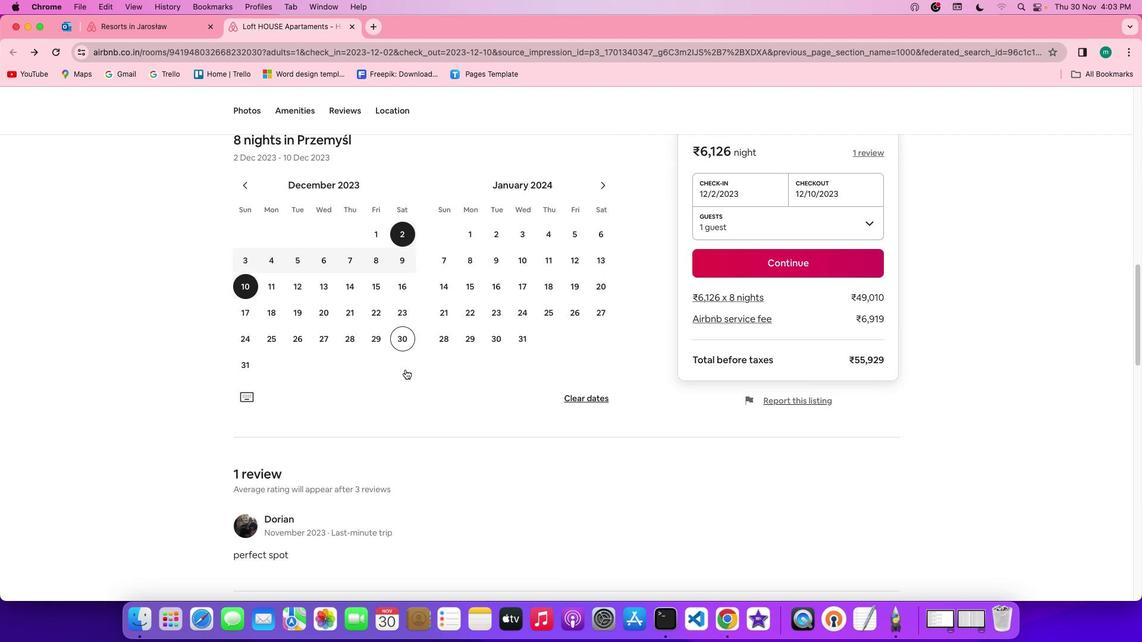 
Action: Mouse scrolled (405, 369) with delta (0, -1)
Screenshot: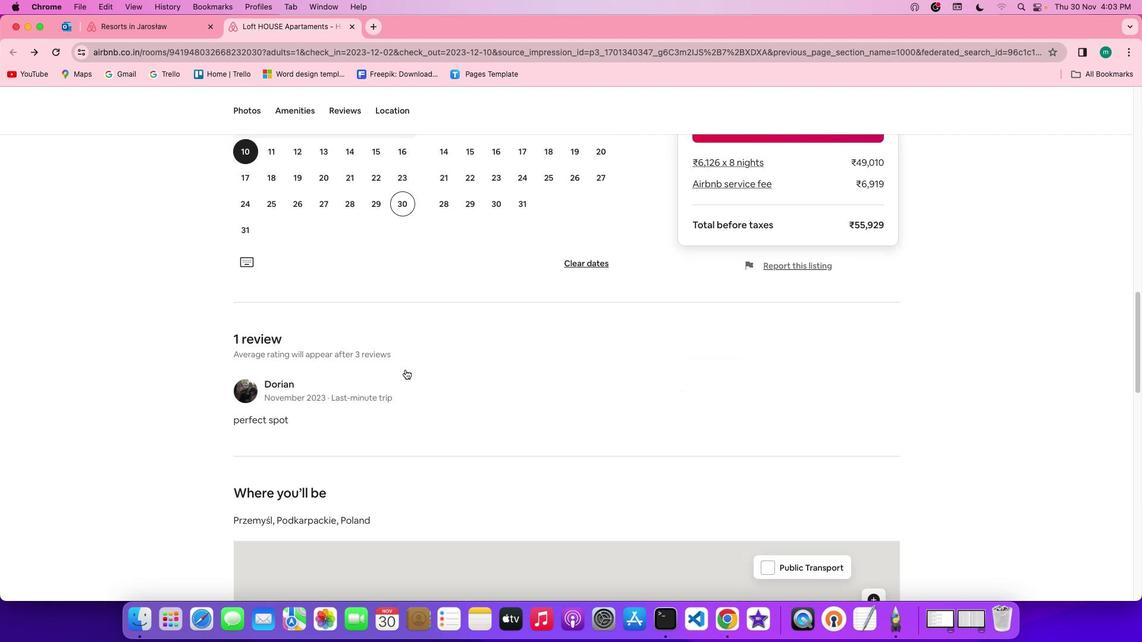 
Action: Mouse scrolled (405, 369) with delta (0, -2)
Screenshot: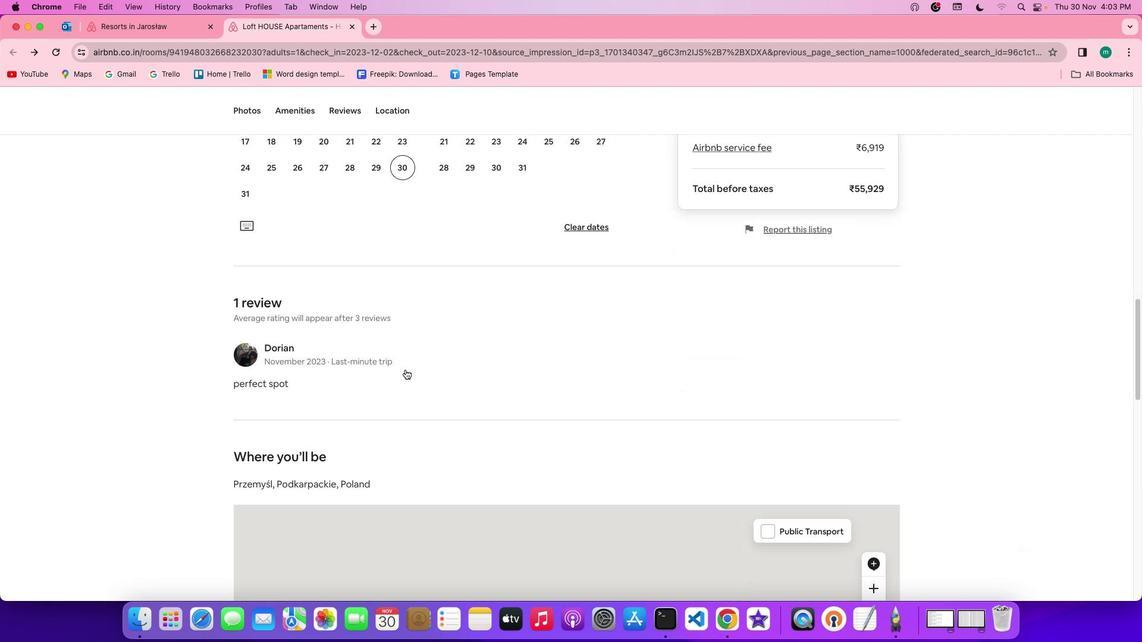 
Action: Mouse scrolled (405, 369) with delta (0, -2)
Screenshot: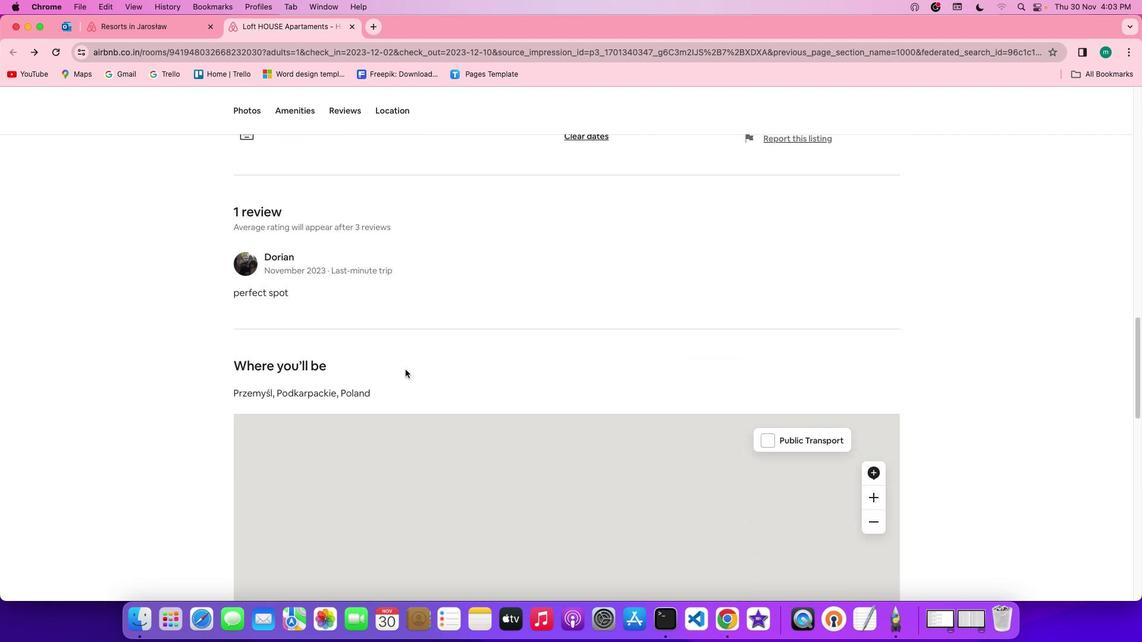 
Action: Mouse scrolled (405, 369) with delta (0, 0)
Screenshot: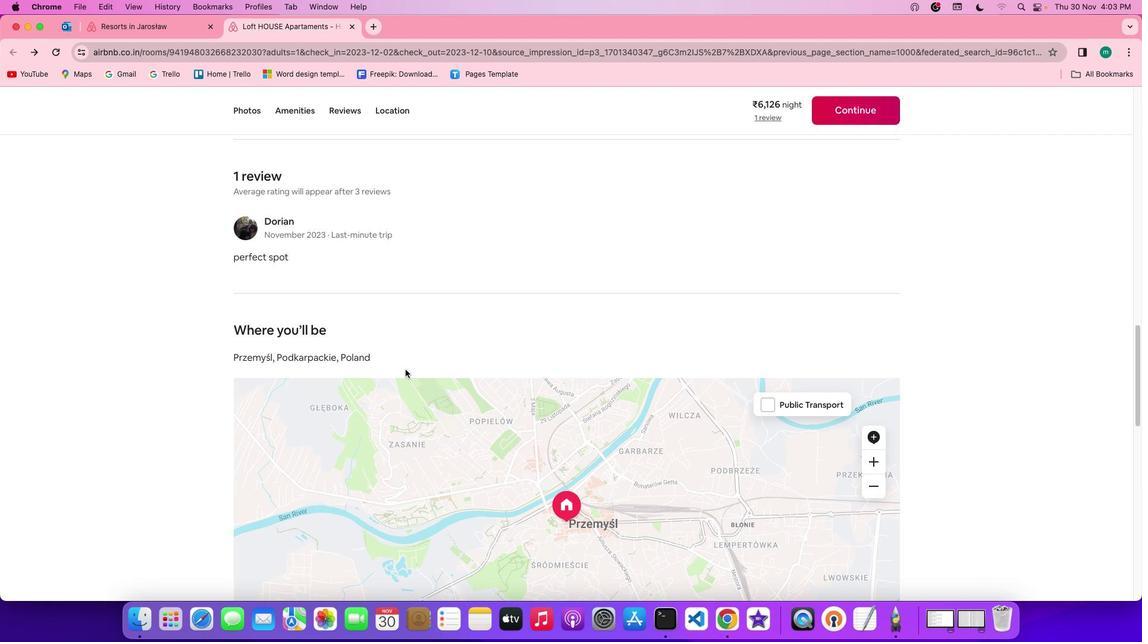 
Action: Mouse scrolled (405, 369) with delta (0, 0)
Screenshot: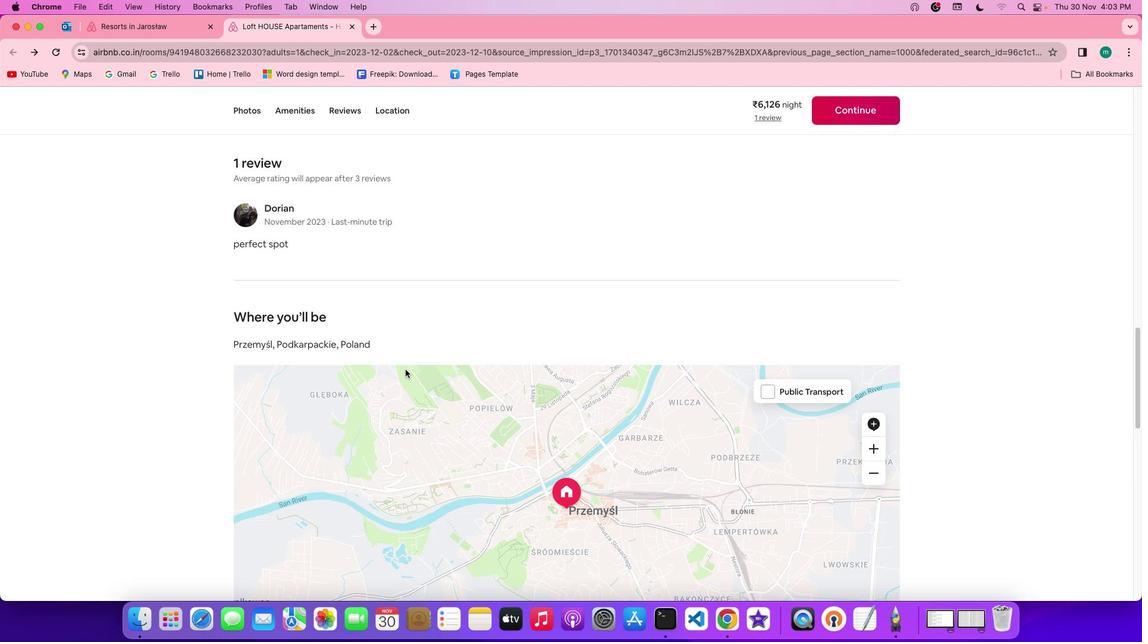 
Action: Mouse scrolled (405, 369) with delta (0, -1)
Screenshot: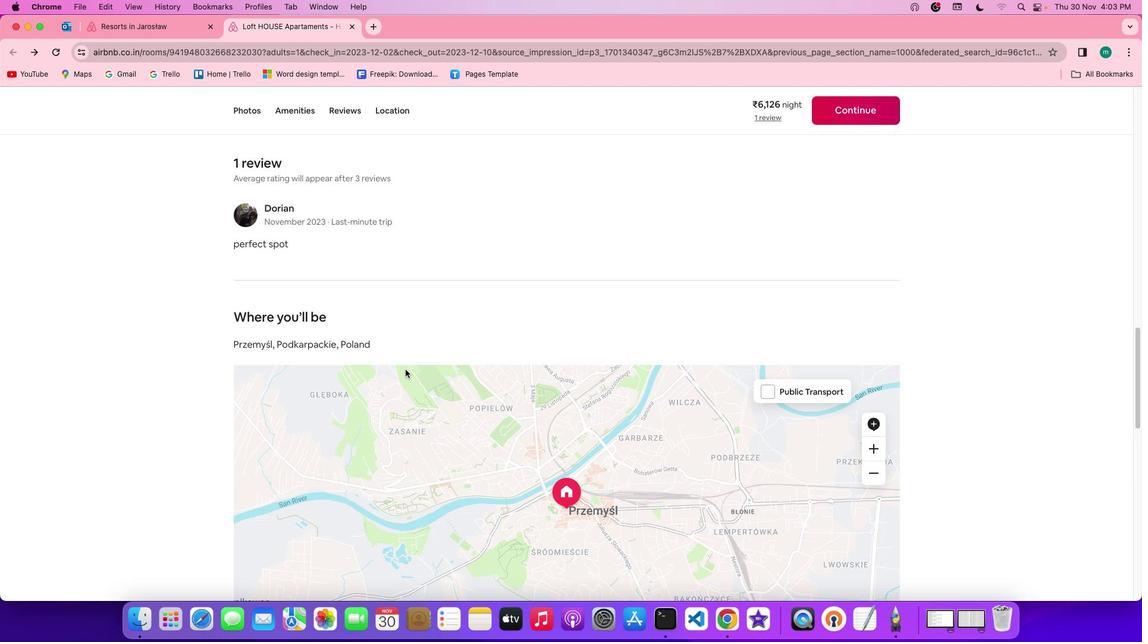 
Action: Mouse scrolled (405, 369) with delta (0, -1)
Screenshot: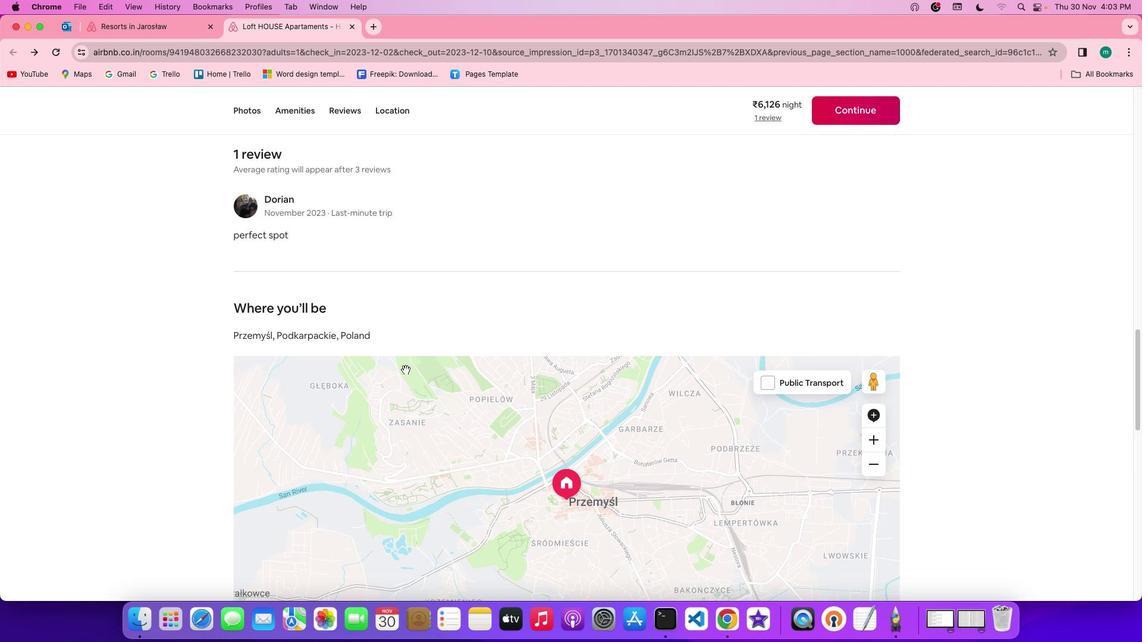 
Action: Mouse scrolled (405, 369) with delta (0, -1)
Screenshot: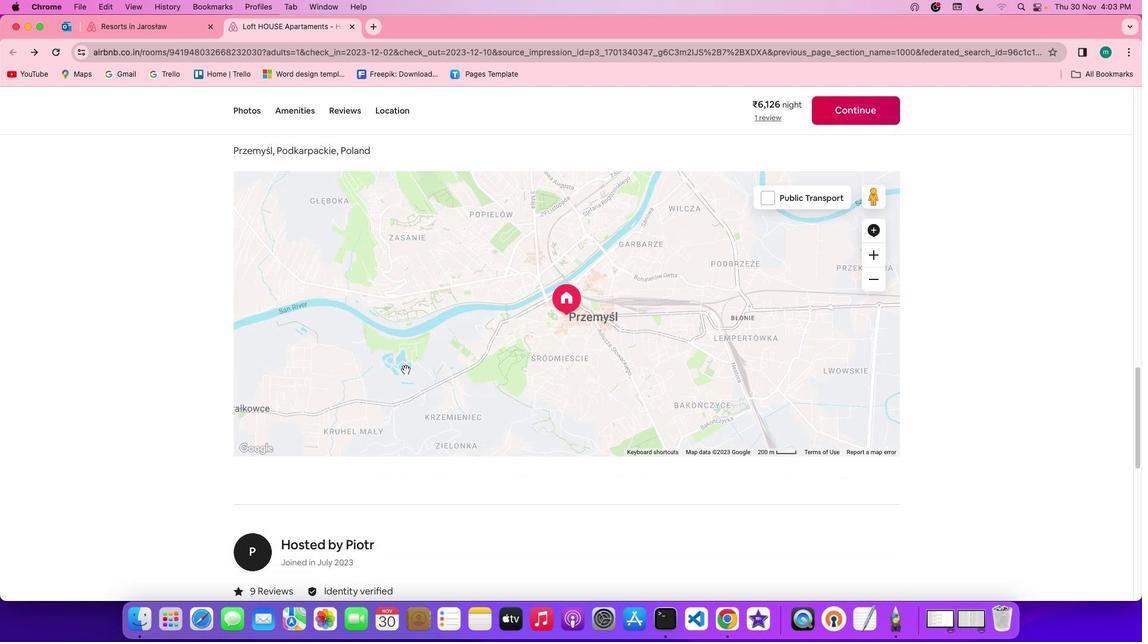 
Action: Mouse scrolled (405, 369) with delta (0, 0)
Screenshot: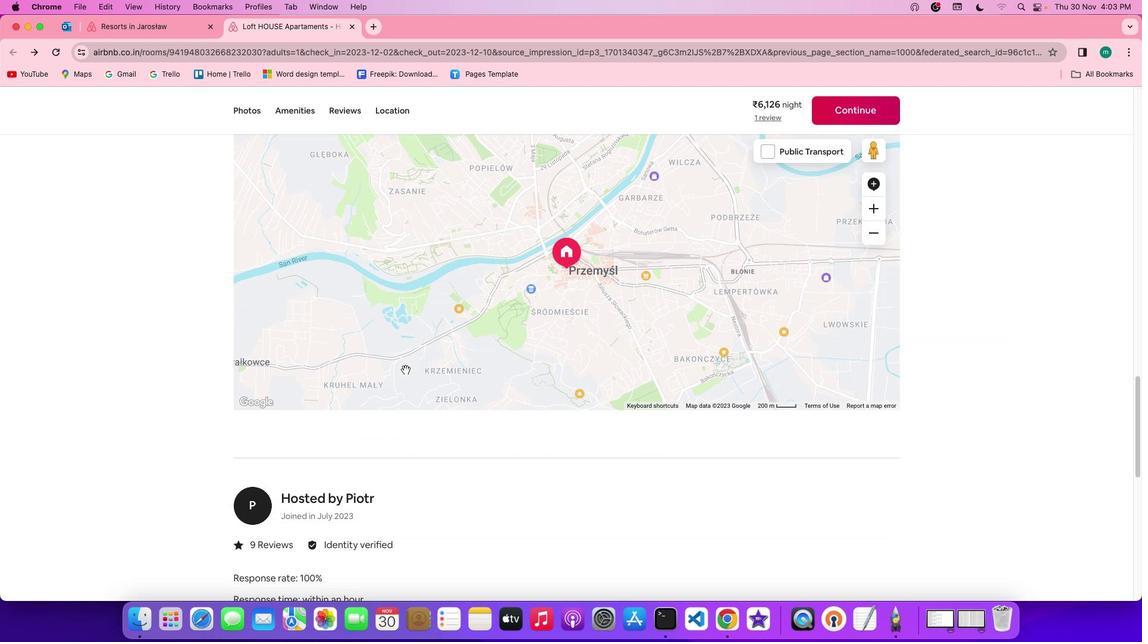 
Action: Mouse scrolled (405, 369) with delta (0, 0)
Screenshot: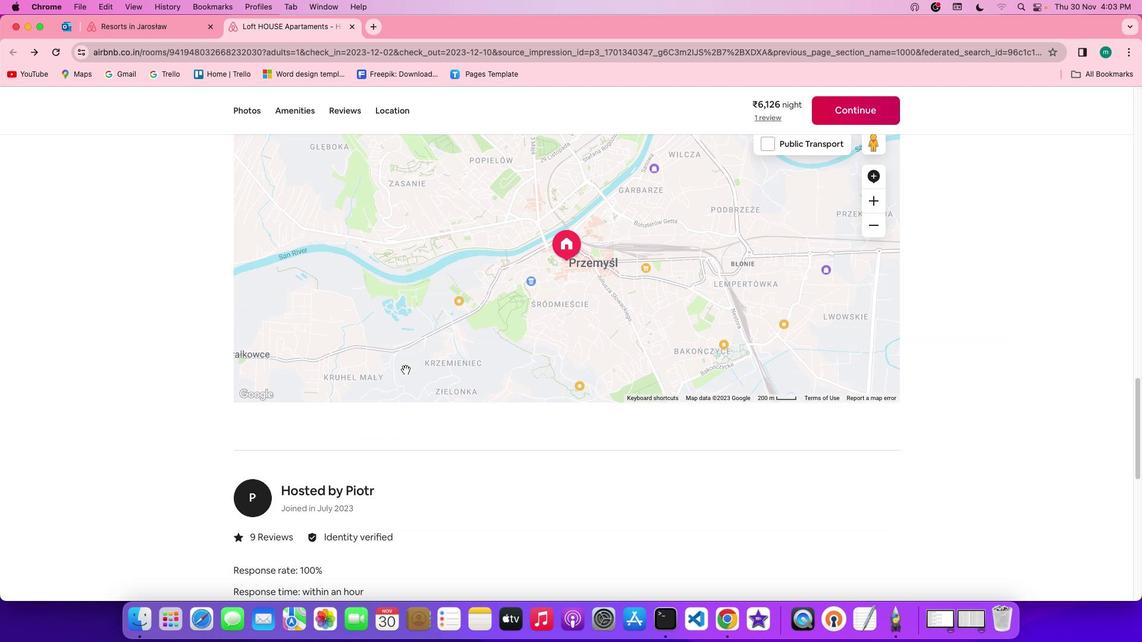 
Action: Mouse scrolled (405, 369) with delta (0, -1)
Screenshot: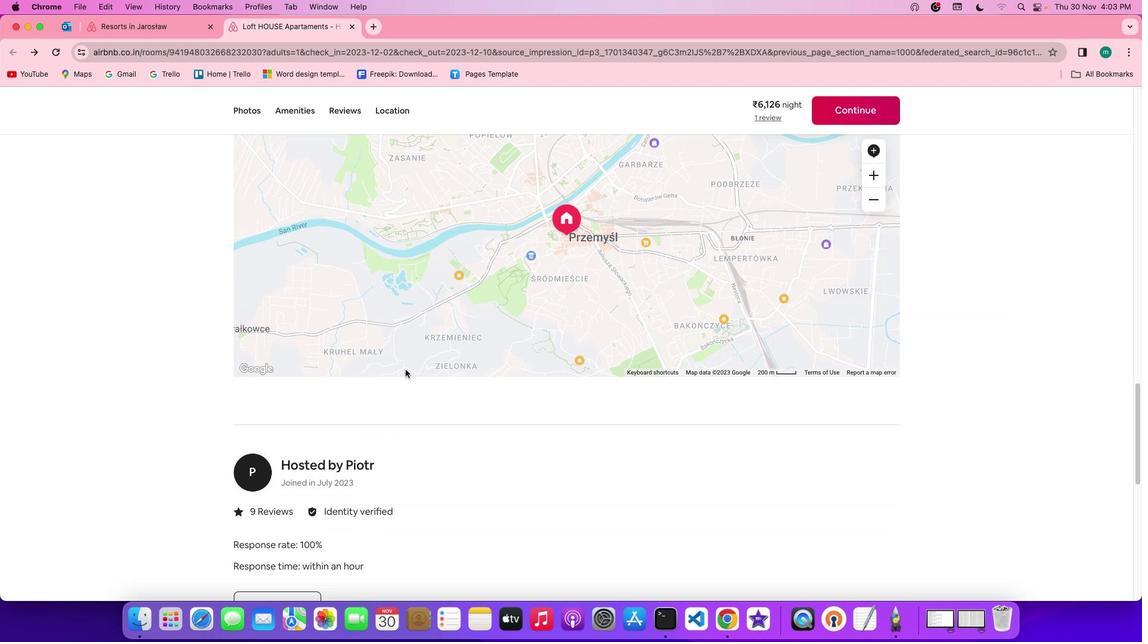 
Action: Mouse scrolled (405, 369) with delta (0, -2)
Screenshot: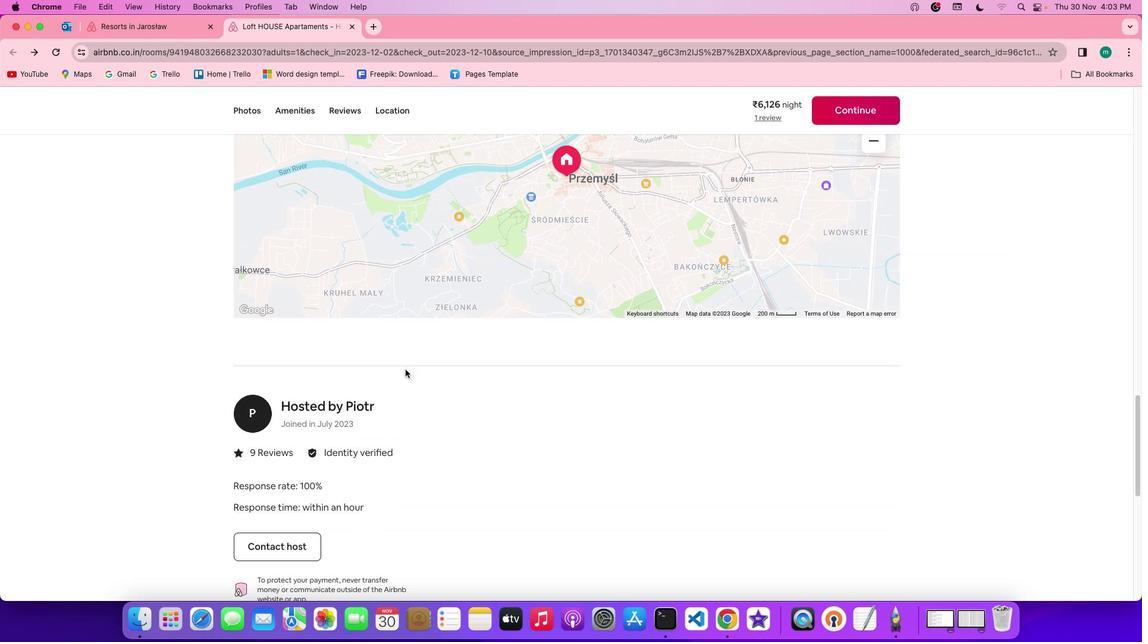 
Action: Mouse scrolled (405, 369) with delta (0, -2)
Screenshot: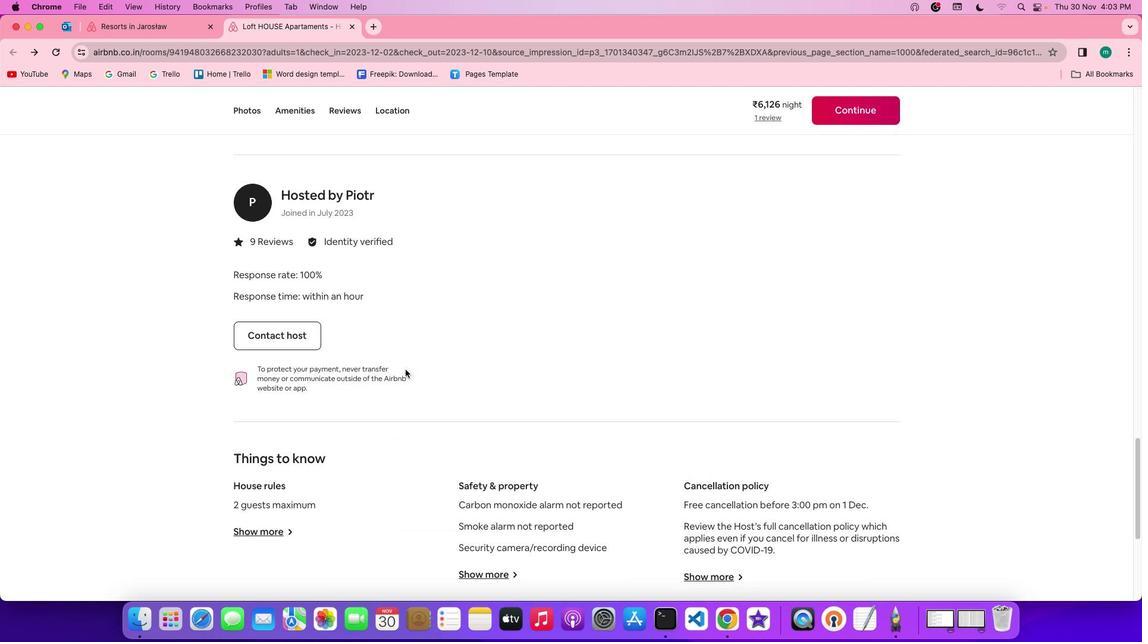 
Action: Mouse scrolled (405, 369) with delta (0, 0)
Screenshot: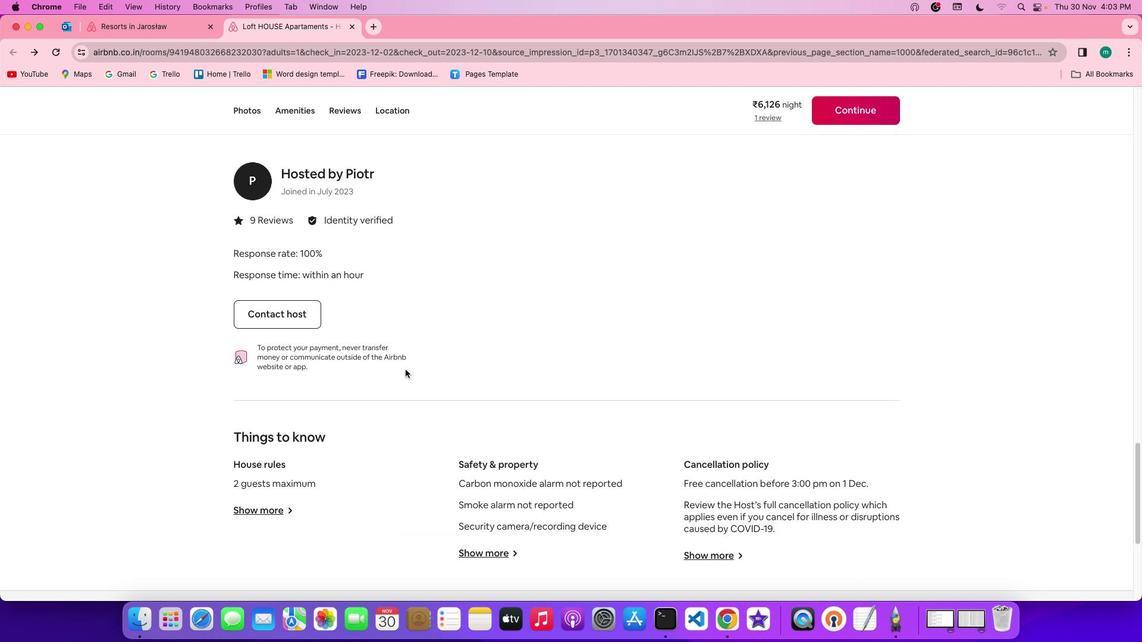 
Action: Mouse scrolled (405, 369) with delta (0, 0)
Screenshot: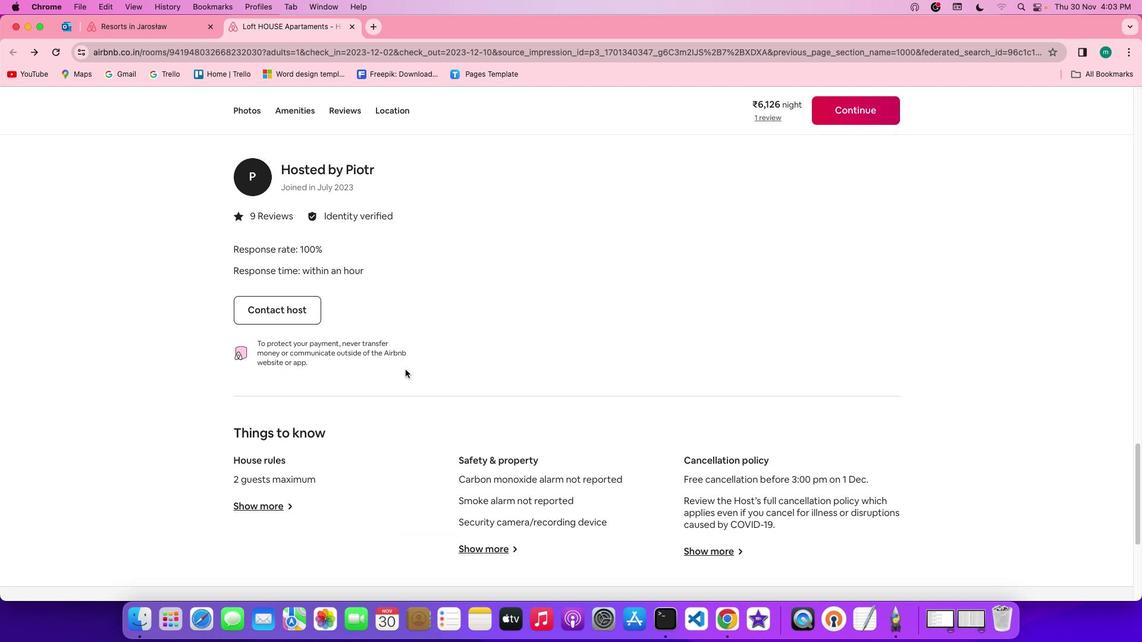 
Action: Mouse scrolled (405, 369) with delta (0, -1)
Screenshot: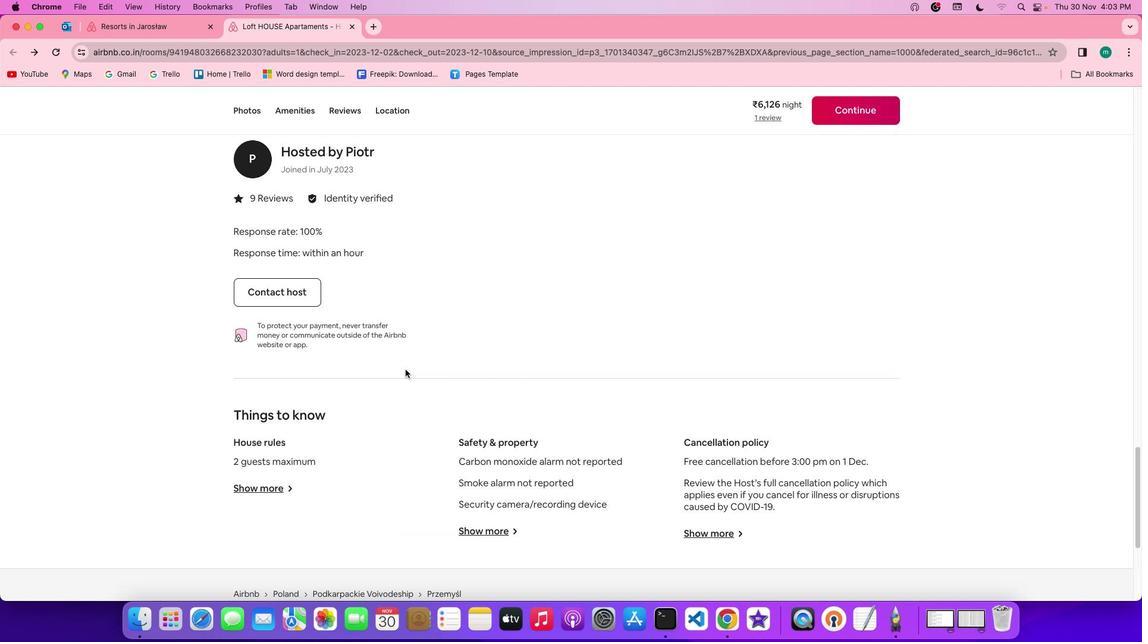
Action: Mouse scrolled (405, 369) with delta (0, -2)
Screenshot: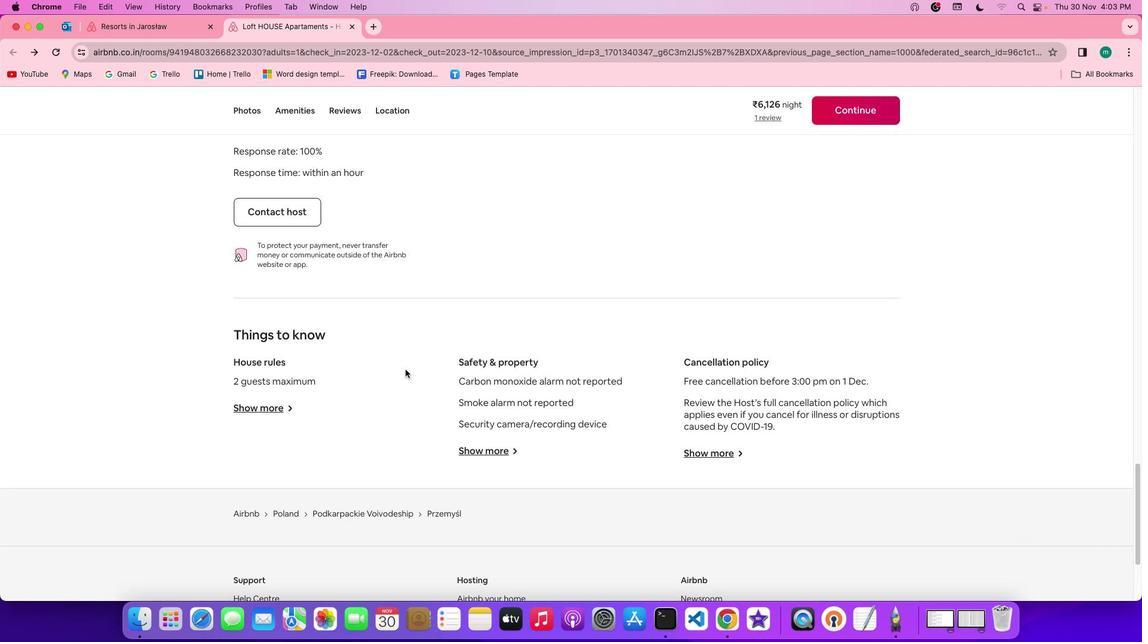 
Action: Mouse moved to (267, 317)
Screenshot: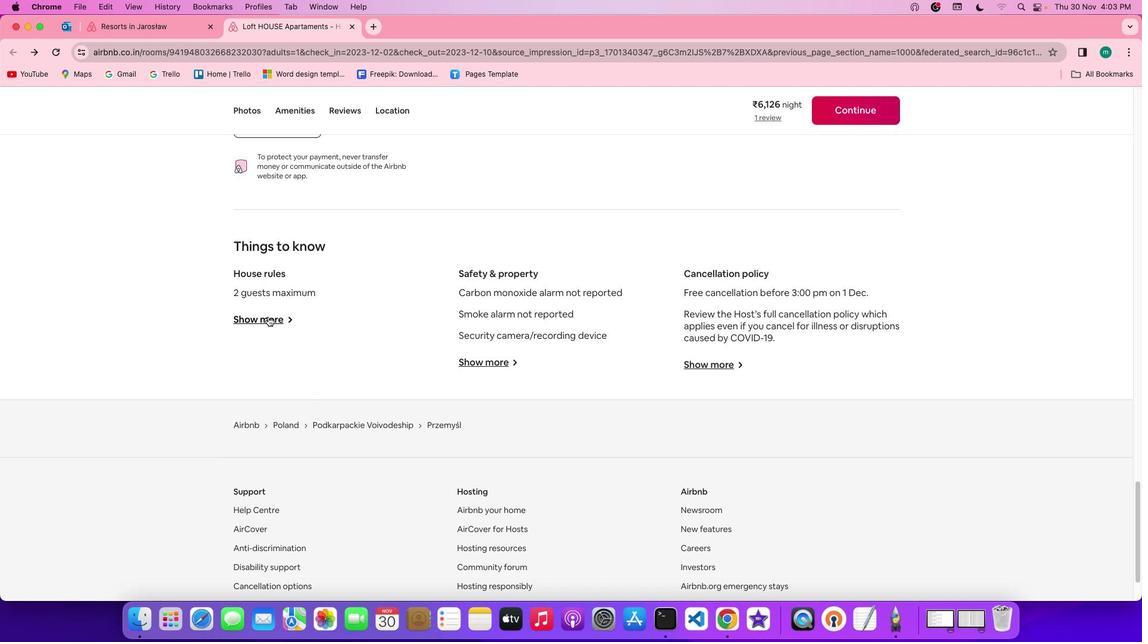
Action: Mouse pressed left at (267, 317)
Screenshot: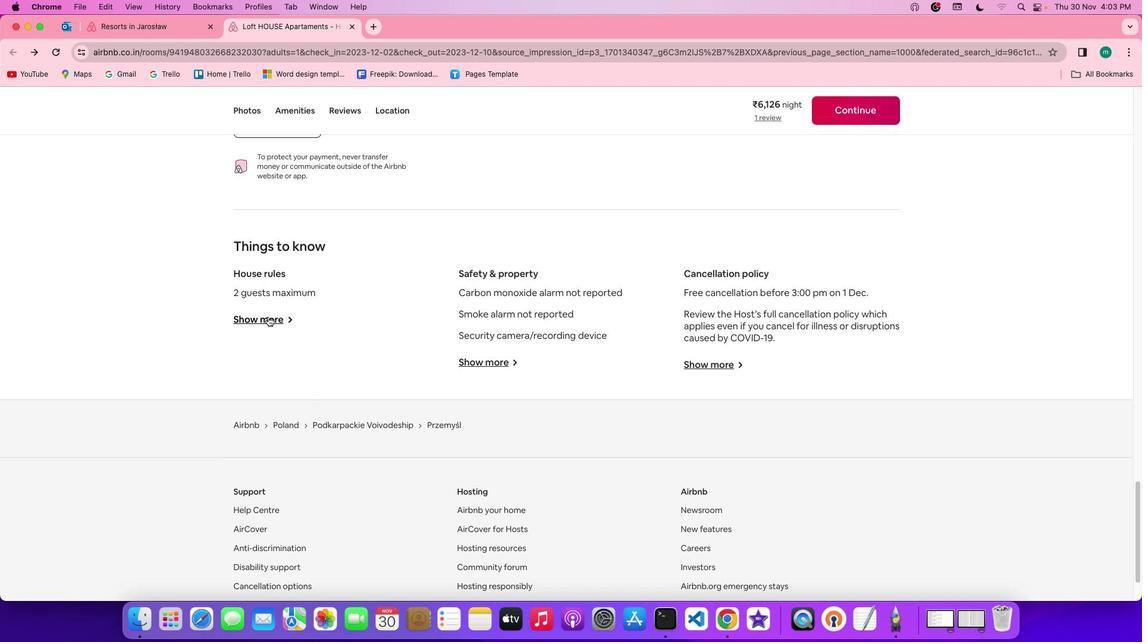 
Action: Mouse moved to (409, 372)
Screenshot: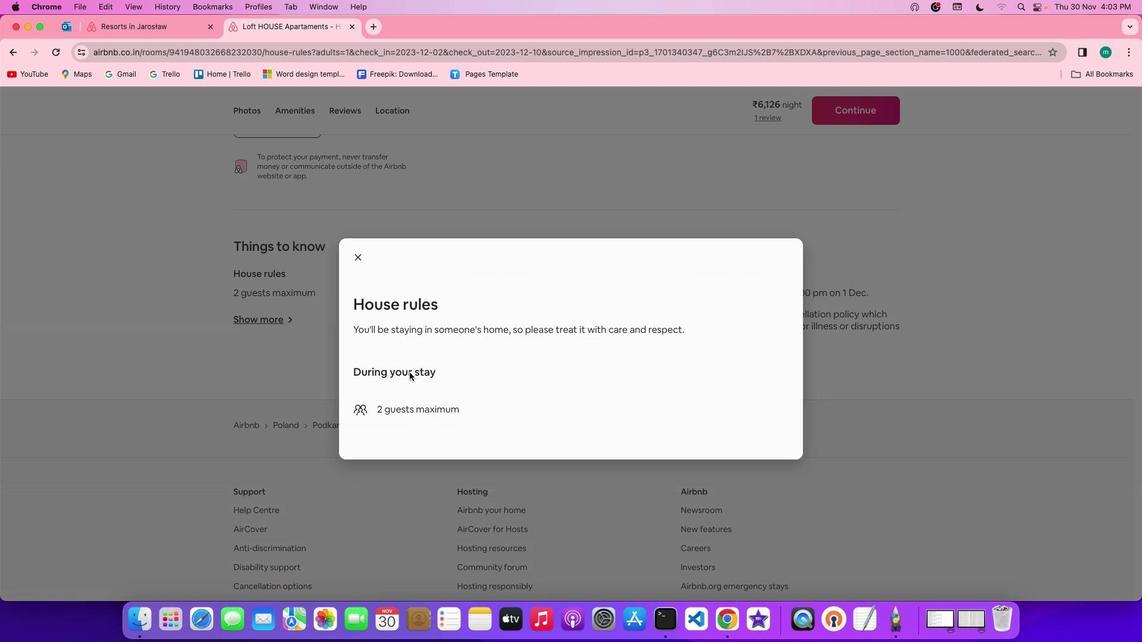 
Action: Mouse scrolled (409, 372) with delta (0, 0)
Screenshot: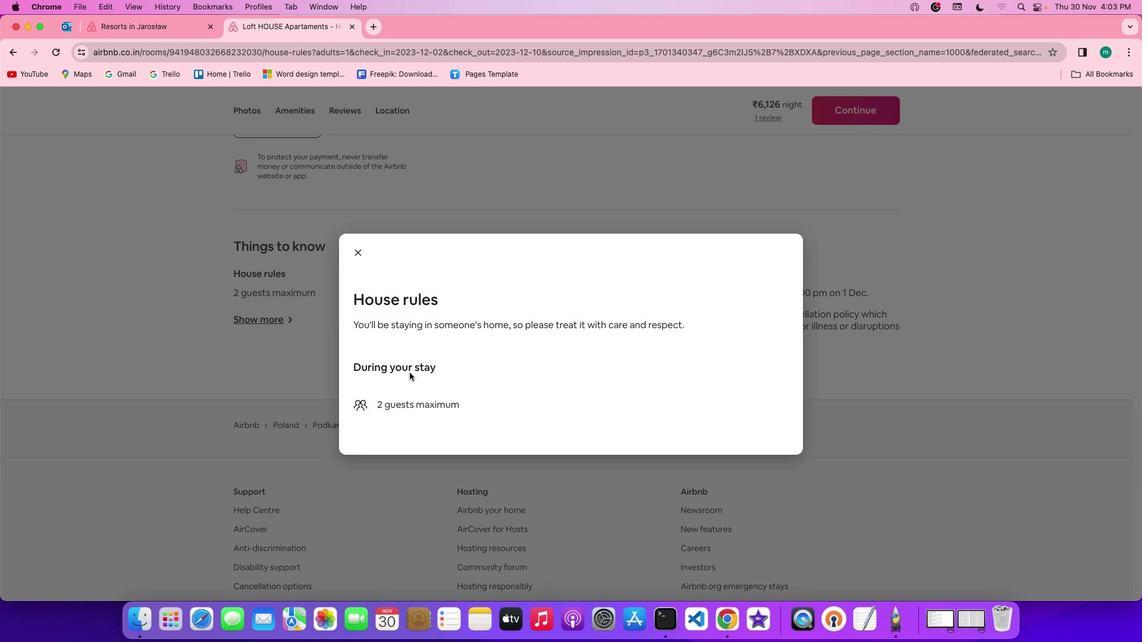 
Action: Mouse scrolled (409, 372) with delta (0, 0)
Screenshot: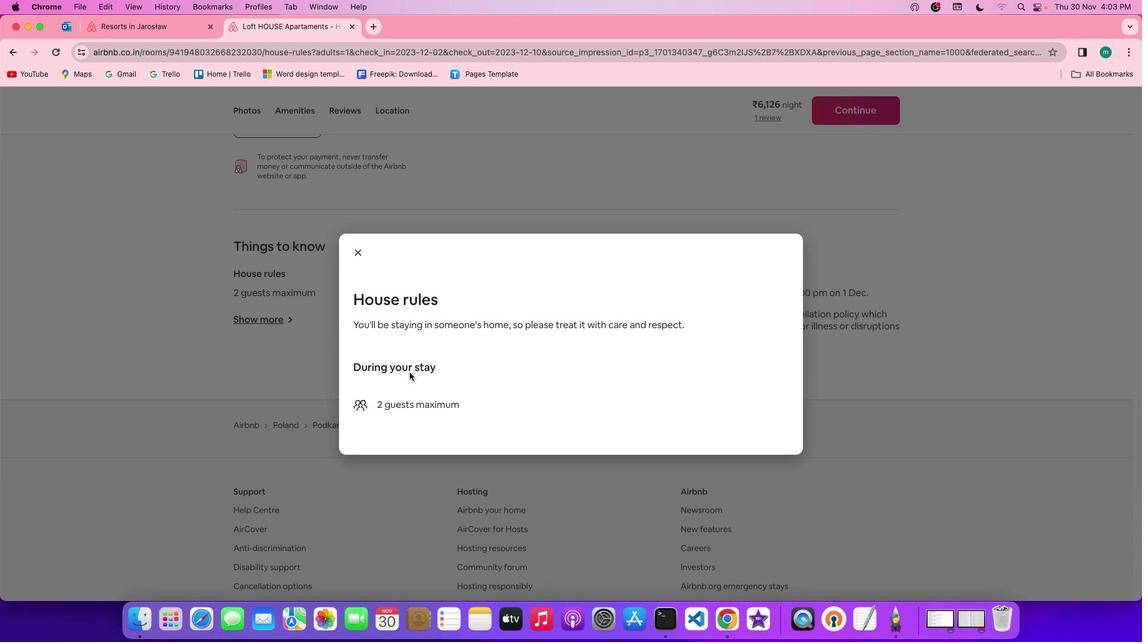 
Action: Mouse scrolled (409, 372) with delta (0, -1)
Screenshot: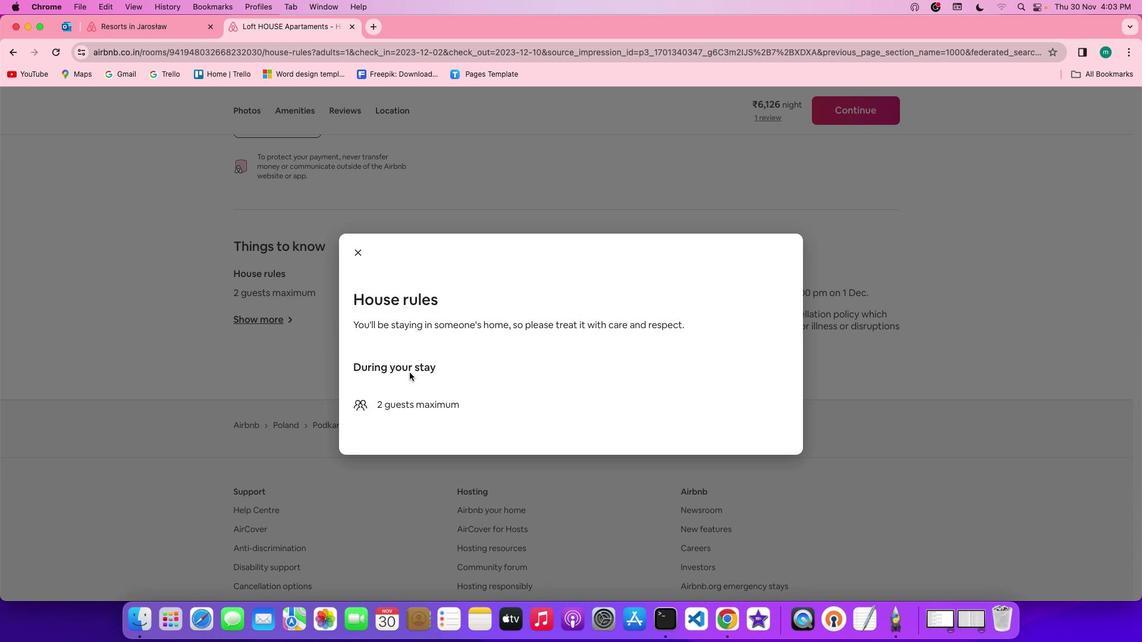 
Action: Mouse scrolled (409, 372) with delta (0, -2)
Screenshot: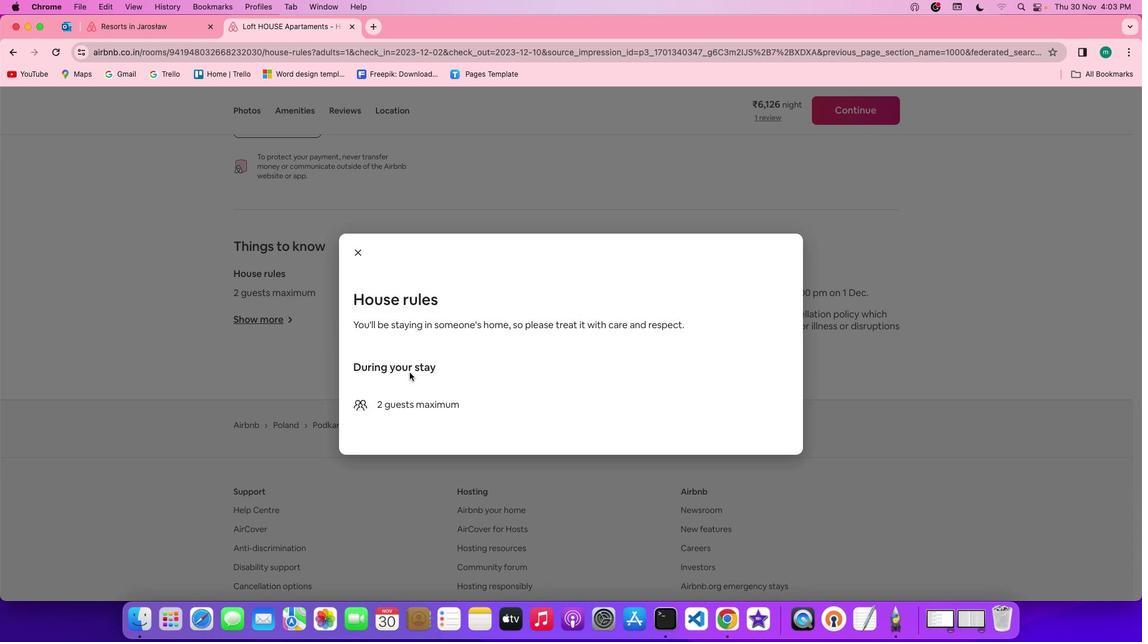 
Action: Mouse moved to (363, 250)
Screenshot: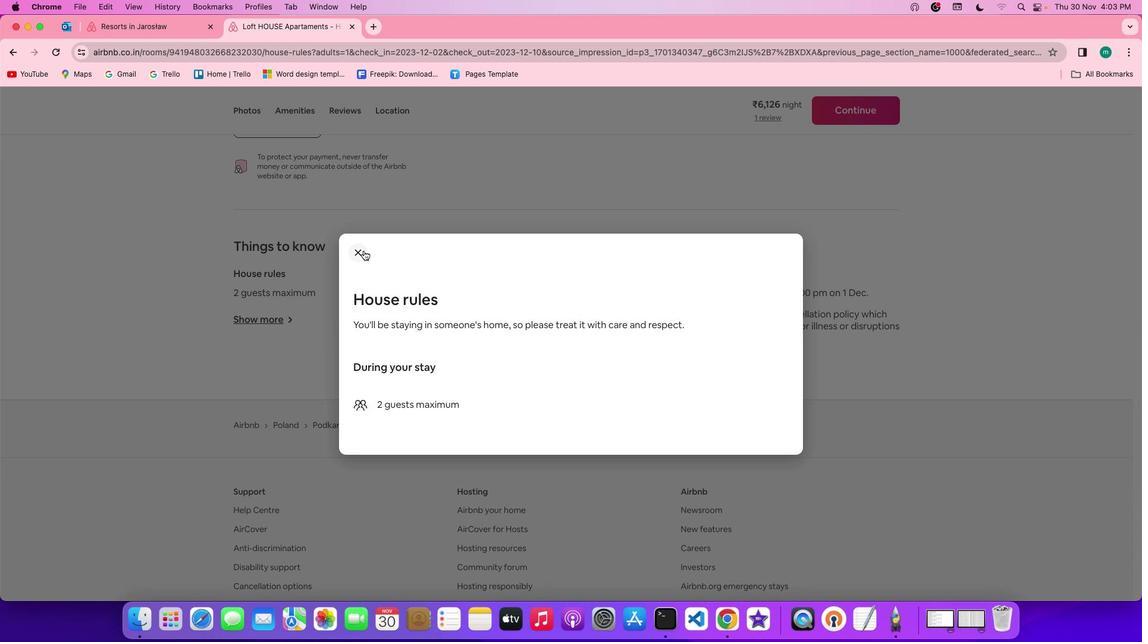 
Action: Mouse pressed left at (363, 250)
Screenshot: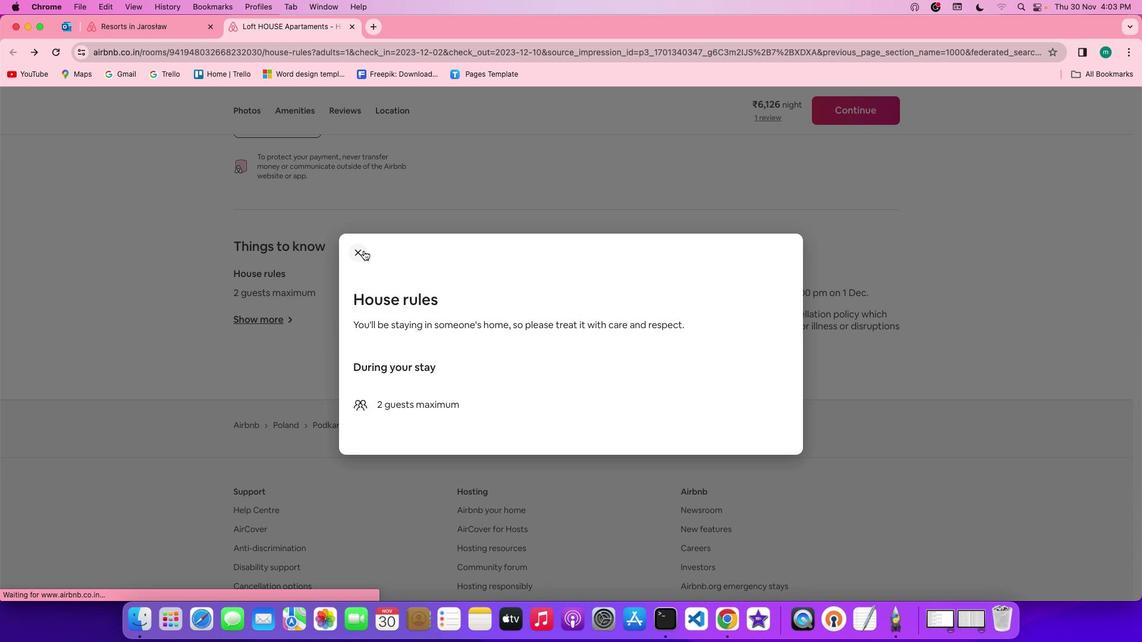 
Action: Mouse moved to (484, 364)
Screenshot: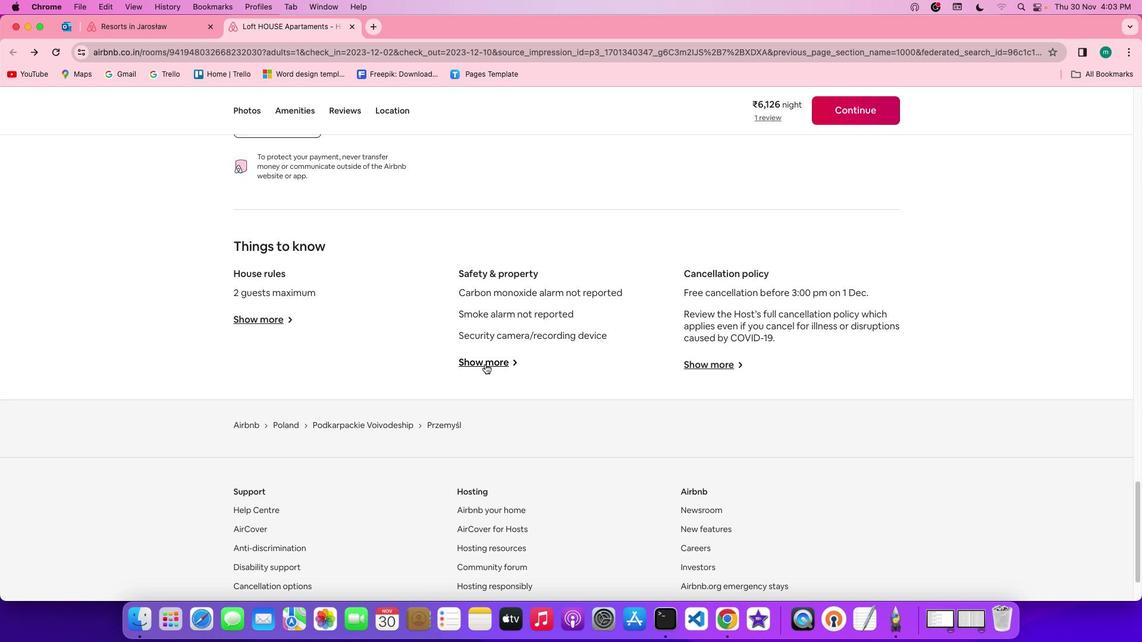 
Action: Mouse pressed left at (484, 364)
Screenshot: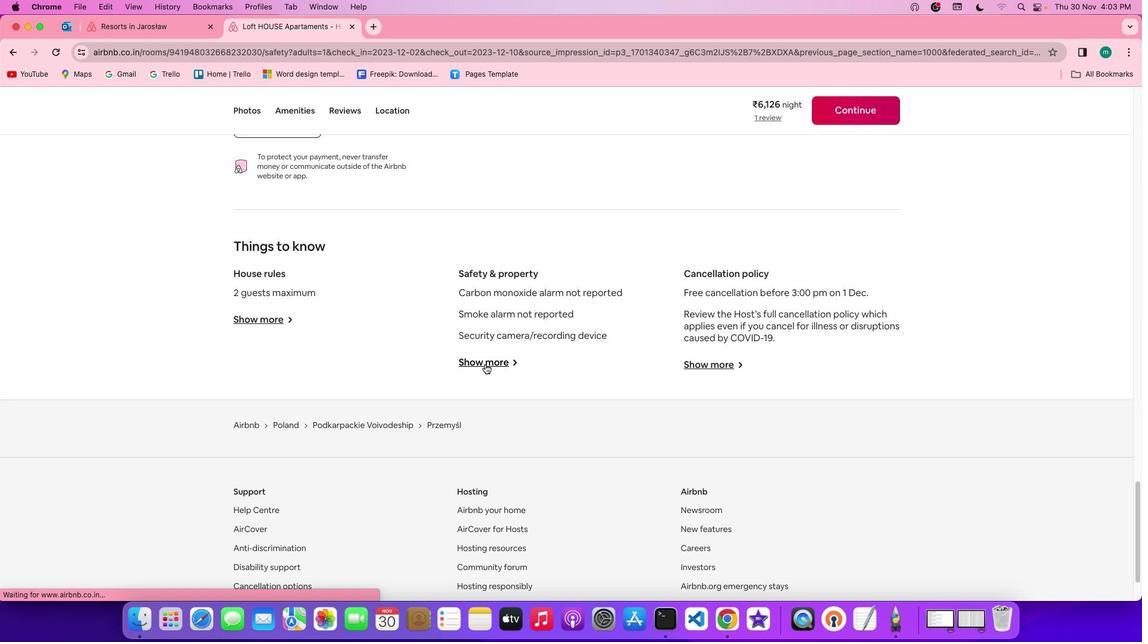 
Action: Mouse moved to (471, 367)
Screenshot: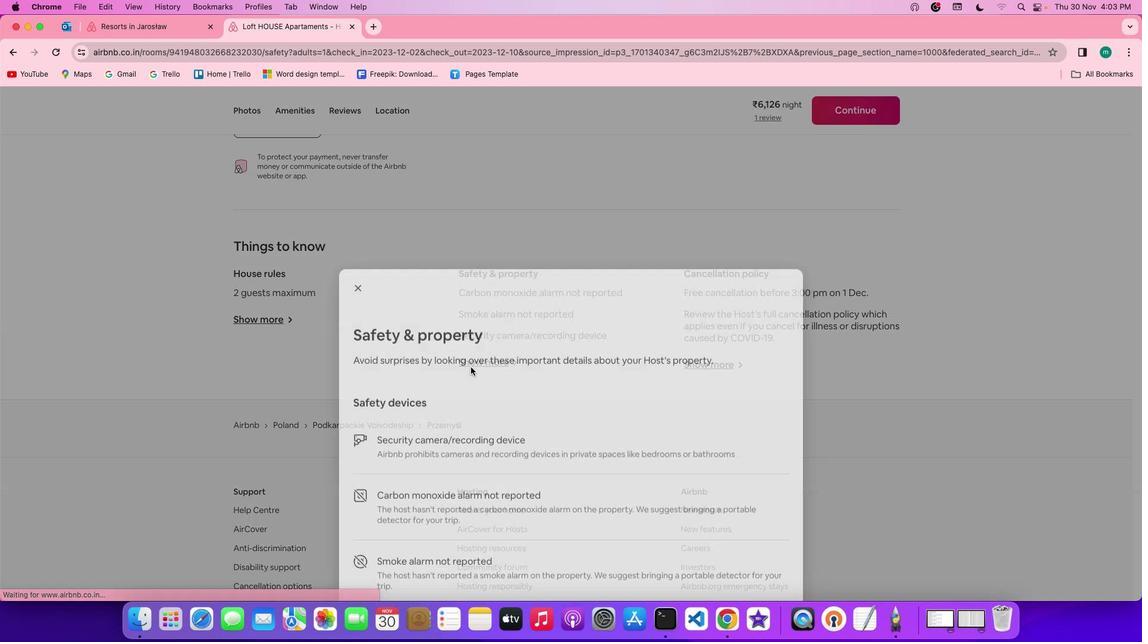 
Action: Mouse scrolled (471, 367) with delta (0, 0)
Screenshot: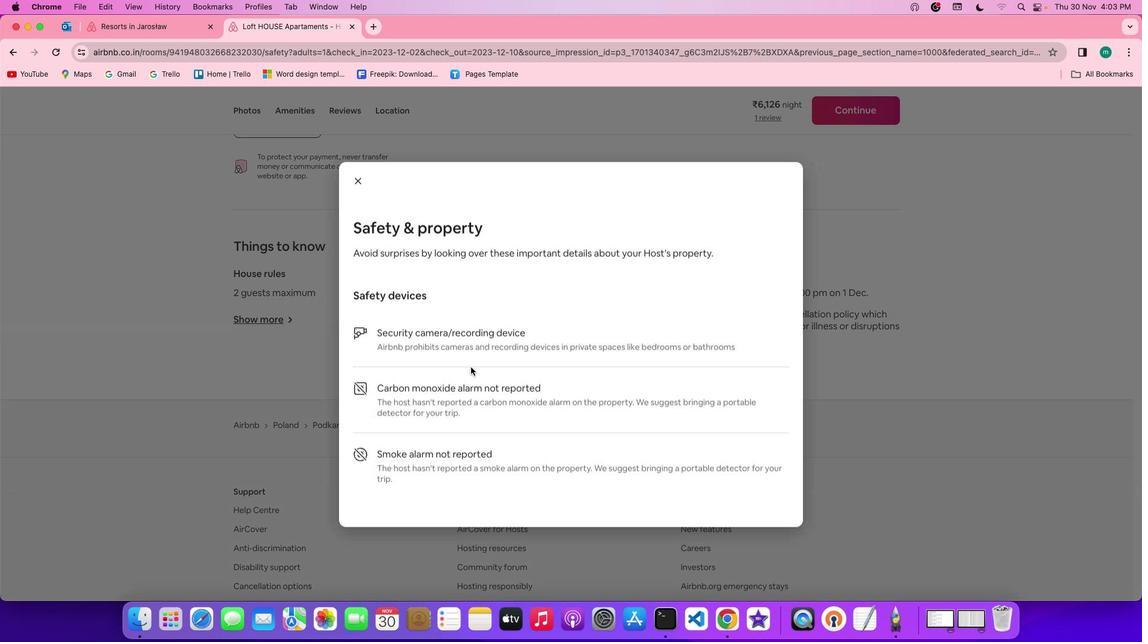 
Action: Mouse scrolled (471, 367) with delta (0, 0)
Screenshot: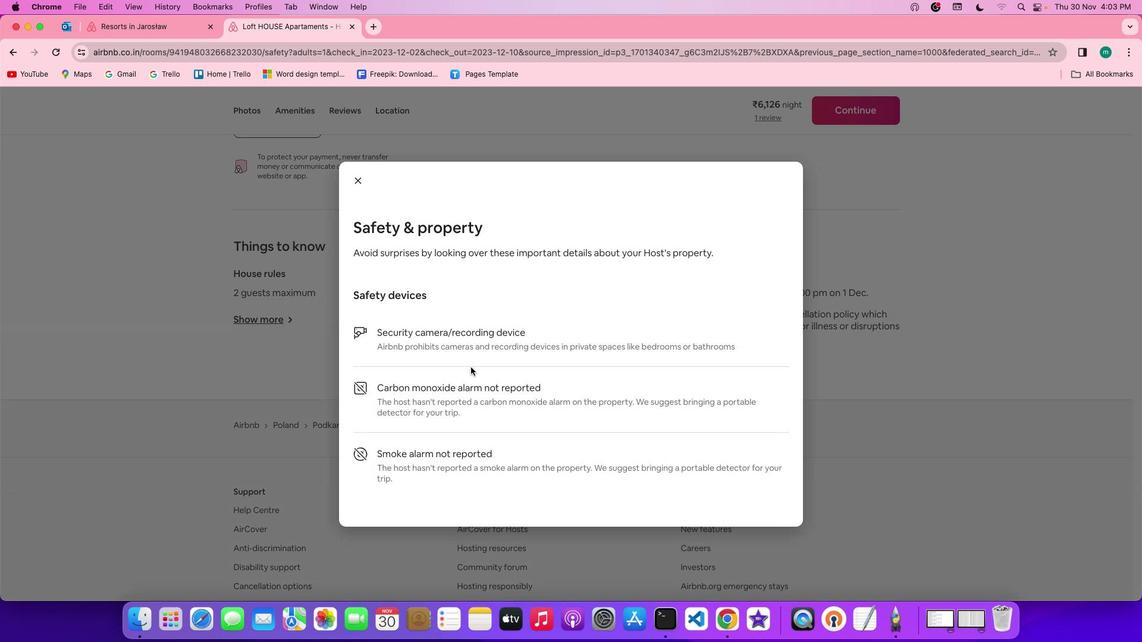 
Action: Mouse scrolled (471, 367) with delta (0, -1)
Screenshot: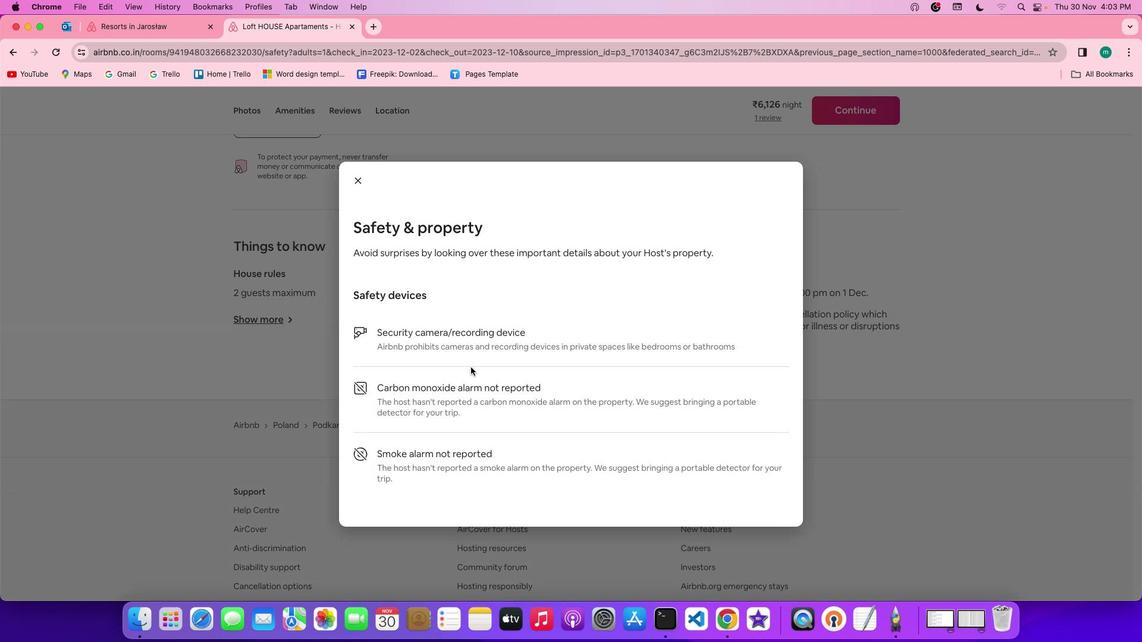 
Action: Mouse scrolled (471, 367) with delta (0, -2)
Screenshot: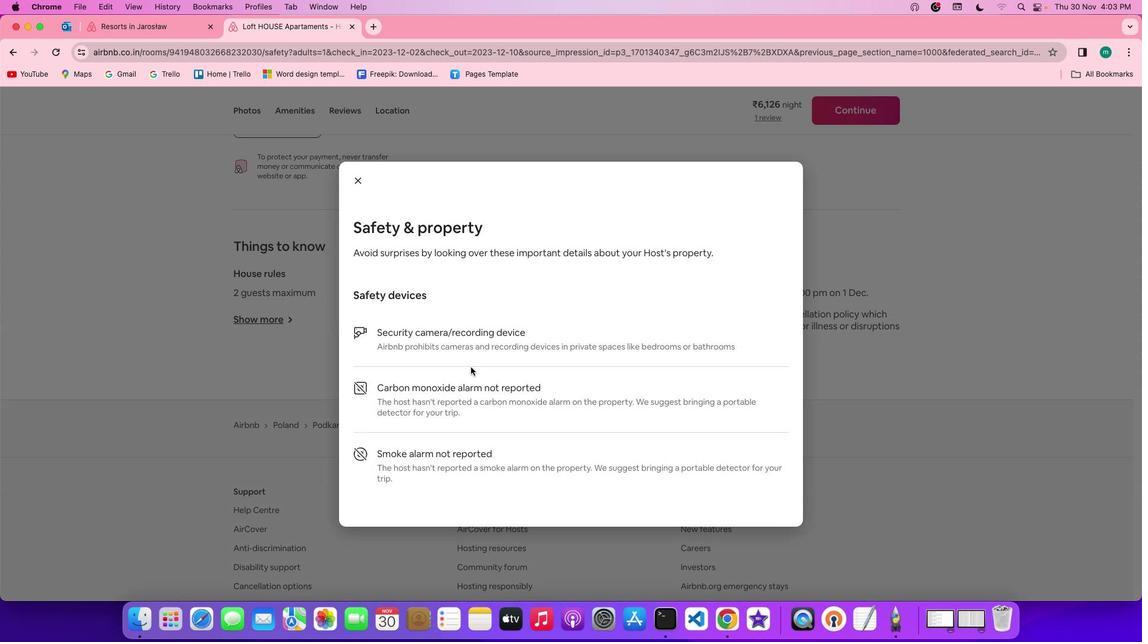 
Action: Mouse moved to (352, 183)
Screenshot: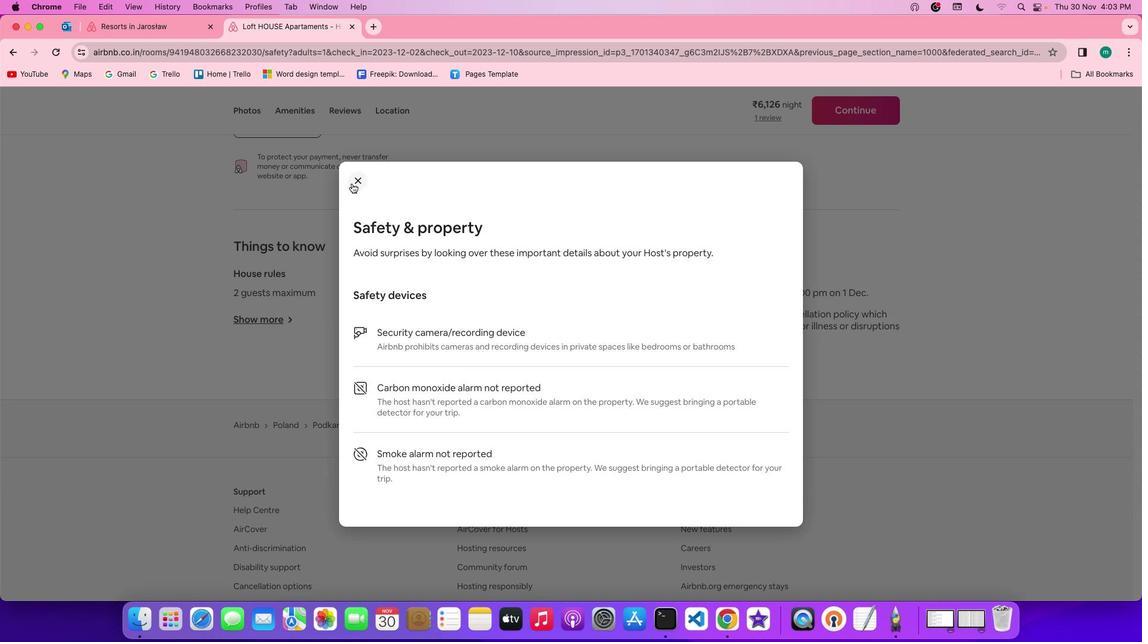 
Action: Mouse pressed left at (352, 183)
Screenshot: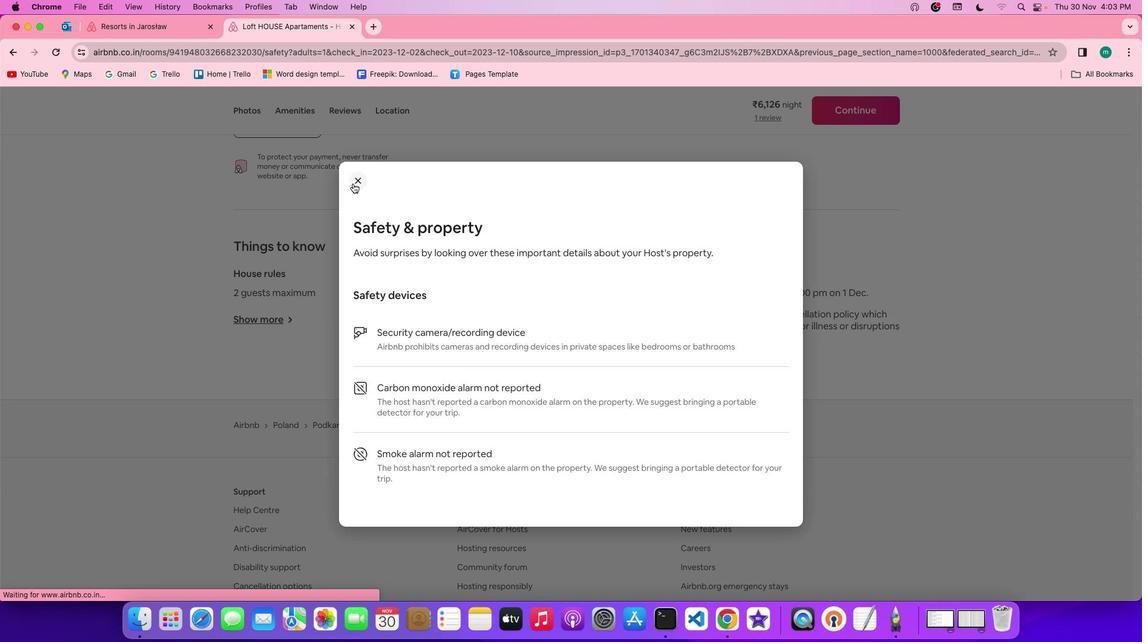 
Action: Mouse moved to (699, 361)
Screenshot: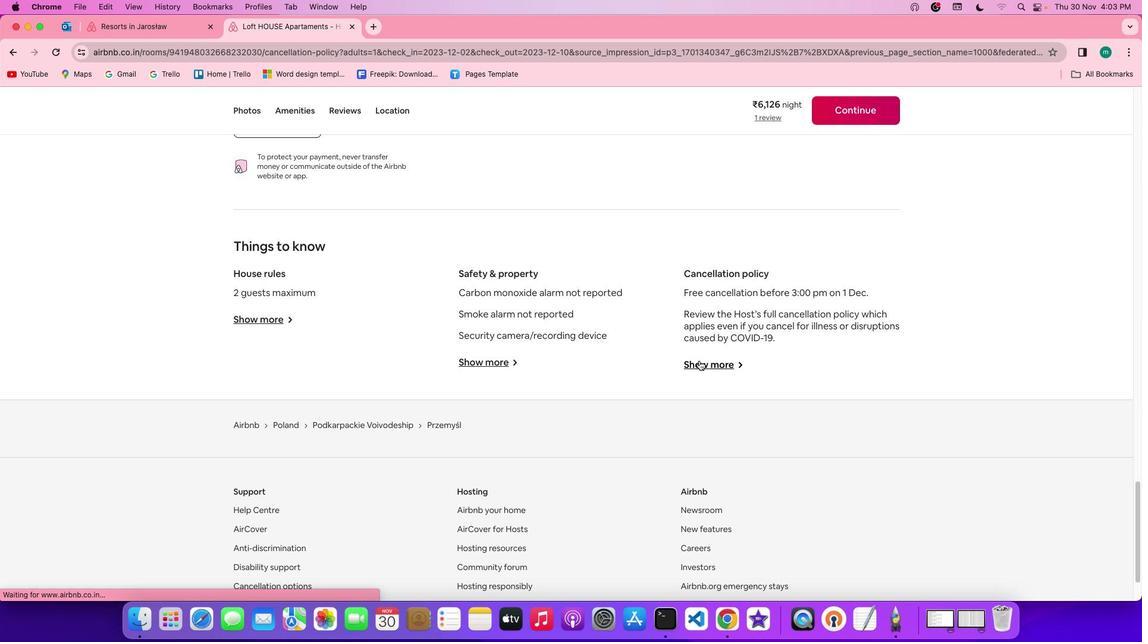 
Action: Mouse pressed left at (699, 361)
Screenshot: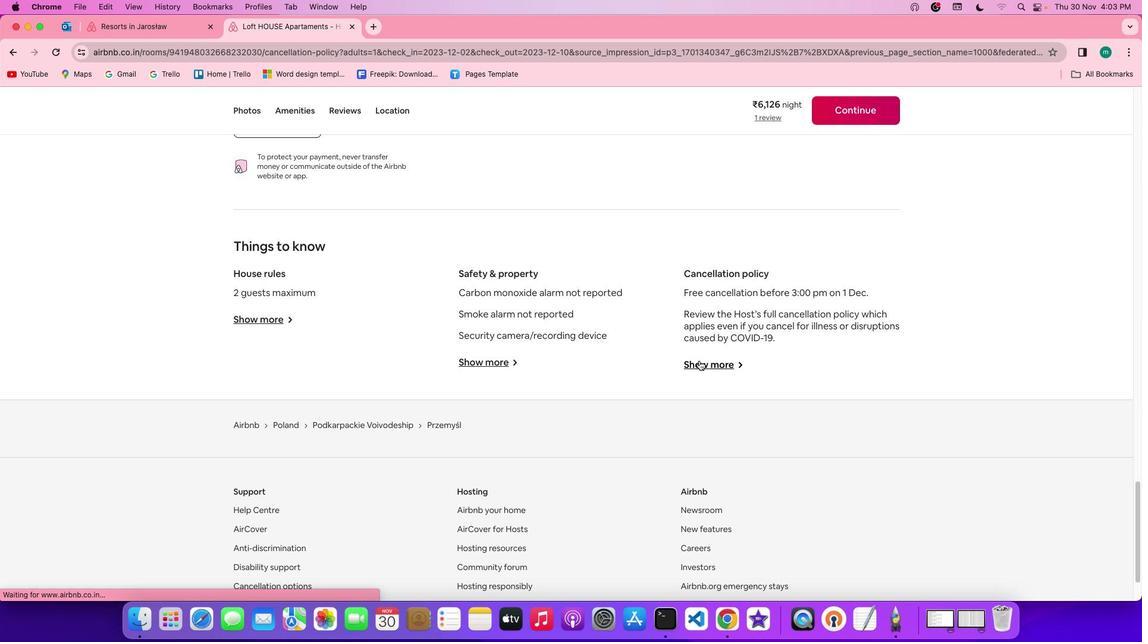 
Action: Mouse moved to (568, 385)
Screenshot: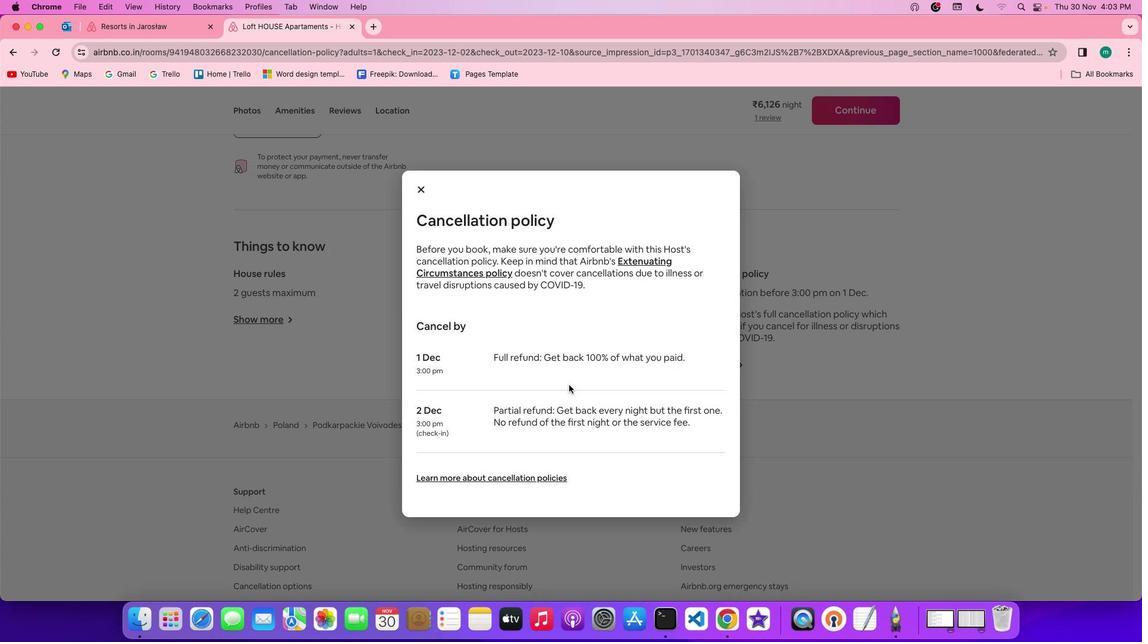 
Action: Mouse scrolled (568, 385) with delta (0, 0)
Screenshot: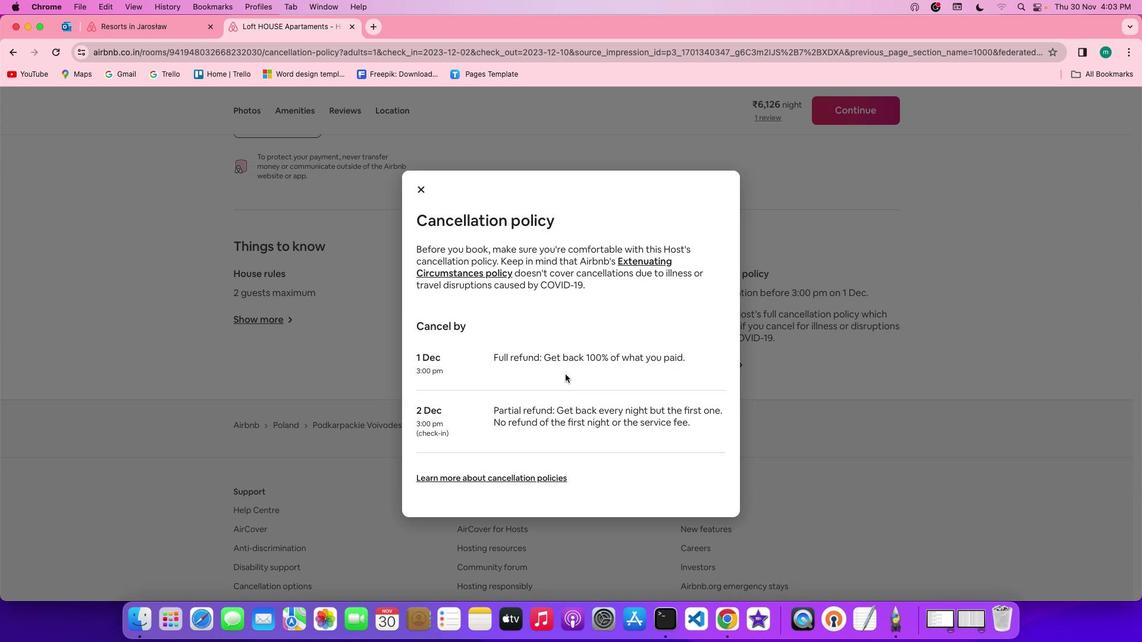 
Action: Mouse scrolled (568, 385) with delta (0, 0)
Screenshot: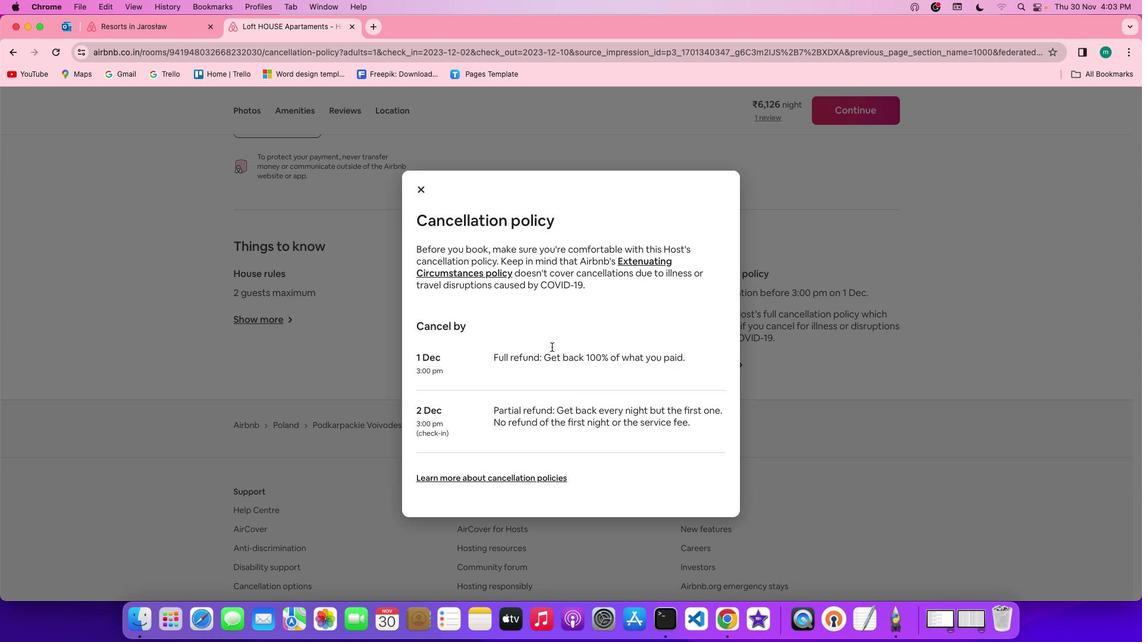 
Action: Mouse scrolled (568, 385) with delta (0, -1)
Screenshot: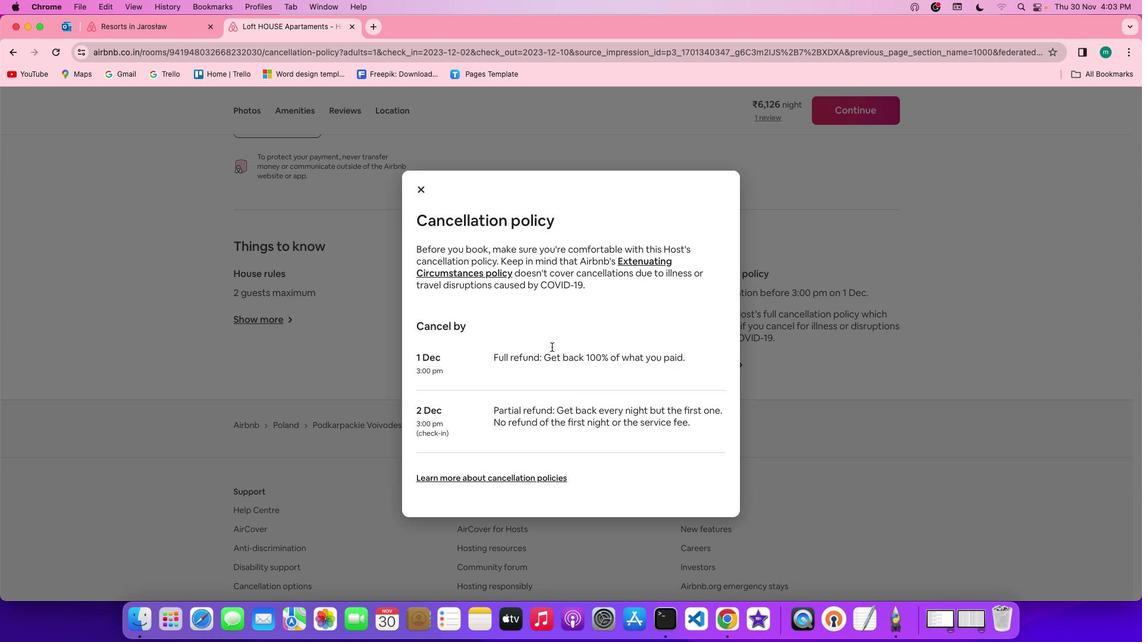 
Action: Mouse scrolled (568, 385) with delta (0, -2)
Screenshot: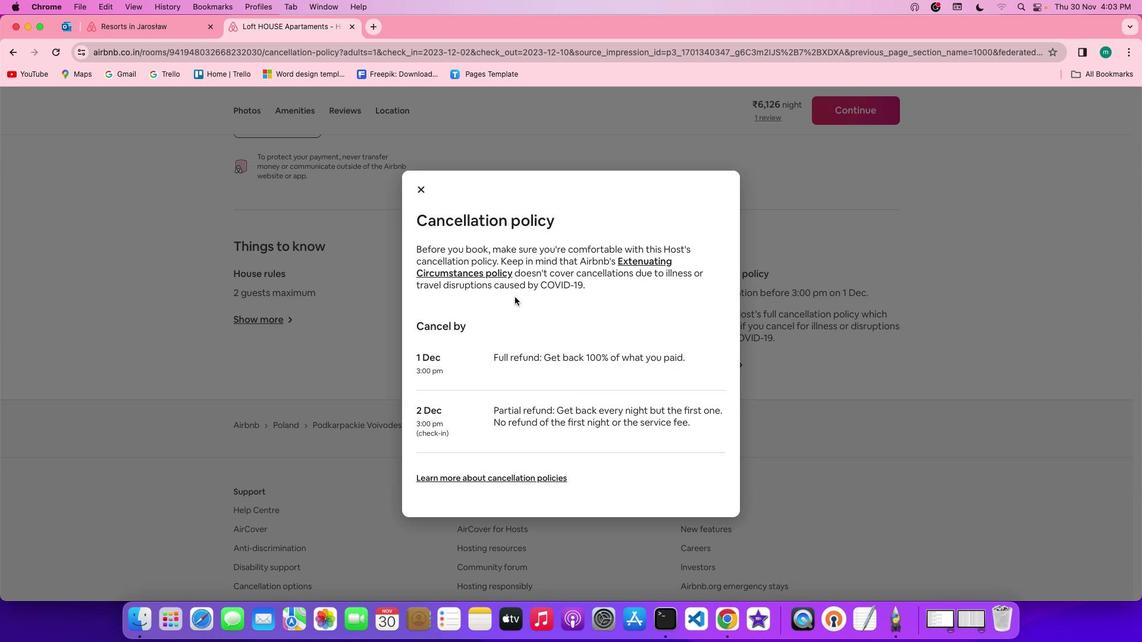 
Action: Mouse moved to (416, 189)
Screenshot: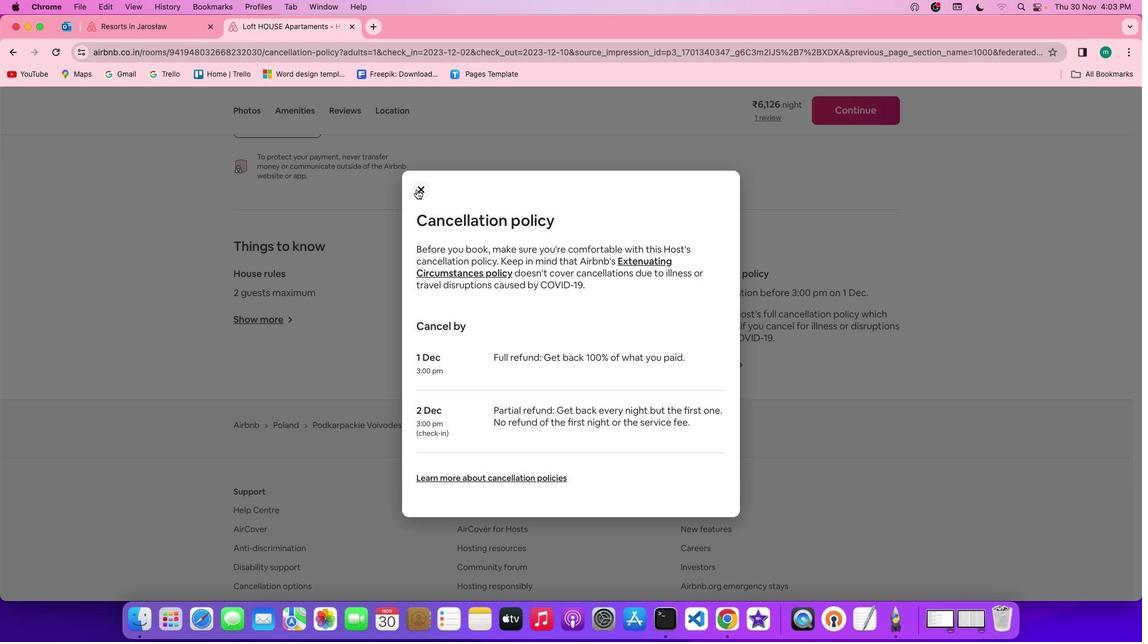 
Action: Mouse pressed left at (416, 189)
Screenshot: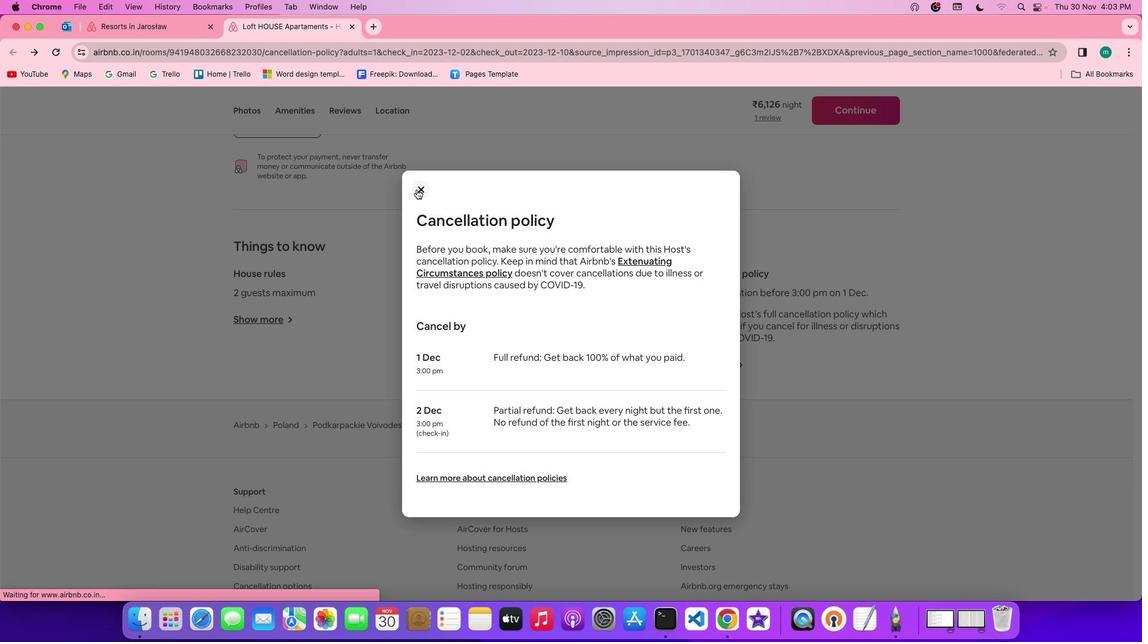 
Action: Mouse moved to (163, 32)
Screenshot: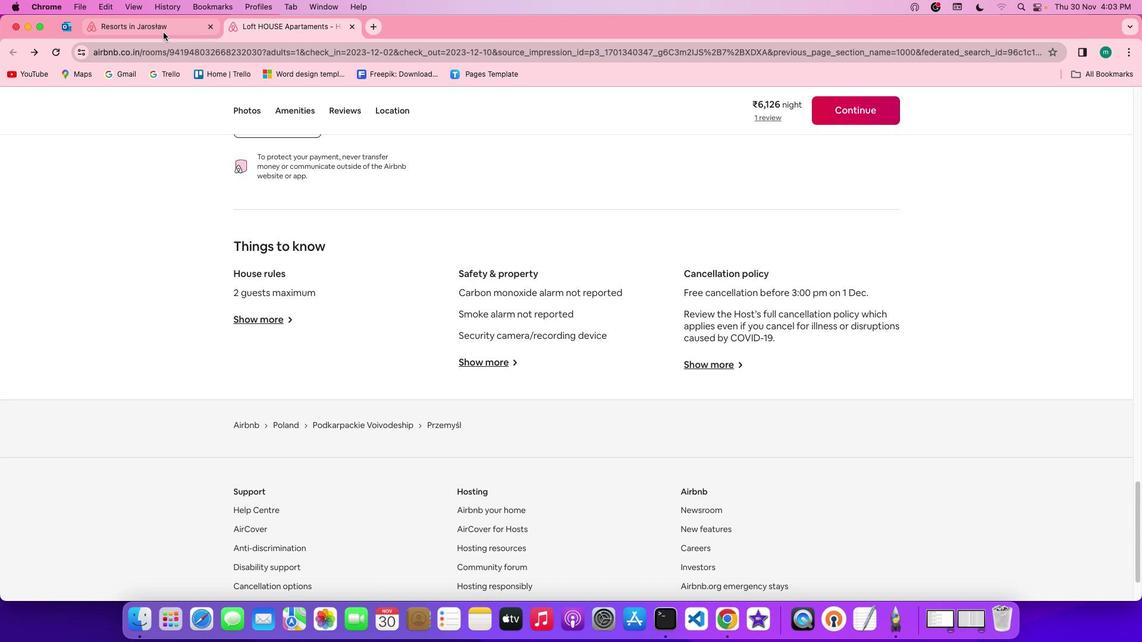 
Action: Mouse pressed left at (163, 32)
Screenshot: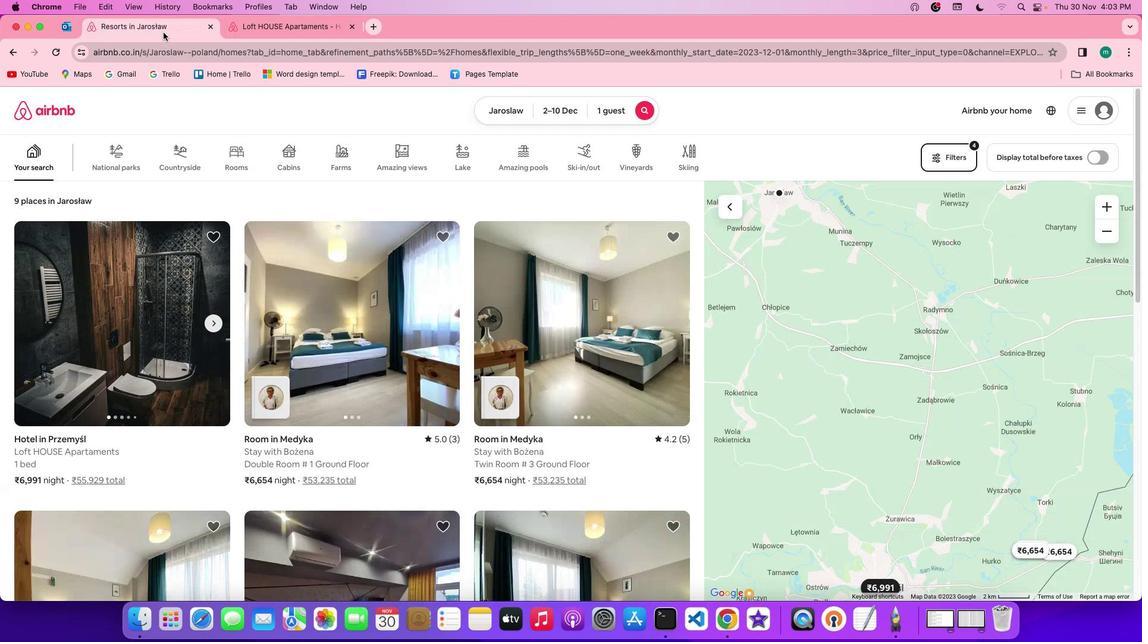 
Action: Mouse moved to (318, 345)
Screenshot: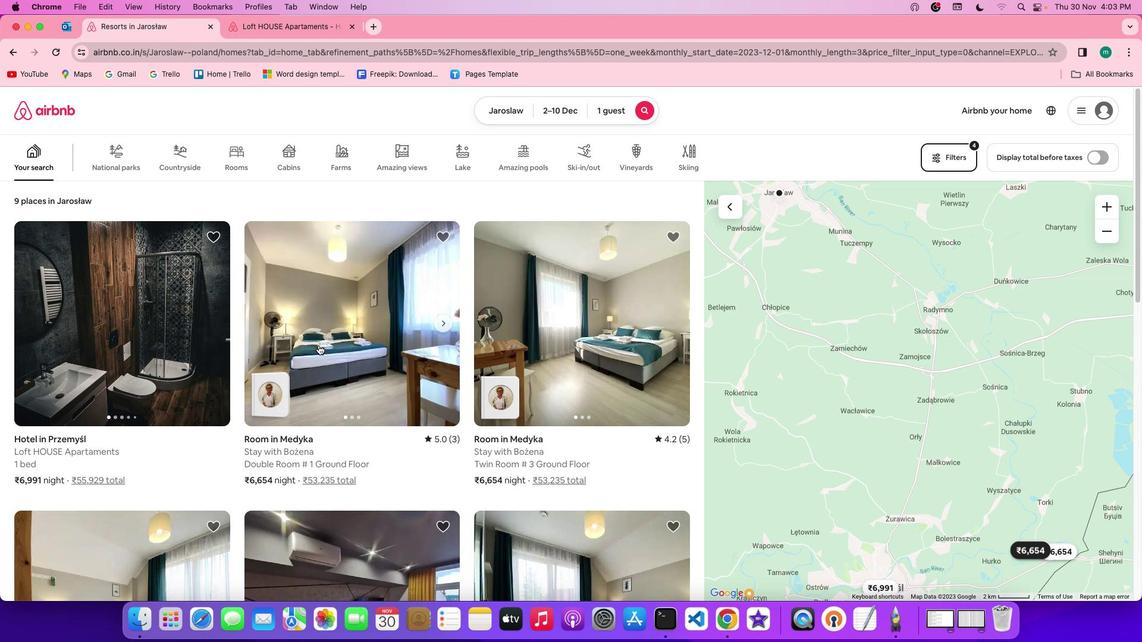 
Action: Mouse scrolled (318, 345) with delta (0, 0)
Screenshot: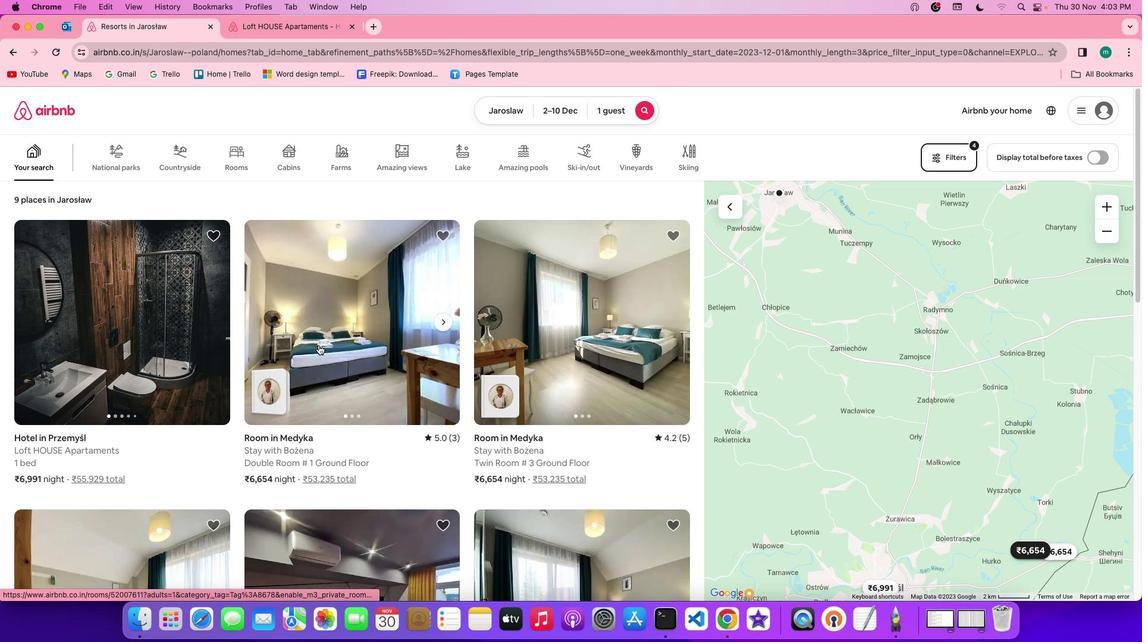 
Action: Mouse scrolled (318, 345) with delta (0, 0)
Screenshot: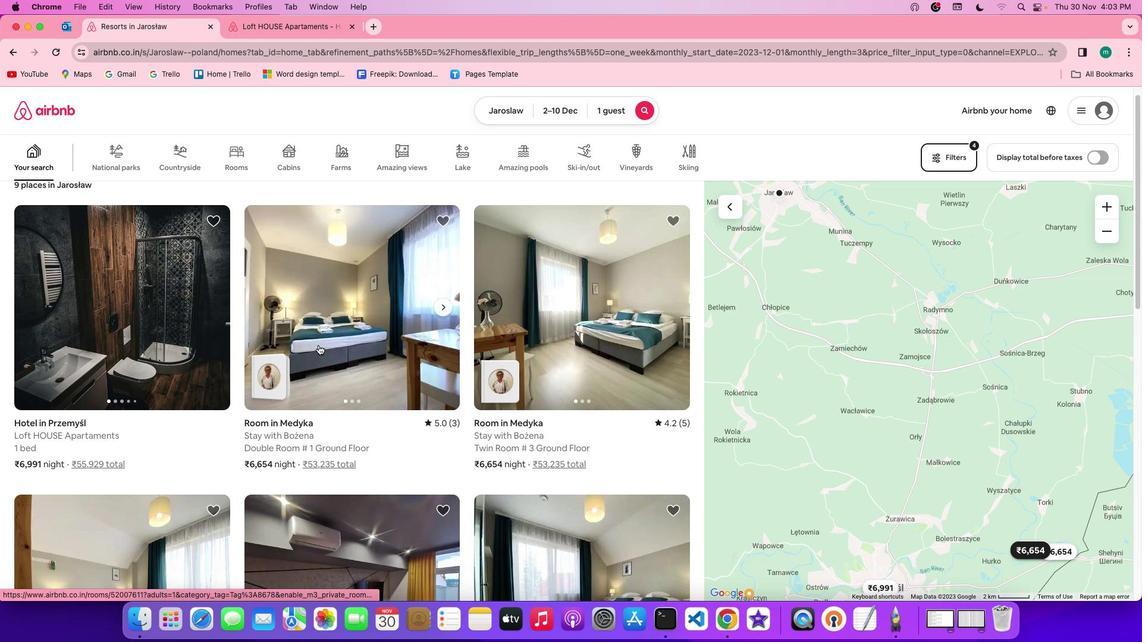 
Action: Mouse scrolled (318, 345) with delta (0, -1)
Screenshot: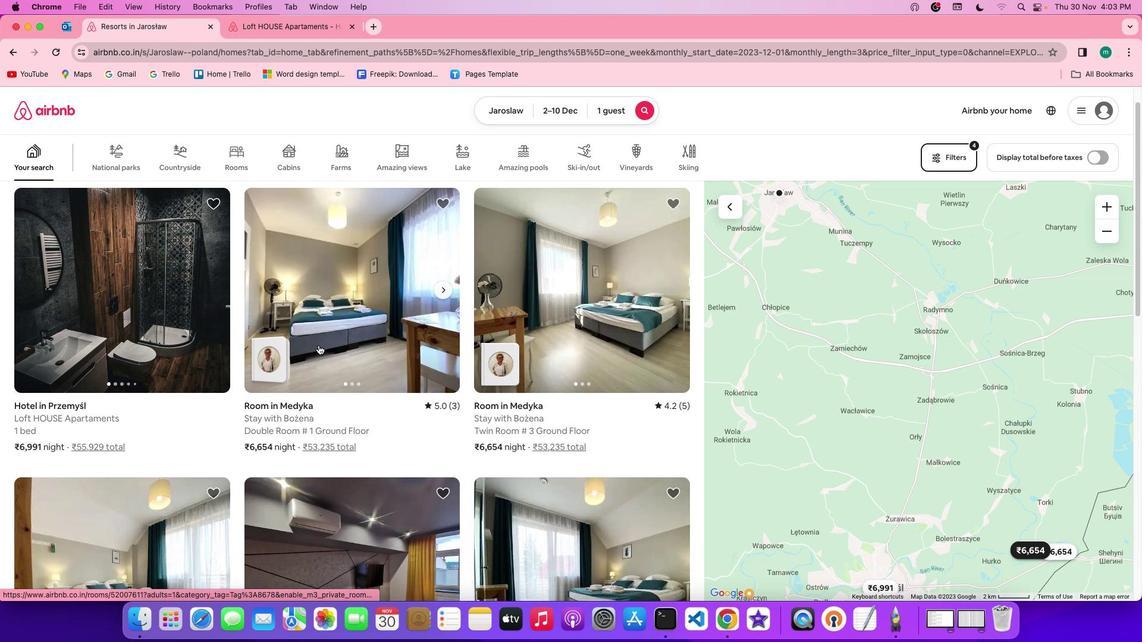 
Action: Mouse scrolled (318, 345) with delta (0, -1)
Screenshot: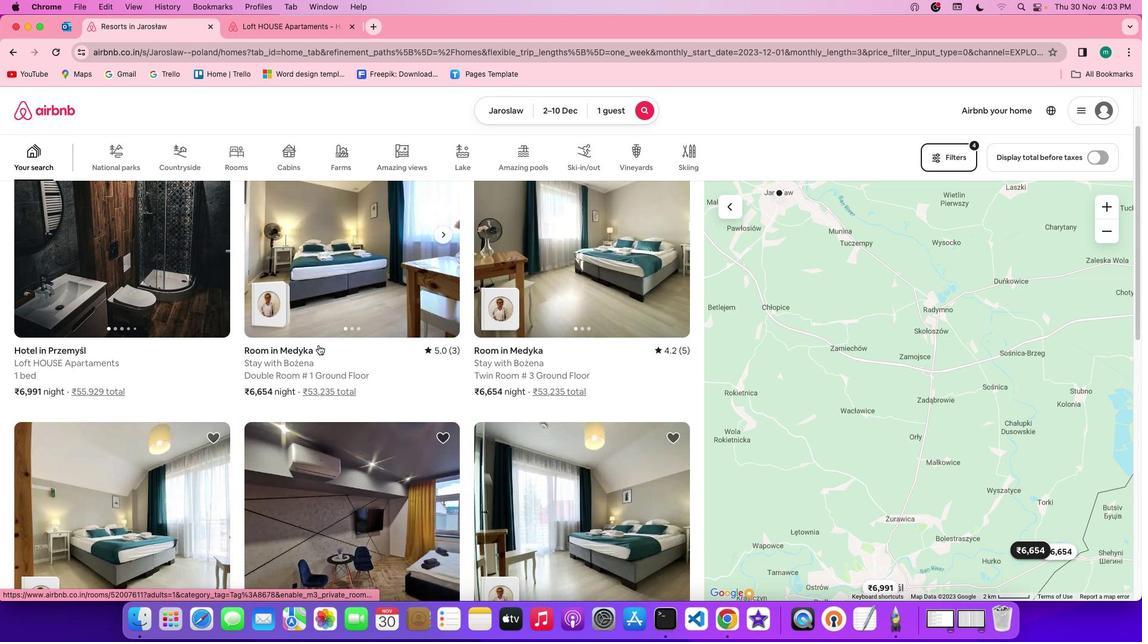
Action: Mouse scrolled (318, 345) with delta (0, 0)
Screenshot: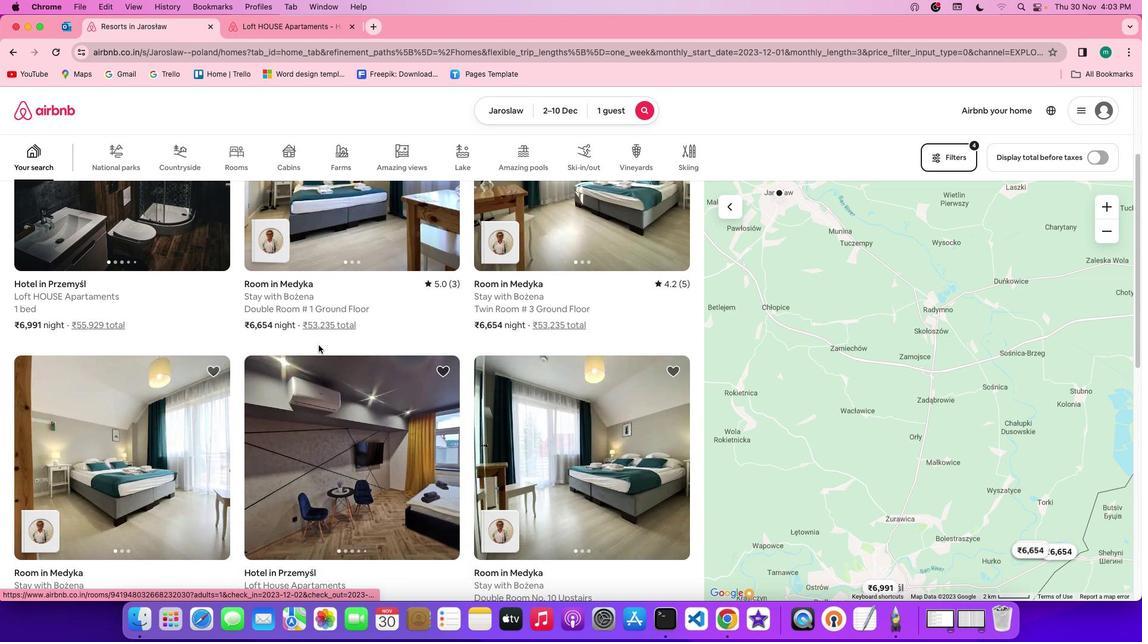 
Action: Mouse scrolled (318, 345) with delta (0, 0)
Screenshot: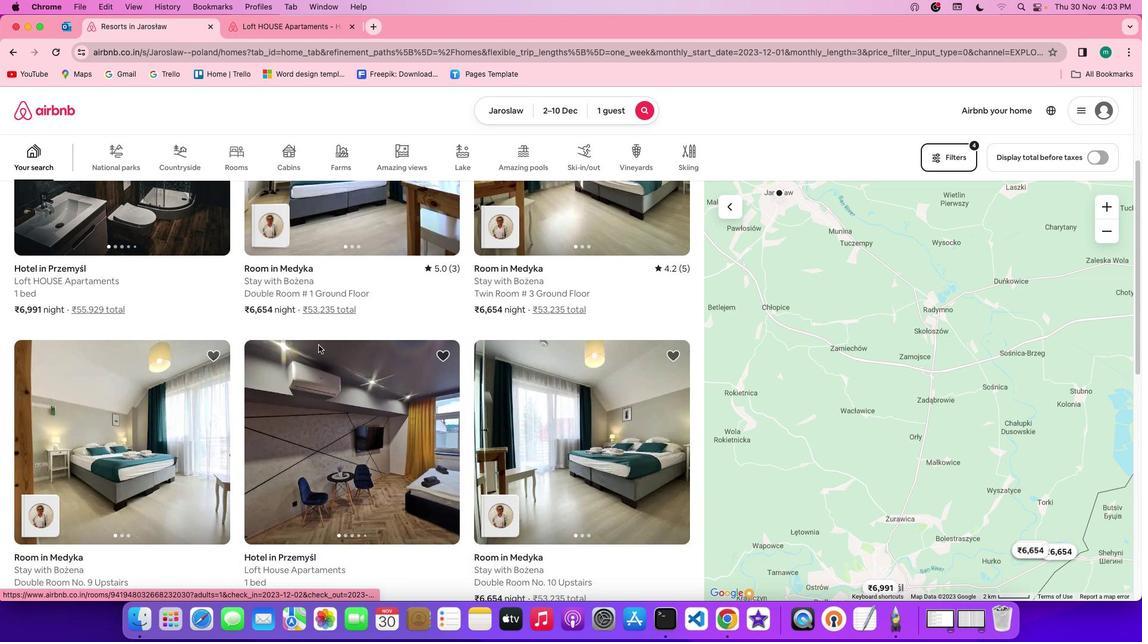 
Action: Mouse scrolled (318, 345) with delta (0, -1)
Screenshot: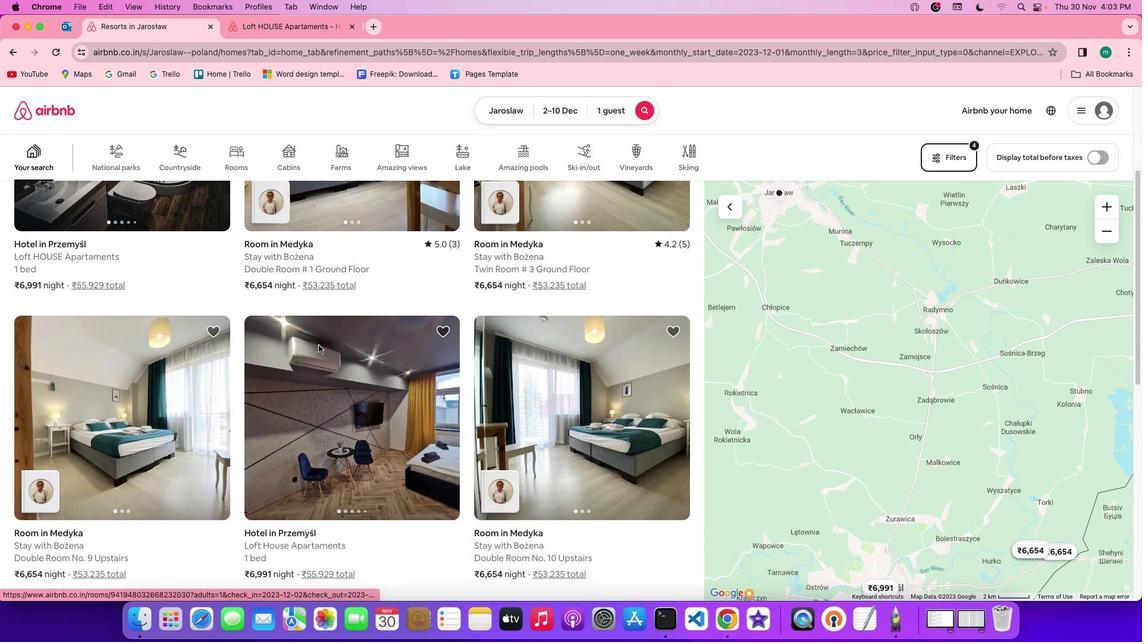 
Action: Mouse scrolled (318, 345) with delta (0, -1)
Screenshot: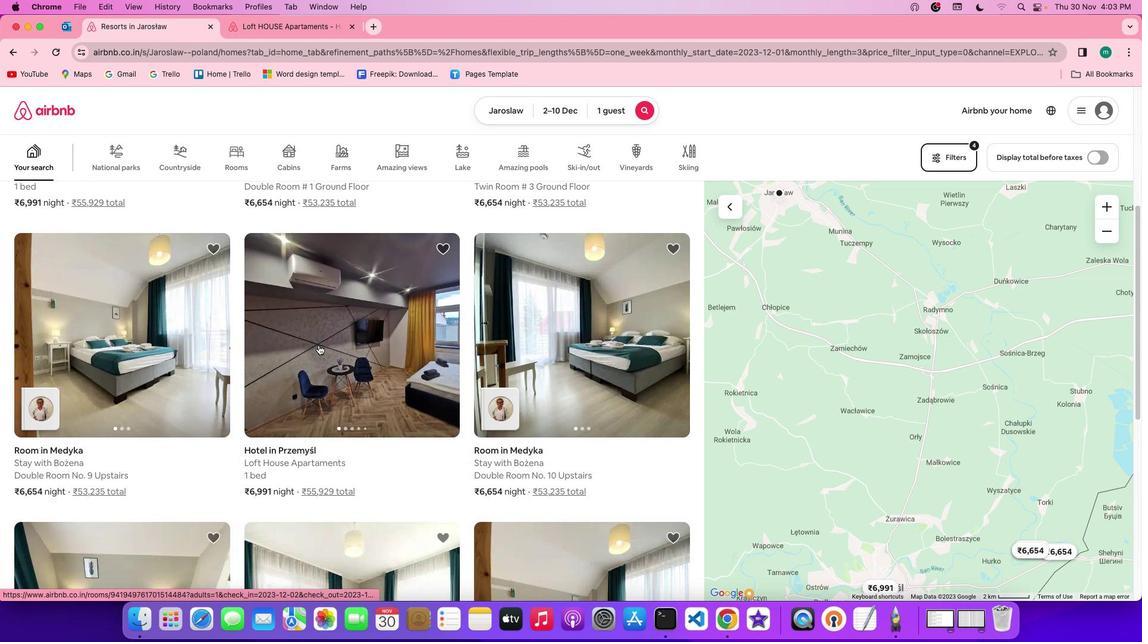
Action: Mouse moved to (322, 328)
Screenshot: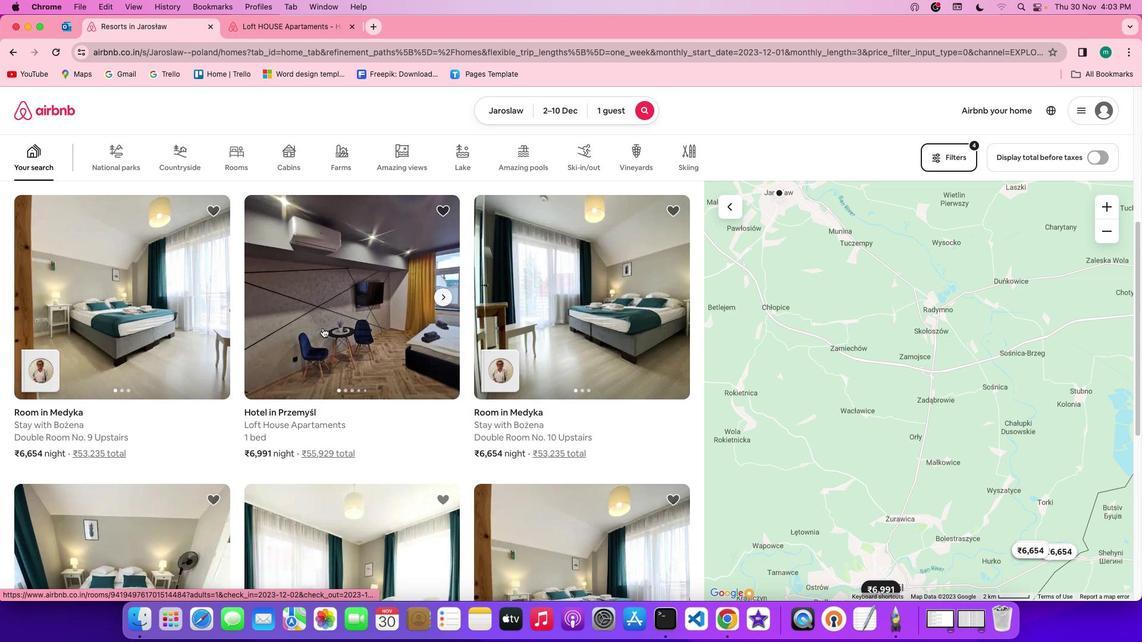 
Action: Mouse scrolled (322, 328) with delta (0, 0)
